 Task: Get directions from Golden Gate National Recreation Area, California, United States to San Antonio Missions National Historical Park, Texas, United States and explore the nearby things to do with rating 4.5 and open @ 5:00 Sunday
Action: Mouse moved to (272, 81)
Screenshot: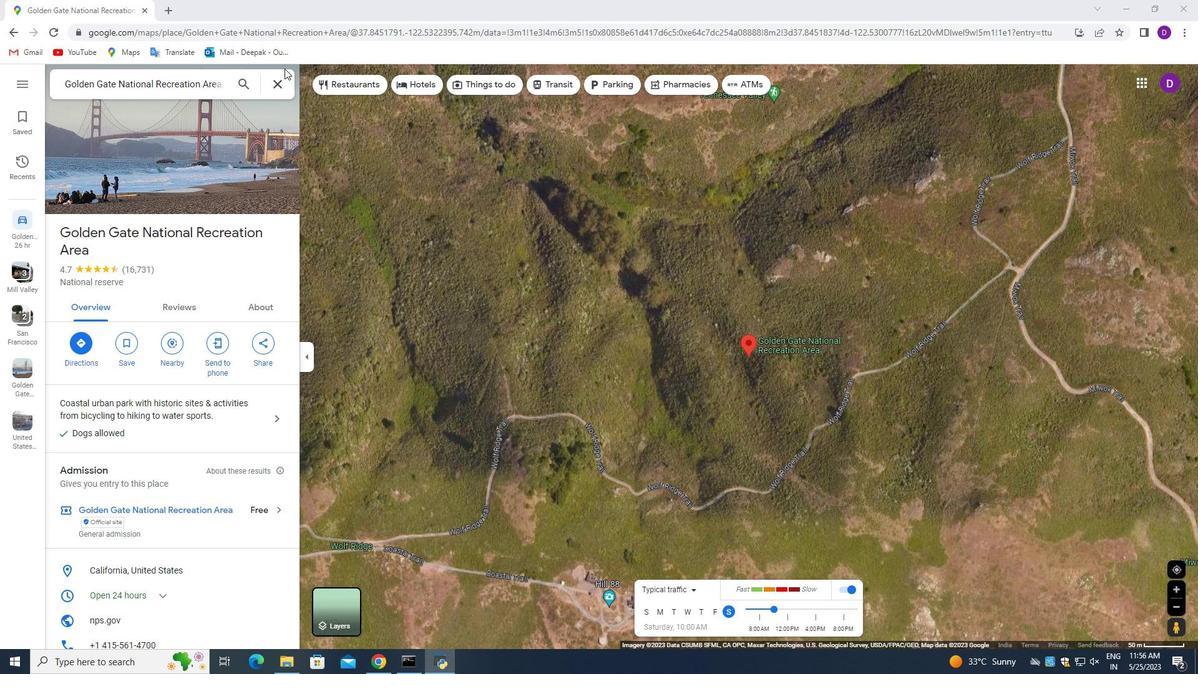
Action: Mouse pressed left at (272, 81)
Screenshot: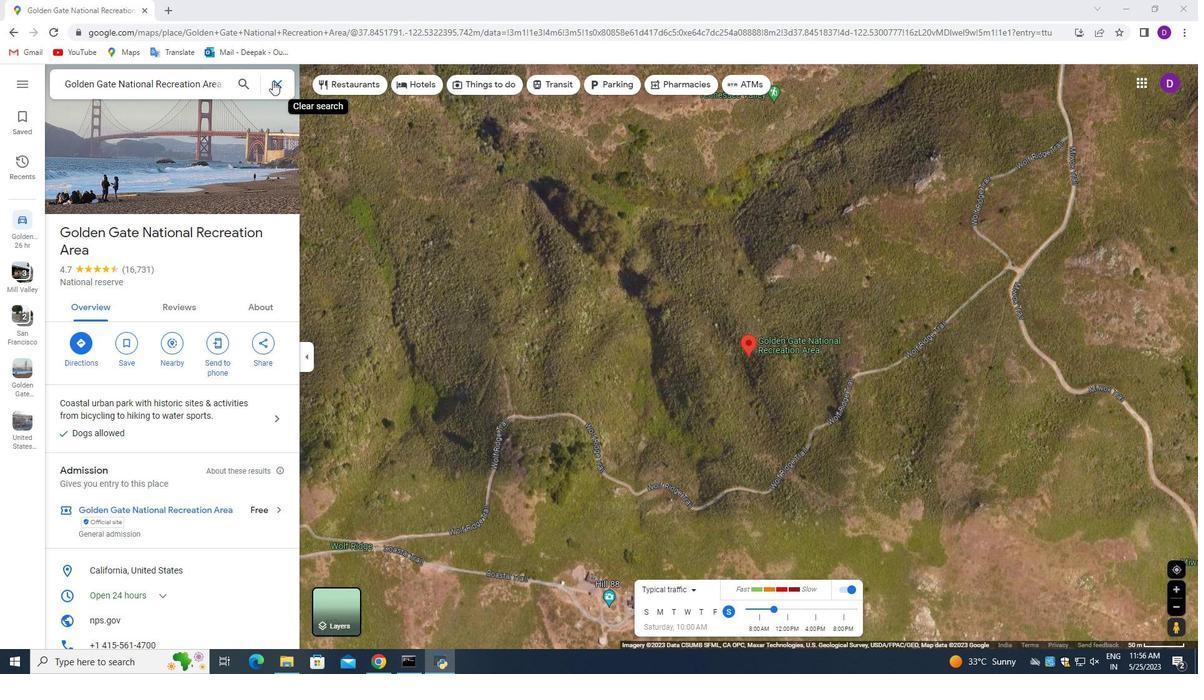 
Action: Mouse moved to (167, 86)
Screenshot: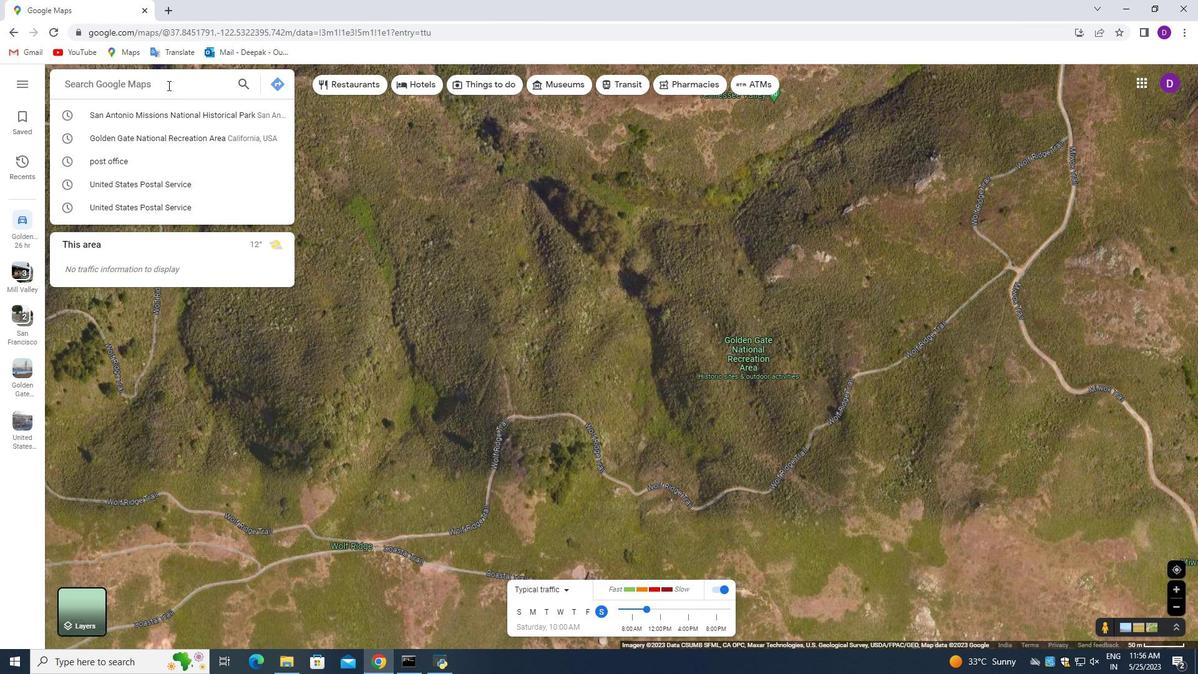 
Action: Key pressed <Key.shift_r>Golden<Key.space><Key.shift_r>Gate<Key.space><Key.shift>National<Key.space><Key.shift_r>Recreation<Key.space><Key.shift_r>Area,<Key.space><Key.shift_r>California,<Key.space><Key.shift>United<Key.space><Key.shift_r>States
Screenshot: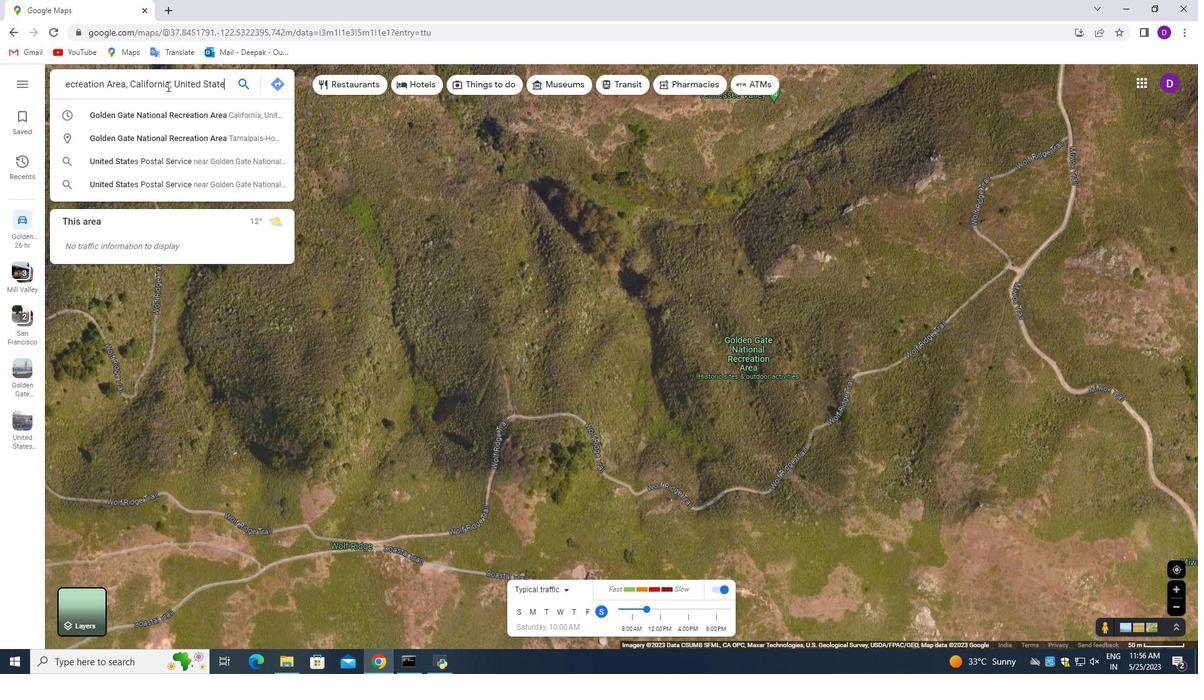 
Action: Mouse moved to (277, 77)
Screenshot: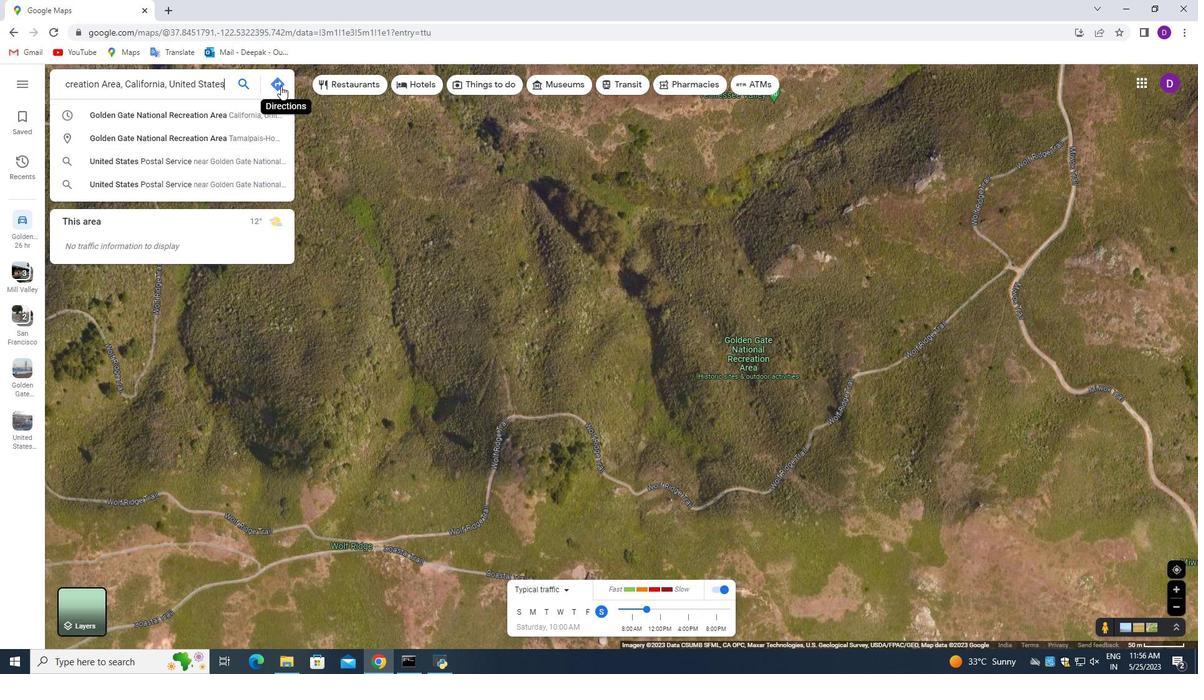 
Action: Mouse pressed left at (277, 77)
Screenshot: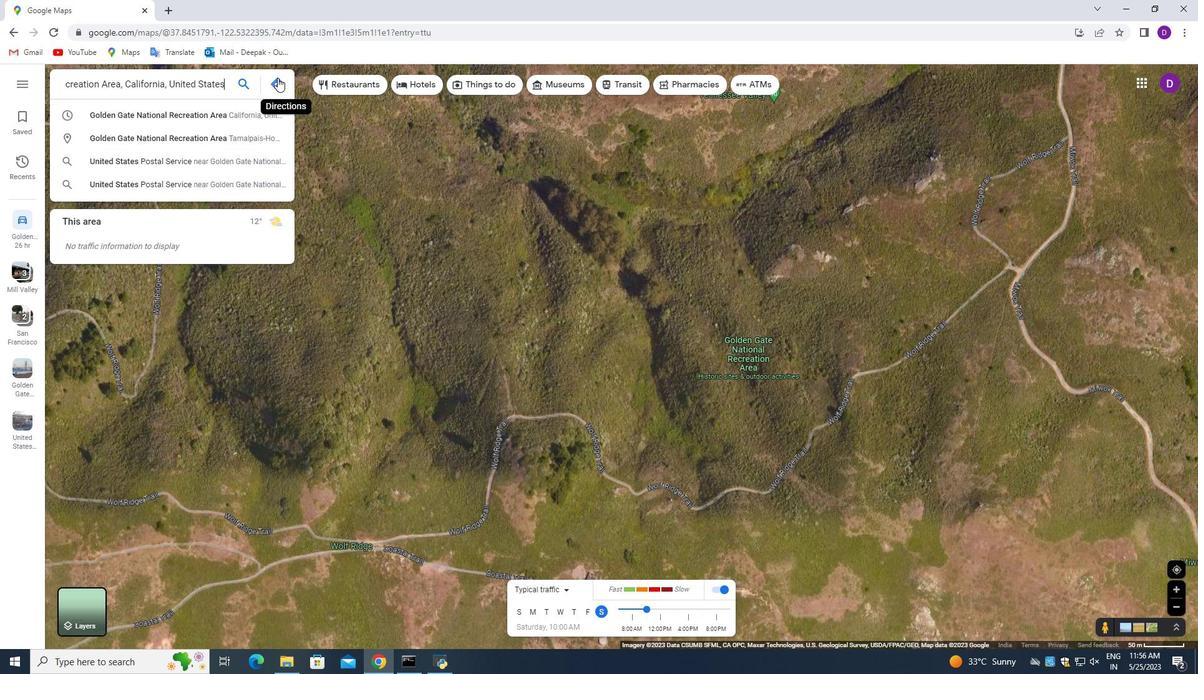 
Action: Mouse moved to (284, 98)
Screenshot: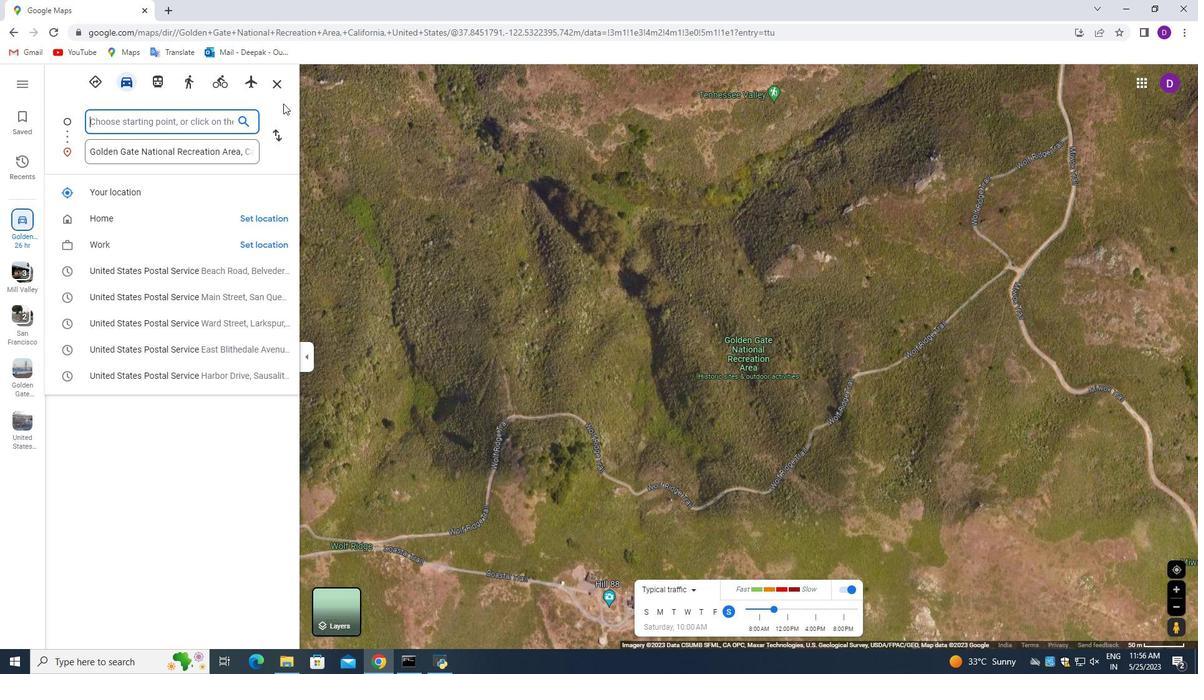 
Action: Key pressed <Key.shift_r>San<Key.space><Key.shift_r>Antonio<Key.space><Key.shift>Missions<Key.space><Key.shift>National<Key.space><Key.shift_r>G<Key.backspace><Key.shift>Historical<Key.space><Key.shift>Park,<Key.space><Key.shift_r><Key.shift_r><Key.shift_r><Key.shift_r><Key.shift_r><Key.shift_r>Texas,<Key.space><Key.shift>United<Key.space><Key.shift_r>States<Key.enter>
Screenshot: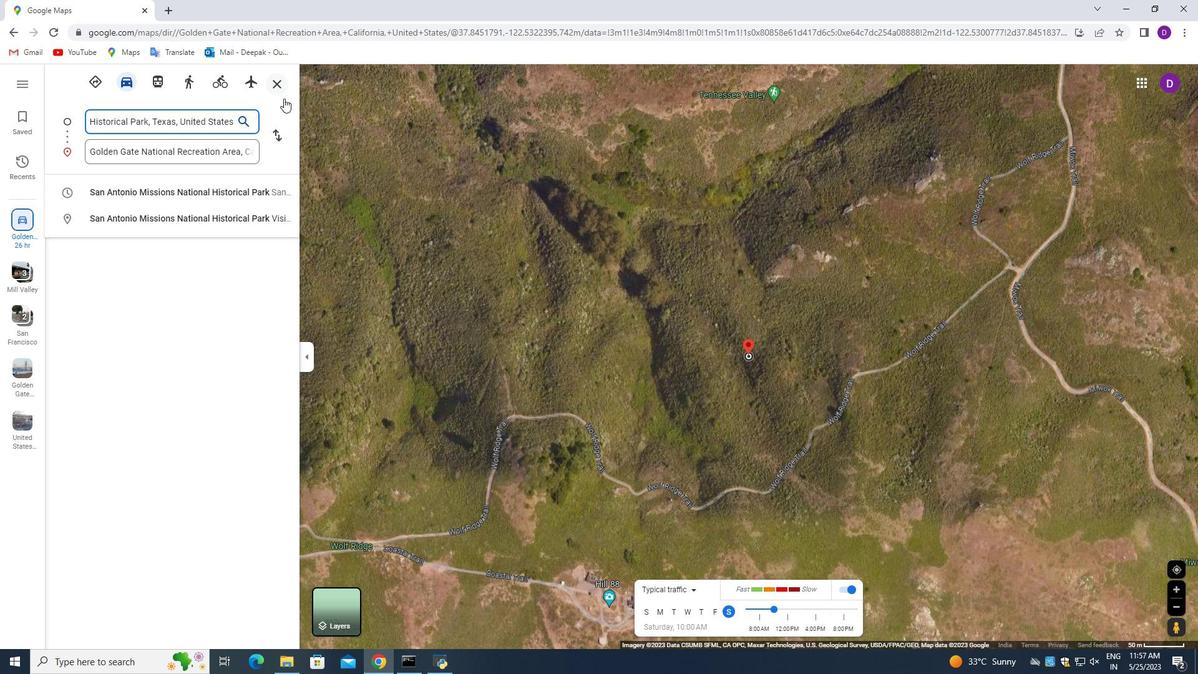 
Action: Mouse moved to (274, 127)
Screenshot: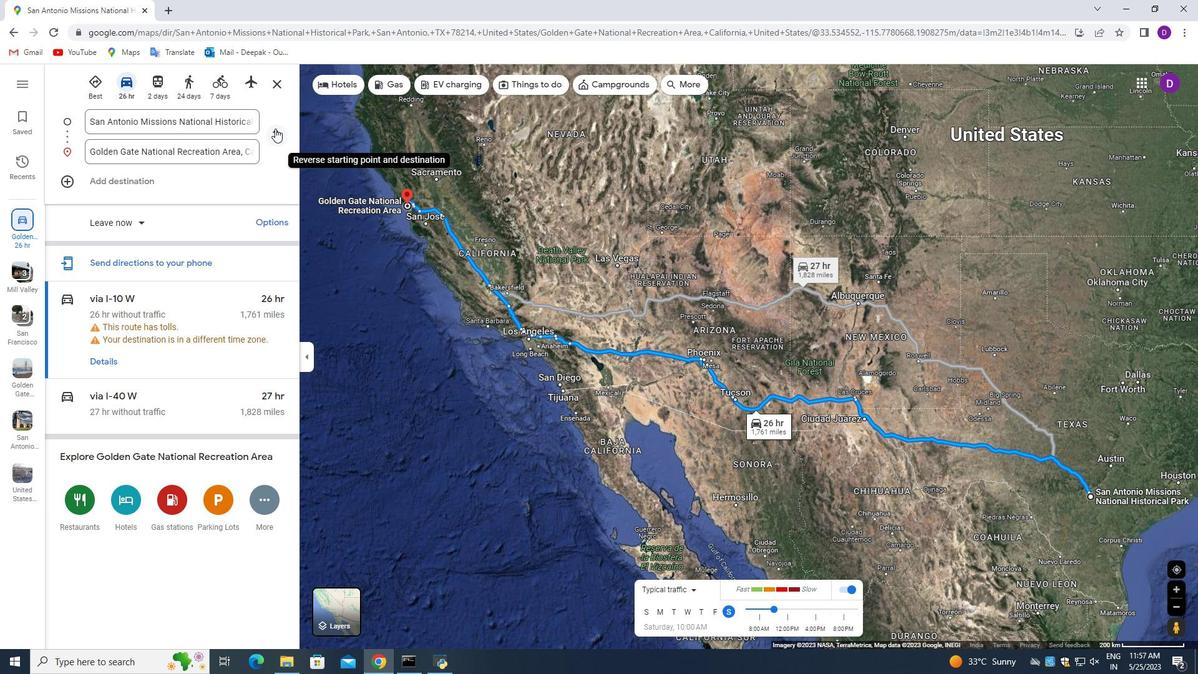 
Action: Mouse pressed left at (274, 127)
Screenshot: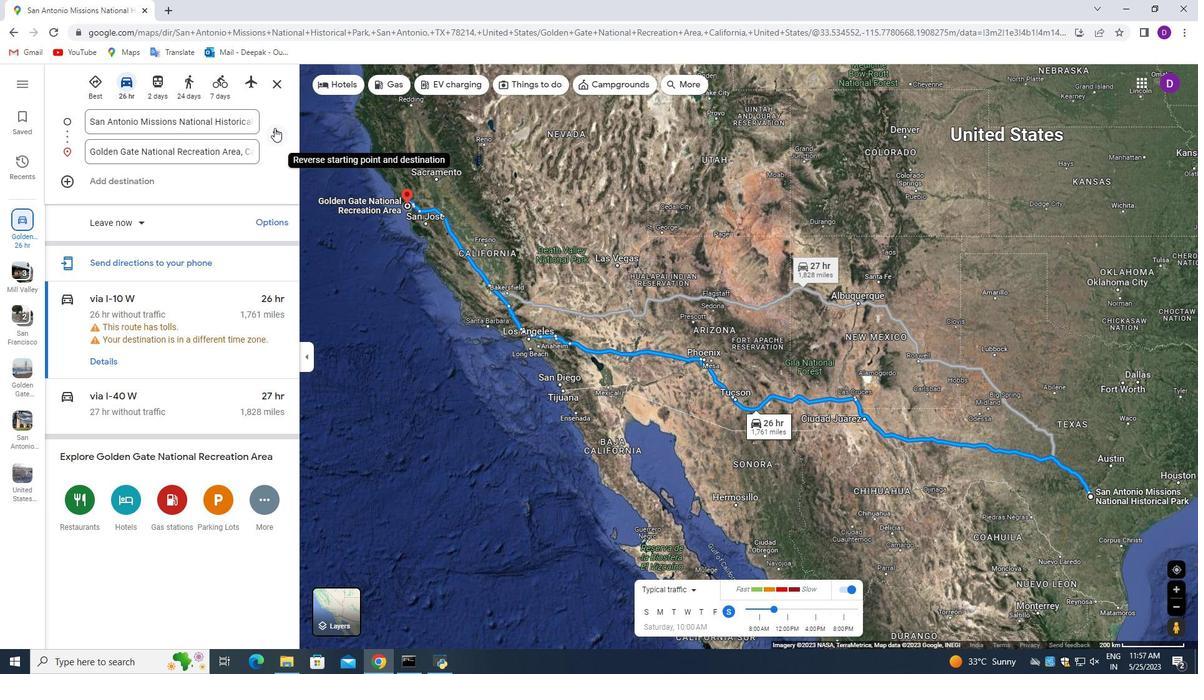 
Action: Mouse moved to (1089, 496)
Screenshot: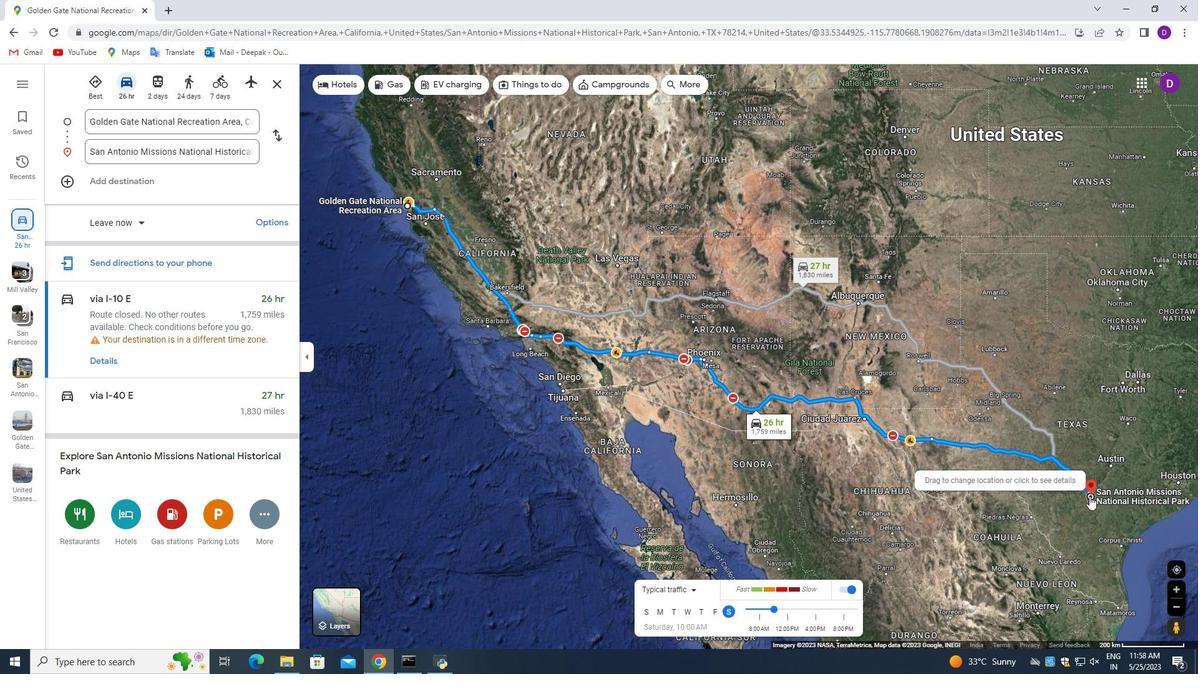 
Action: Mouse pressed left at (1089, 496)
Screenshot: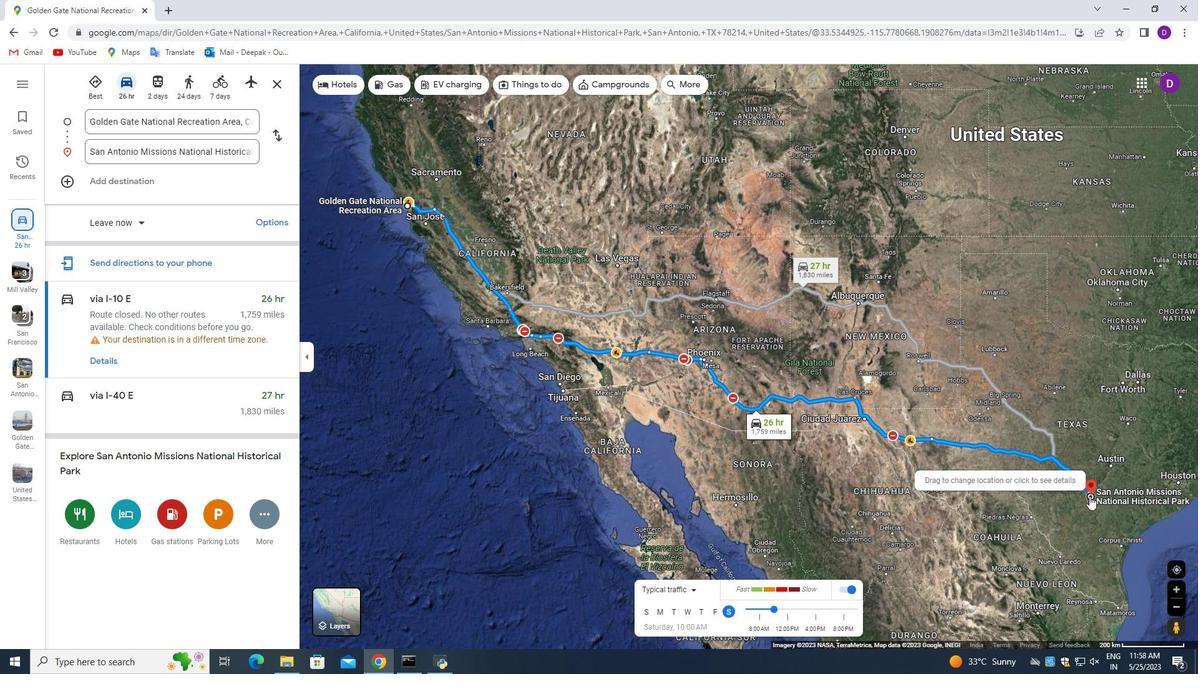 
Action: Mouse moved to (167, 346)
Screenshot: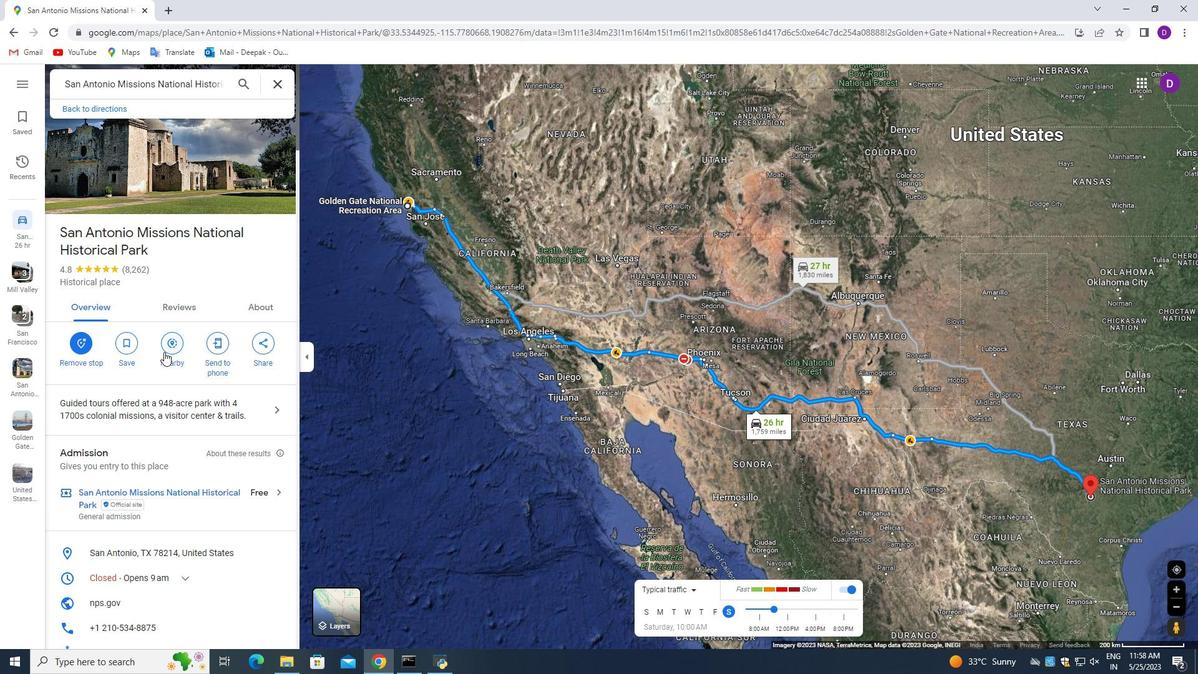 
Action: Mouse pressed left at (167, 346)
Screenshot: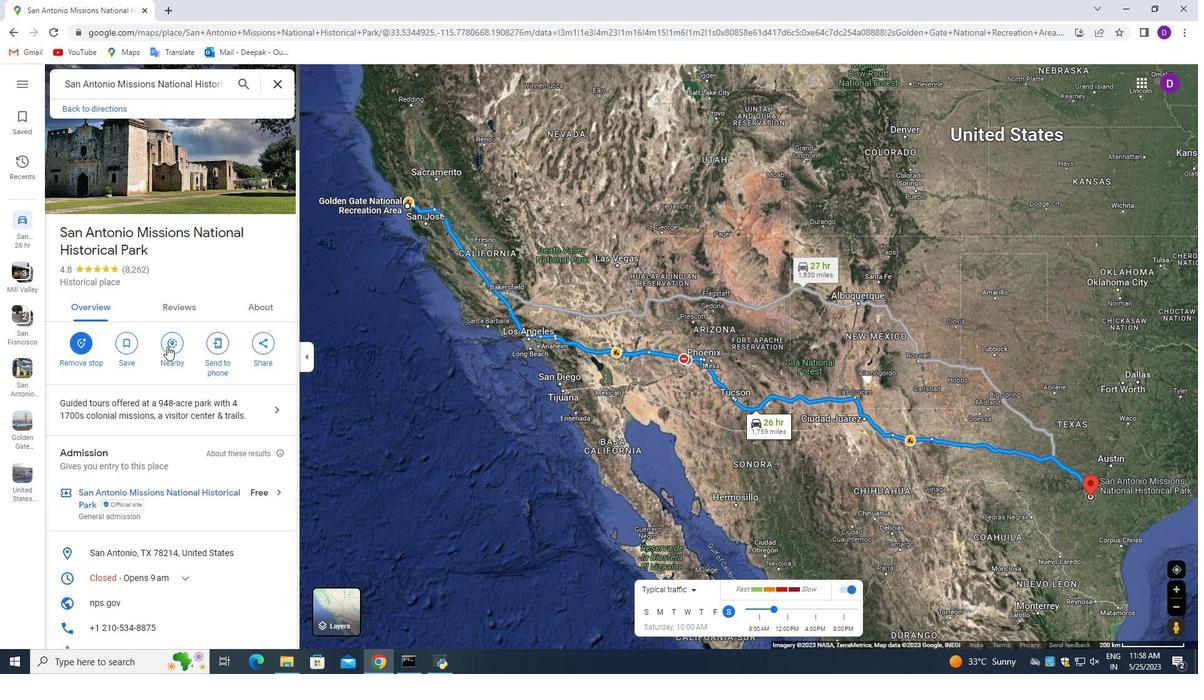 
Action: Mouse moved to (121, 81)
Screenshot: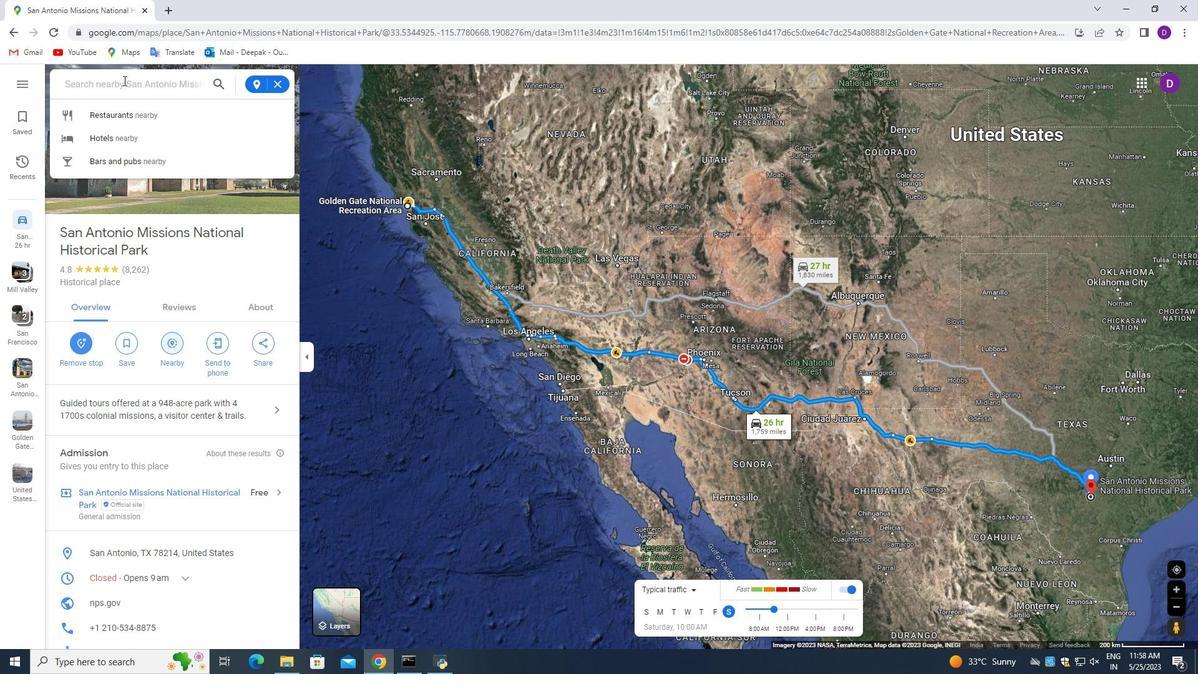 
Action: Key pressed <Key.shift>N<Key.down><Key.enter>
Screenshot: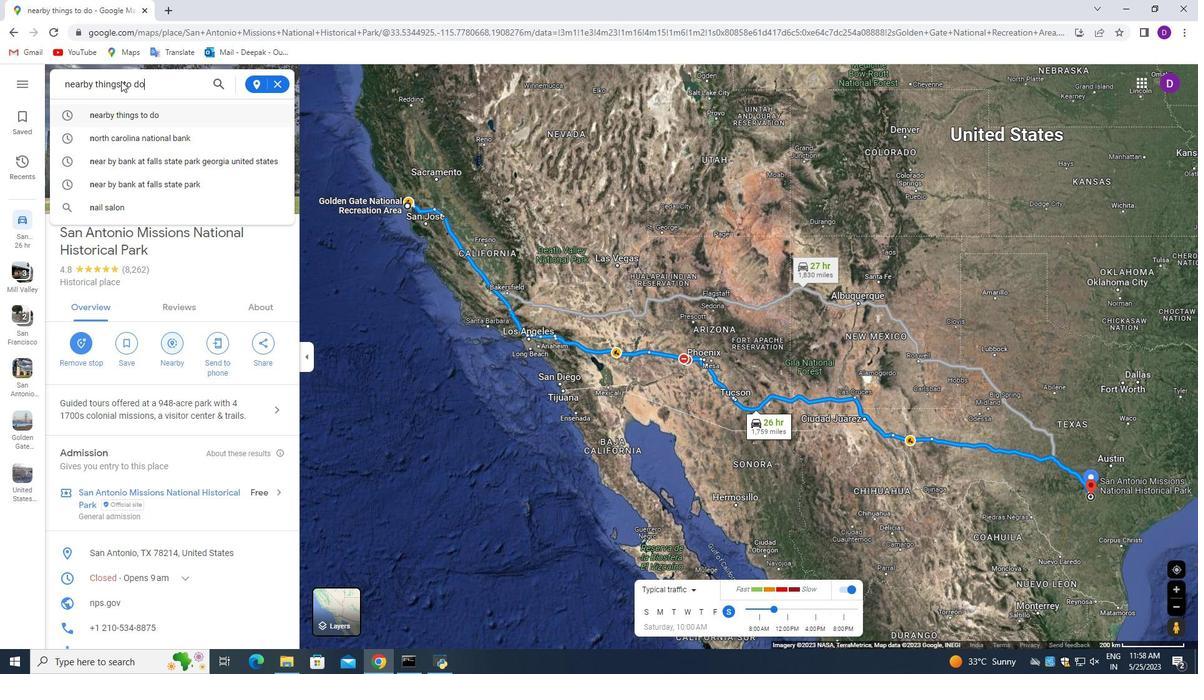 
Action: Mouse moved to (198, 173)
Screenshot: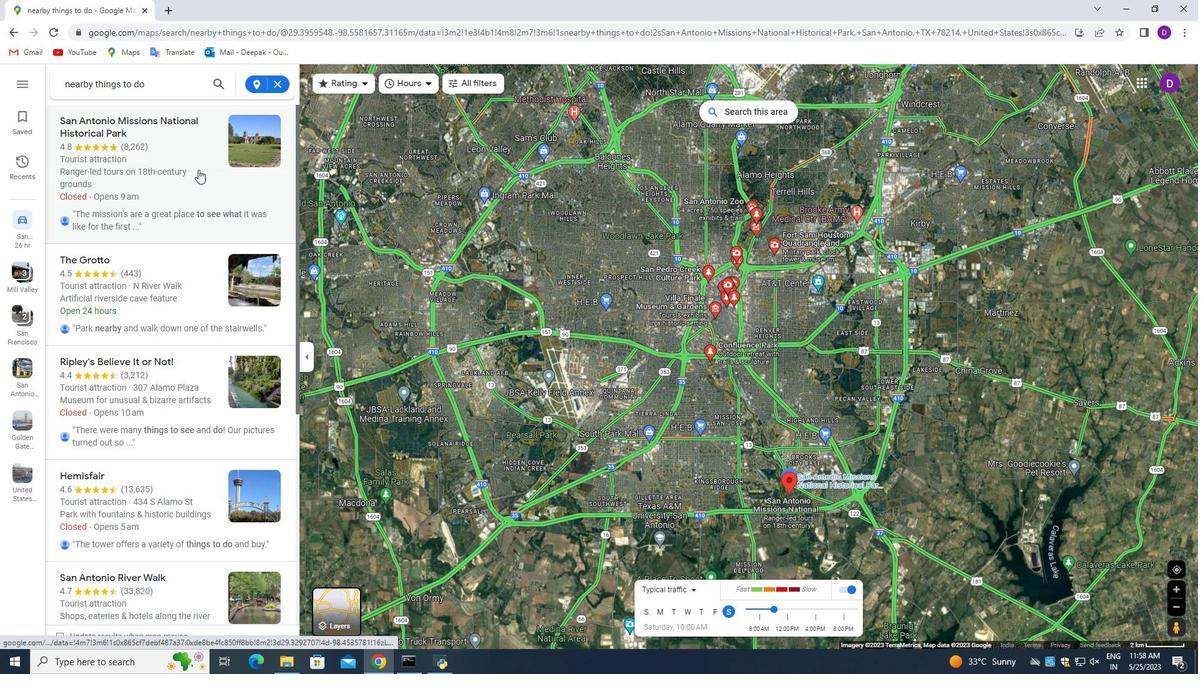 
Action: Mouse scrolled (198, 174) with delta (0, 0)
Screenshot: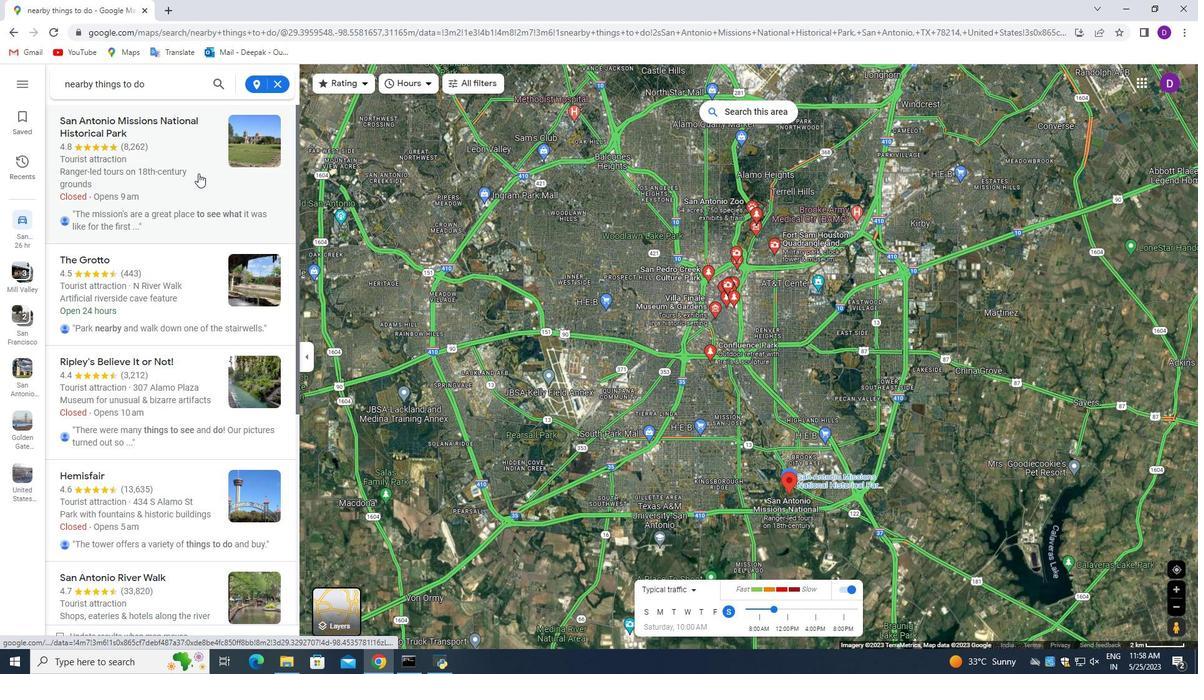 
Action: Mouse scrolled (198, 174) with delta (0, 0)
Screenshot: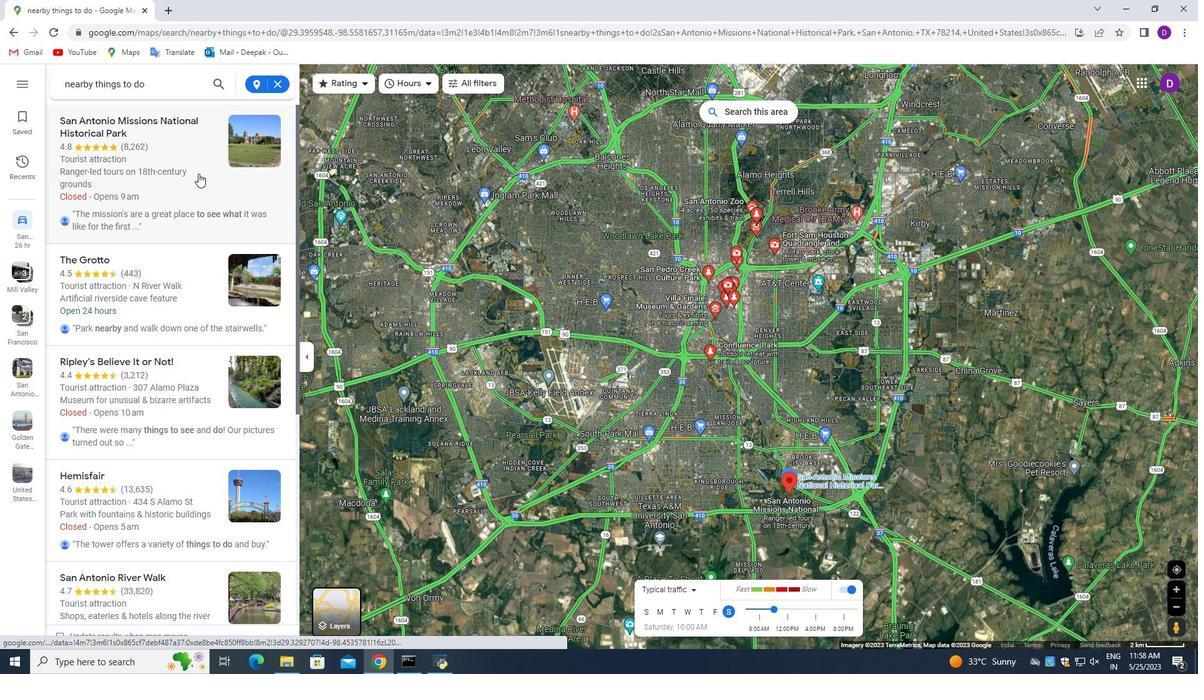 
Action: Mouse moved to (154, 165)
Screenshot: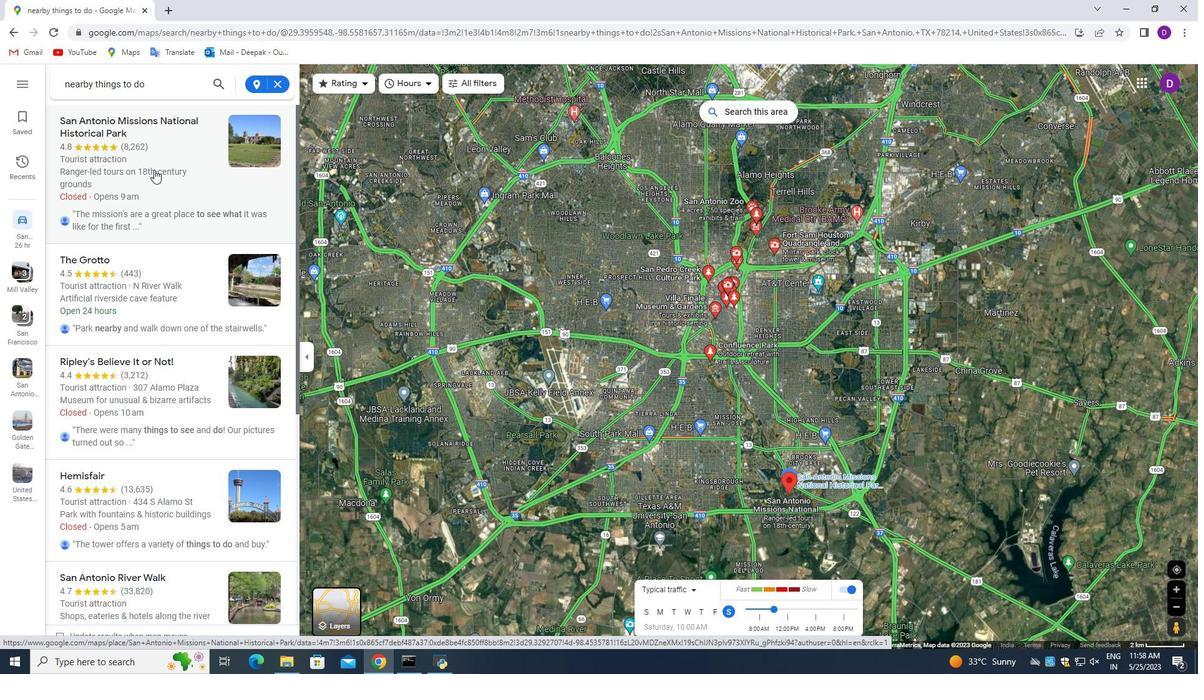 
Action: Mouse pressed left at (154, 165)
Screenshot: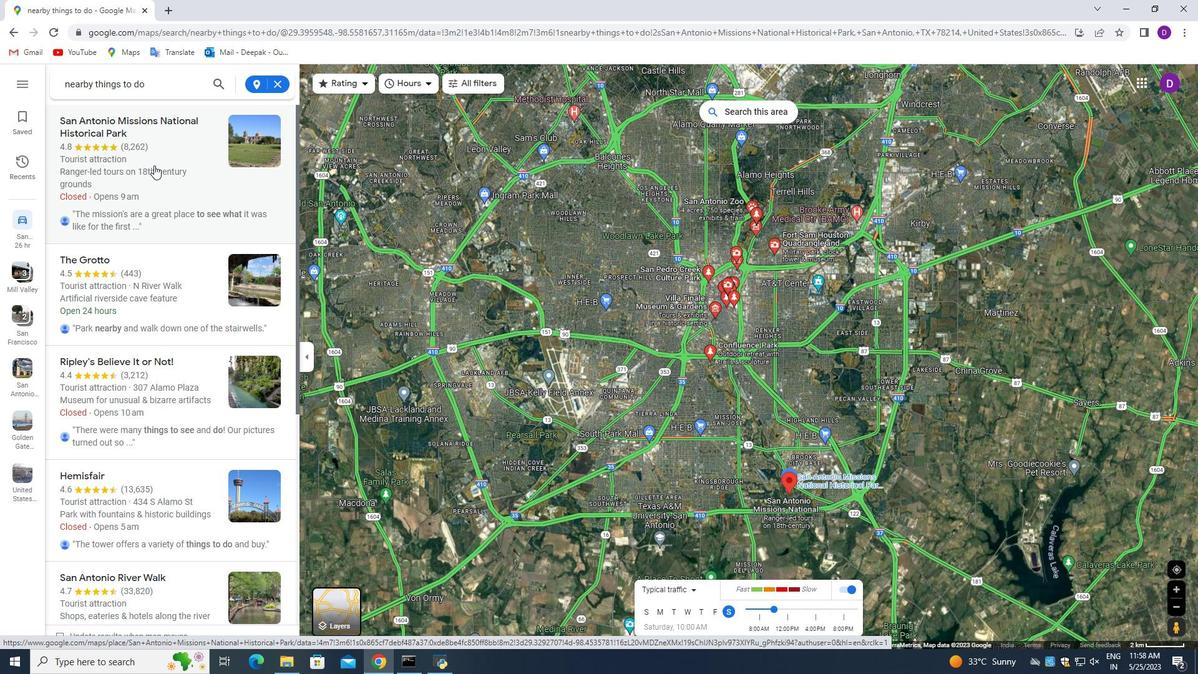 
Action: Mouse moved to (455, 357)
Screenshot: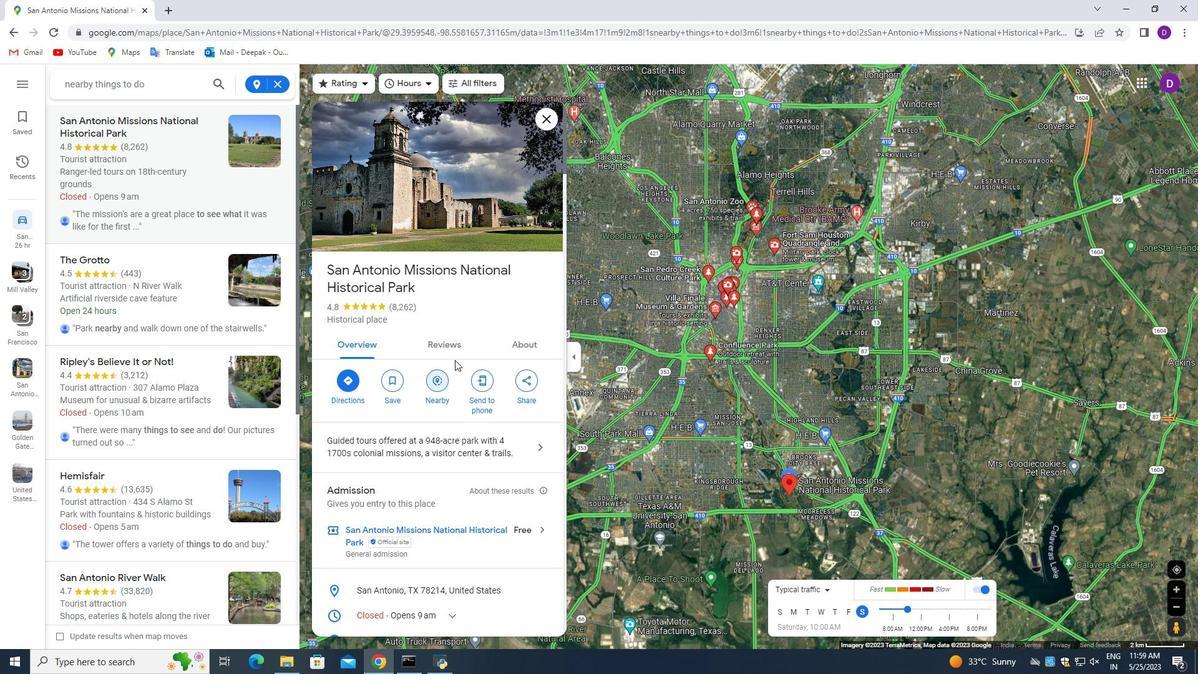 
Action: Mouse scrolled (455, 356) with delta (0, 0)
Screenshot: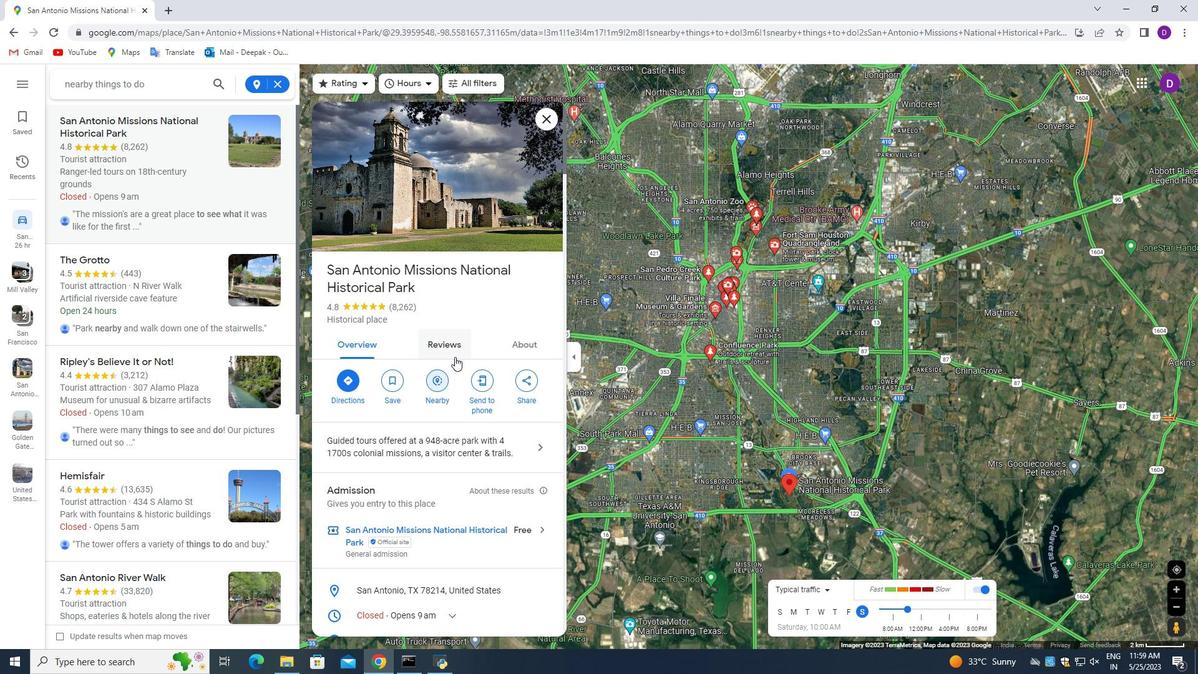 
Action: Mouse scrolled (455, 356) with delta (0, 0)
Screenshot: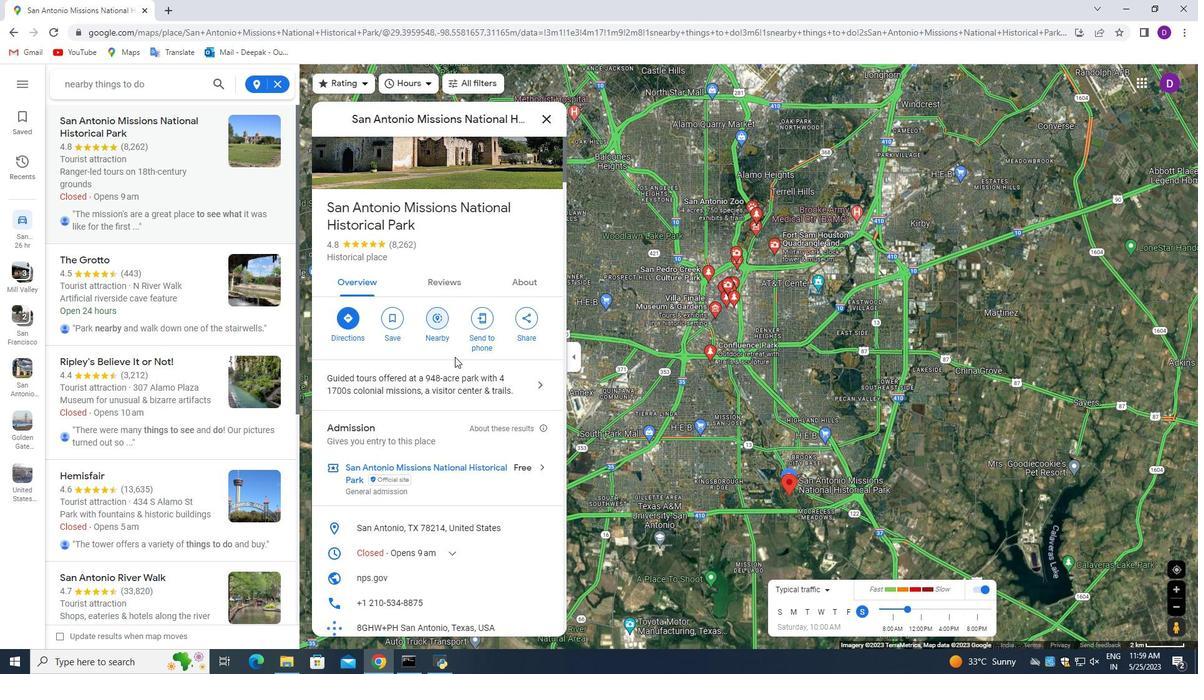
Action: Mouse moved to (455, 356)
Screenshot: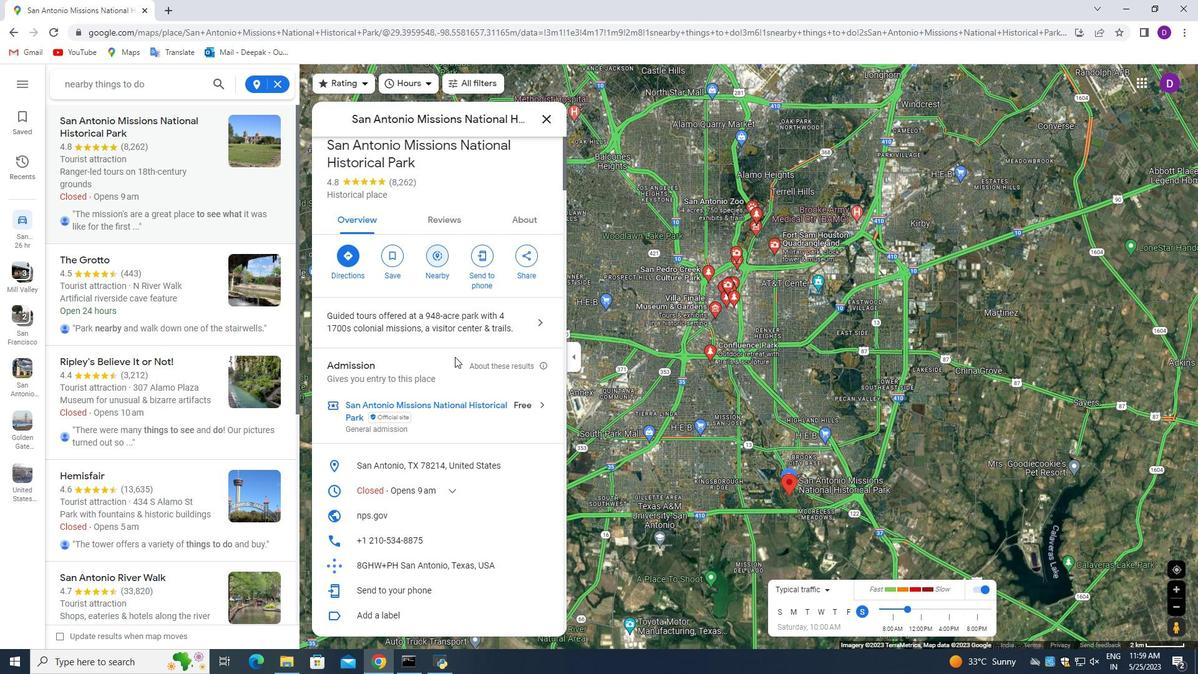 
Action: Mouse scrolled (455, 355) with delta (0, 0)
Screenshot: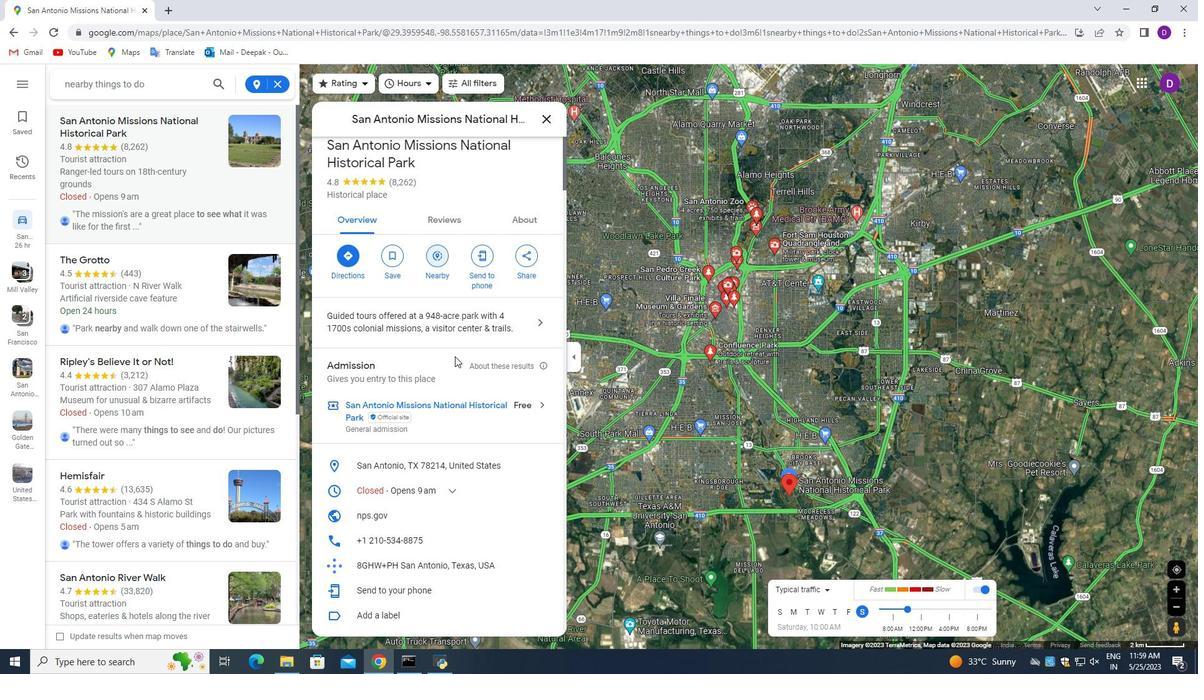 
Action: Mouse moved to (455, 360)
Screenshot: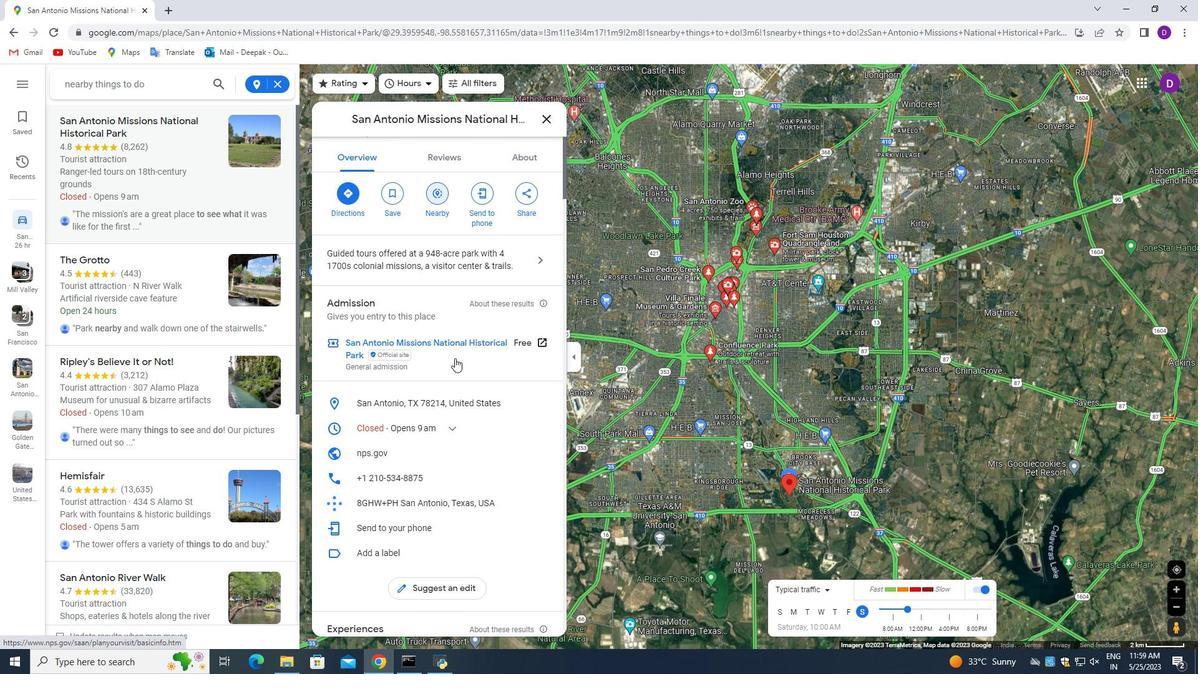 
Action: Mouse scrolled (455, 361) with delta (0, 0)
Screenshot: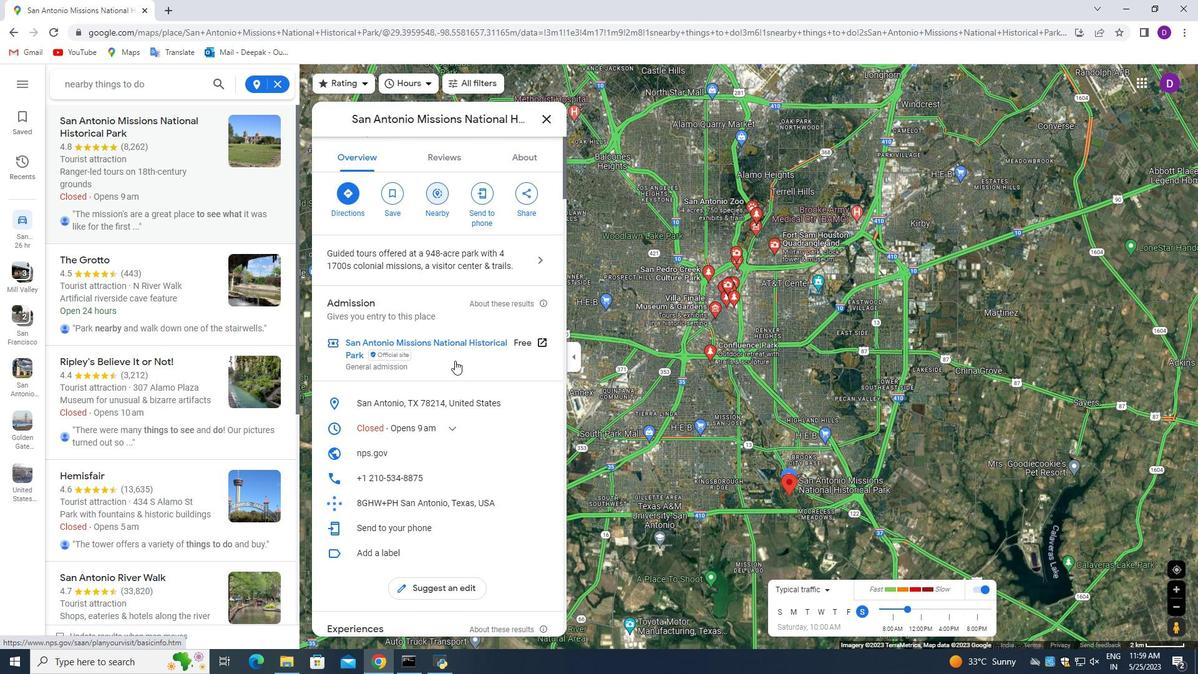 
Action: Mouse scrolled (455, 361) with delta (0, 0)
Screenshot: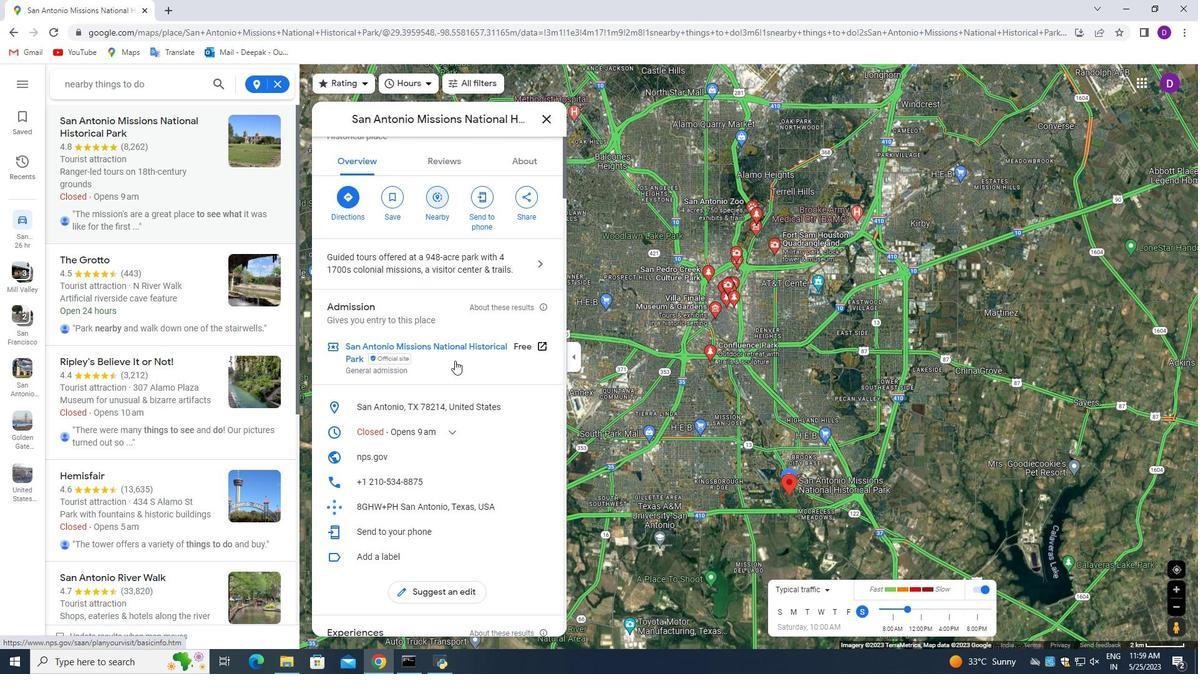 
Action: Mouse moved to (416, 366)
Screenshot: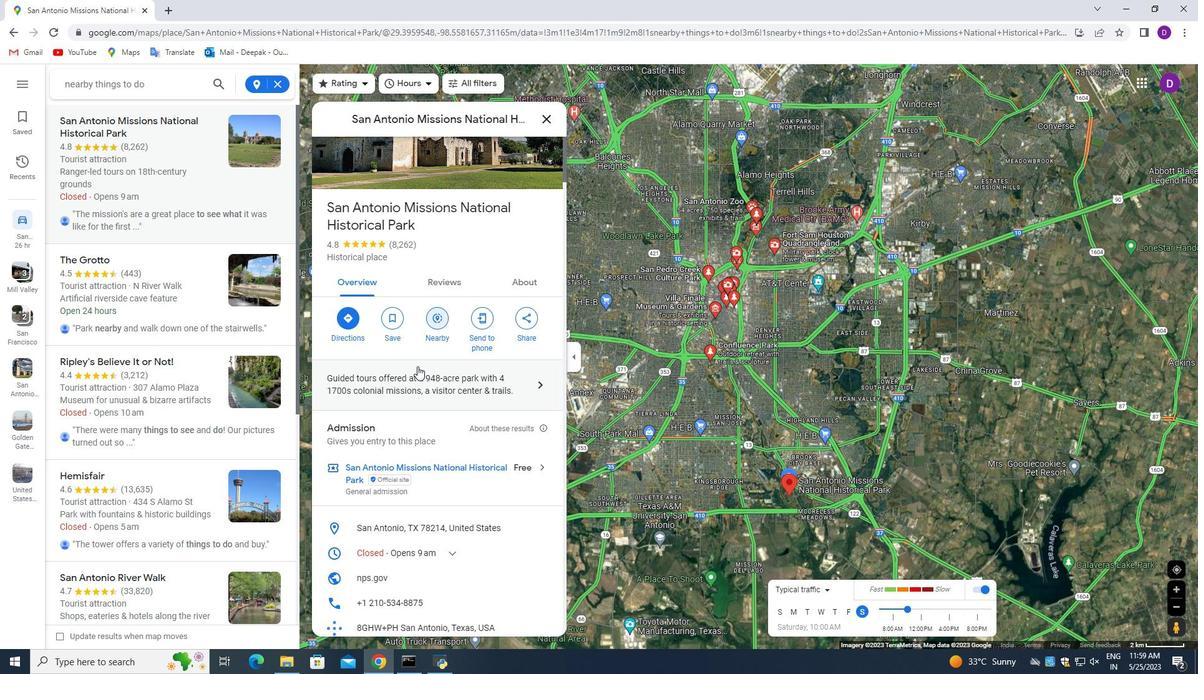 
Action: Mouse scrolled (416, 365) with delta (0, 0)
Screenshot: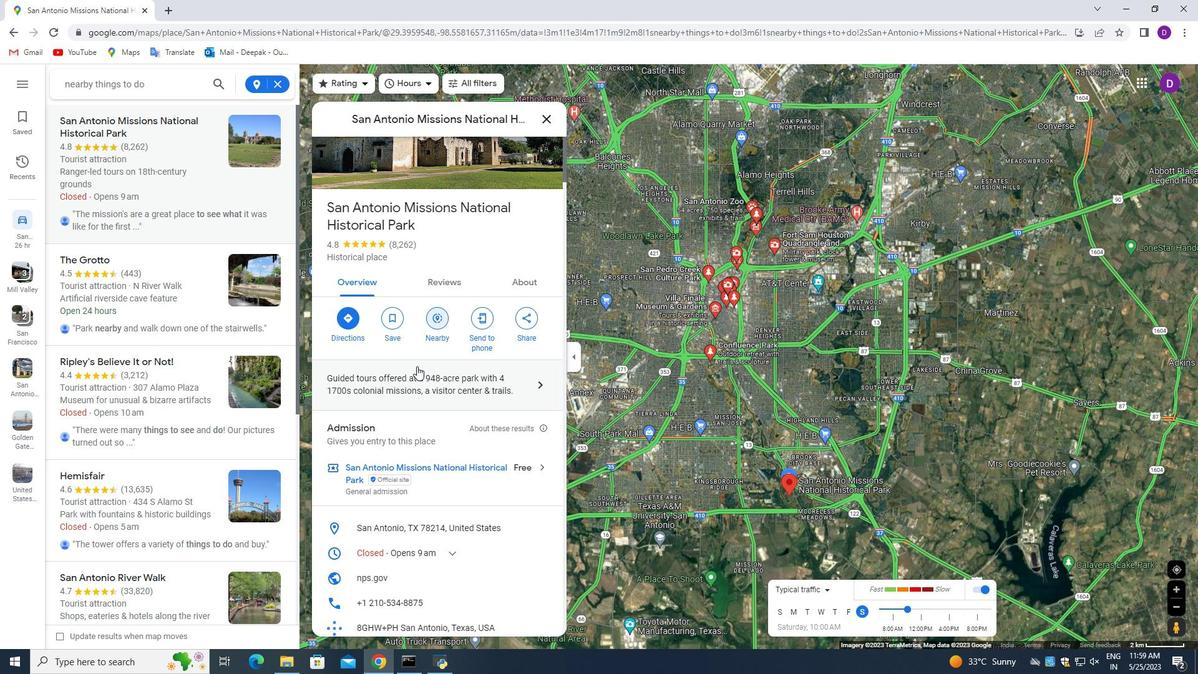 
Action: Mouse moved to (421, 383)
Screenshot: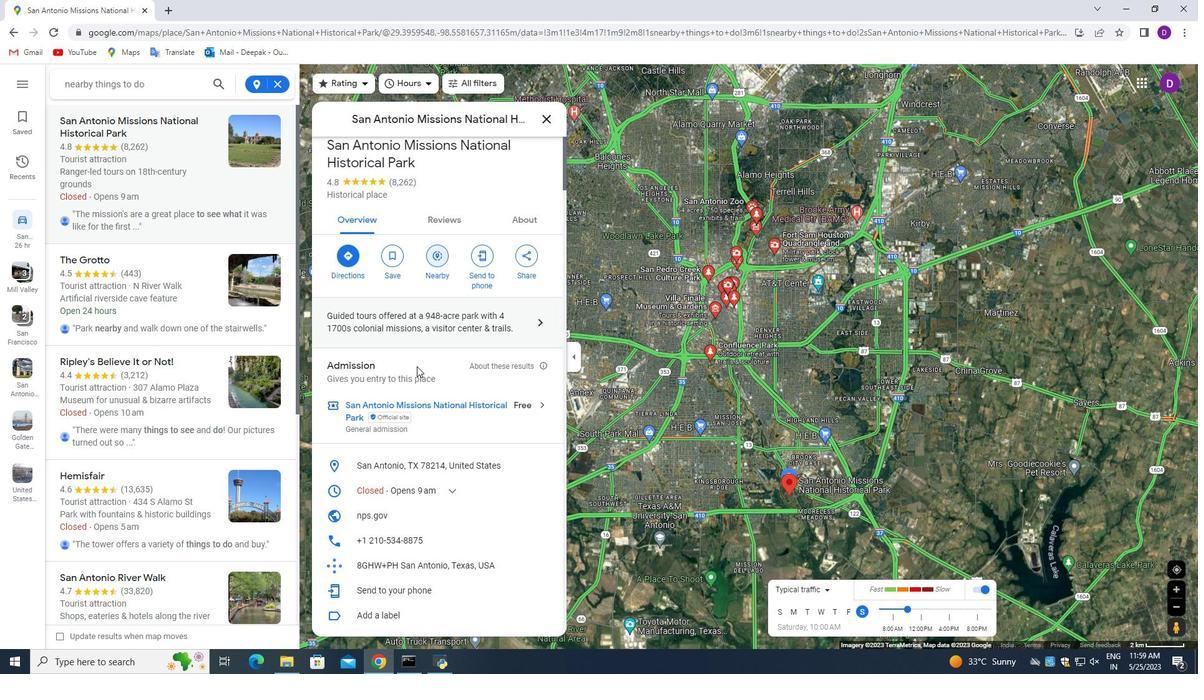 
Action: Mouse scrolled (421, 383) with delta (0, 0)
Screenshot: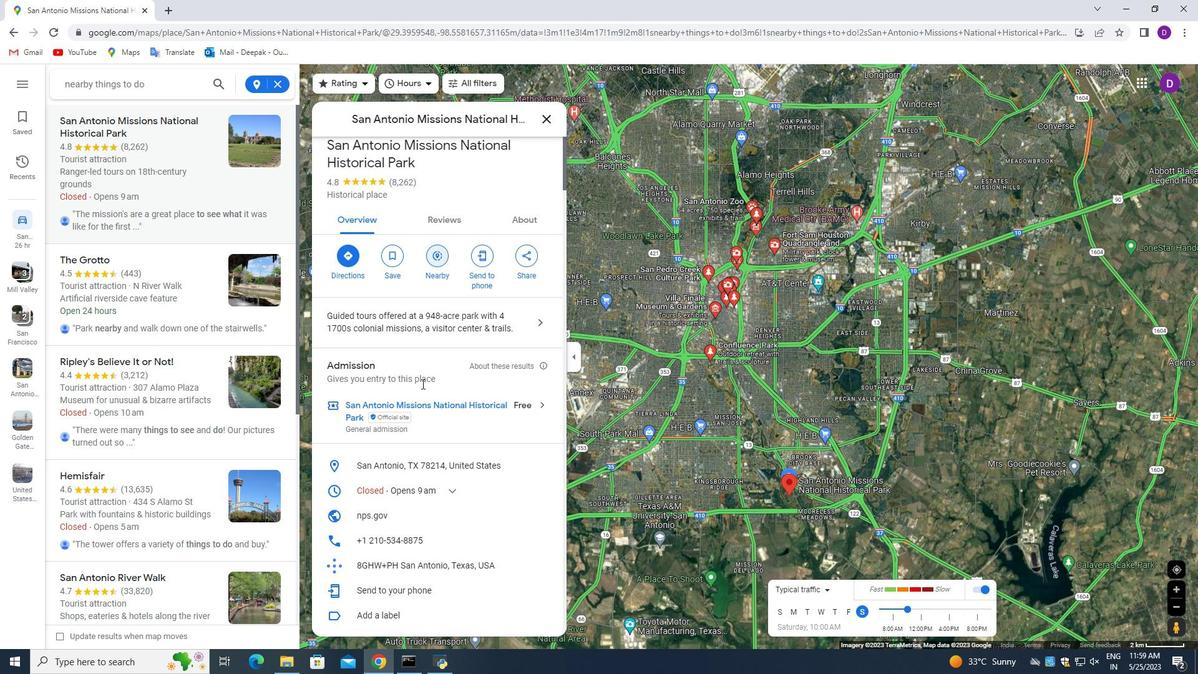 
Action: Mouse scrolled (421, 384) with delta (0, 0)
Screenshot: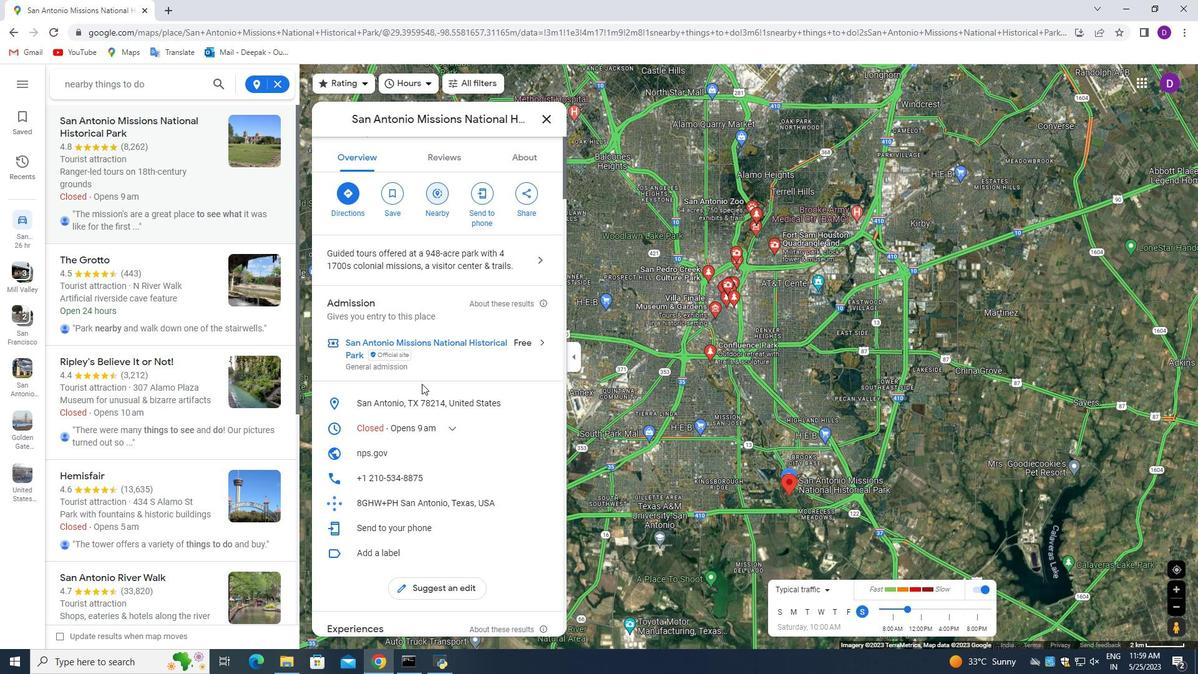 
Action: Mouse scrolled (421, 384) with delta (0, 0)
Screenshot: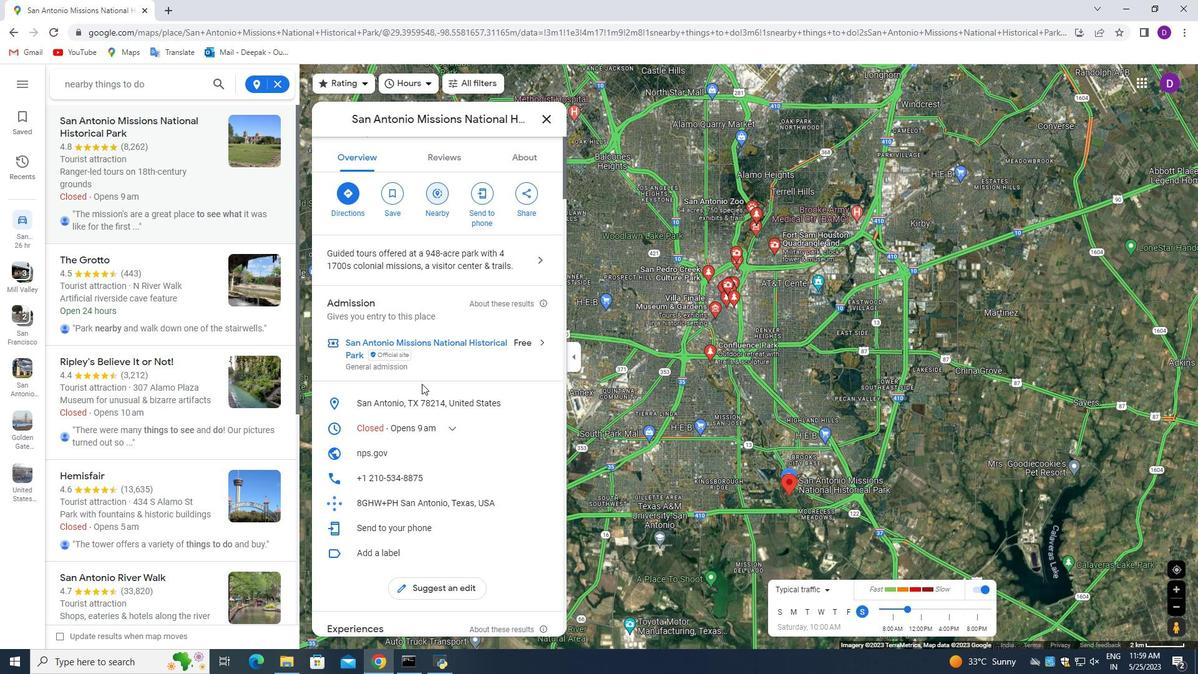 
Action: Mouse moved to (421, 383)
Screenshot: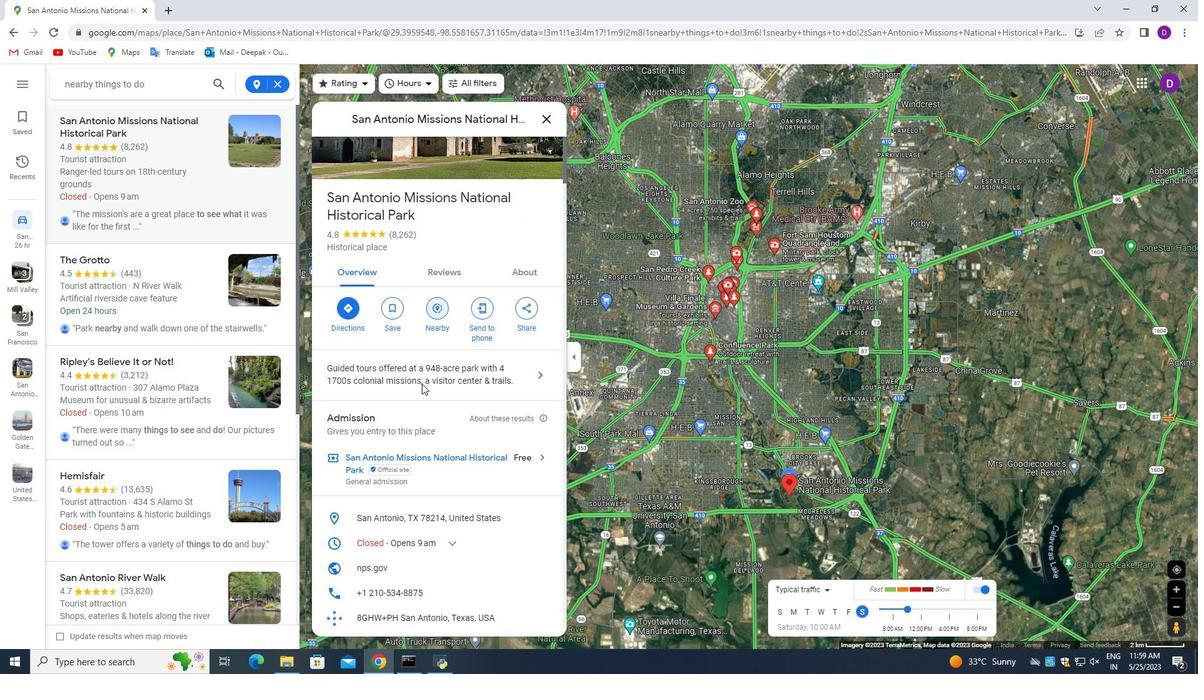 
Action: Mouse scrolled (421, 384) with delta (0, 0)
Screenshot: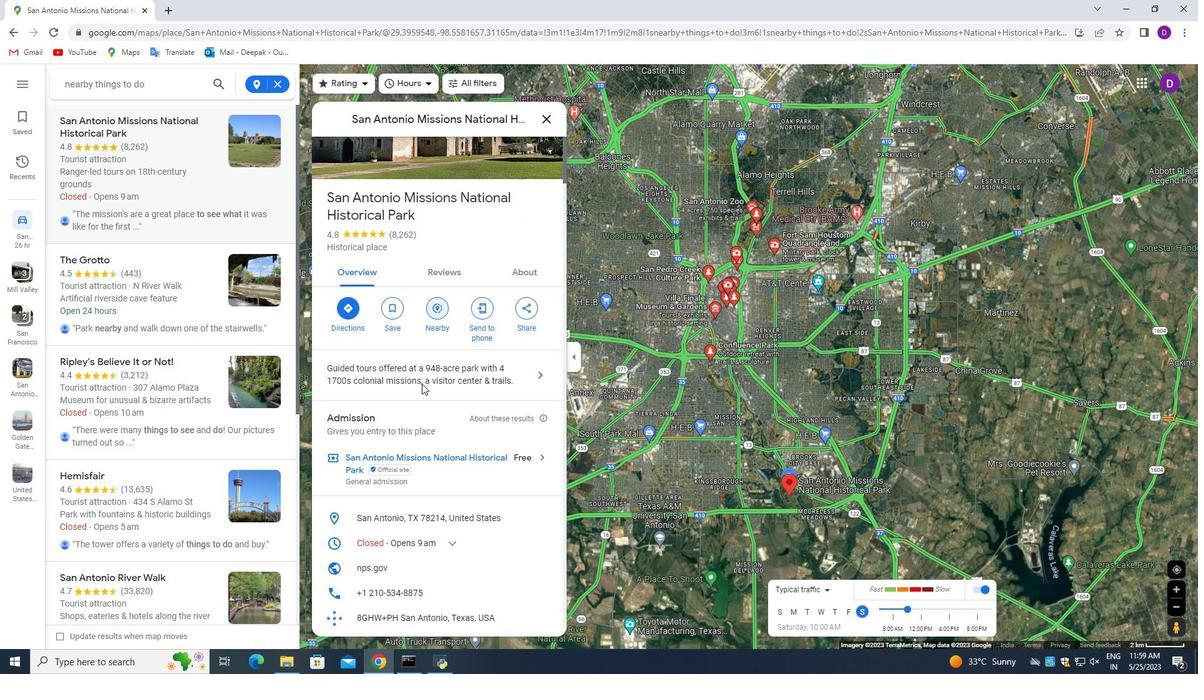 
Action: Mouse scrolled (421, 384) with delta (0, 0)
Screenshot: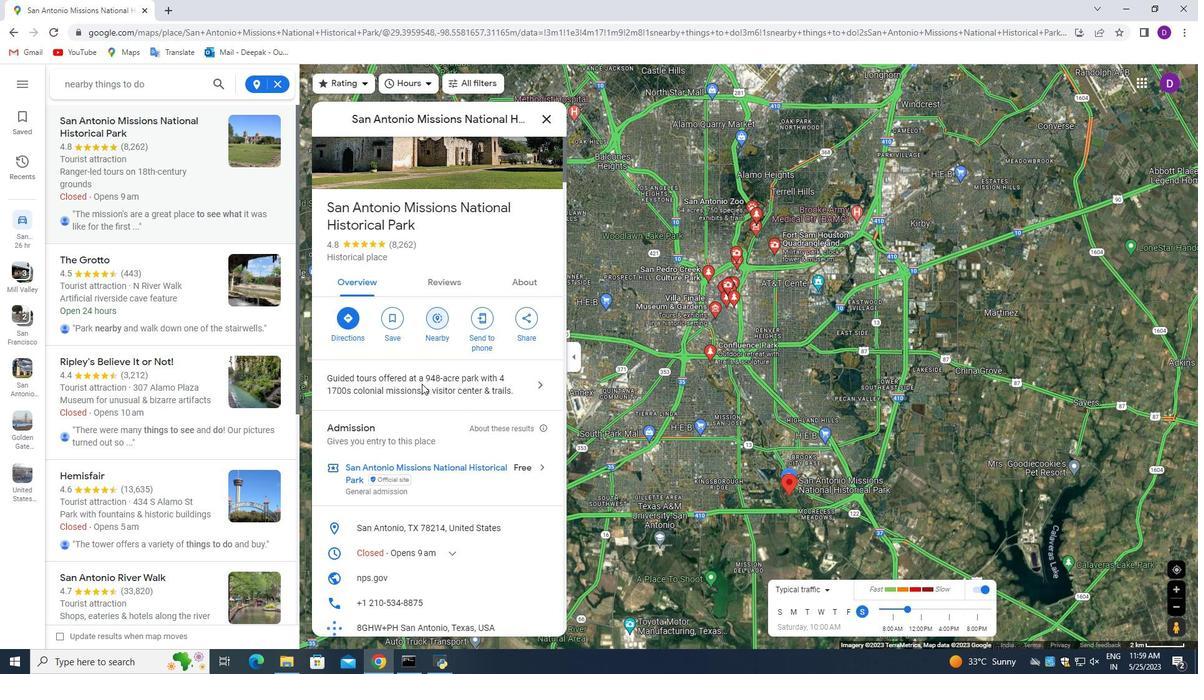 
Action: Mouse scrolled (421, 384) with delta (0, 0)
Screenshot: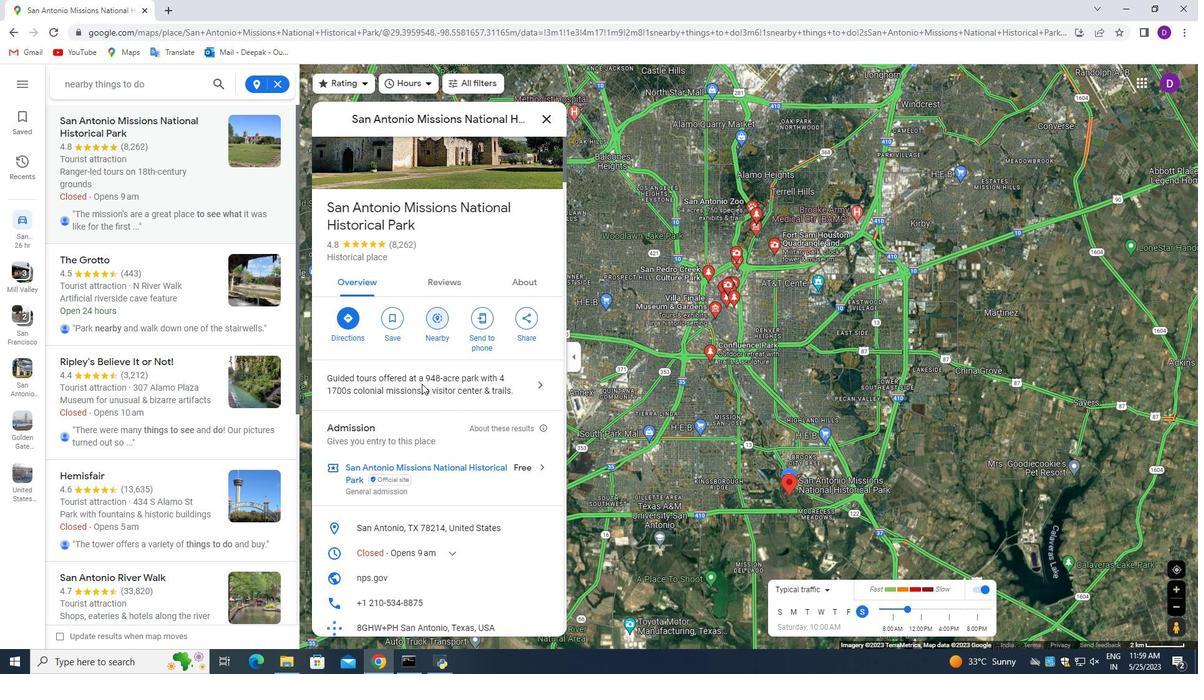 
Action: Mouse moved to (421, 382)
Screenshot: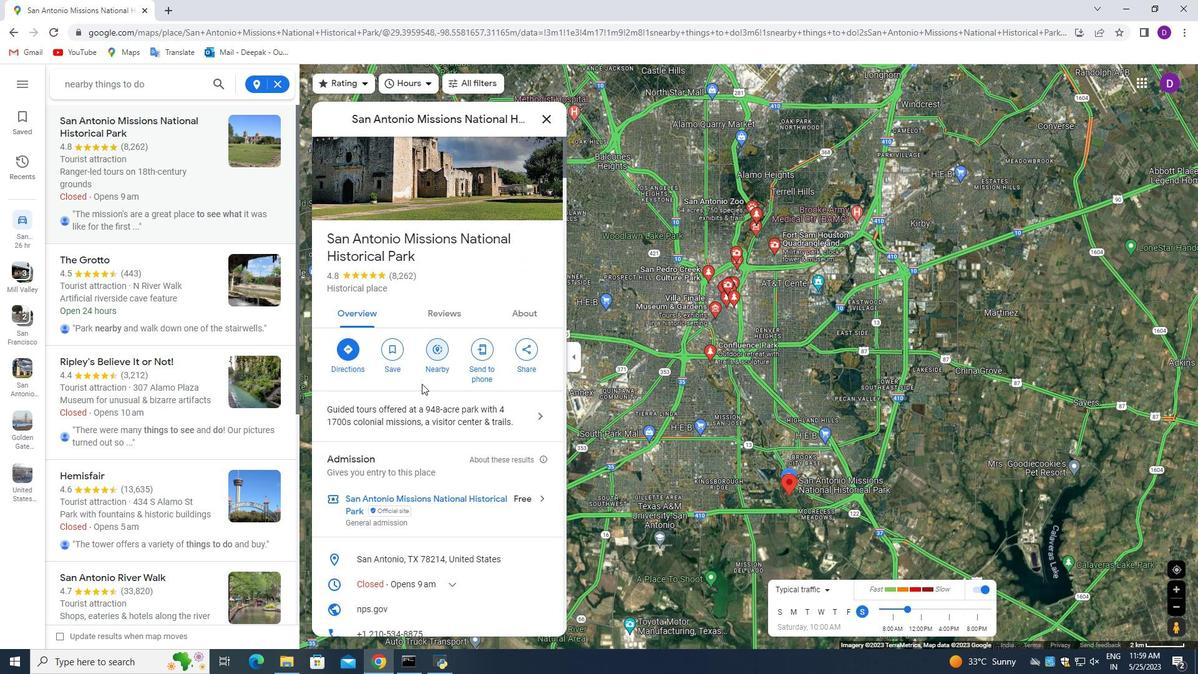 
Action: Mouse scrolled (421, 383) with delta (0, 0)
Screenshot: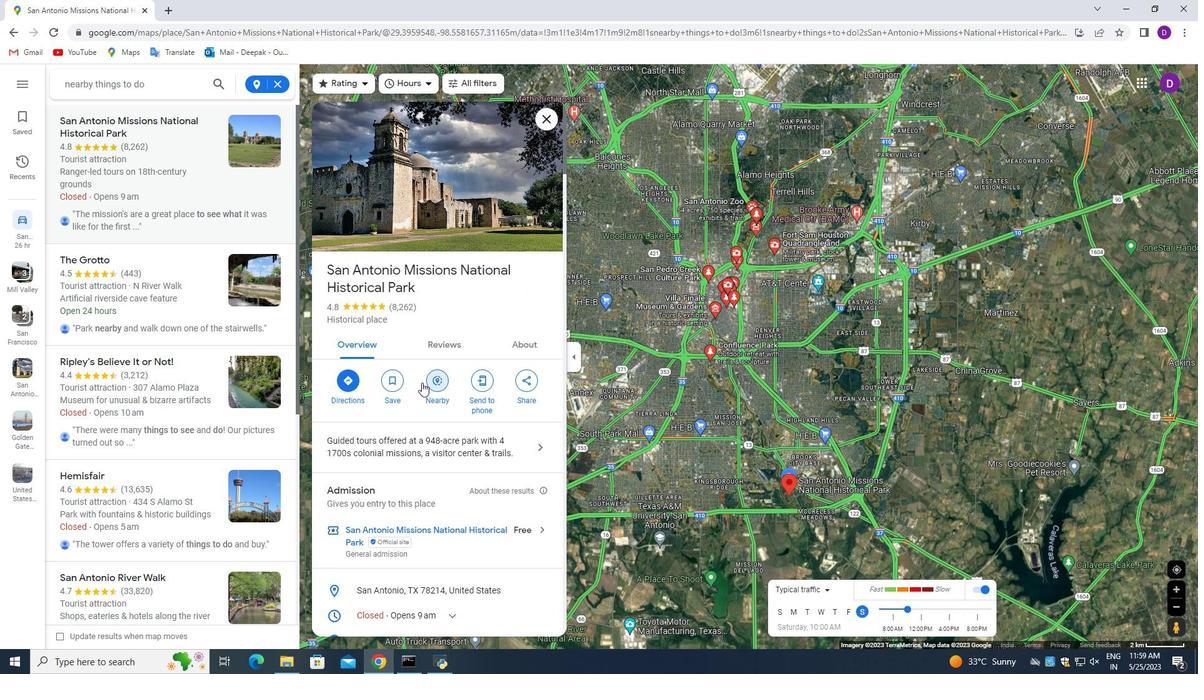 
Action: Mouse scrolled (421, 383) with delta (0, 0)
Screenshot: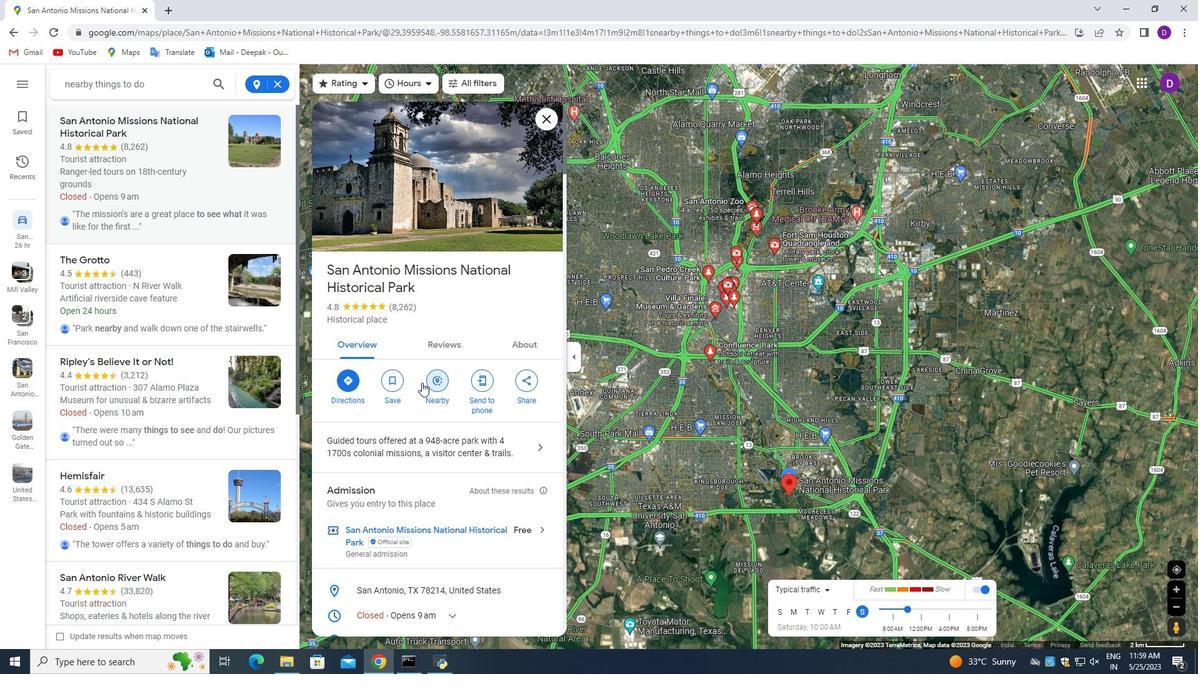 
Action: Mouse moved to (438, 209)
Screenshot: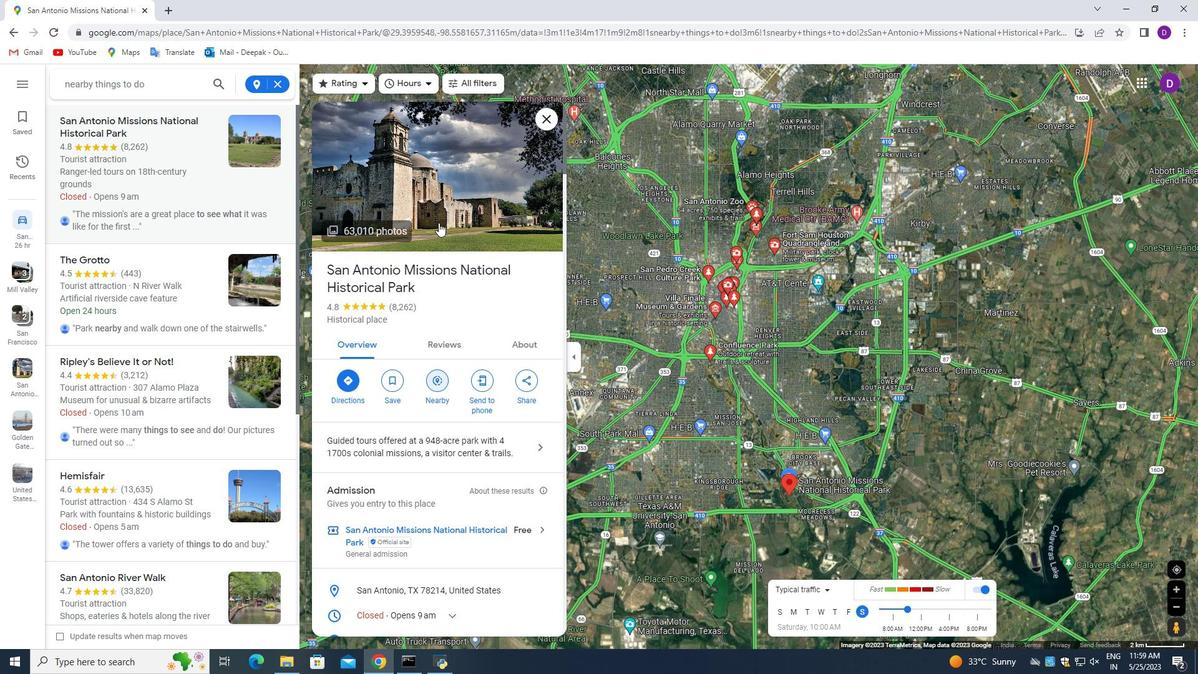 
Action: Mouse pressed left at (438, 209)
Screenshot: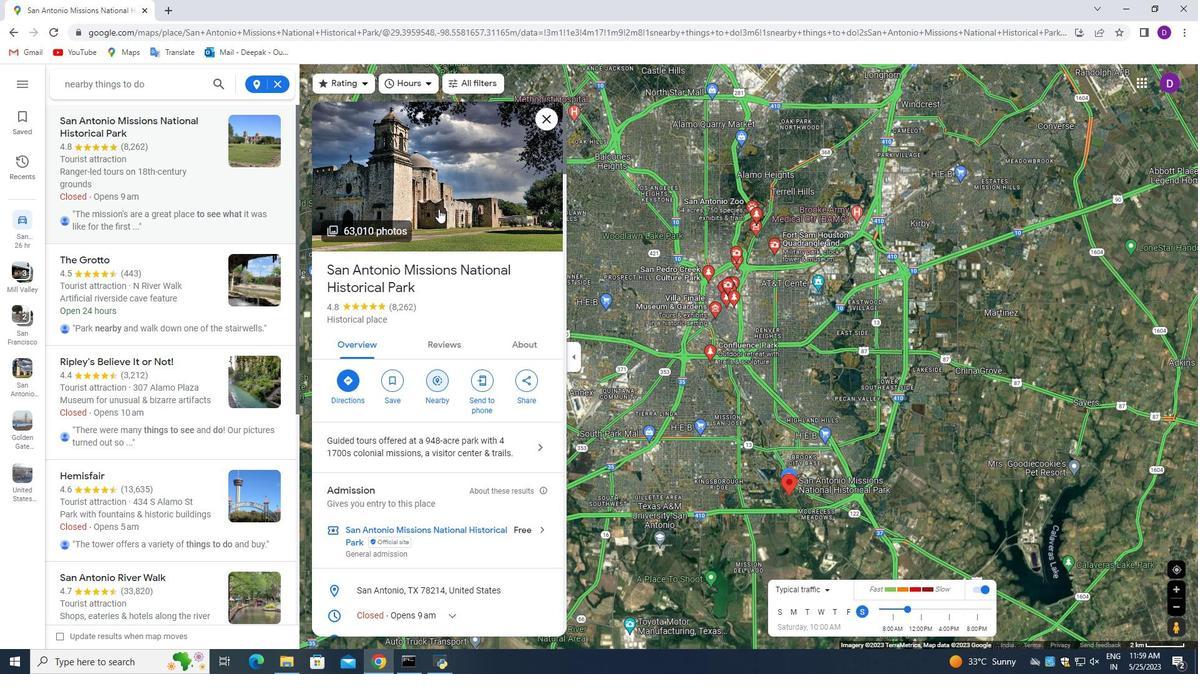 
Action: Mouse moved to (1177, 84)
Screenshot: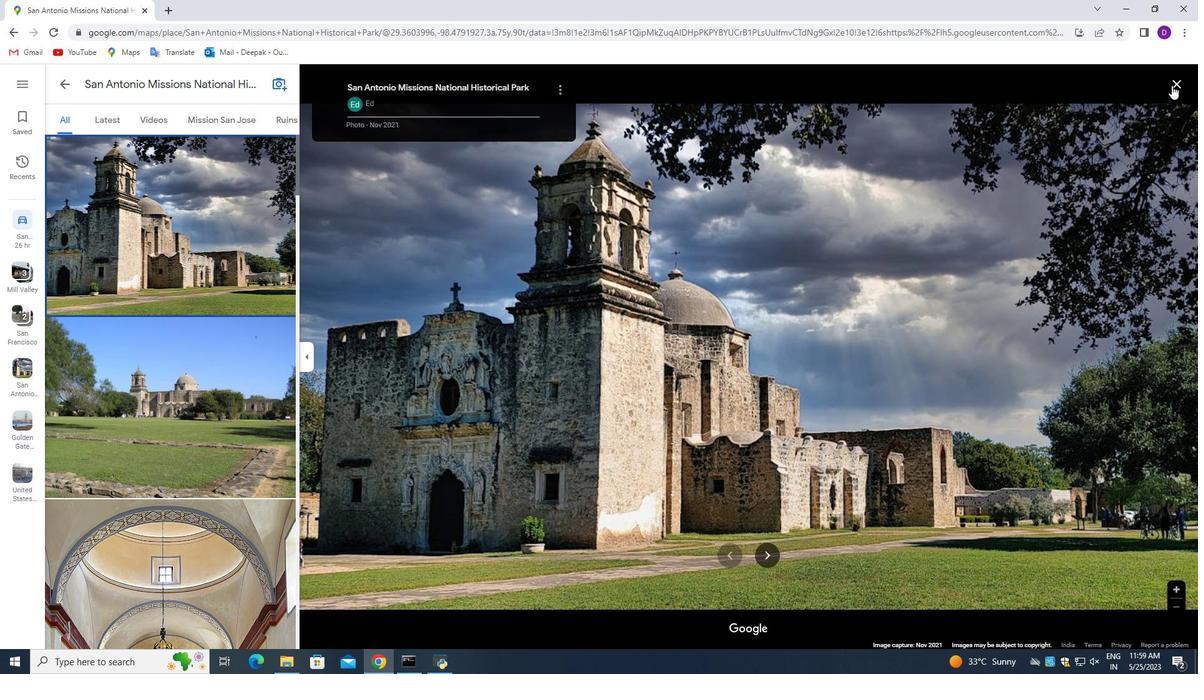 
Action: Mouse pressed left at (1177, 84)
Screenshot: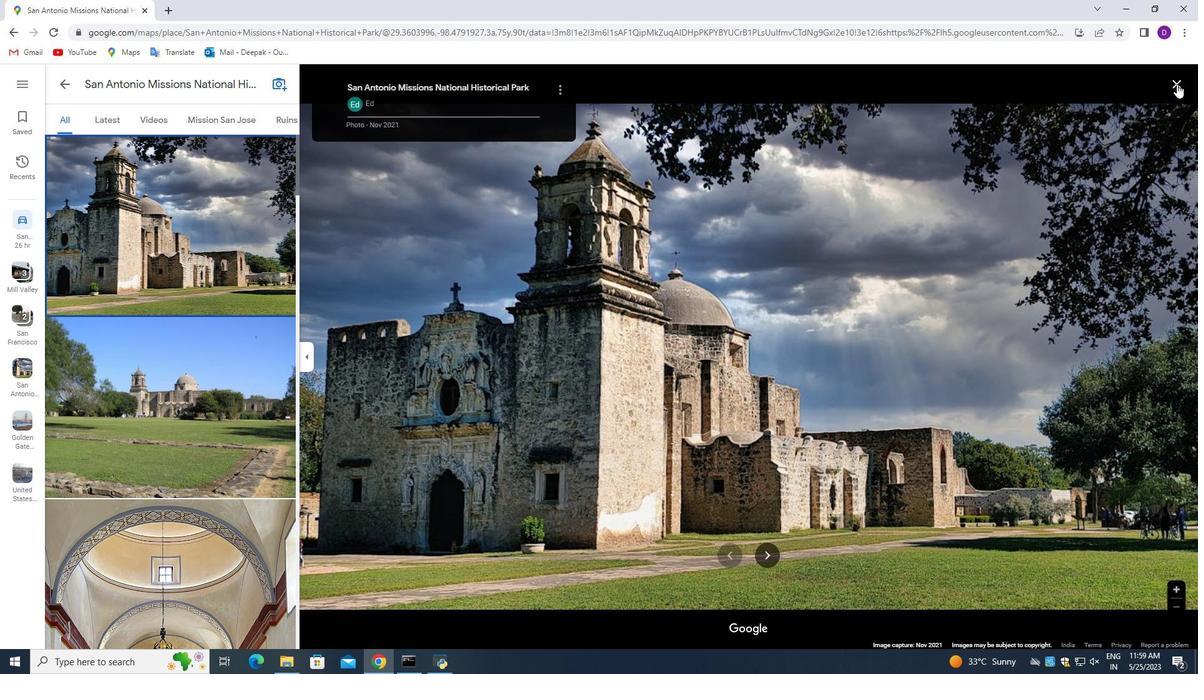 
Action: Mouse moved to (429, 467)
Screenshot: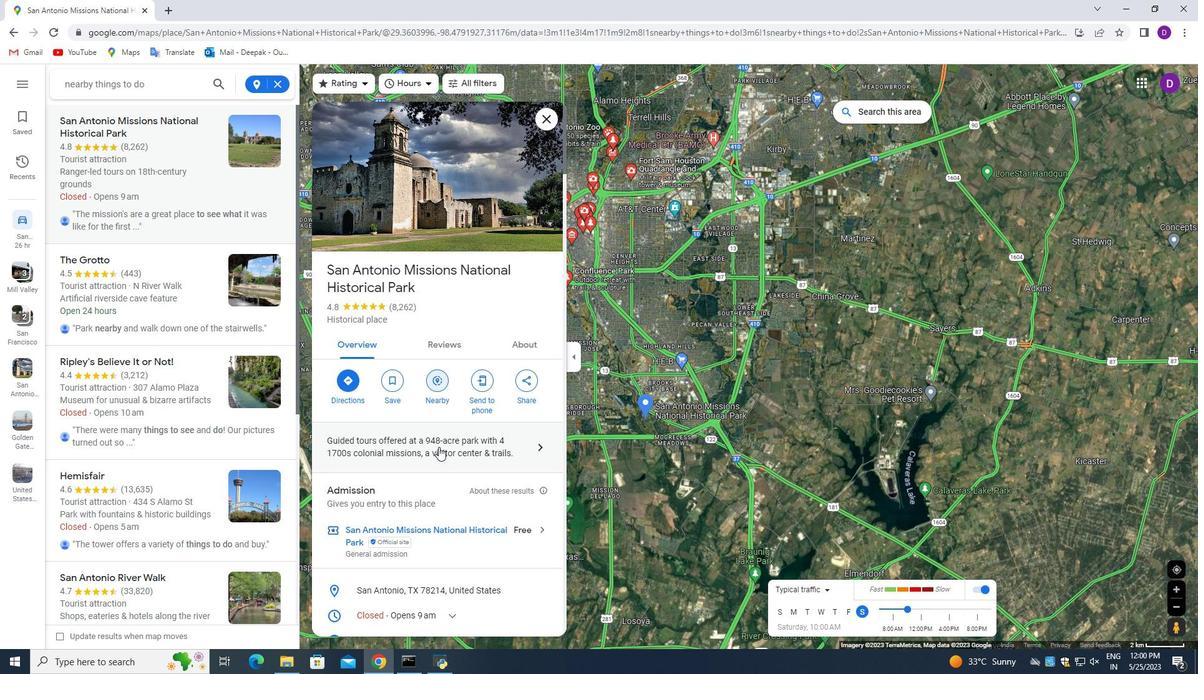 
Action: Mouse scrolled (429, 466) with delta (0, 0)
Screenshot: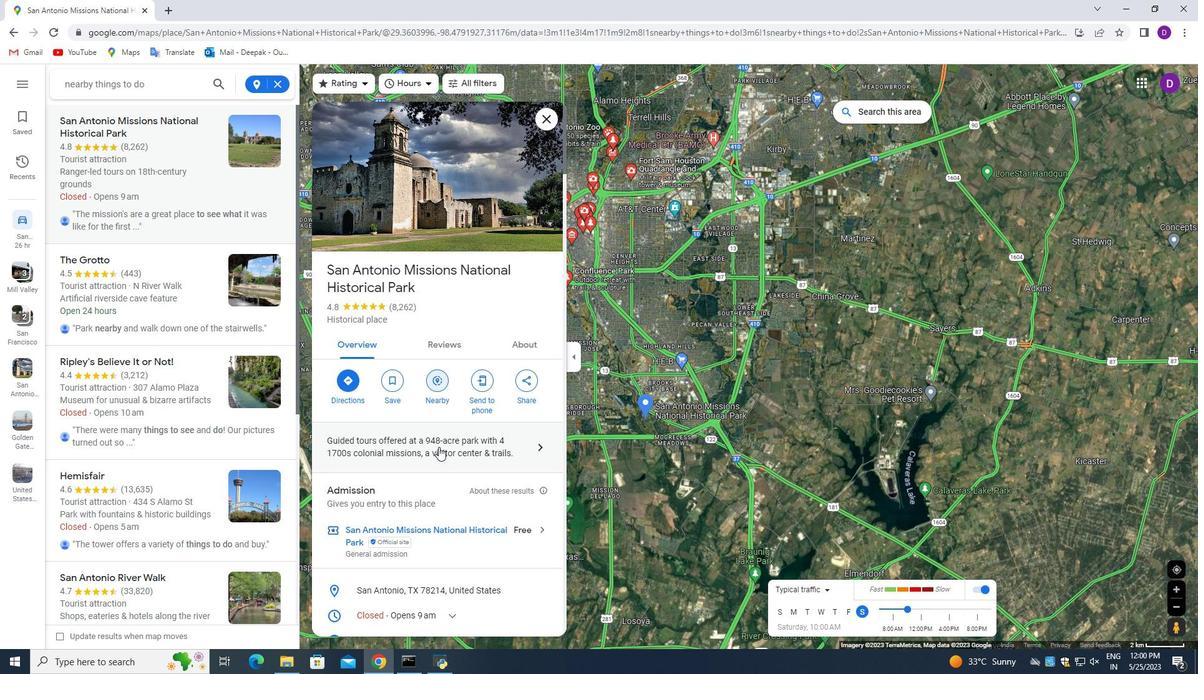 
Action: Mouse moved to (428, 467)
Screenshot: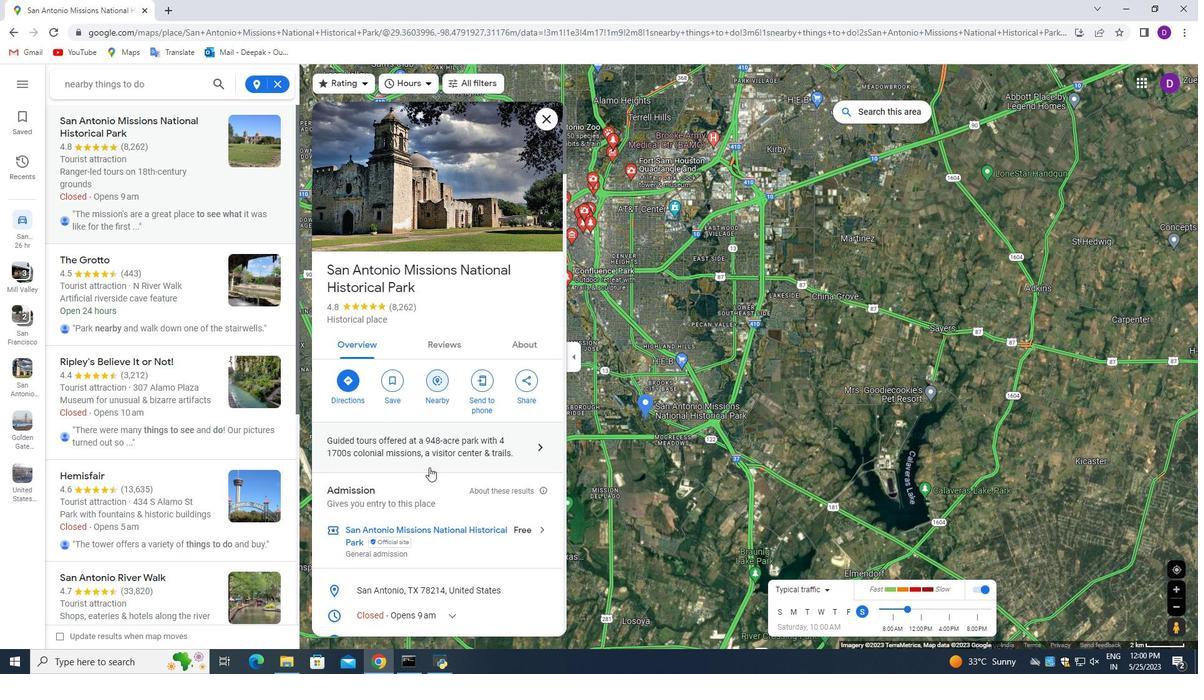 
Action: Mouse scrolled (428, 466) with delta (0, 0)
Screenshot: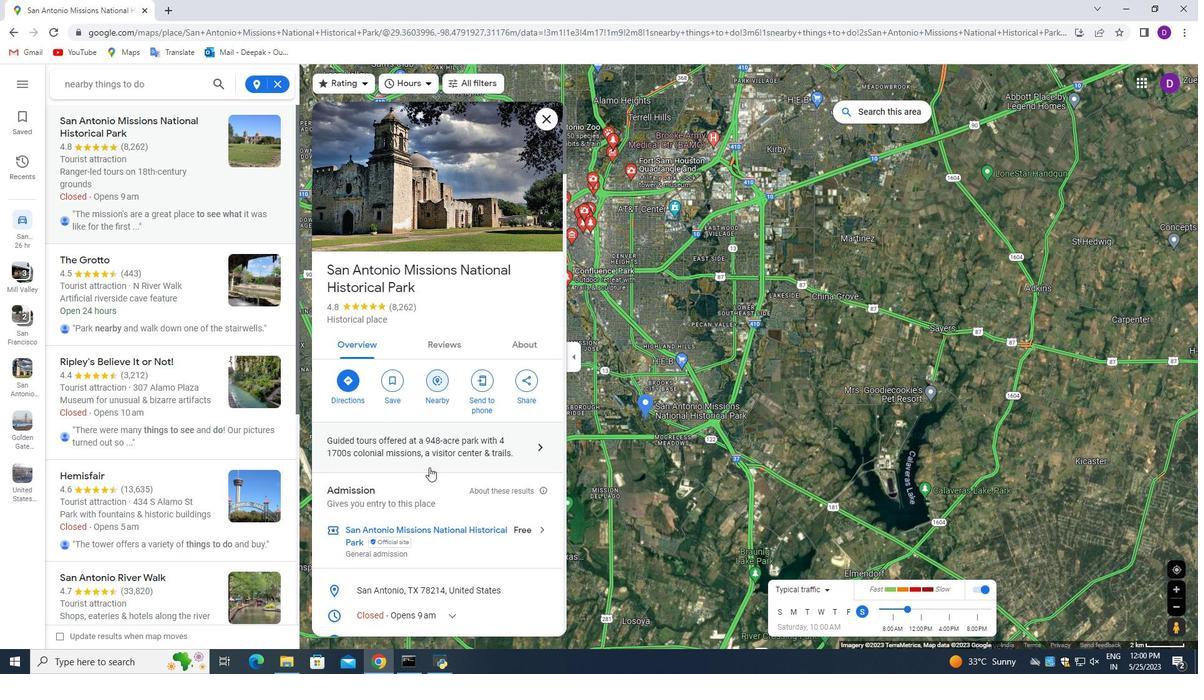 
Action: Mouse moved to (455, 487)
Screenshot: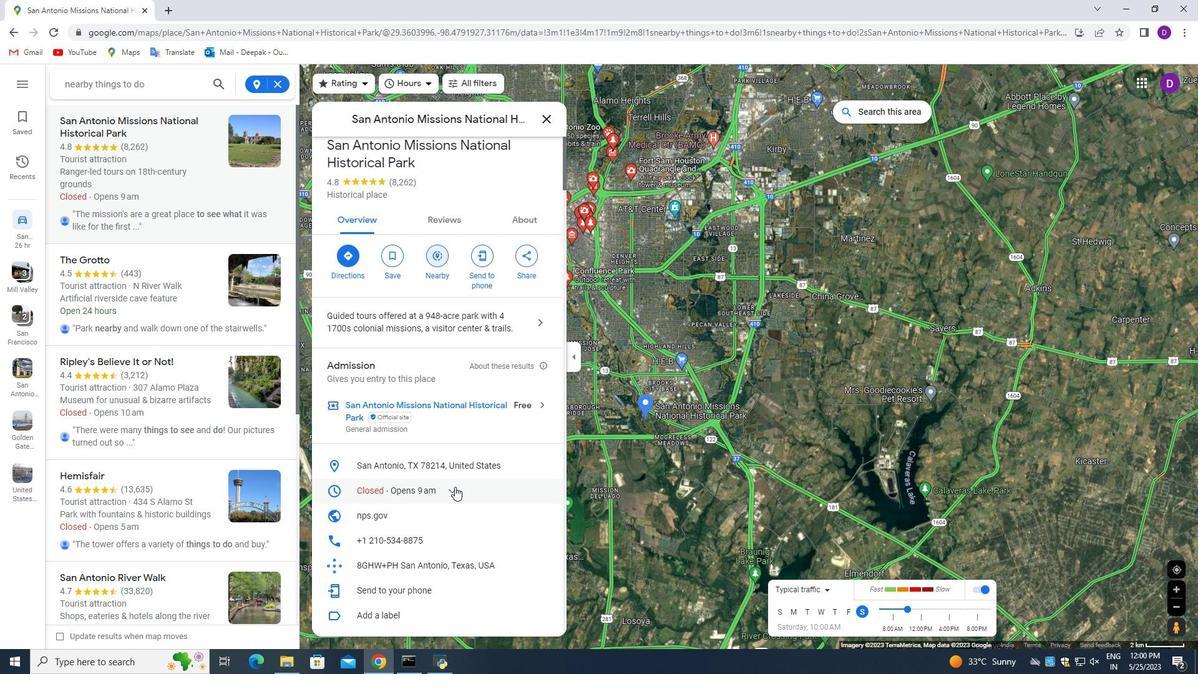 
Action: Mouse pressed left at (455, 487)
Screenshot: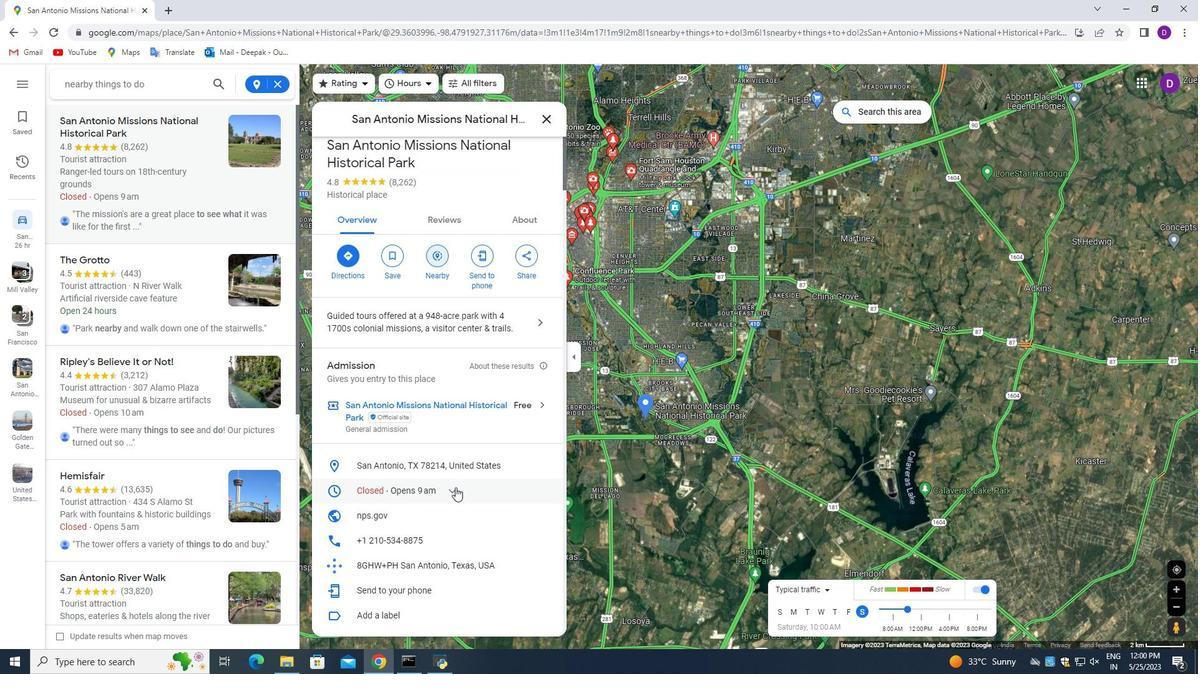 
Action: Mouse moved to (455, 485)
Screenshot: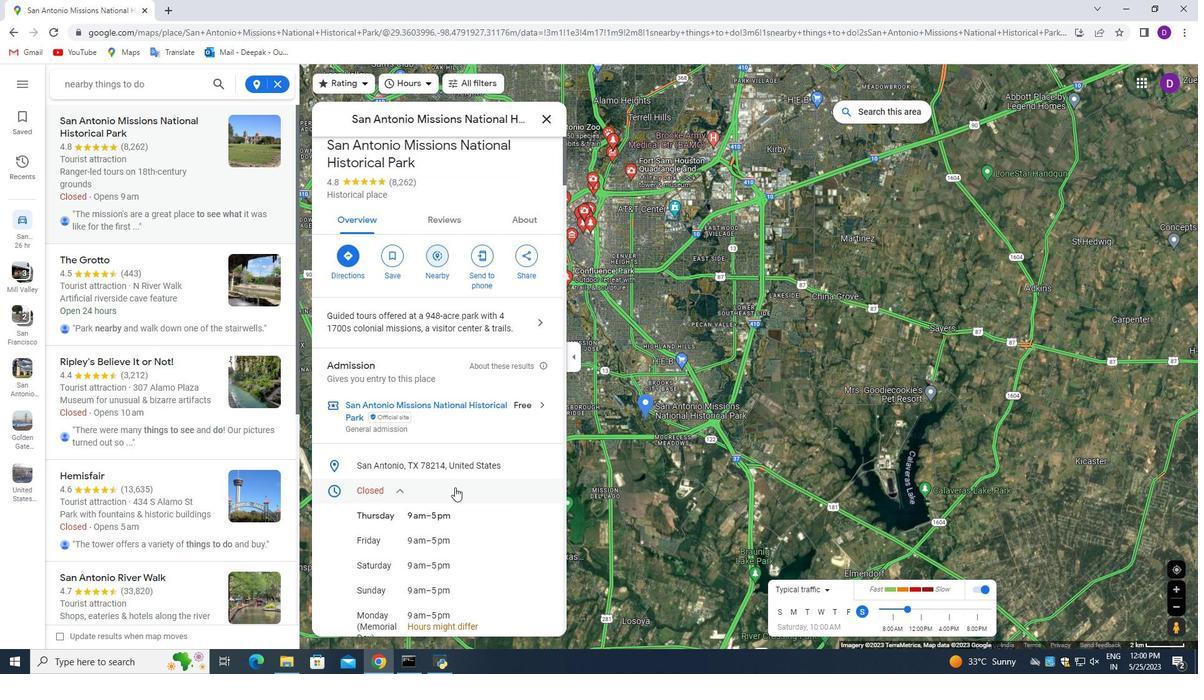 
Action: Mouse scrolled (455, 484) with delta (0, 0)
Screenshot: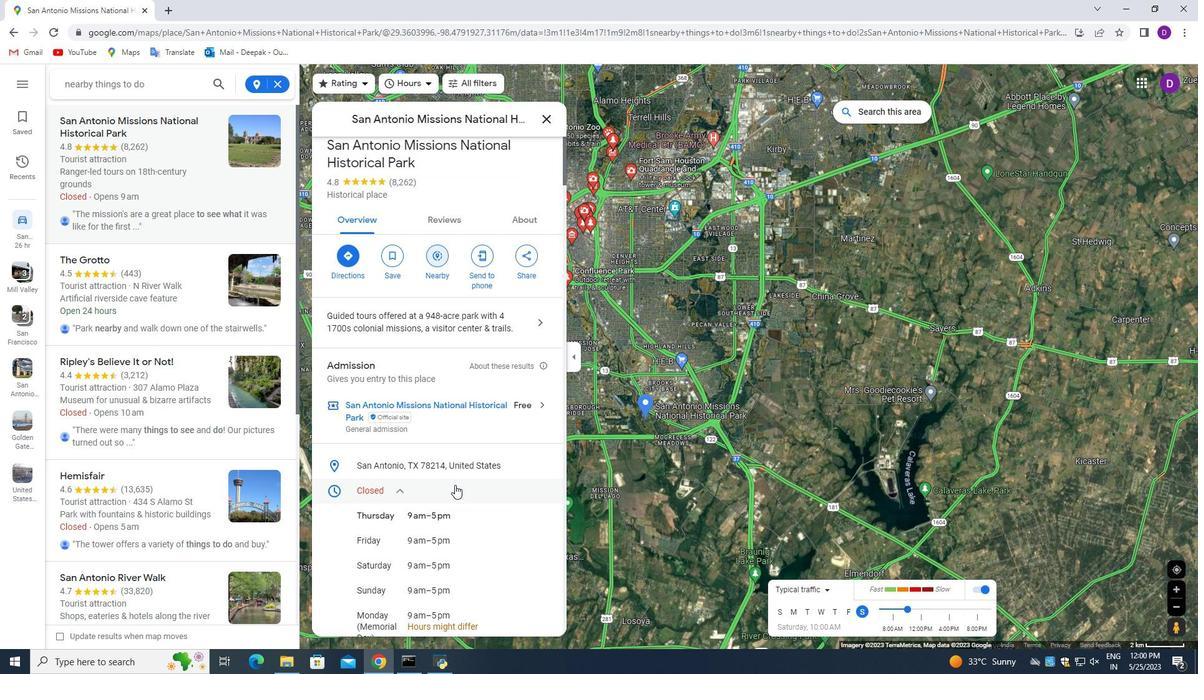 
Action: Mouse scrolled (455, 484) with delta (0, 0)
Screenshot: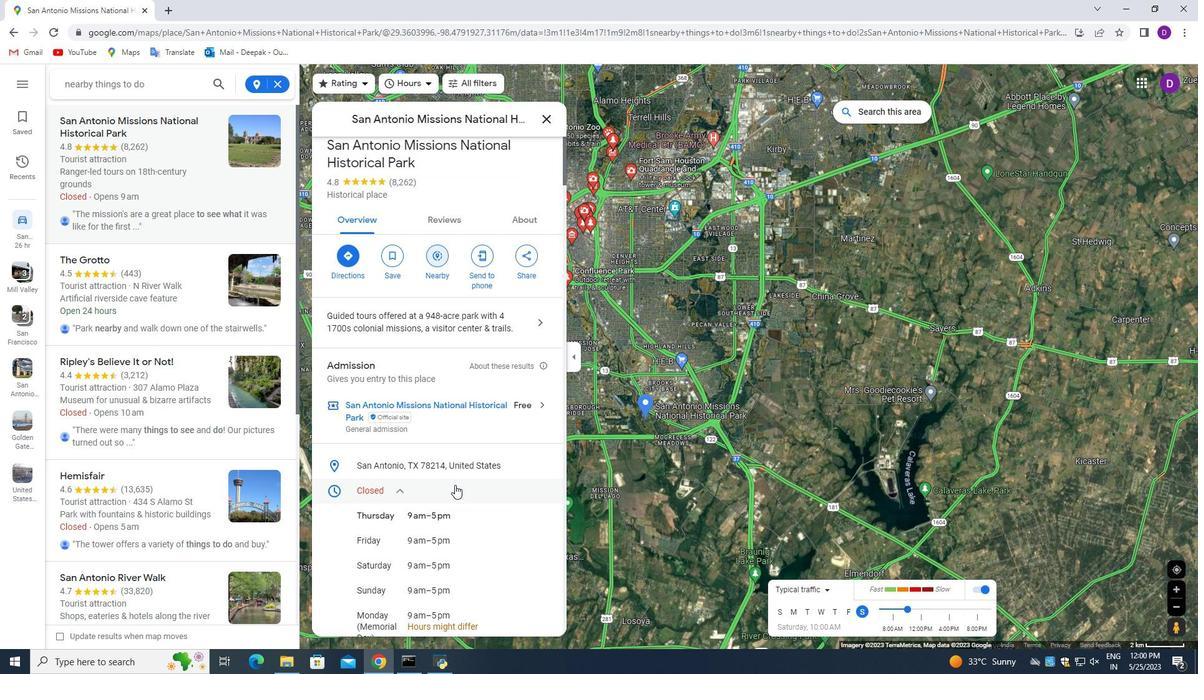 
Action: Mouse moved to (426, 468)
Screenshot: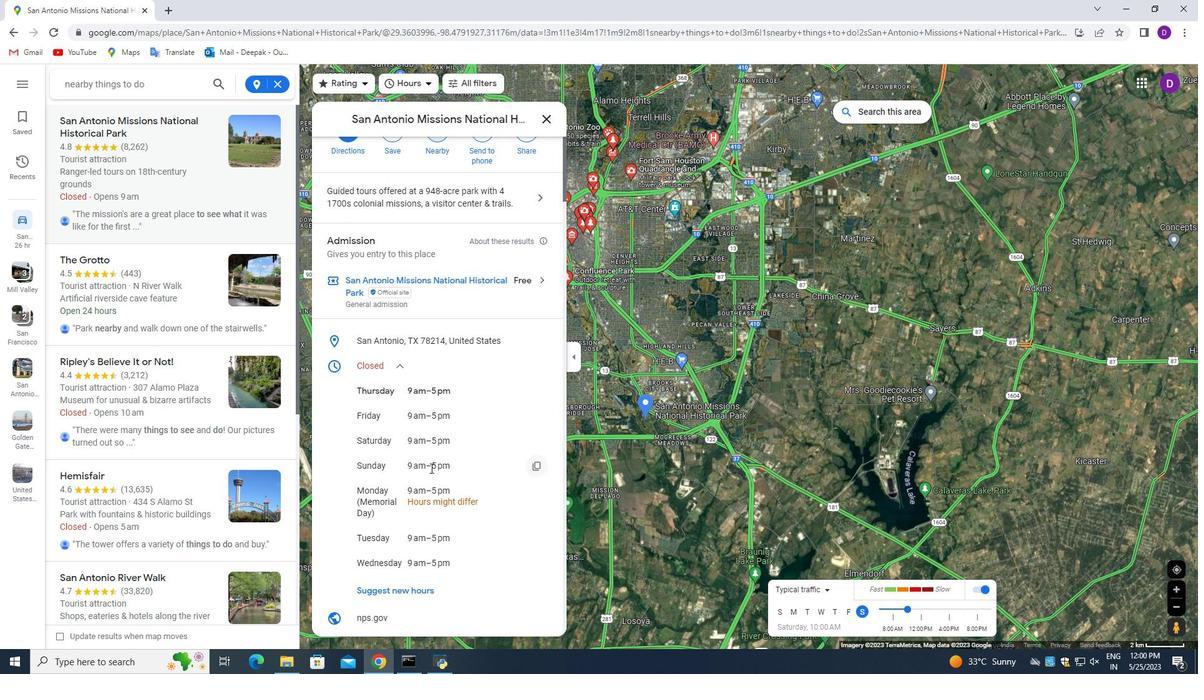 
Action: Mouse scrolled (430, 467) with delta (0, 0)
Screenshot: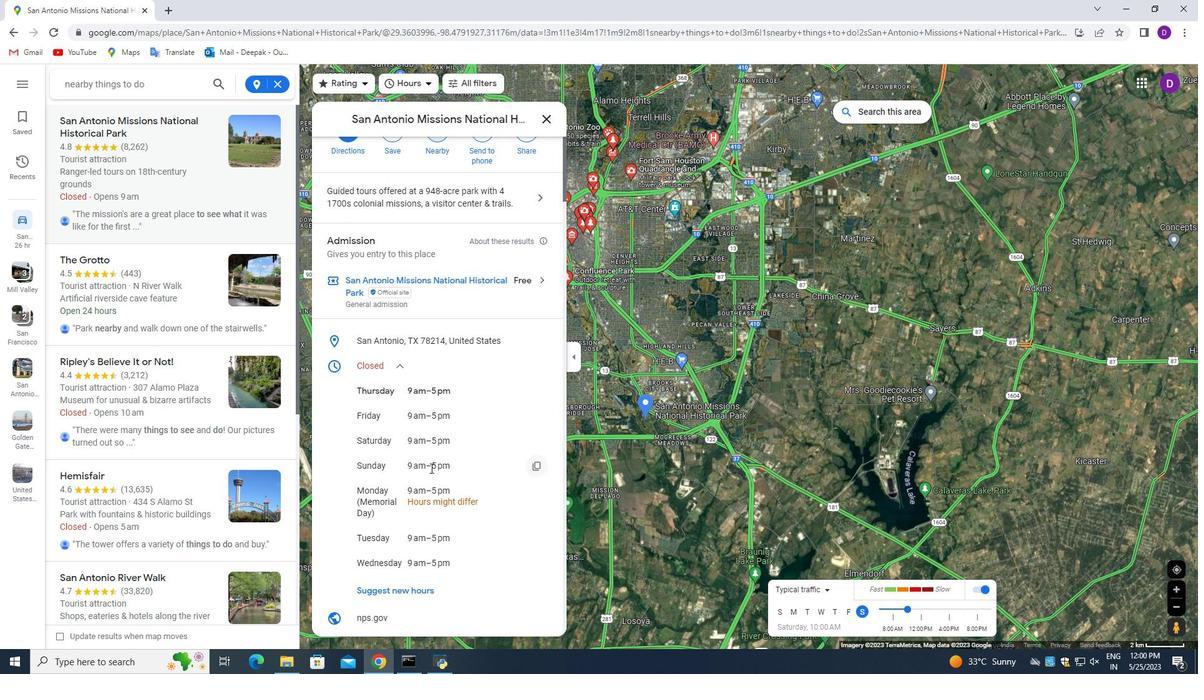 
Action: Mouse moved to (424, 466)
Screenshot: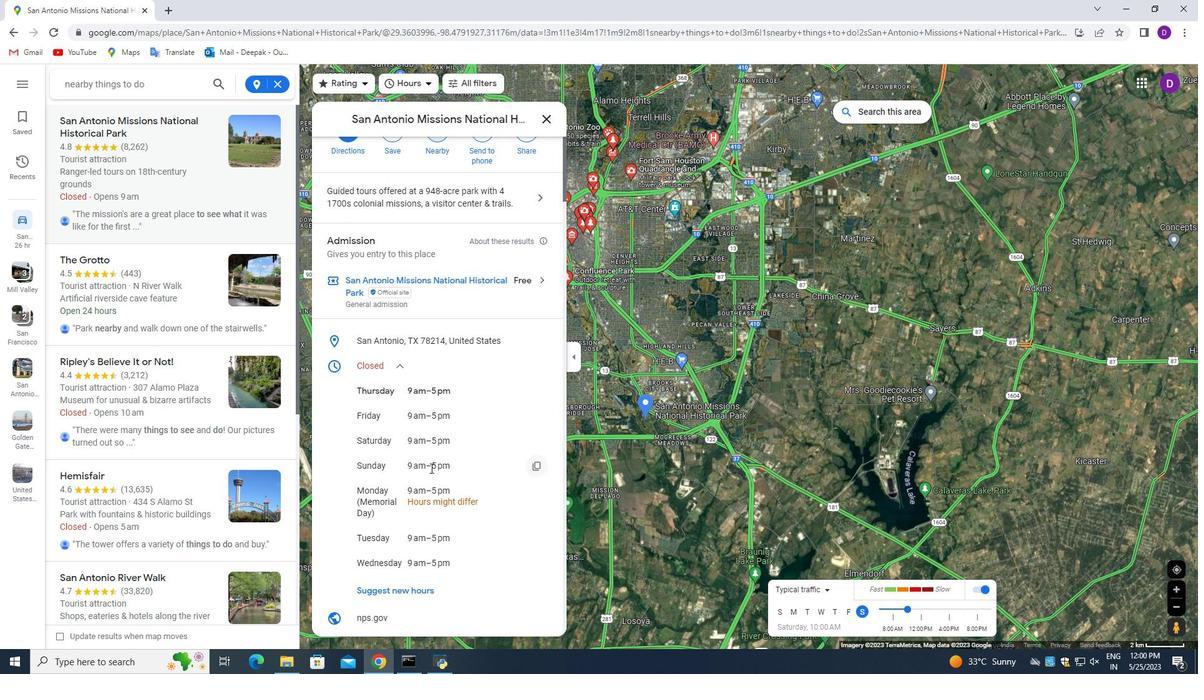 
Action: Mouse scrolled (426, 467) with delta (0, 0)
Screenshot: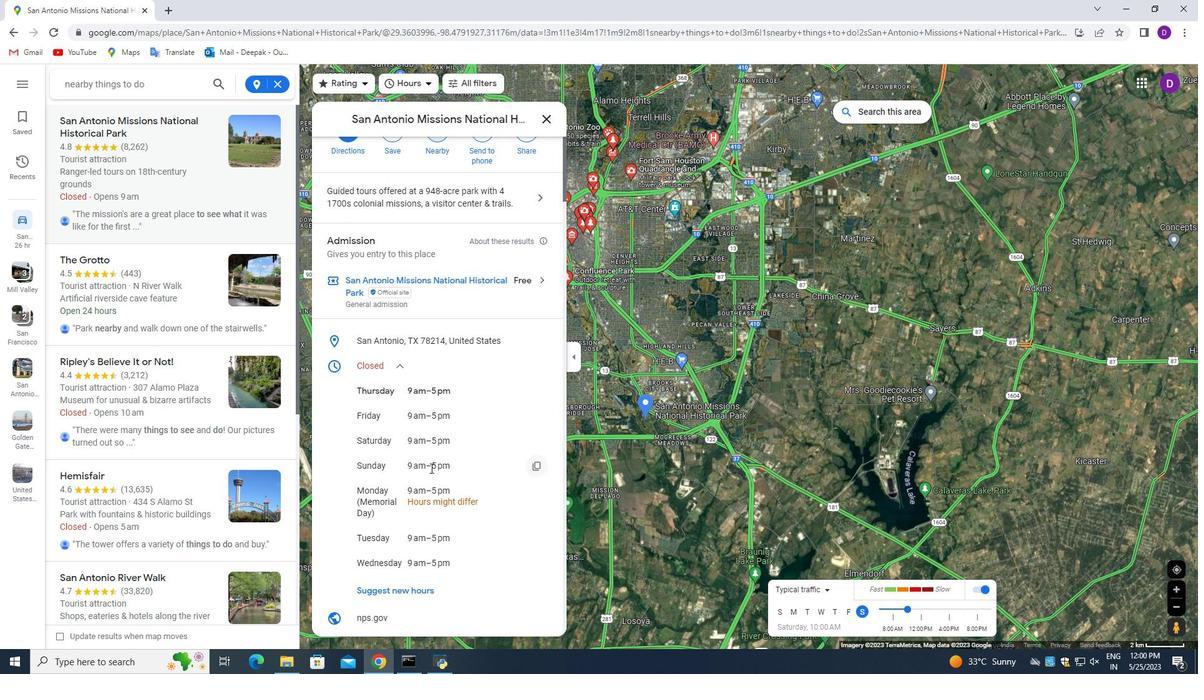 
Action: Mouse moved to (417, 460)
Screenshot: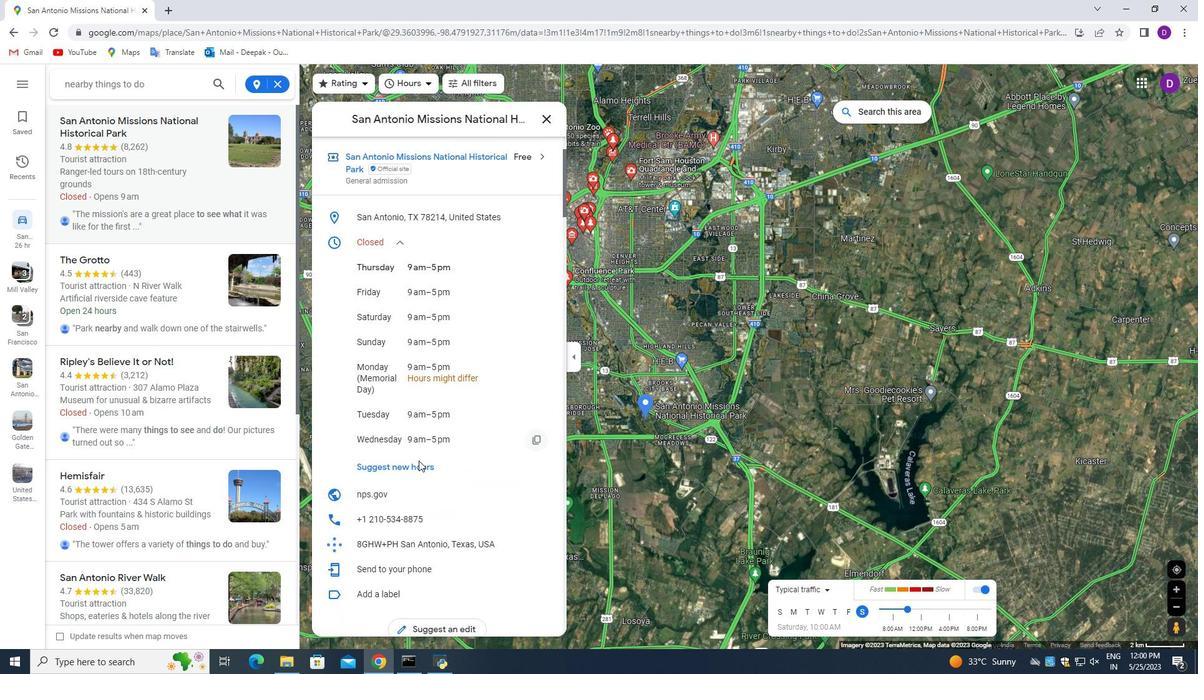 
Action: Mouse scrolled (417, 460) with delta (0, 0)
Screenshot: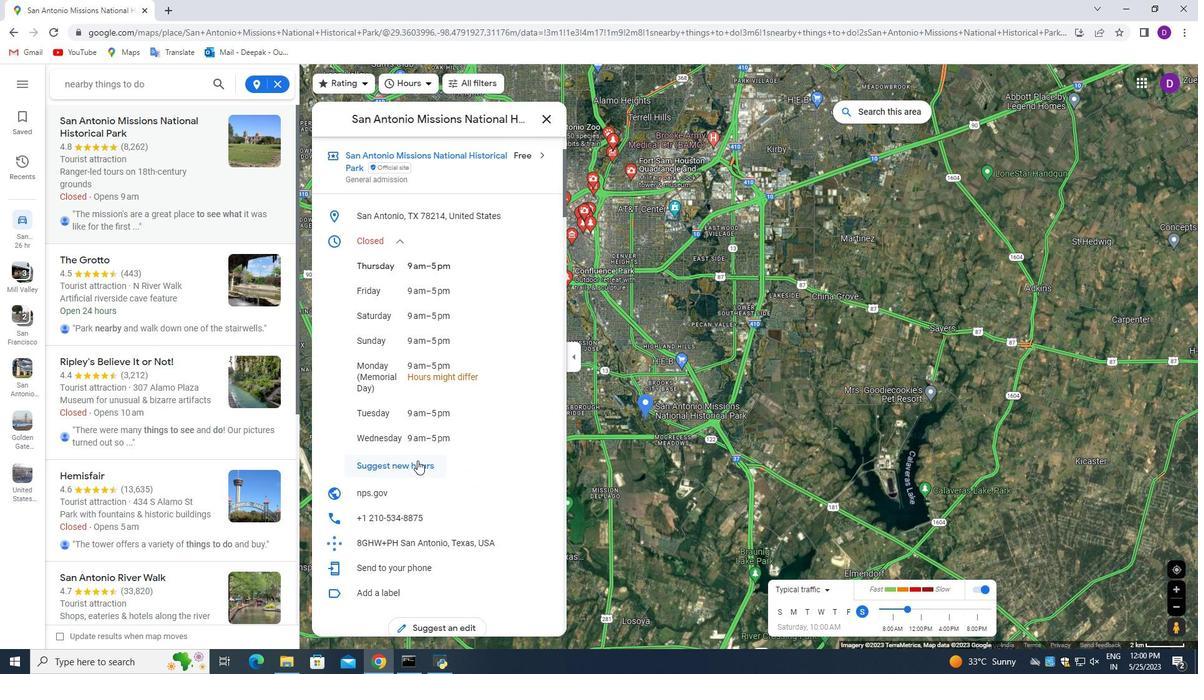 
Action: Mouse moved to (428, 456)
Screenshot: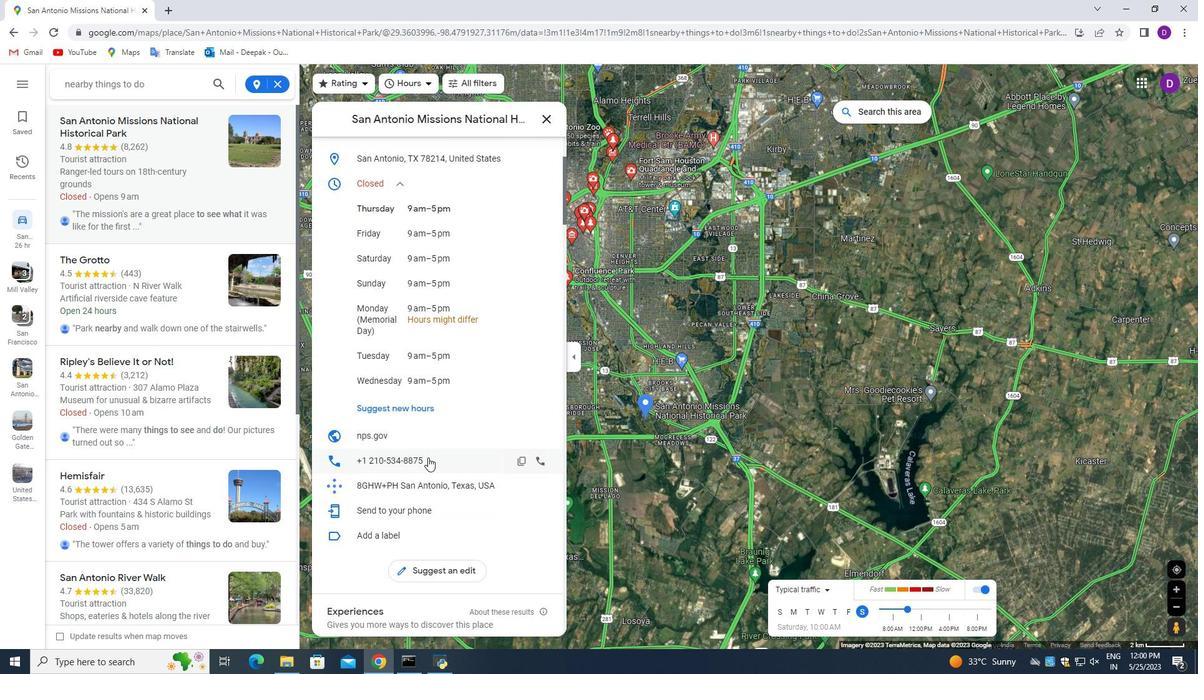 
Action: Mouse scrolled (428, 456) with delta (0, 0)
Screenshot: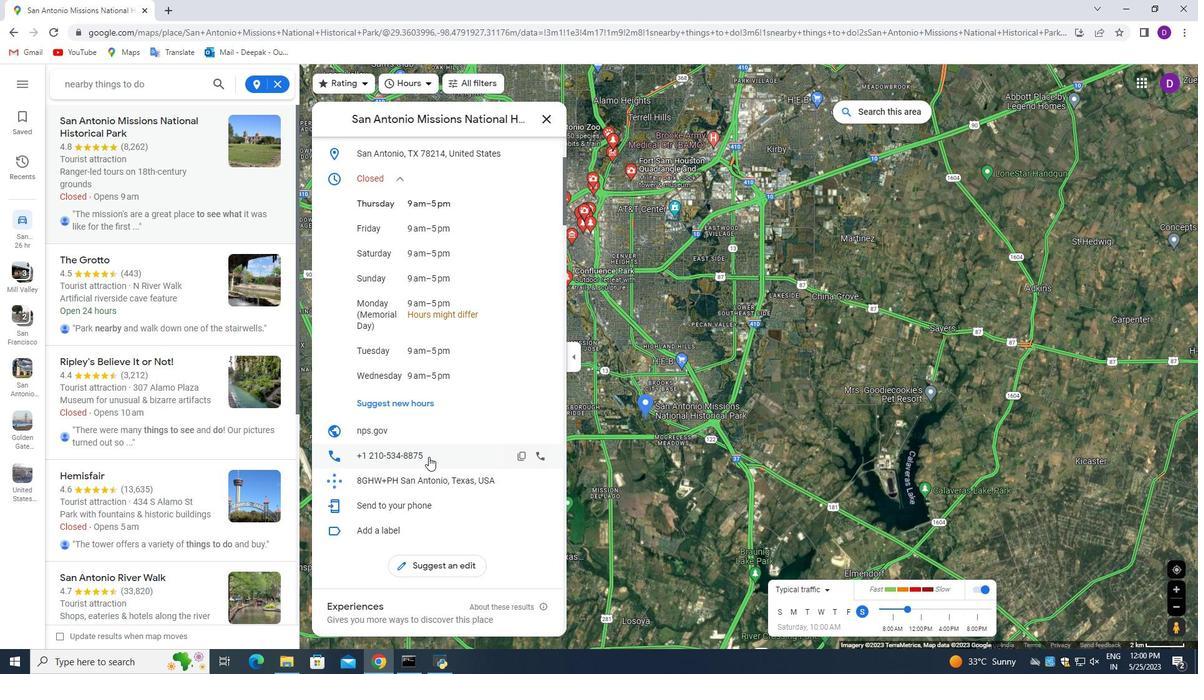 
Action: Mouse scrolled (428, 456) with delta (0, 0)
Screenshot: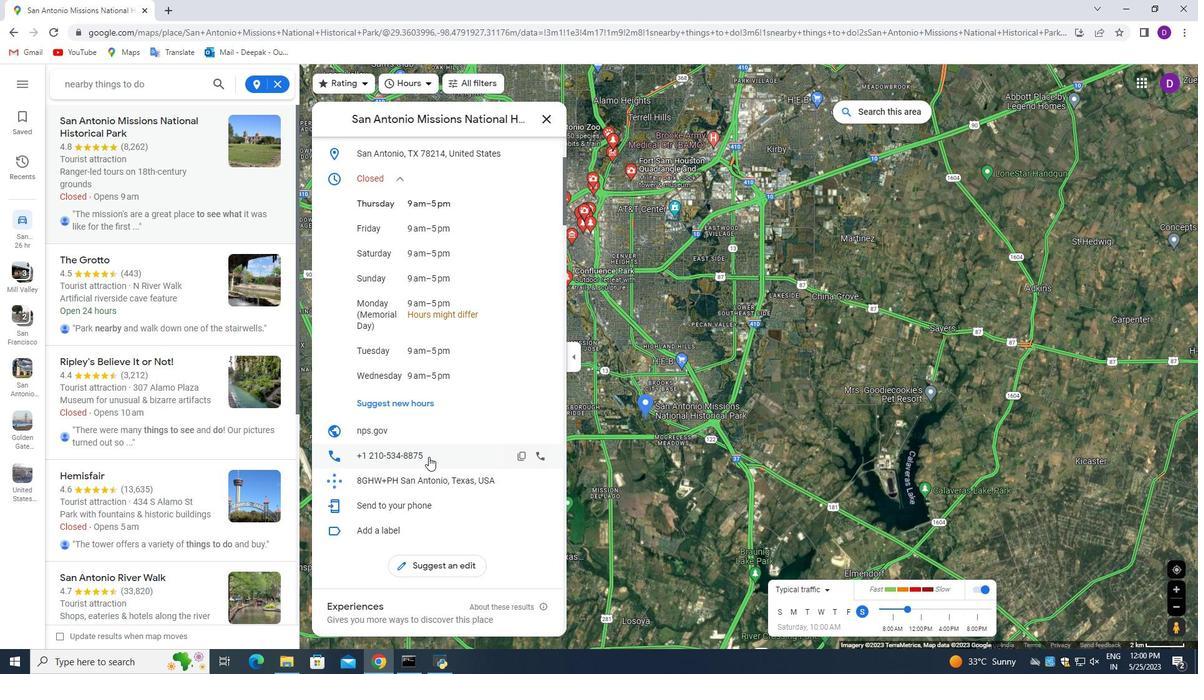 
Action: Mouse scrolled (428, 456) with delta (0, 0)
Screenshot: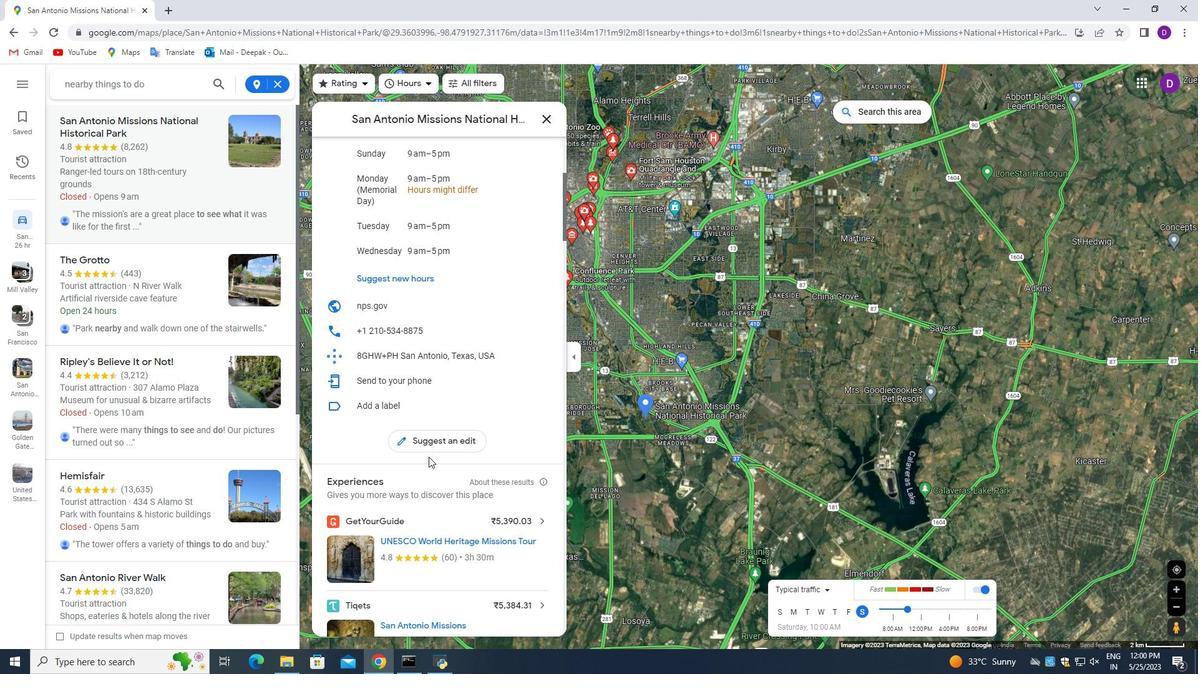 
Action: Mouse scrolled (428, 456) with delta (0, 0)
Screenshot: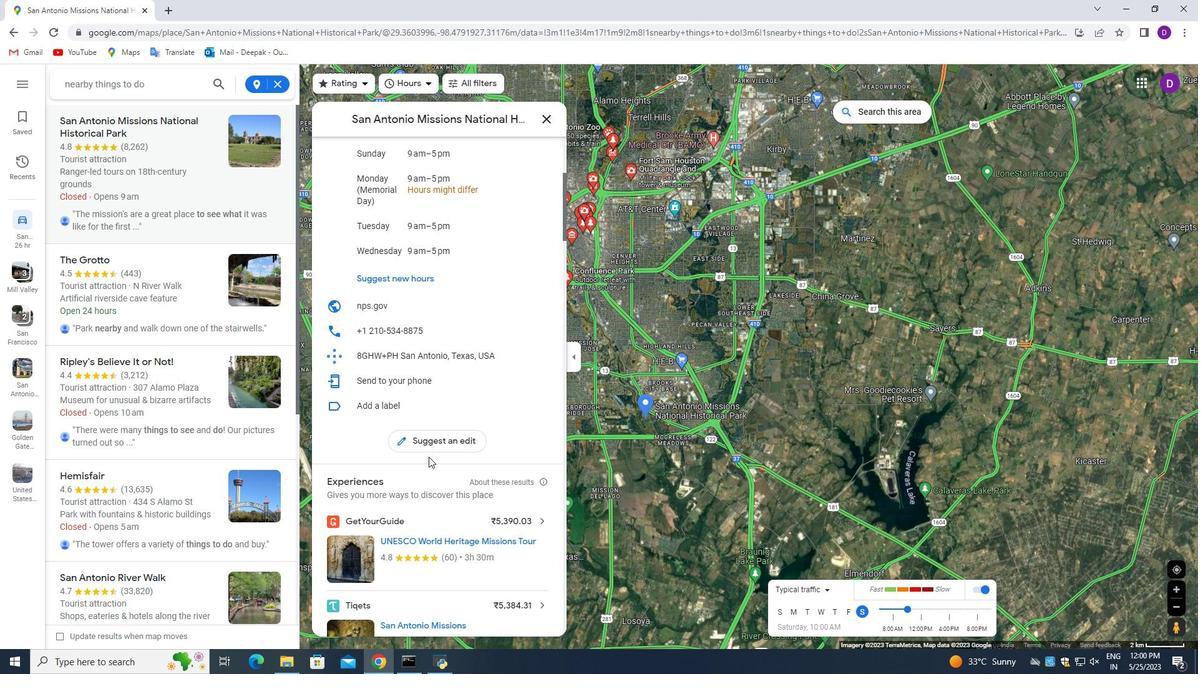 
Action: Mouse moved to (431, 455)
Screenshot: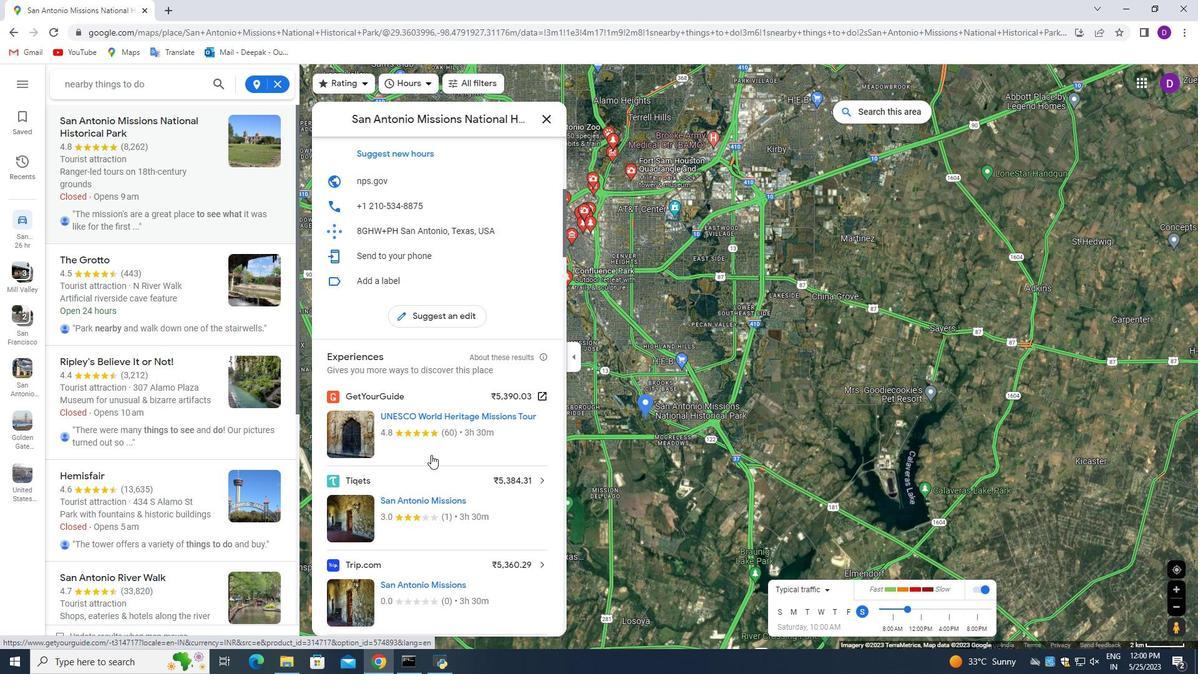 
Action: Mouse scrolled (431, 454) with delta (0, 0)
Screenshot: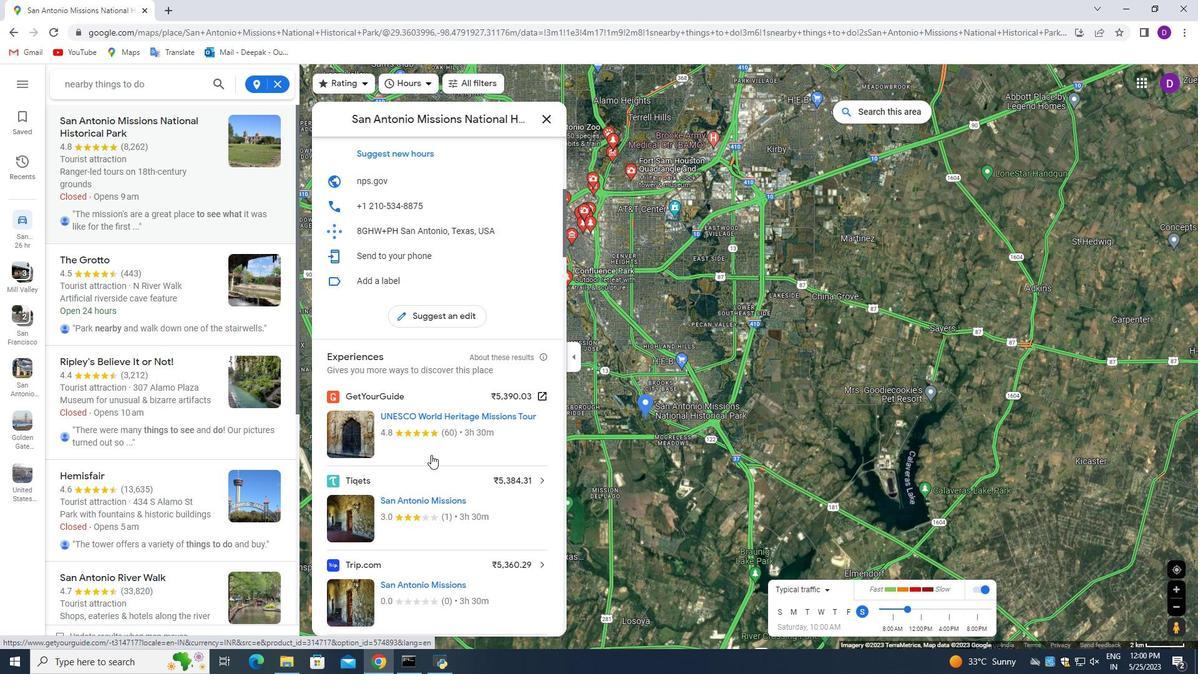 
Action: Mouse scrolled (431, 454) with delta (0, 0)
Screenshot: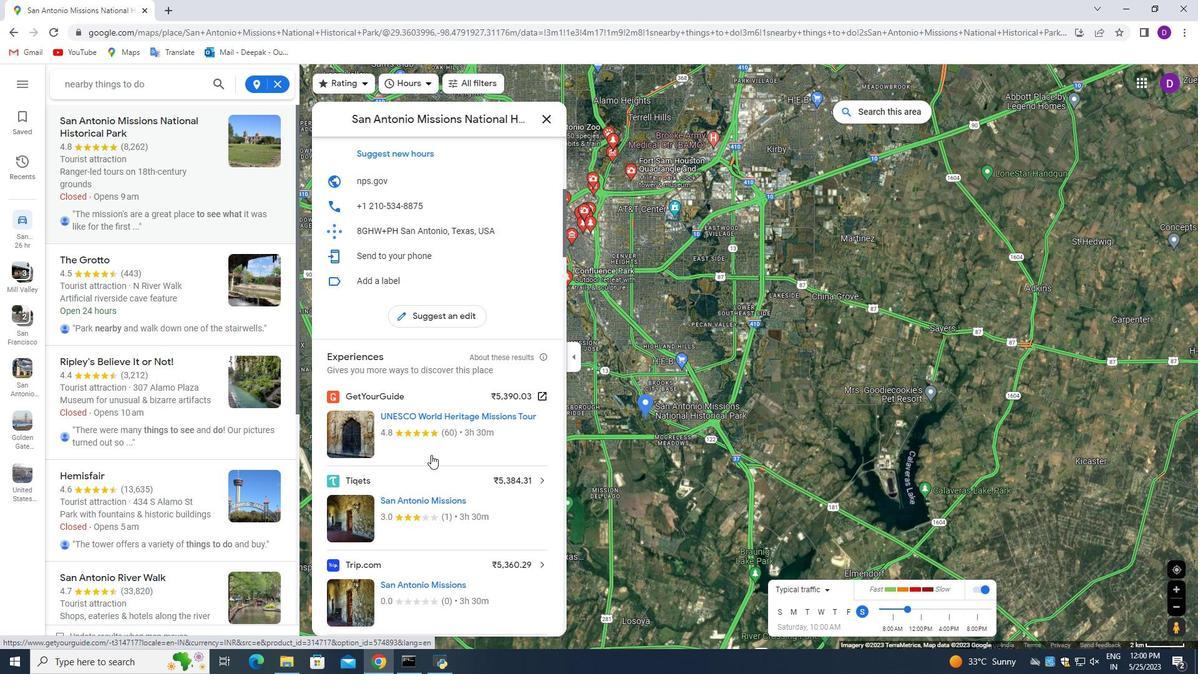 
Action: Mouse scrolled (431, 454) with delta (0, 0)
Screenshot: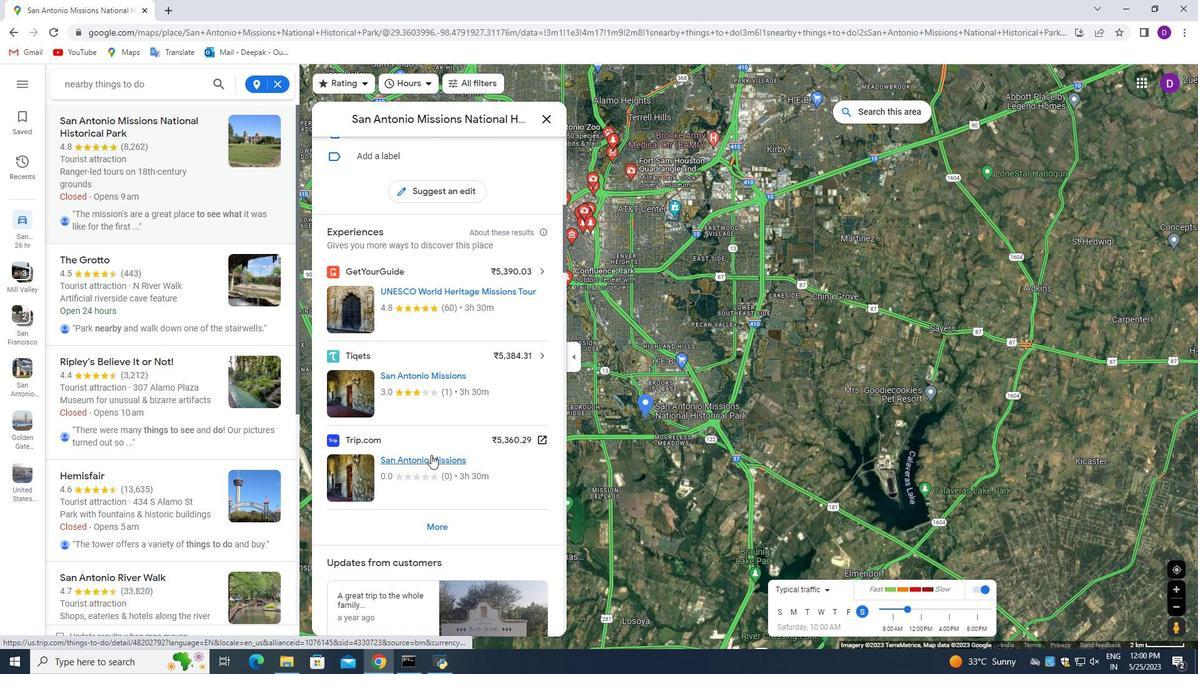
Action: Mouse moved to (433, 404)
Screenshot: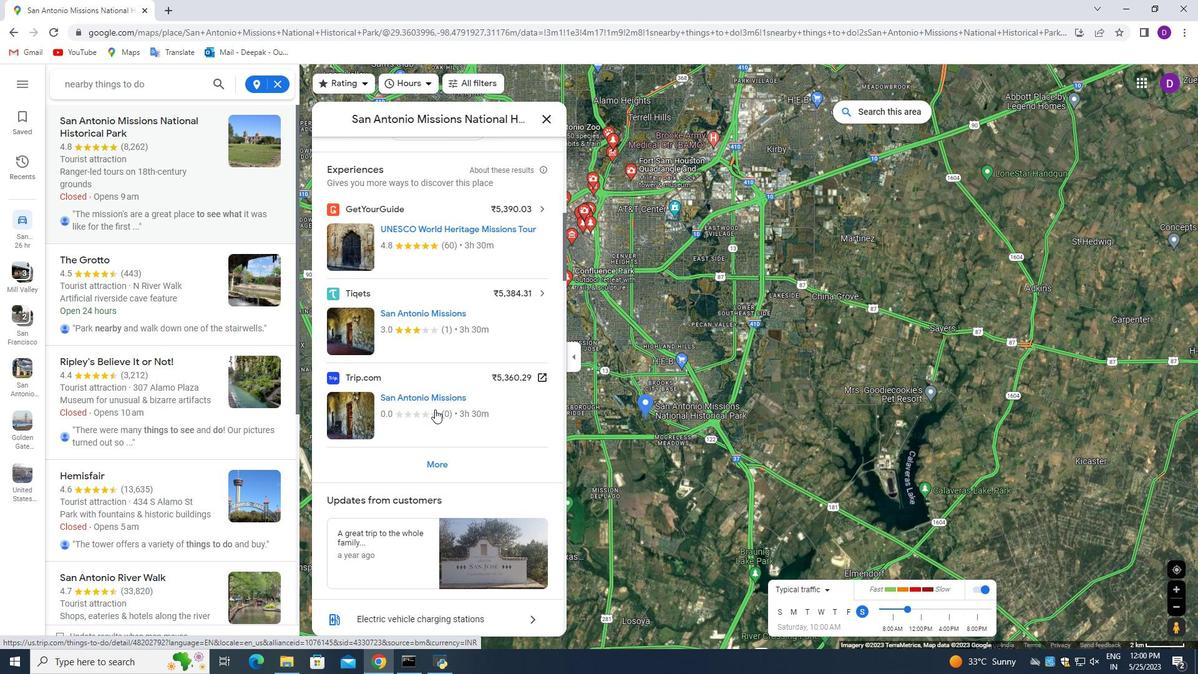
Action: Mouse scrolled (433, 408) with delta (0, 0)
Screenshot: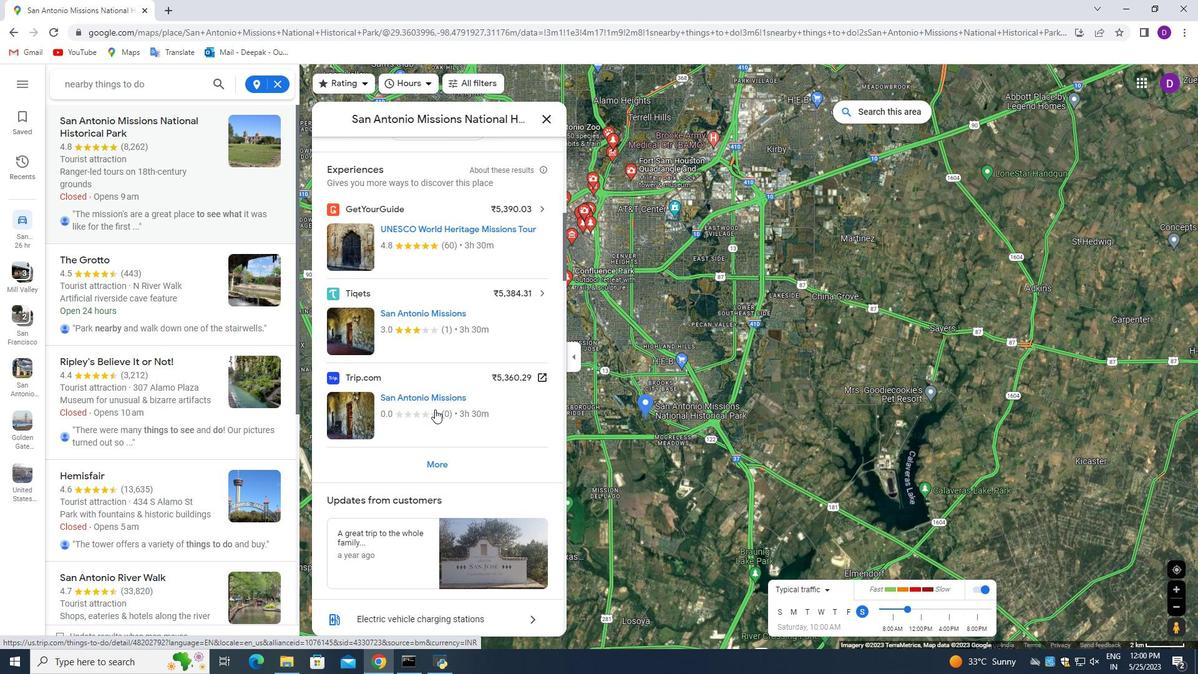 
Action: Mouse scrolled (433, 406) with delta (0, 0)
Screenshot: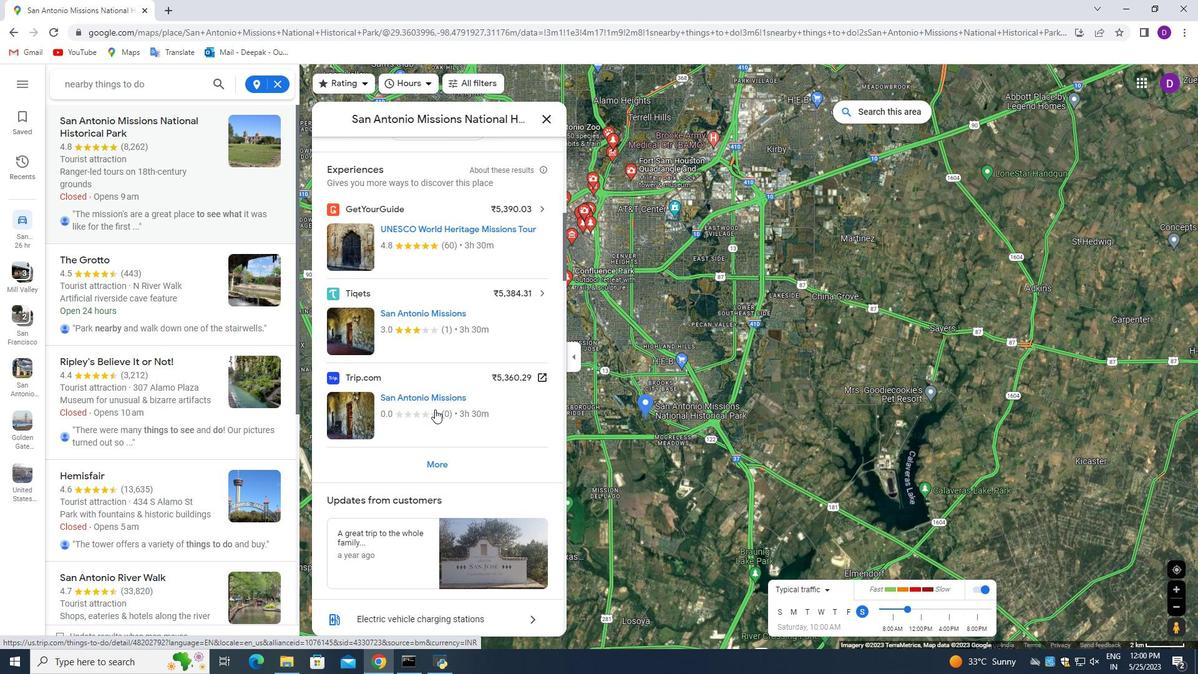 
Action: Mouse scrolled (433, 405) with delta (0, 0)
Screenshot: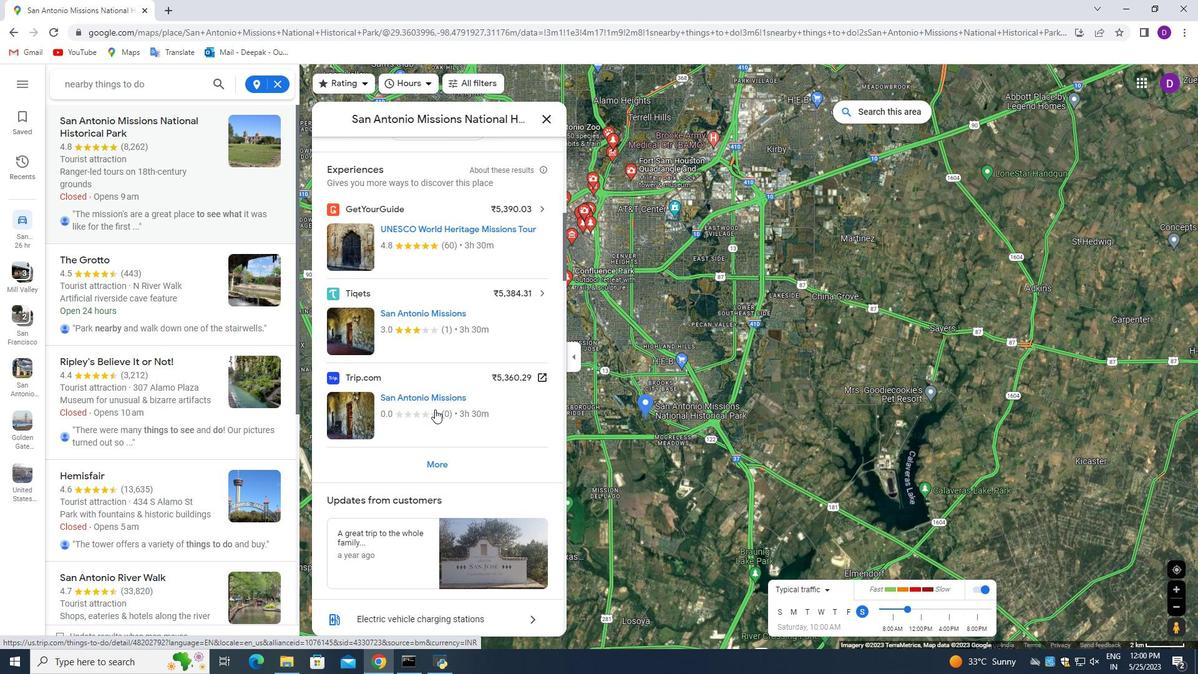 
Action: Mouse moved to (433, 403)
Screenshot: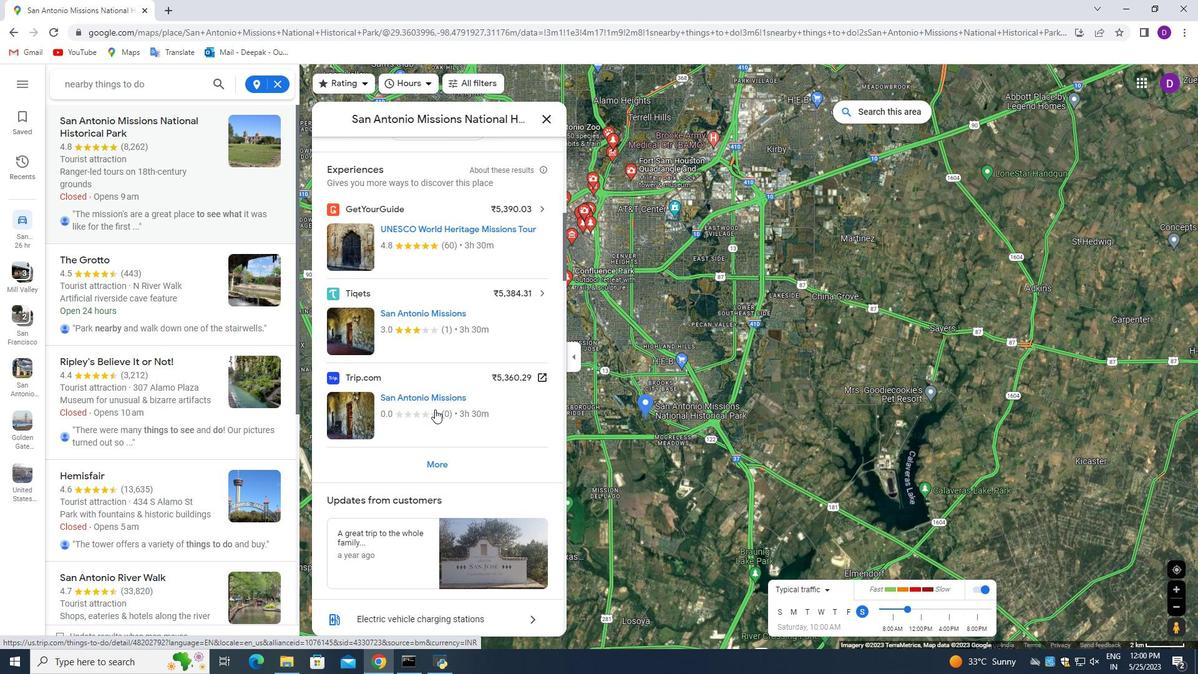 
Action: Mouse scrolled (433, 403) with delta (0, 0)
Screenshot: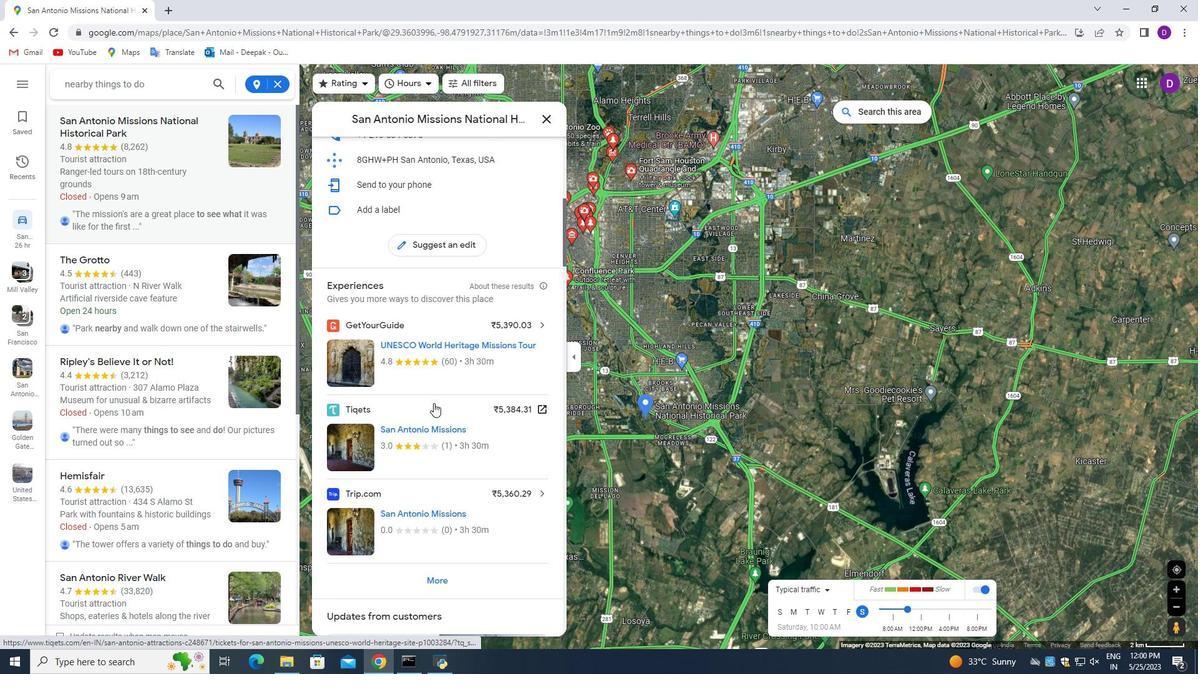 
Action: Mouse scrolled (433, 403) with delta (0, 0)
Screenshot: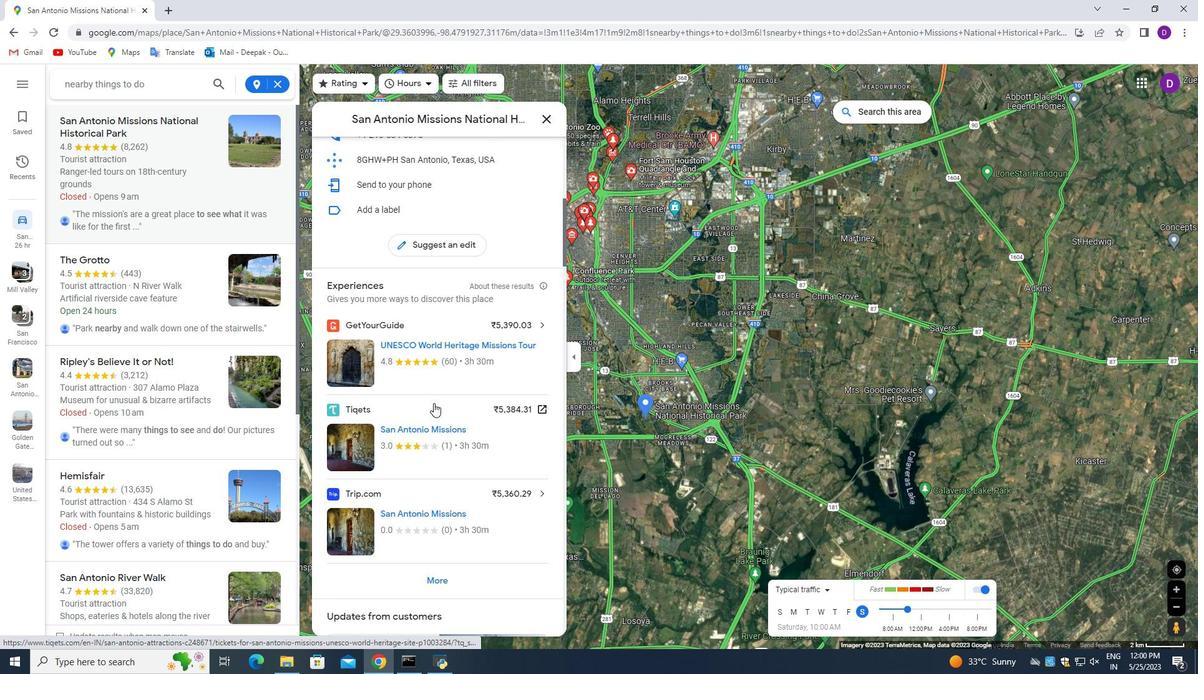 
Action: Mouse scrolled (433, 403) with delta (0, 0)
Screenshot: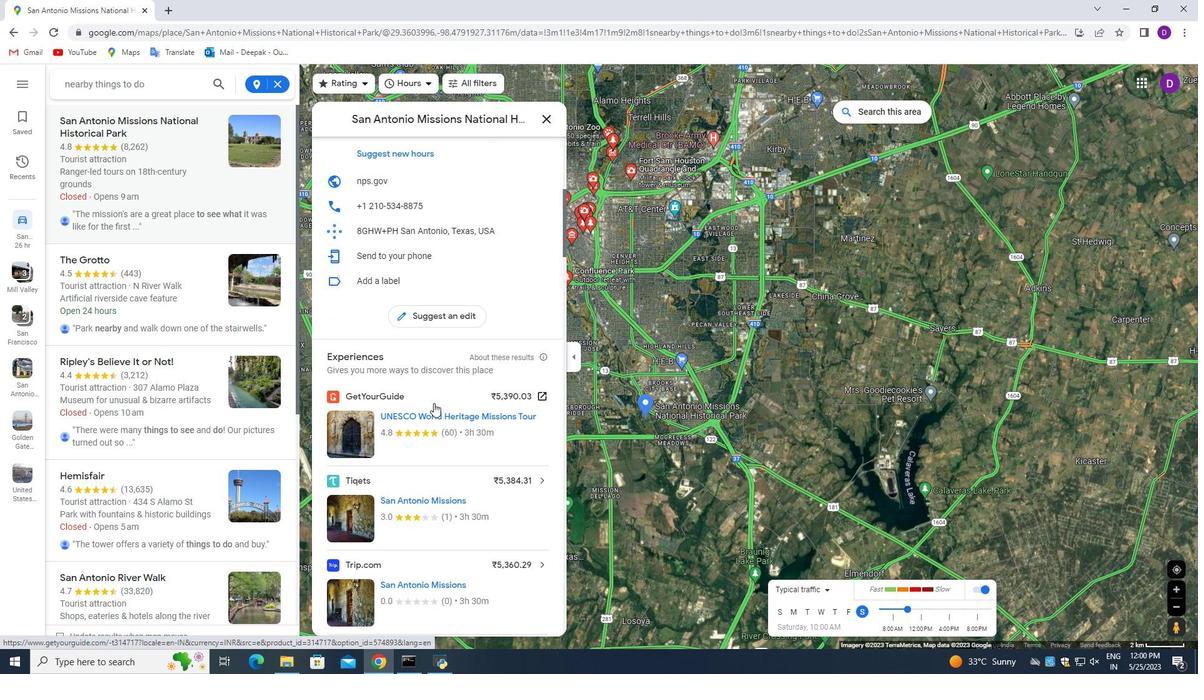 
Action: Mouse scrolled (433, 403) with delta (0, 0)
Screenshot: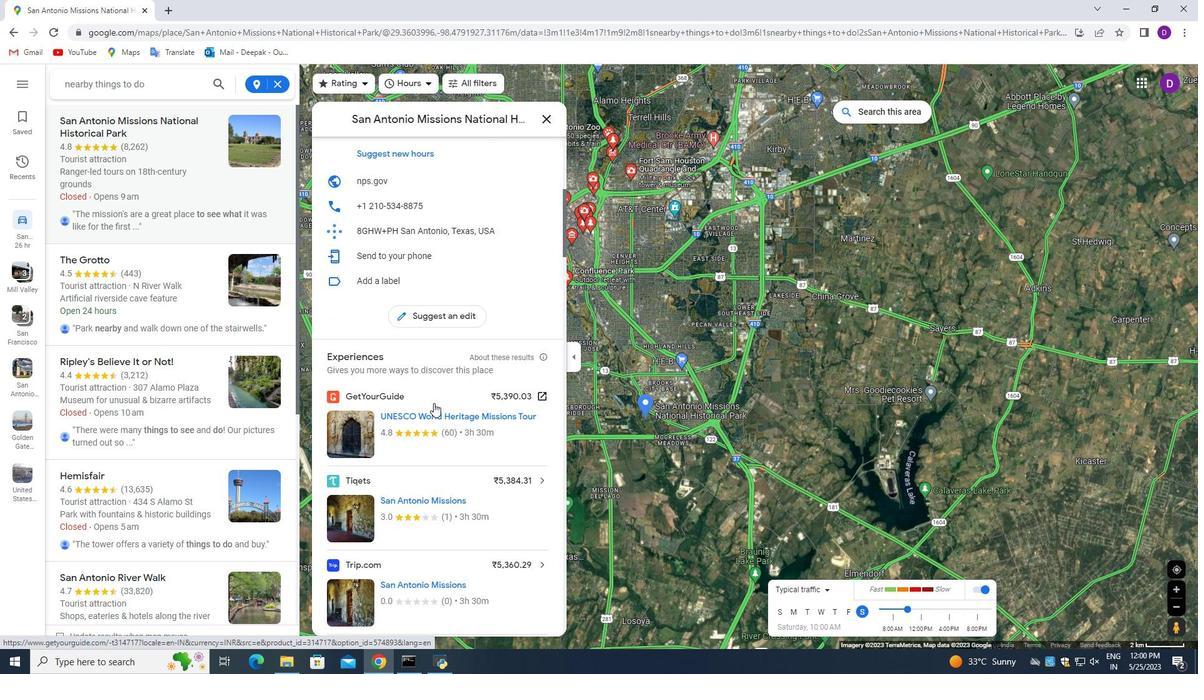 
Action: Mouse scrolled (433, 403) with delta (0, 0)
Screenshot: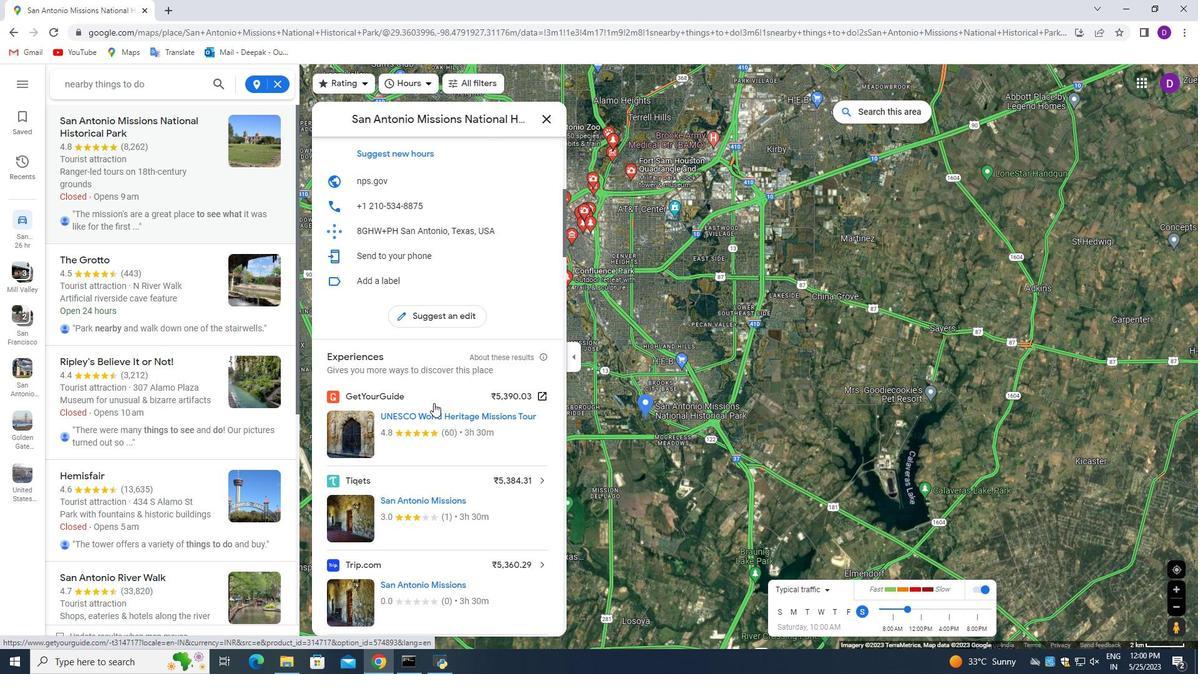 
Action: Mouse moved to (433, 402)
Screenshot: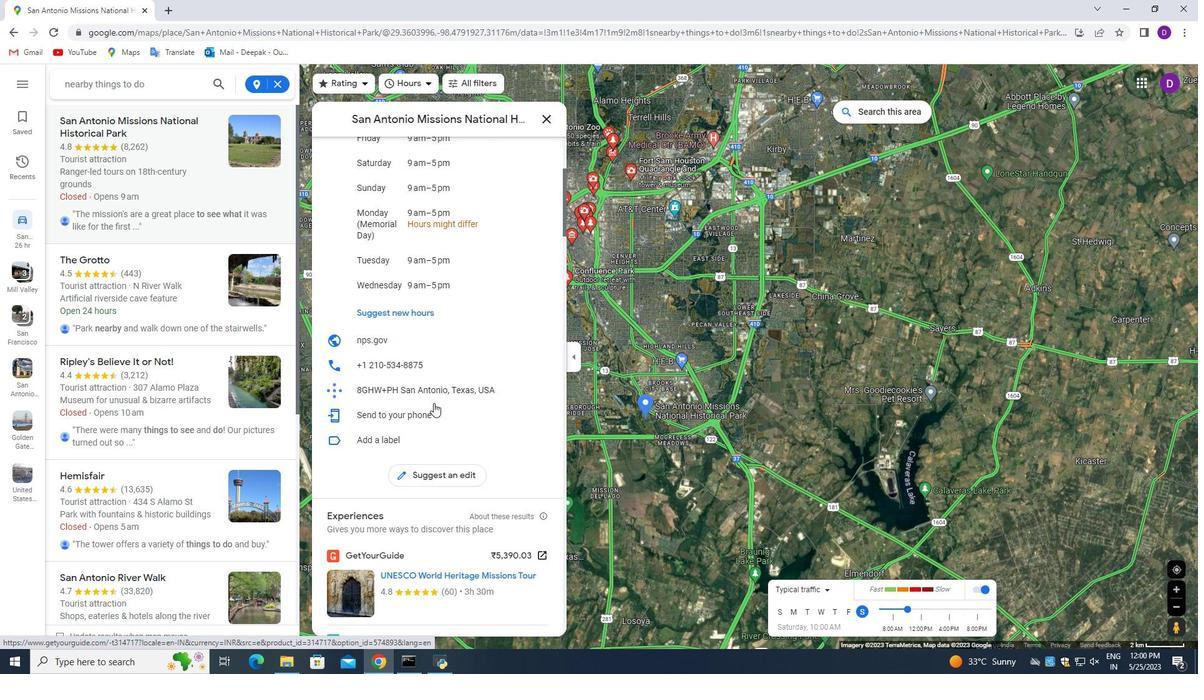 
Action: Mouse scrolled (433, 403) with delta (0, 0)
Screenshot: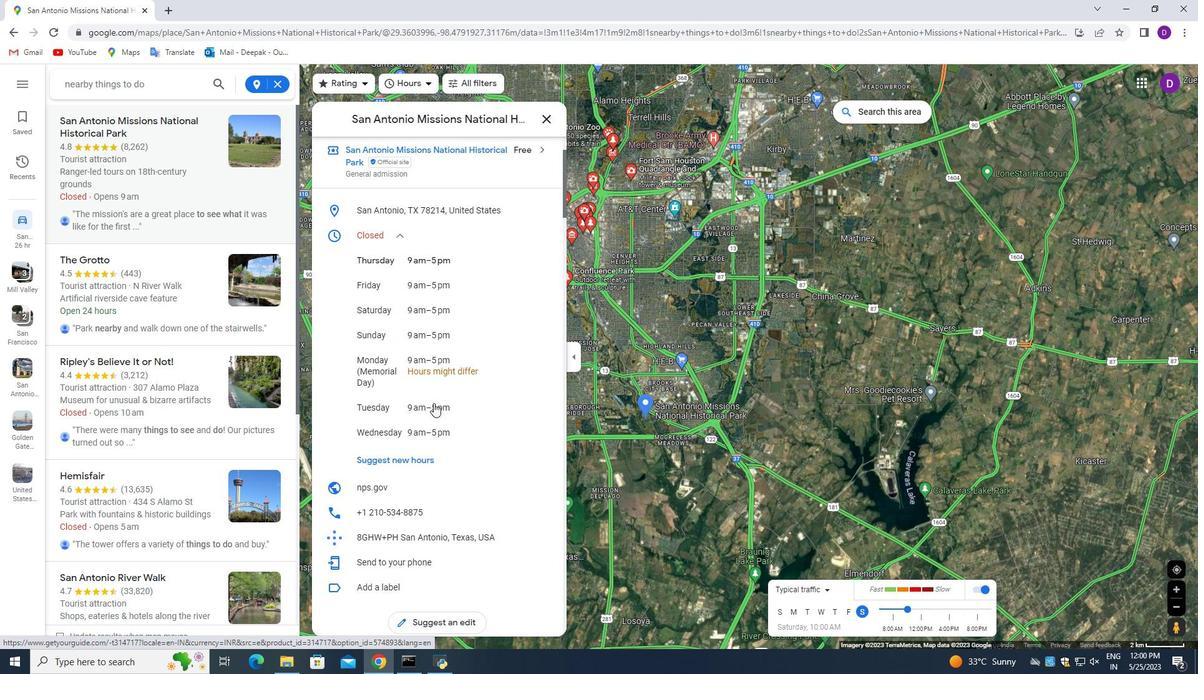 
Action: Mouse scrolled (433, 403) with delta (0, 0)
Screenshot: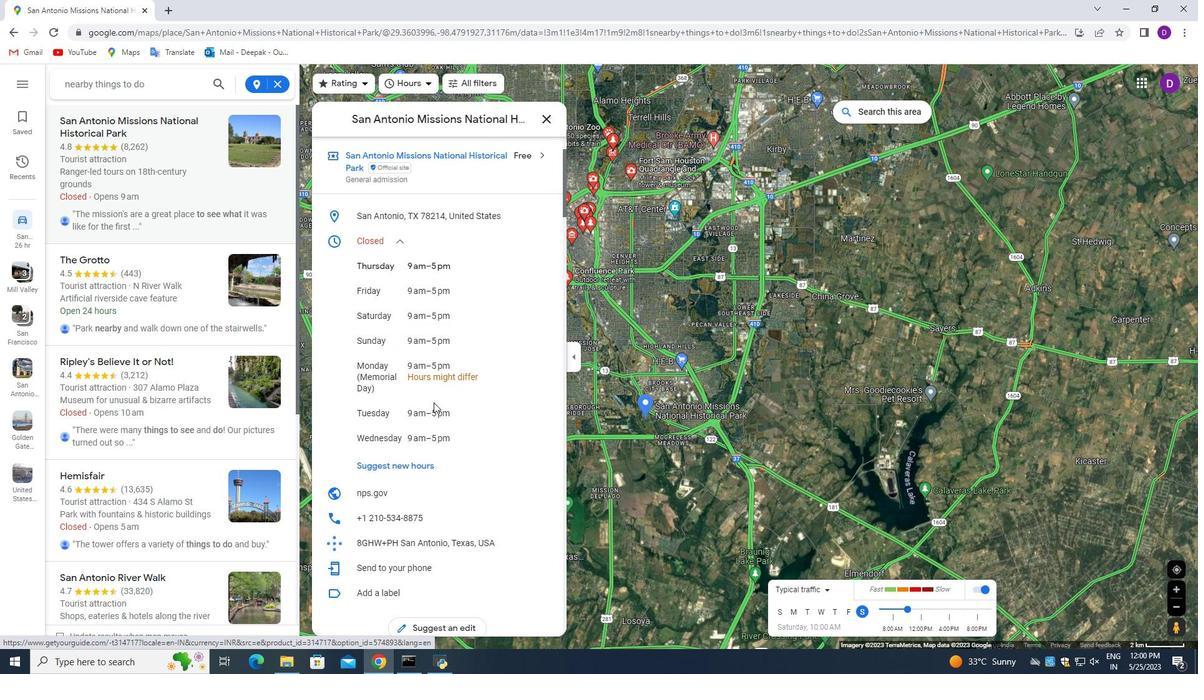 
Action: Mouse moved to (434, 402)
Screenshot: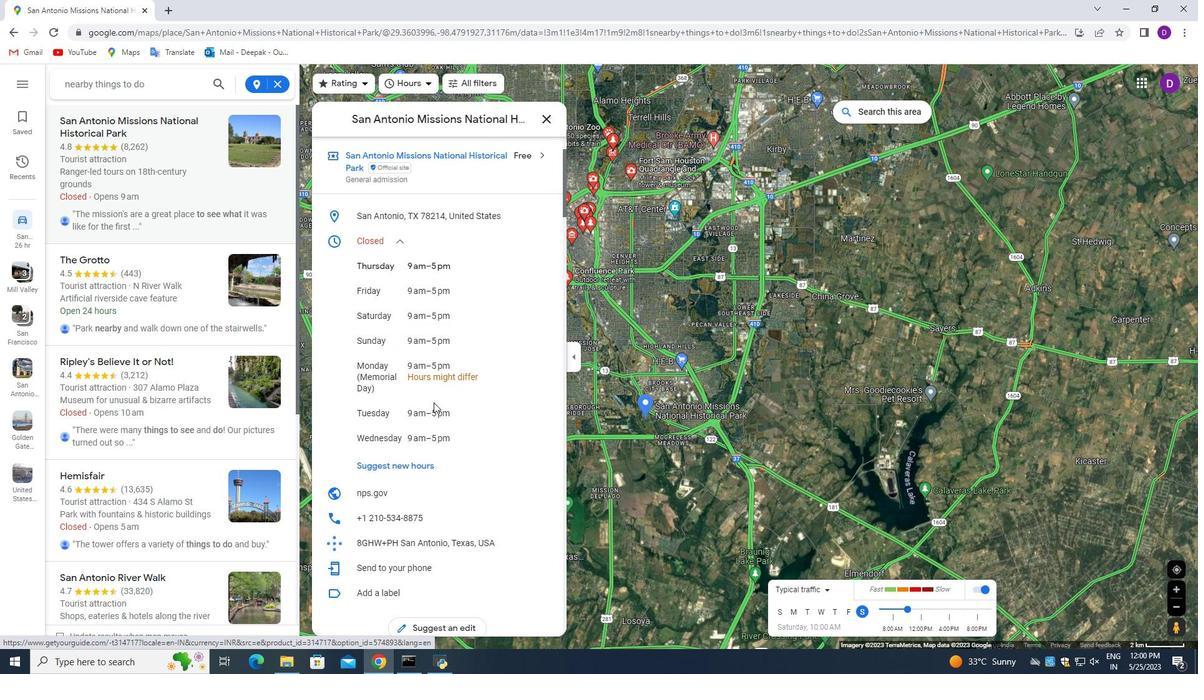 
Action: Mouse scrolled (434, 403) with delta (0, 0)
Screenshot: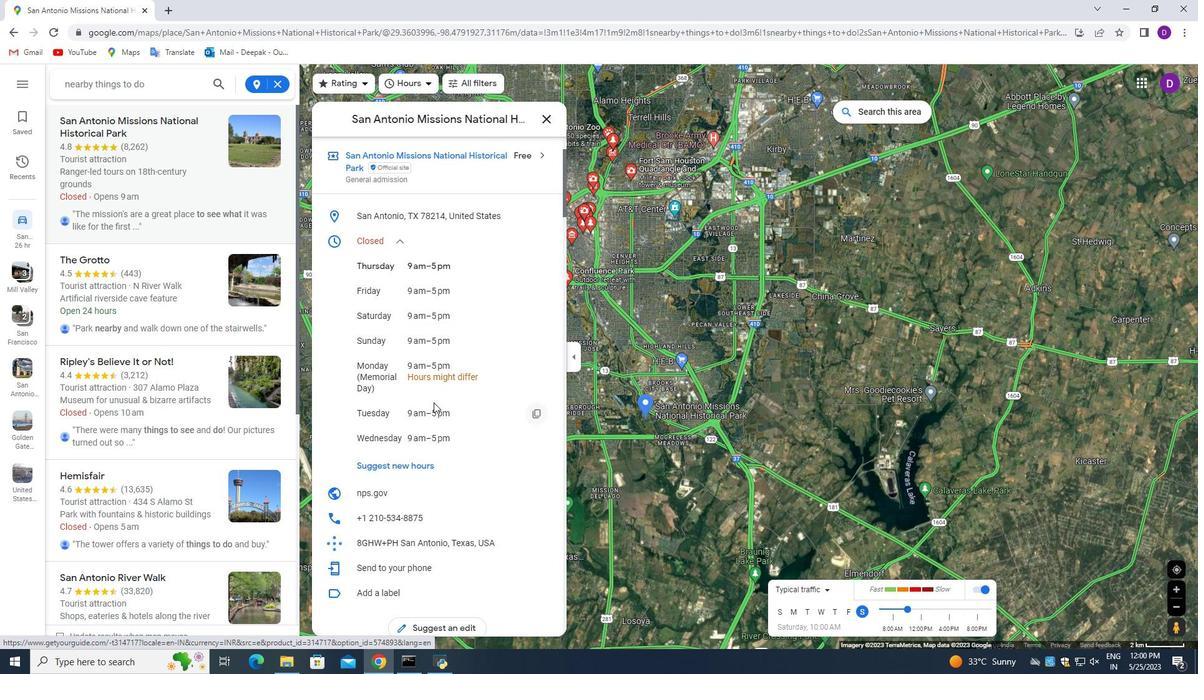 
Action: Mouse scrolled (434, 403) with delta (0, 0)
Screenshot: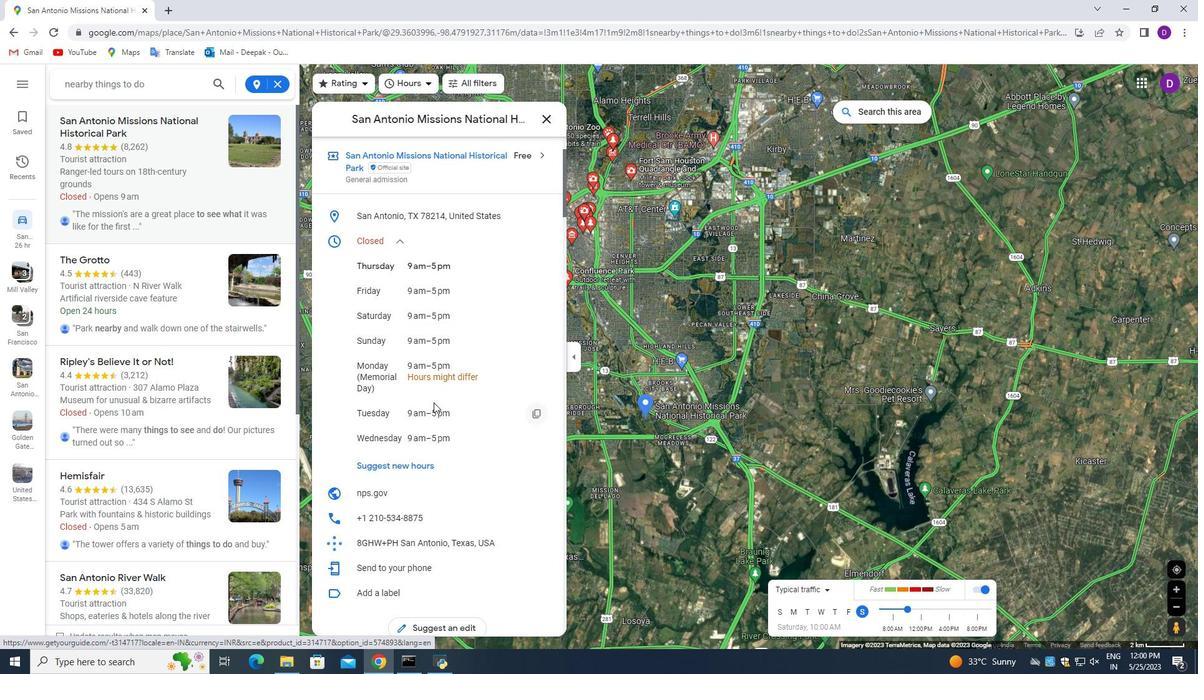 
Action: Mouse scrolled (434, 403) with delta (0, 0)
Screenshot: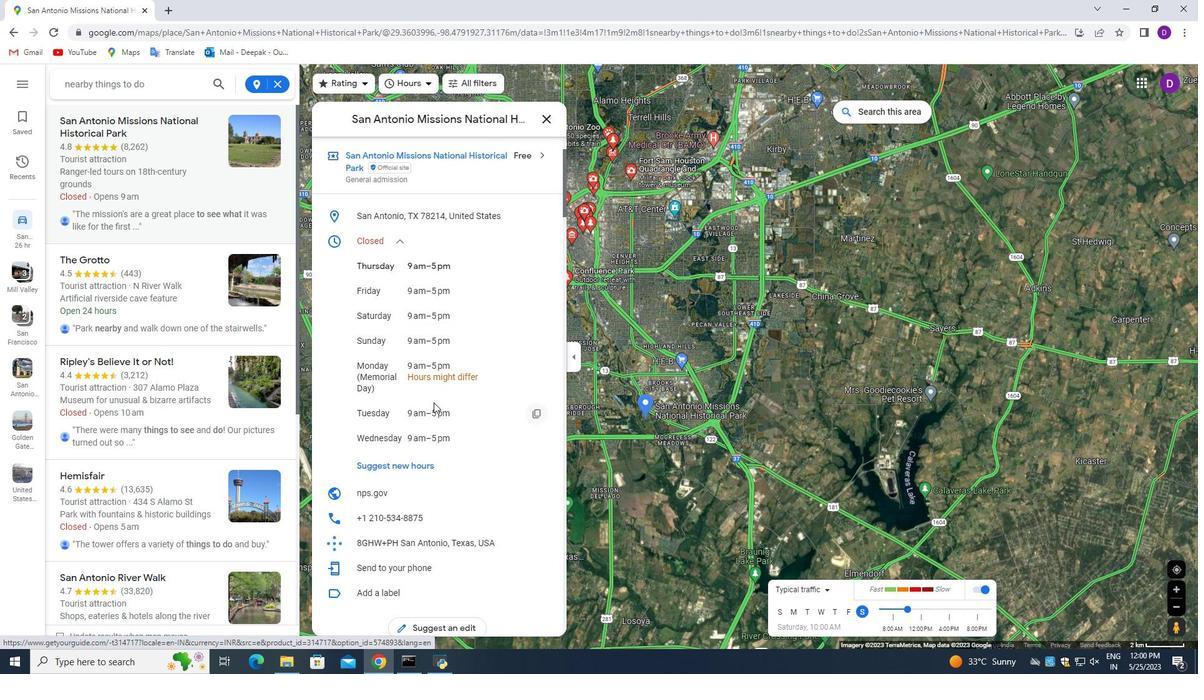 
Action: Mouse moved to (449, 355)
Screenshot: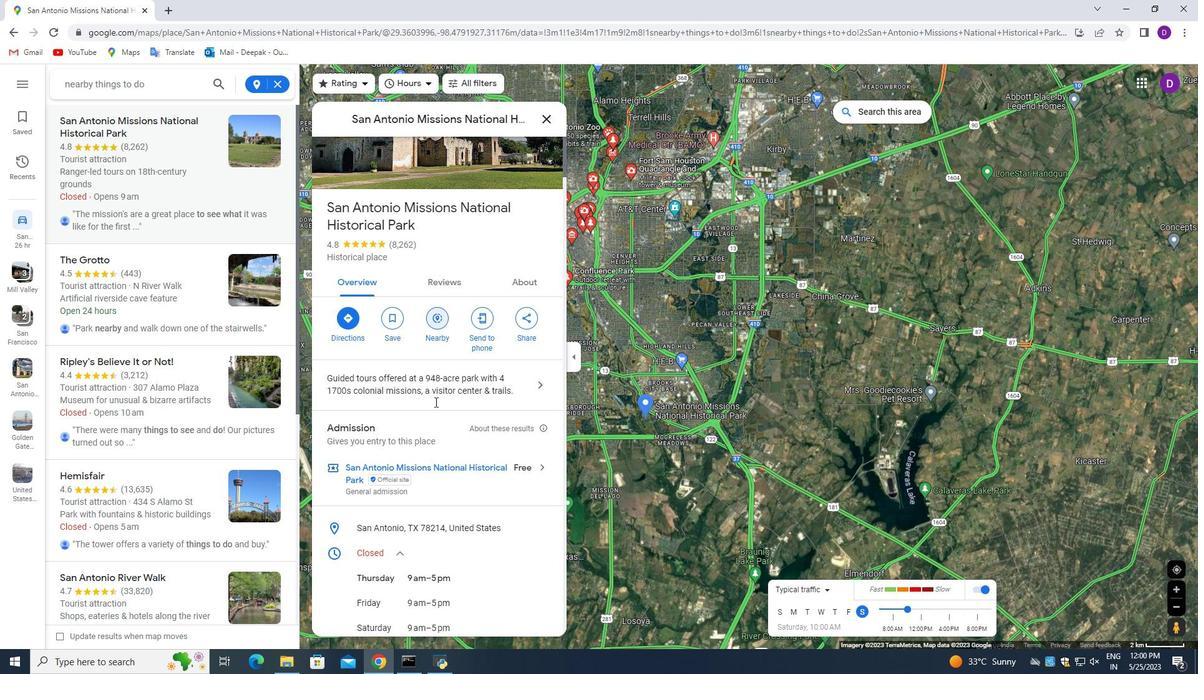 
Action: Mouse scrolled (435, 402) with delta (0, 0)
Screenshot: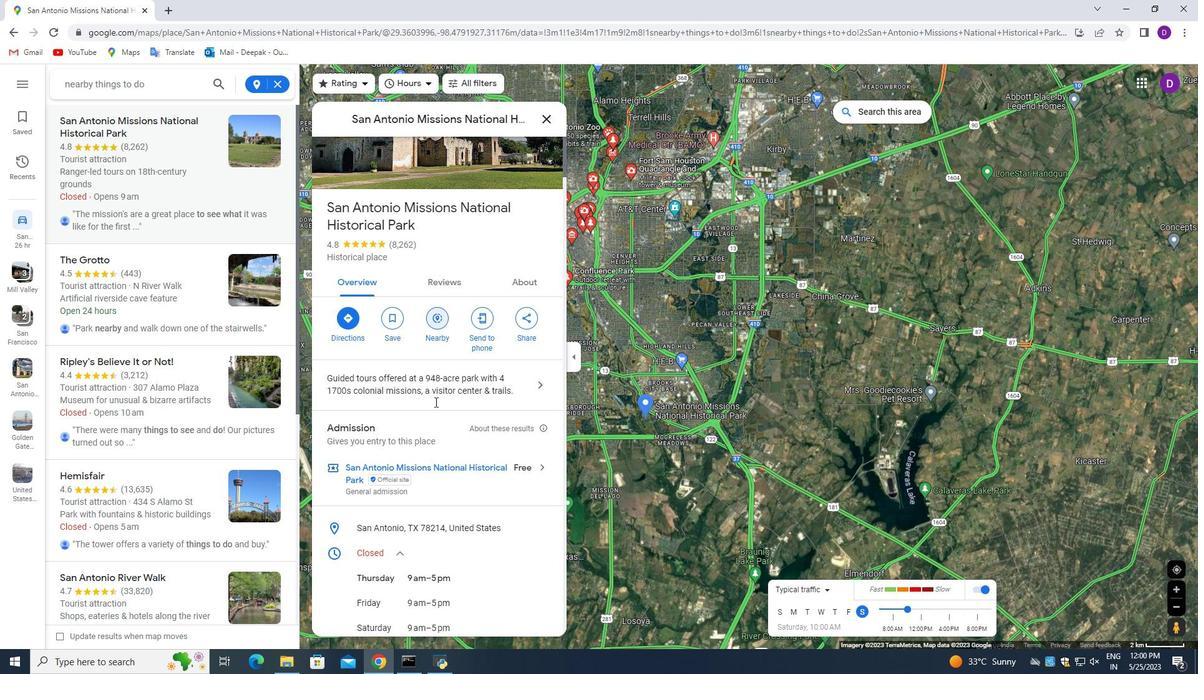 
Action: Mouse moved to (450, 352)
Screenshot: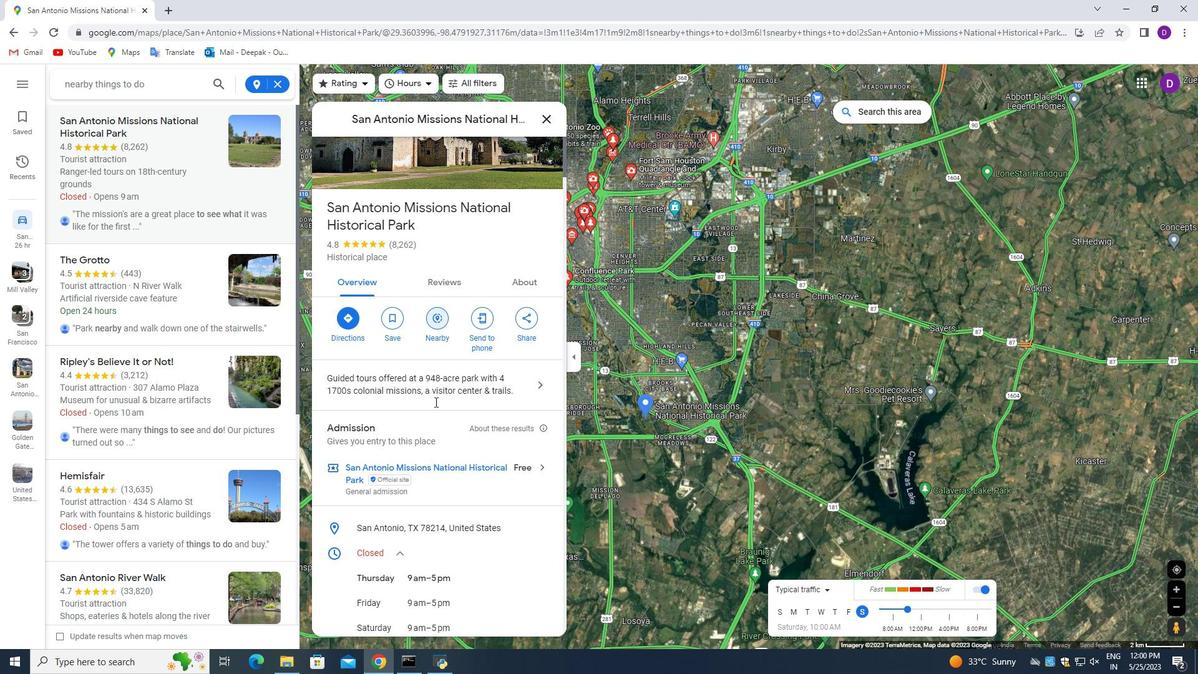 
Action: Mouse scrolled (435, 402) with delta (0, 0)
Screenshot: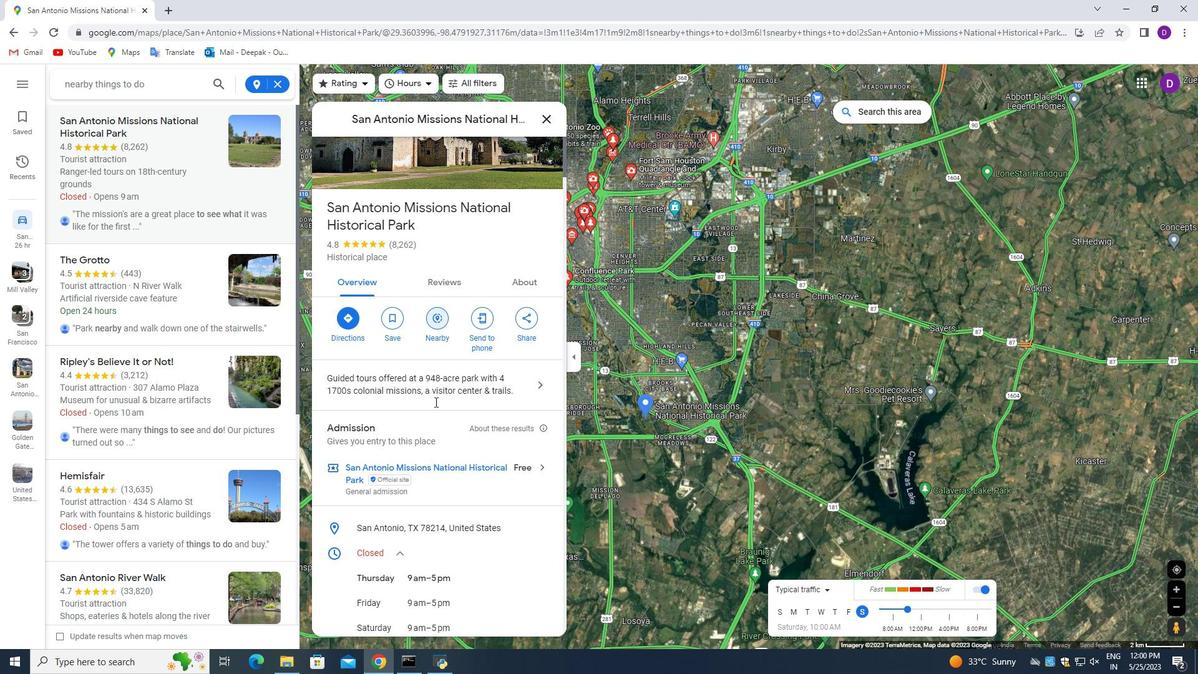 
Action: Mouse moved to (452, 348)
Screenshot: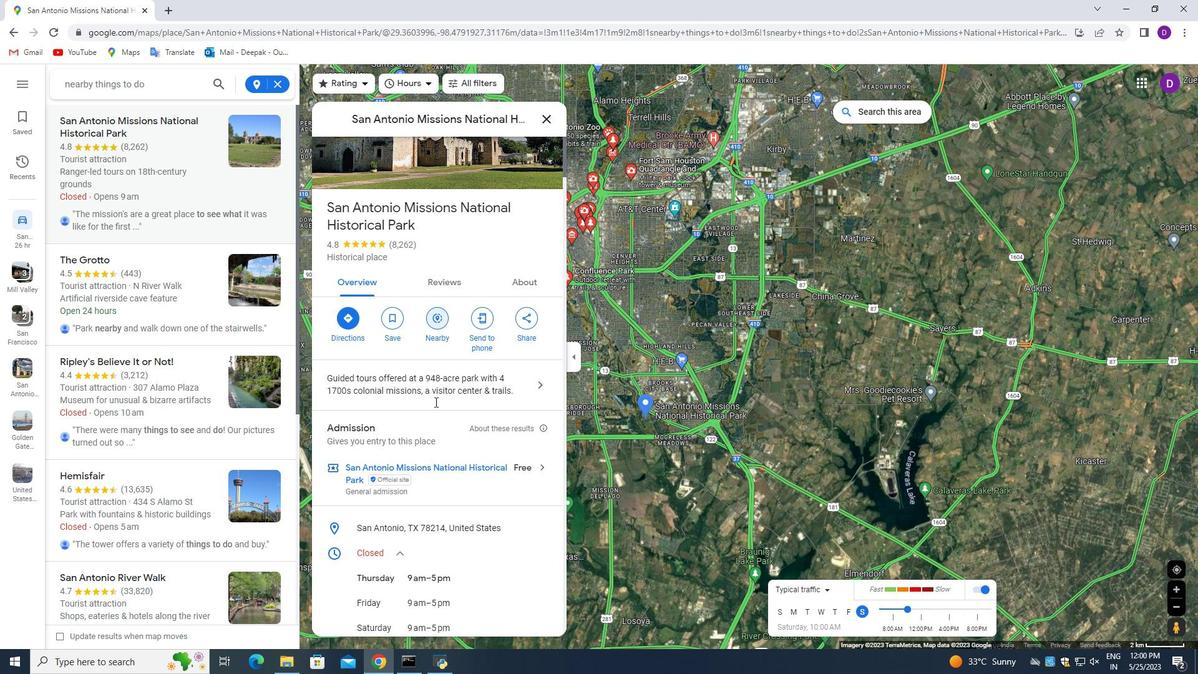 
Action: Mouse scrolled (435, 402) with delta (0, 0)
Screenshot: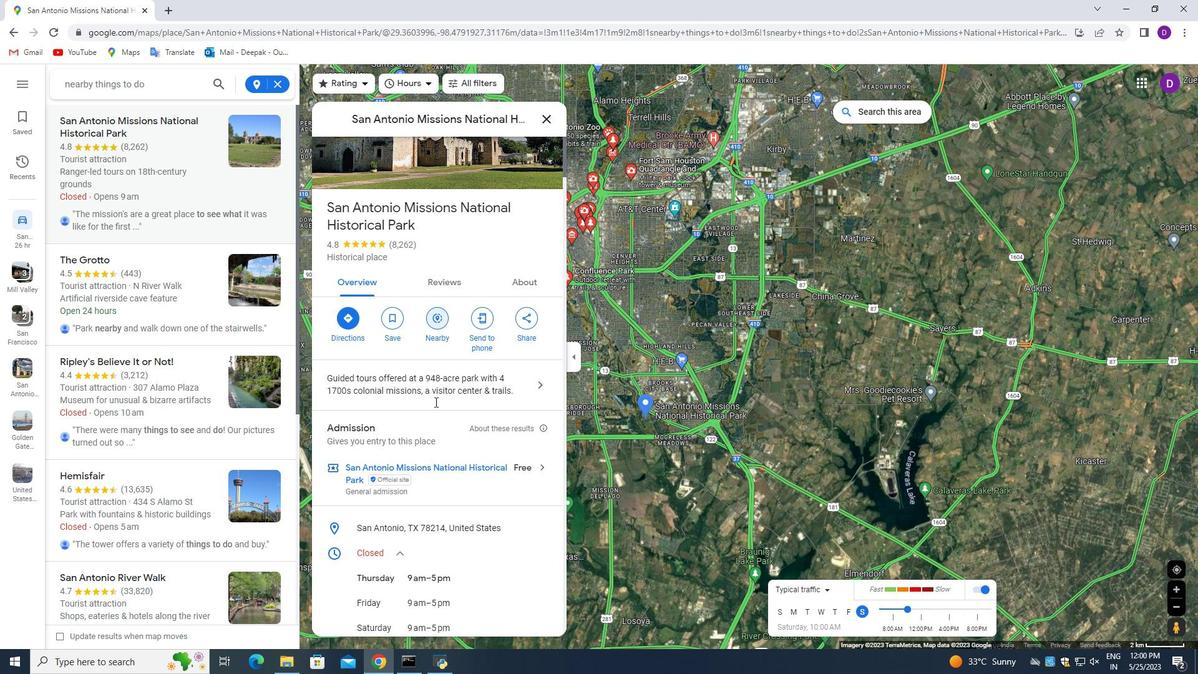 
Action: Mouse moved to (452, 347)
Screenshot: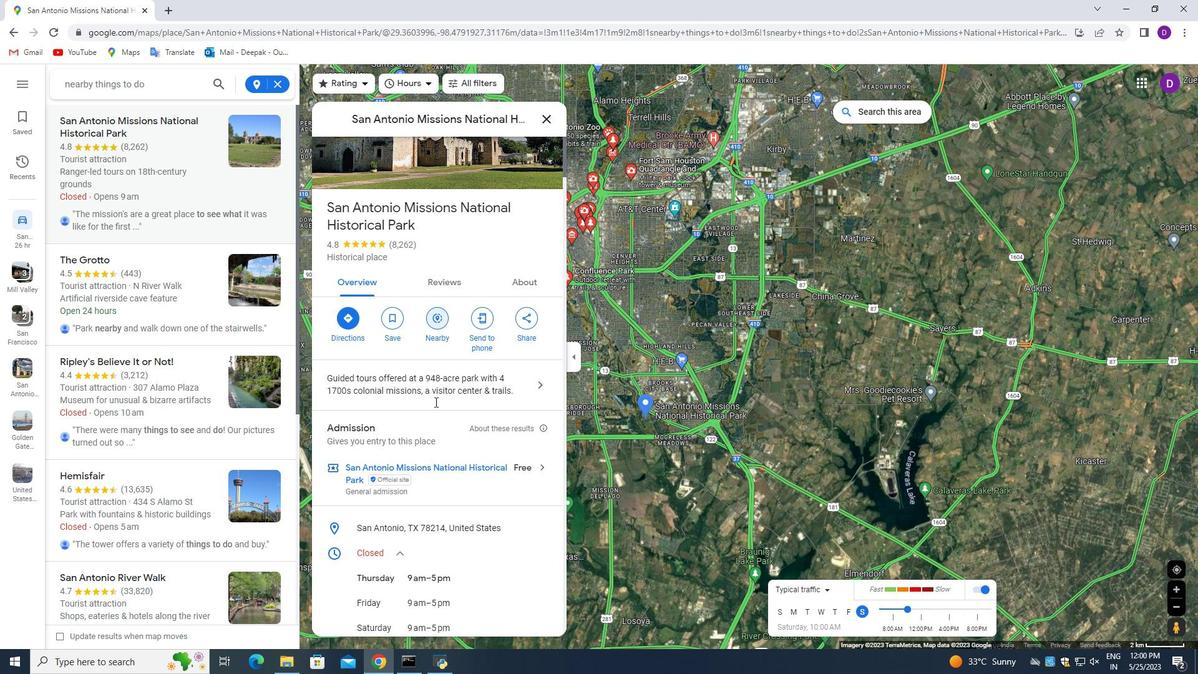 
Action: Mouse scrolled (436, 397) with delta (0, 0)
Screenshot: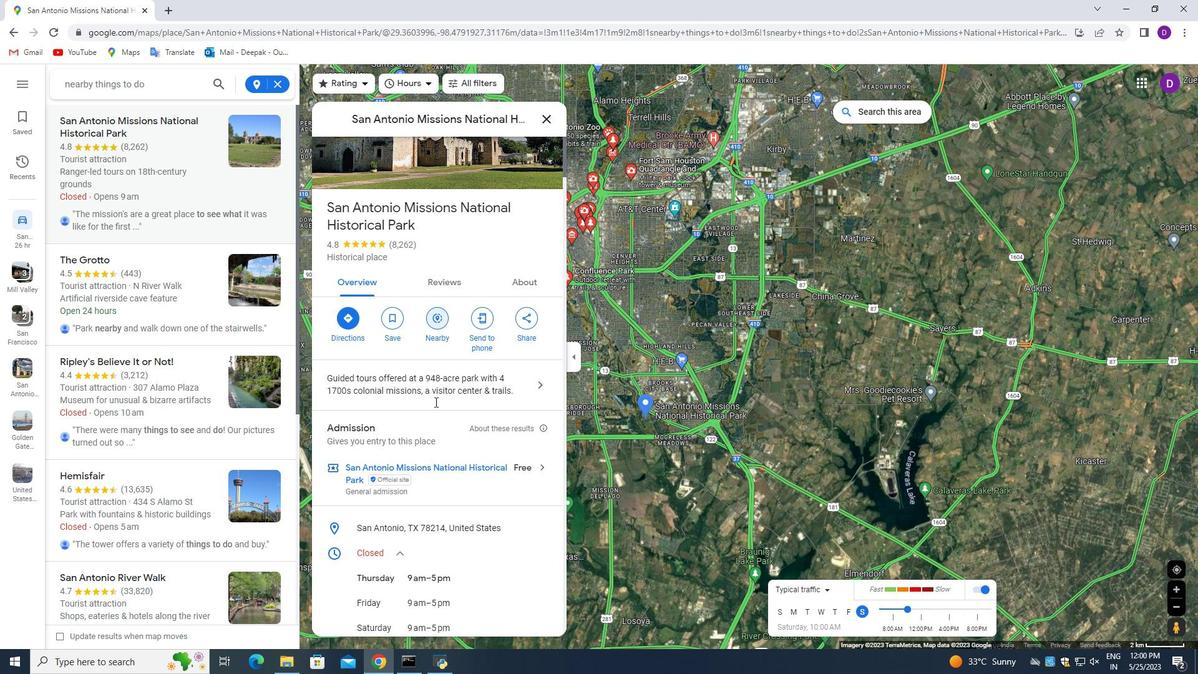 
Action: Mouse moved to (455, 335)
Screenshot: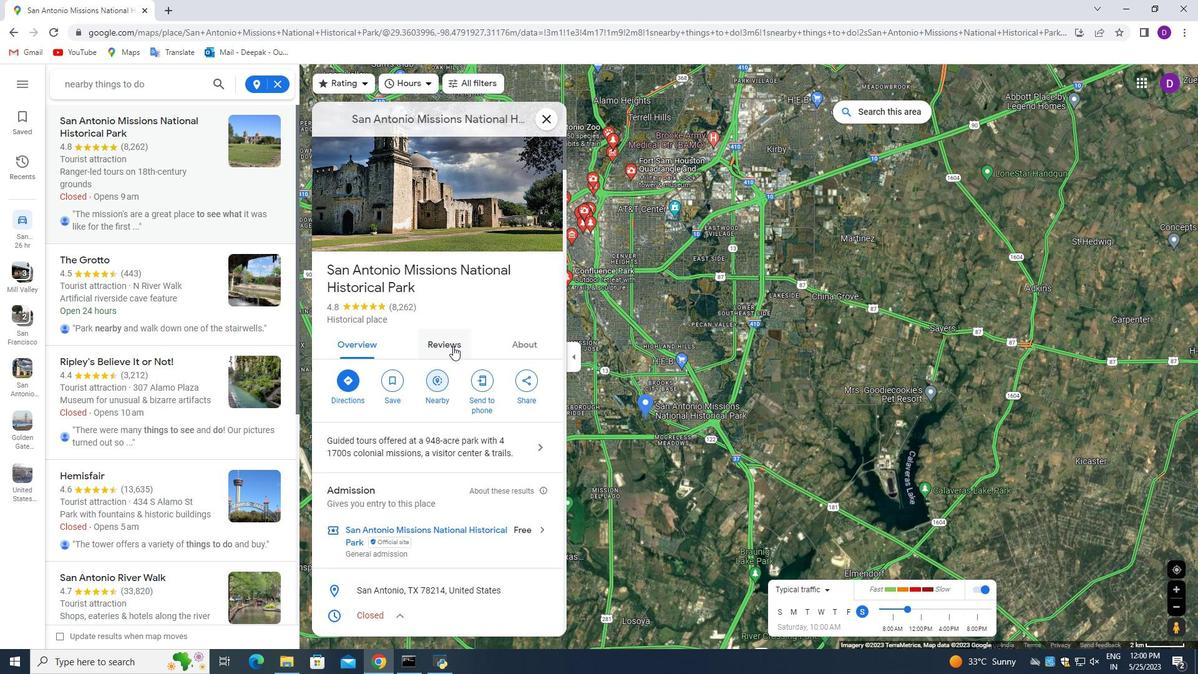 
Action: Mouse scrolled (455, 335) with delta (0, 0)
Screenshot: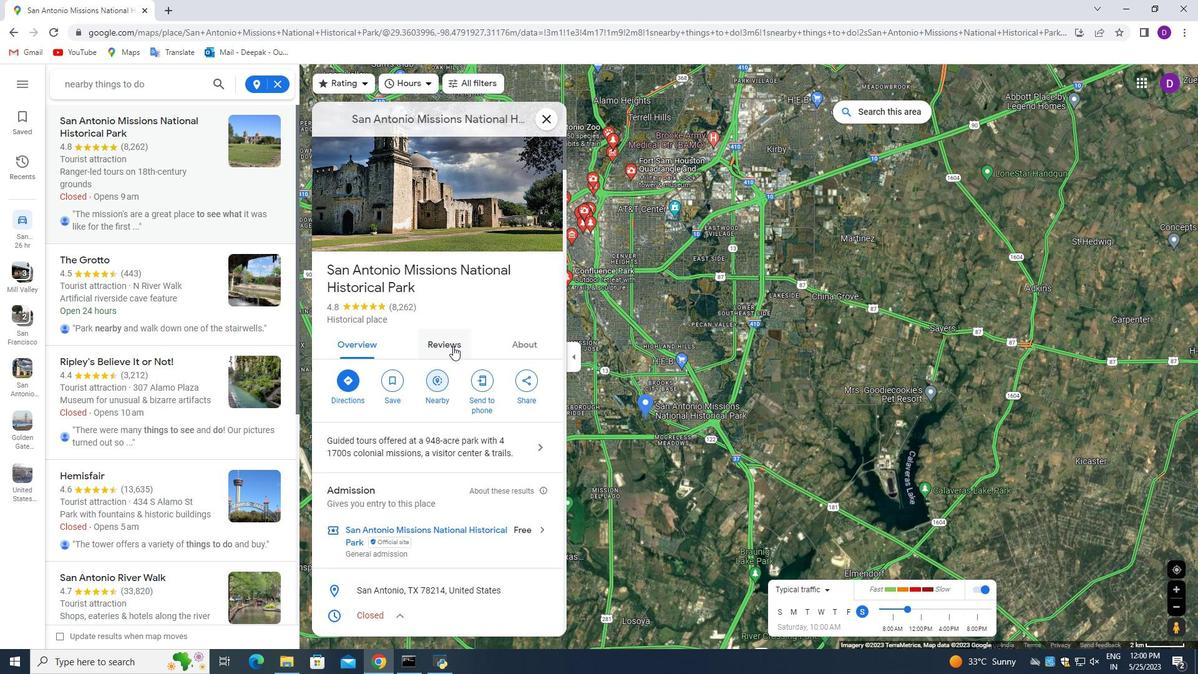 
Action: Mouse moved to (454, 330)
Screenshot: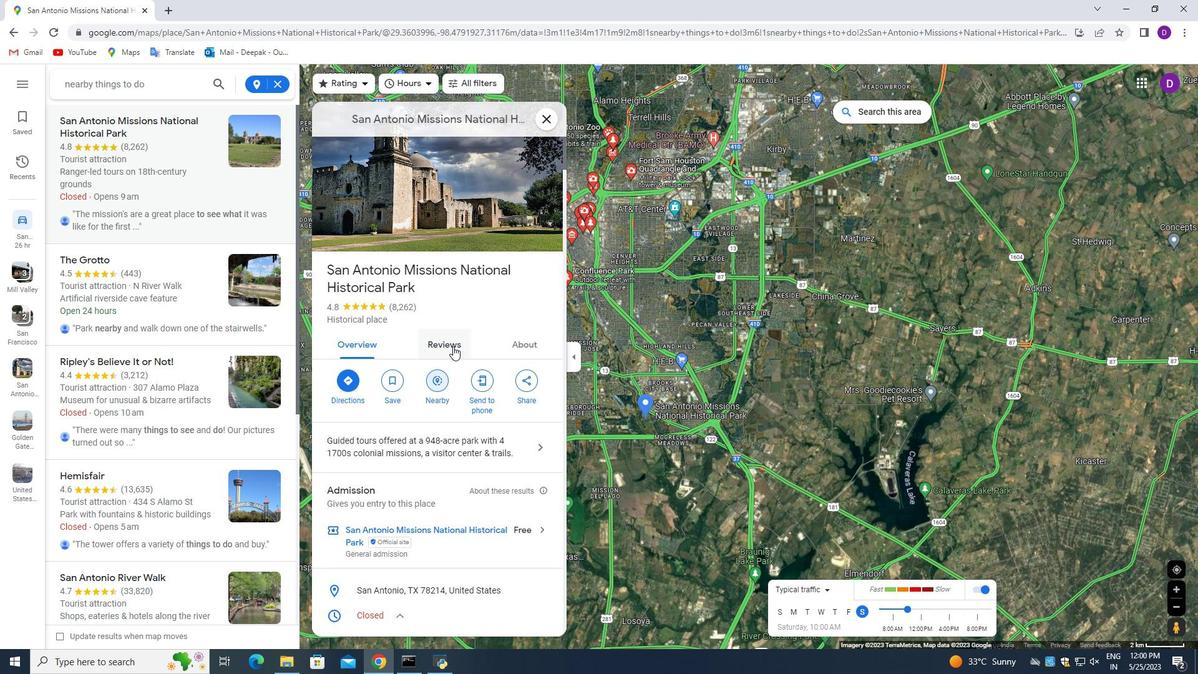 
Action: Mouse scrolled (454, 331) with delta (0, 0)
Screenshot: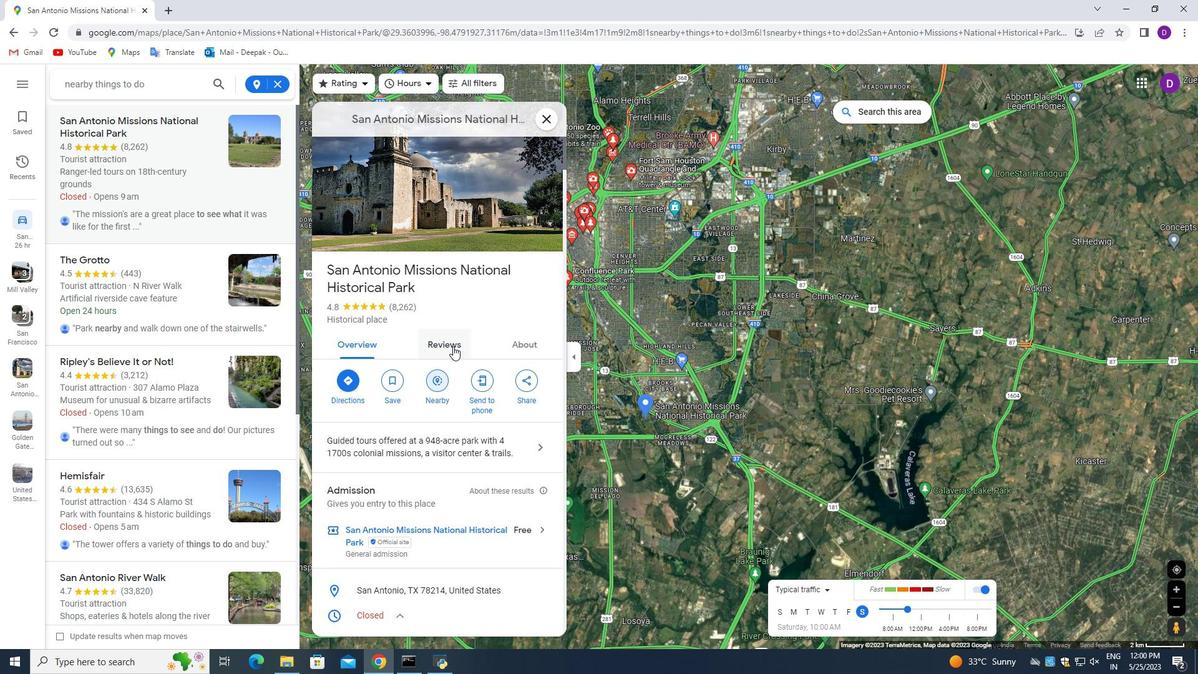 
Action: Mouse moved to (453, 325)
Screenshot: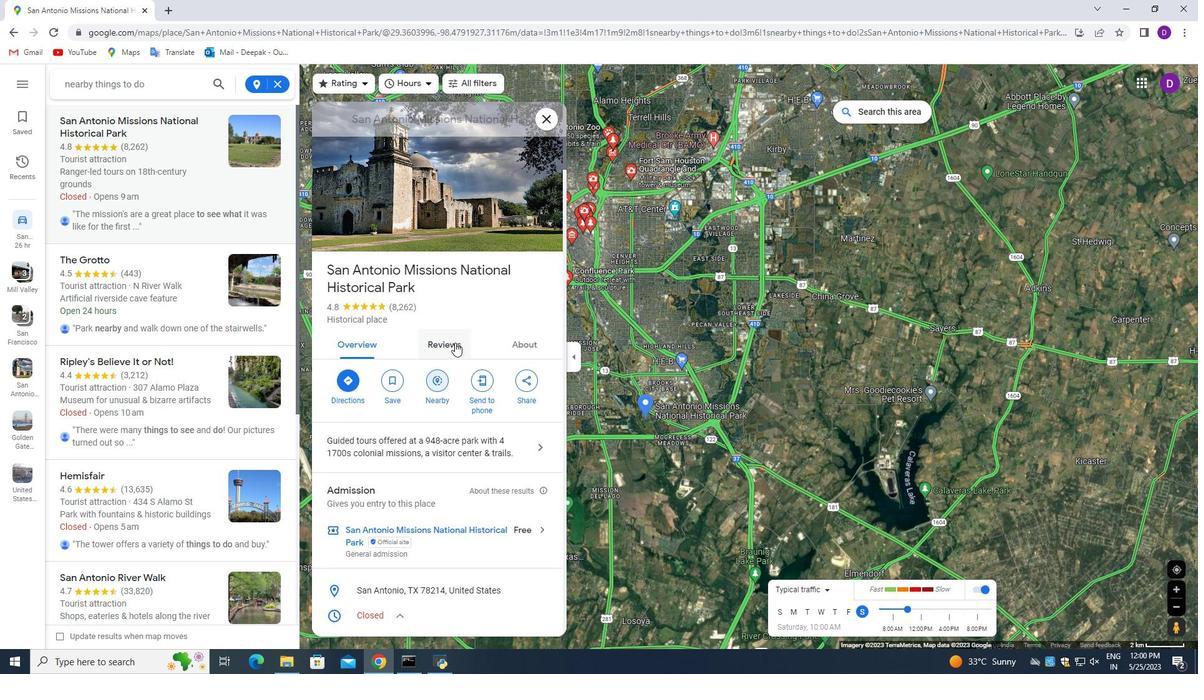 
Action: Mouse scrolled (453, 326) with delta (0, 0)
Screenshot: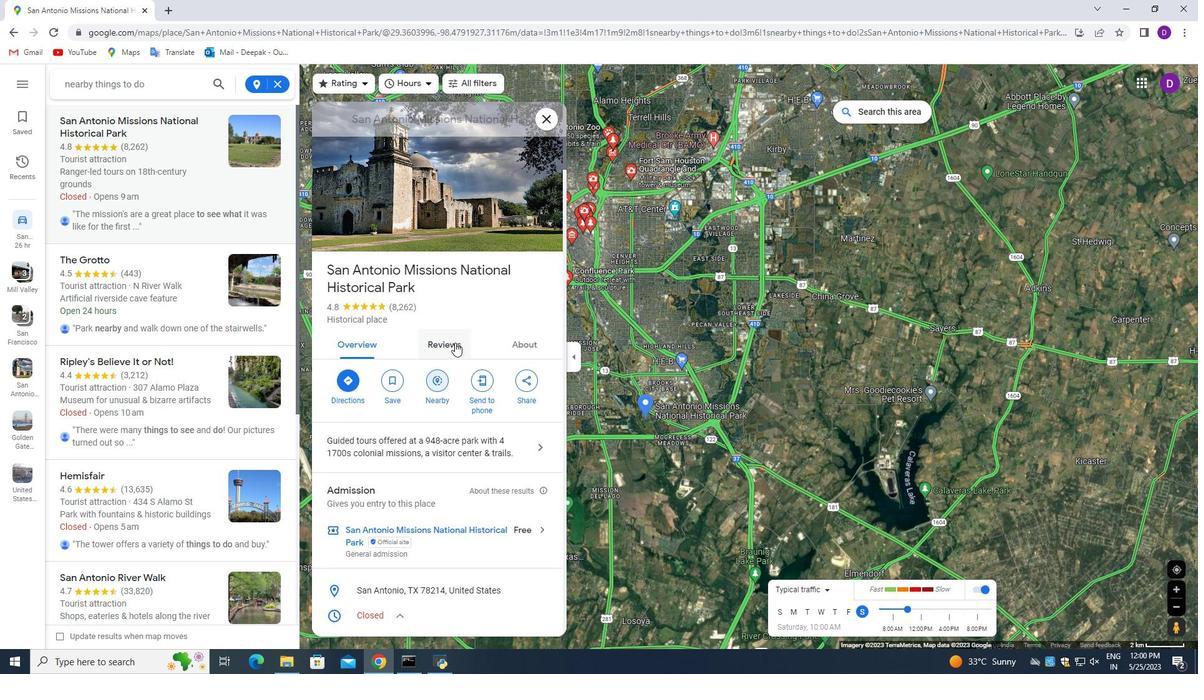 
Action: Mouse moved to (451, 317)
Screenshot: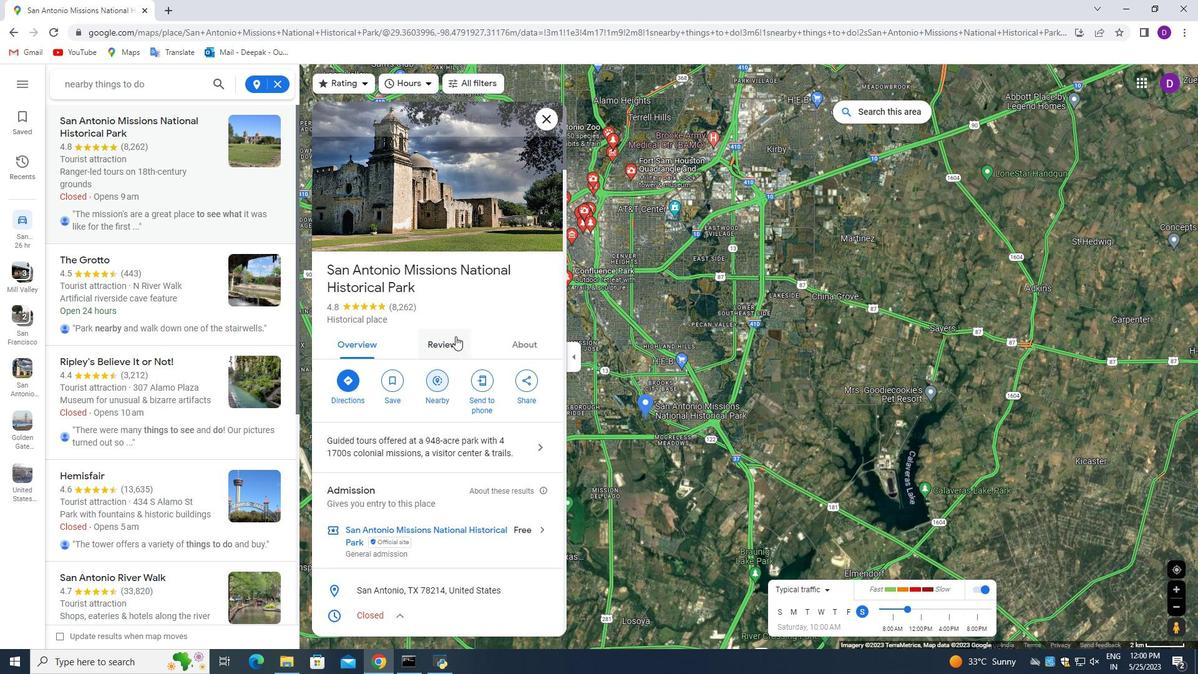
Action: Mouse scrolled (451, 318) with delta (0, 0)
Screenshot: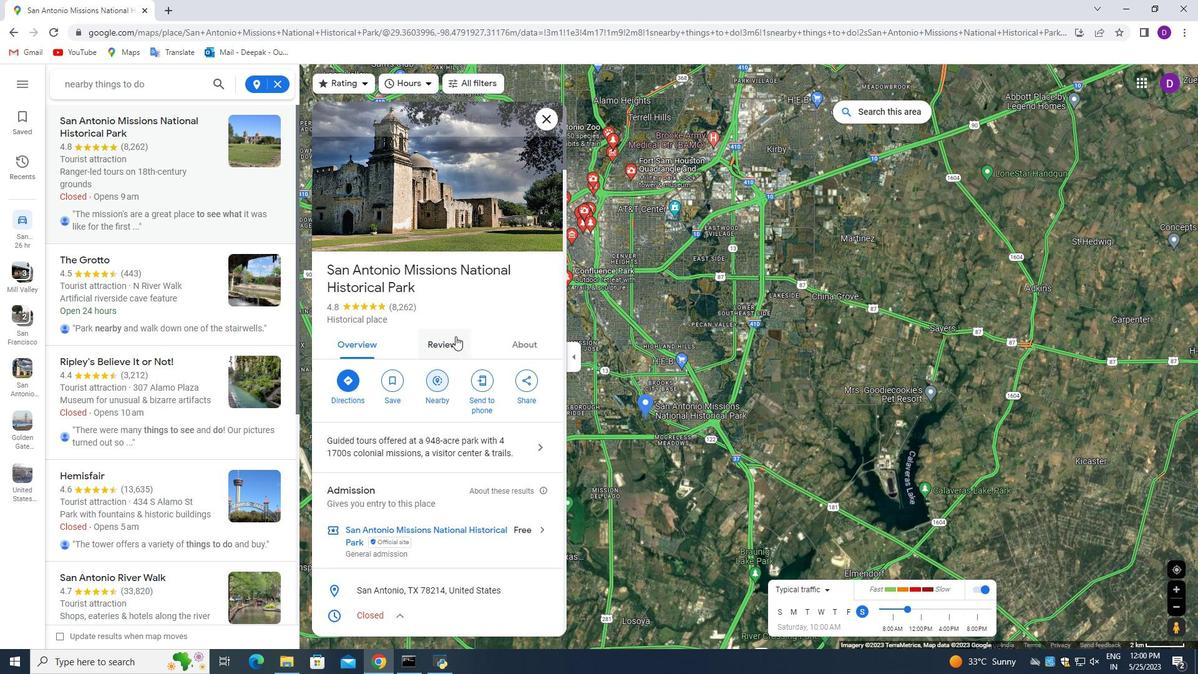 
Action: Mouse moved to (448, 300)
Screenshot: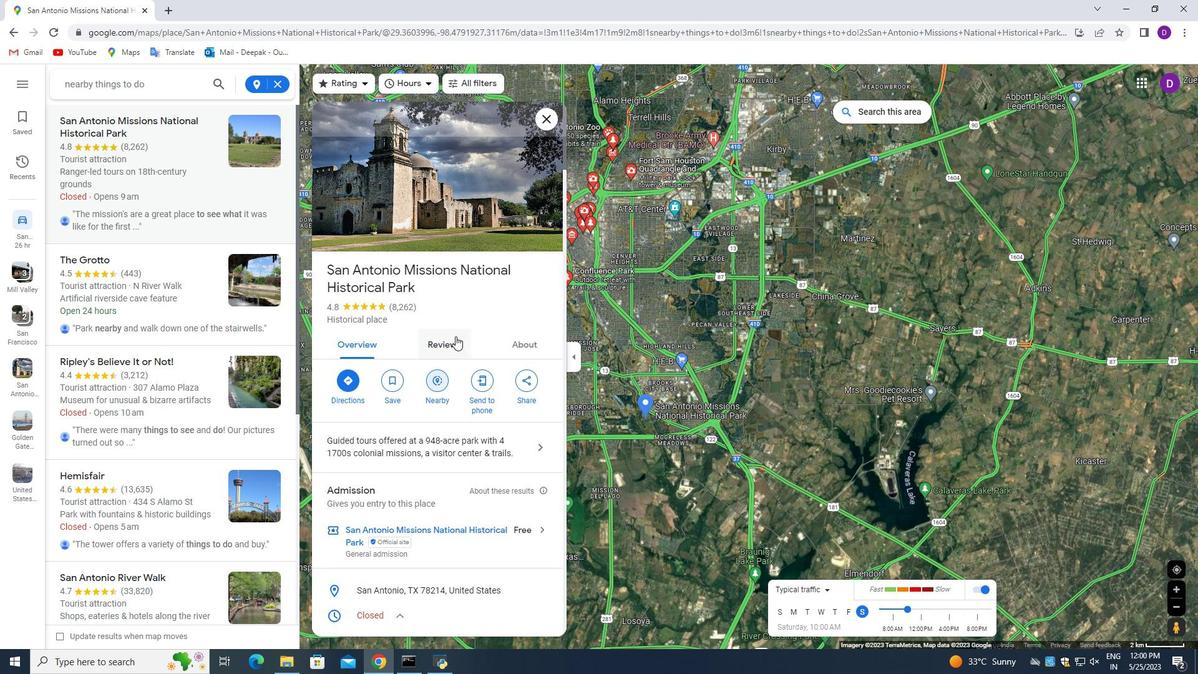 
Action: Mouse scrolled (448, 300) with delta (0, 0)
Screenshot: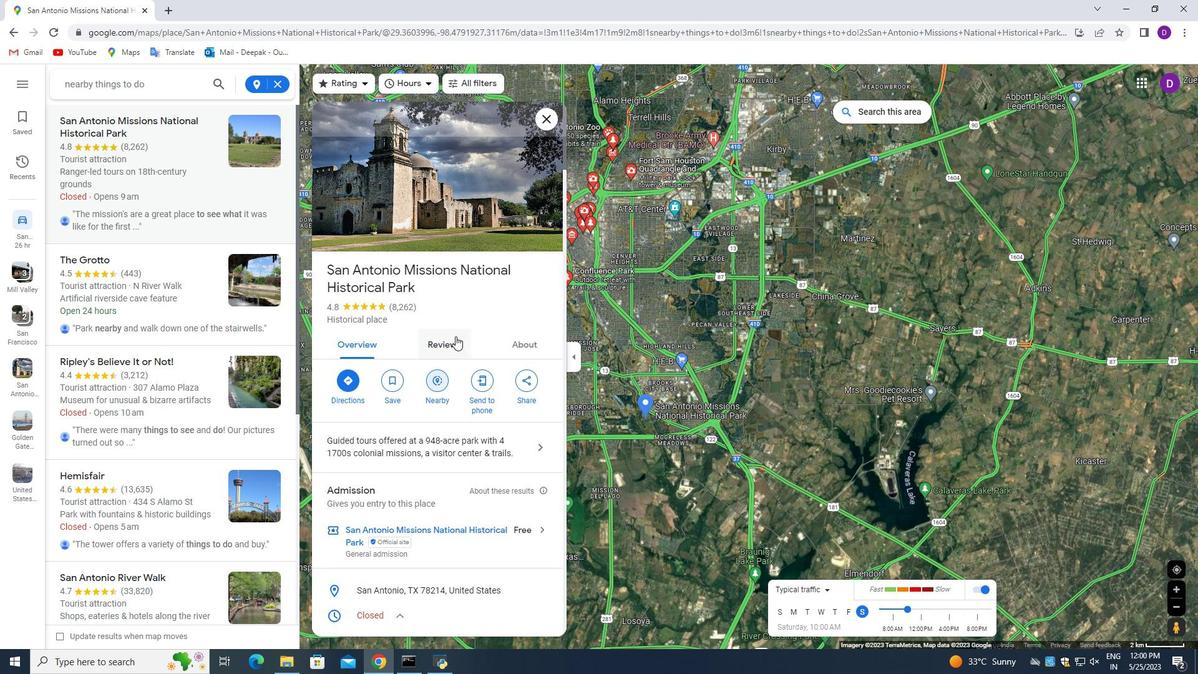 
Action: Mouse moved to (421, 197)
Screenshot: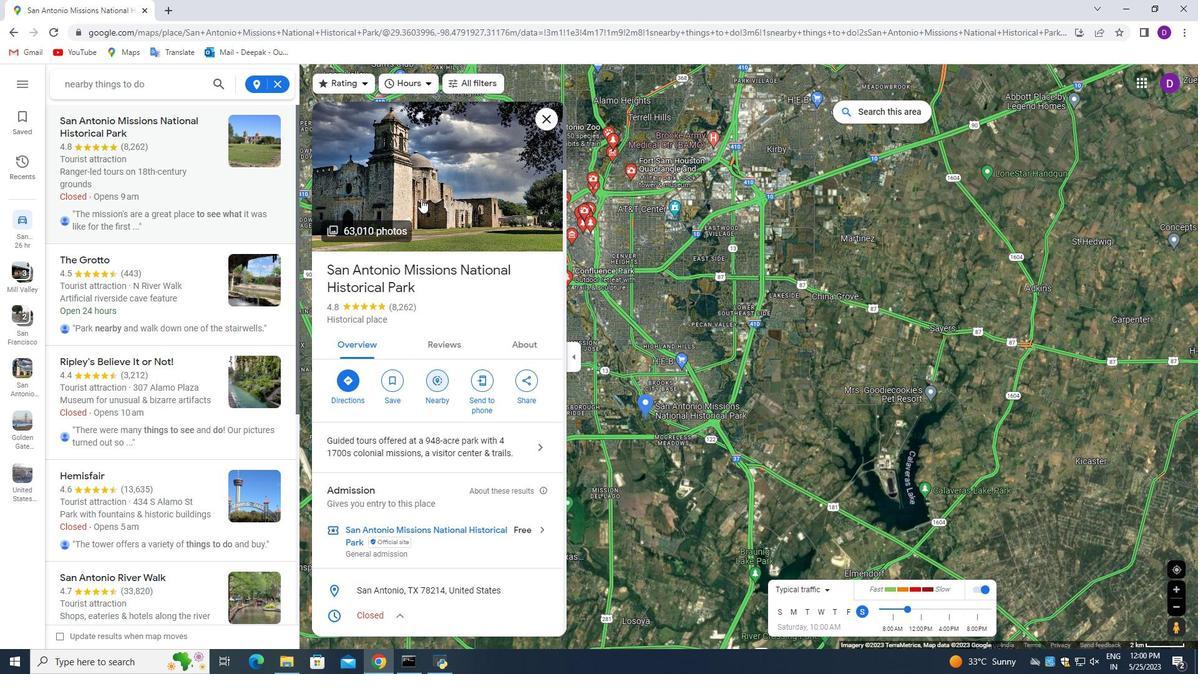 
Action: Mouse pressed left at (421, 197)
Screenshot: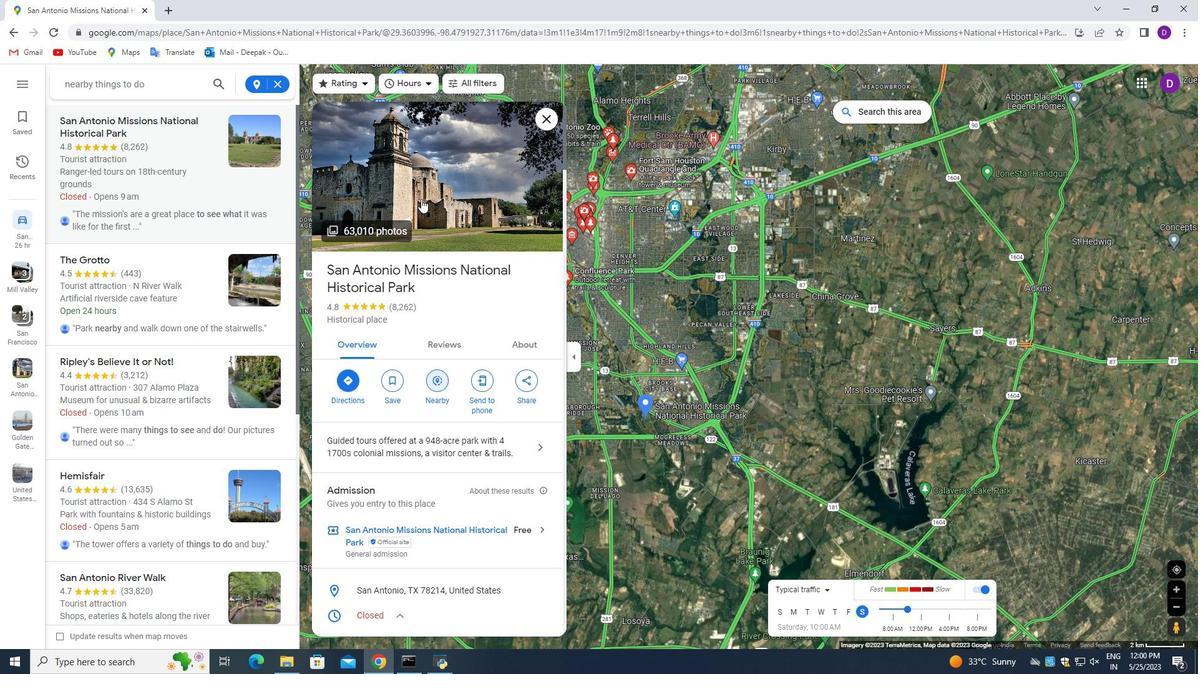 
Action: Mouse moved to (771, 552)
Screenshot: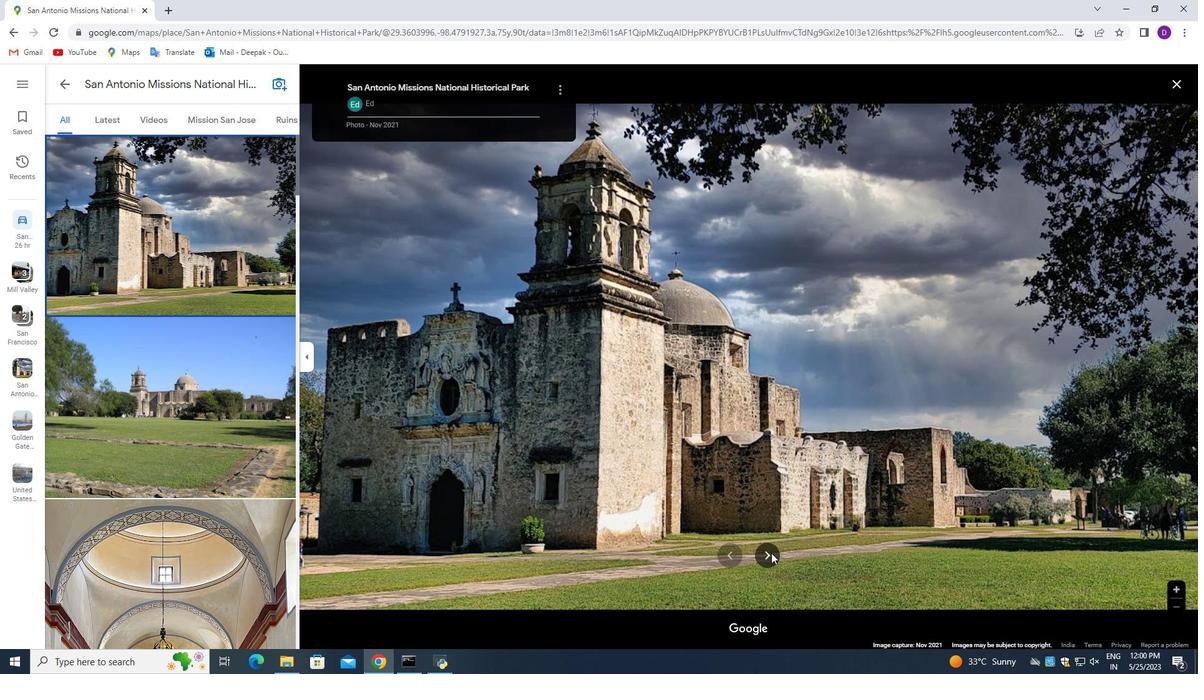 
Action: Mouse pressed left at (771, 552)
Screenshot: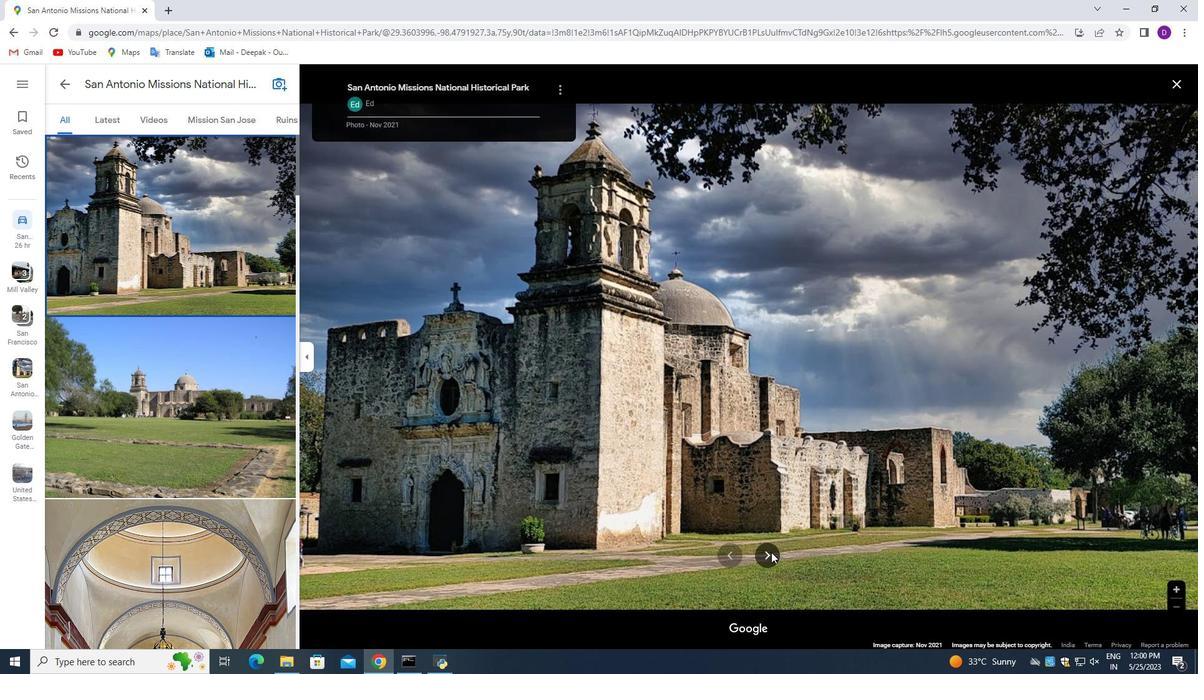 
Action: Mouse pressed left at (771, 552)
Screenshot: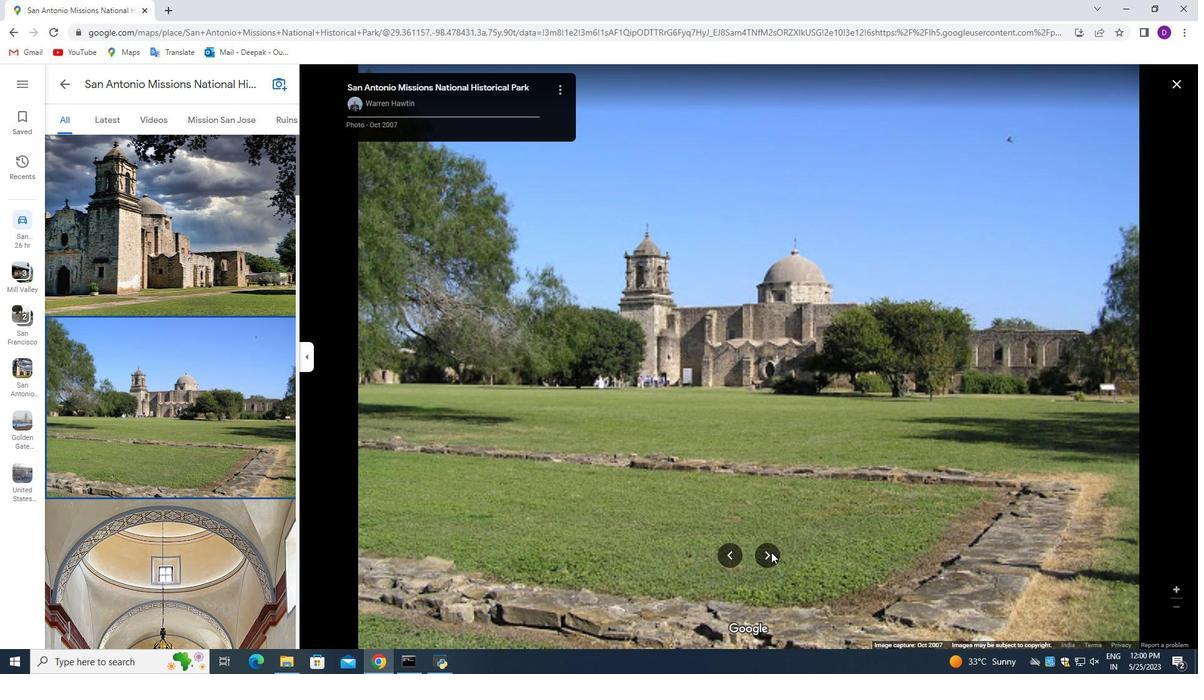 
Action: Mouse moved to (771, 550)
Screenshot: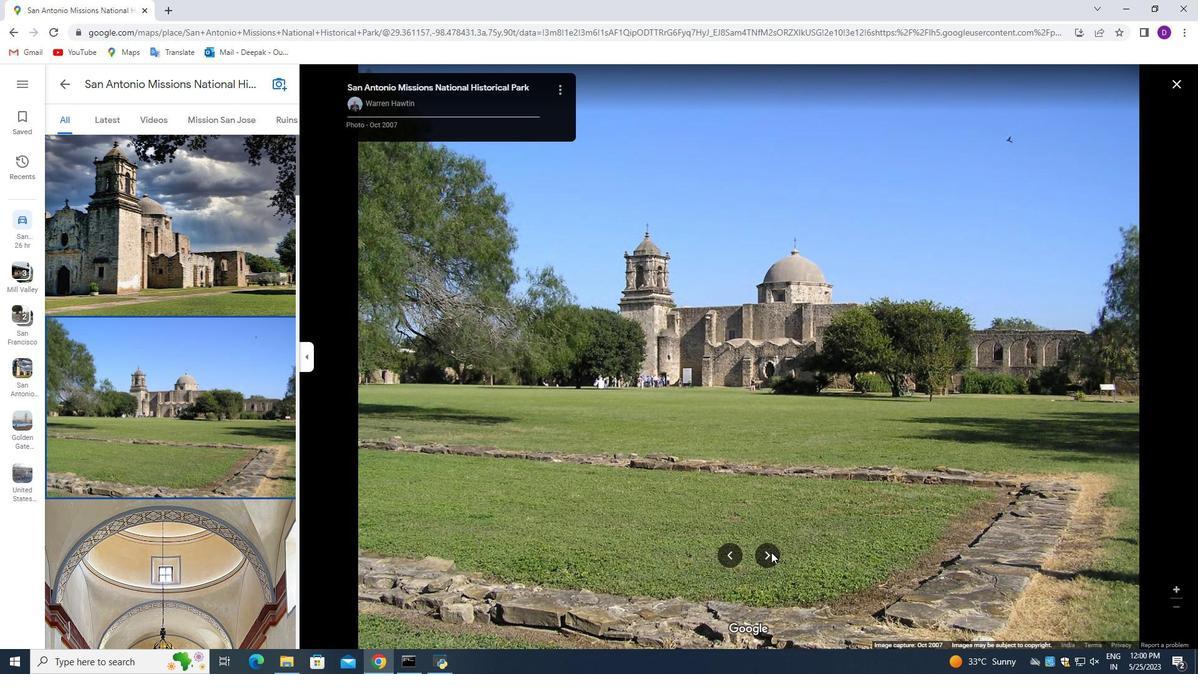 
Action: Mouse pressed left at (771, 550)
Screenshot: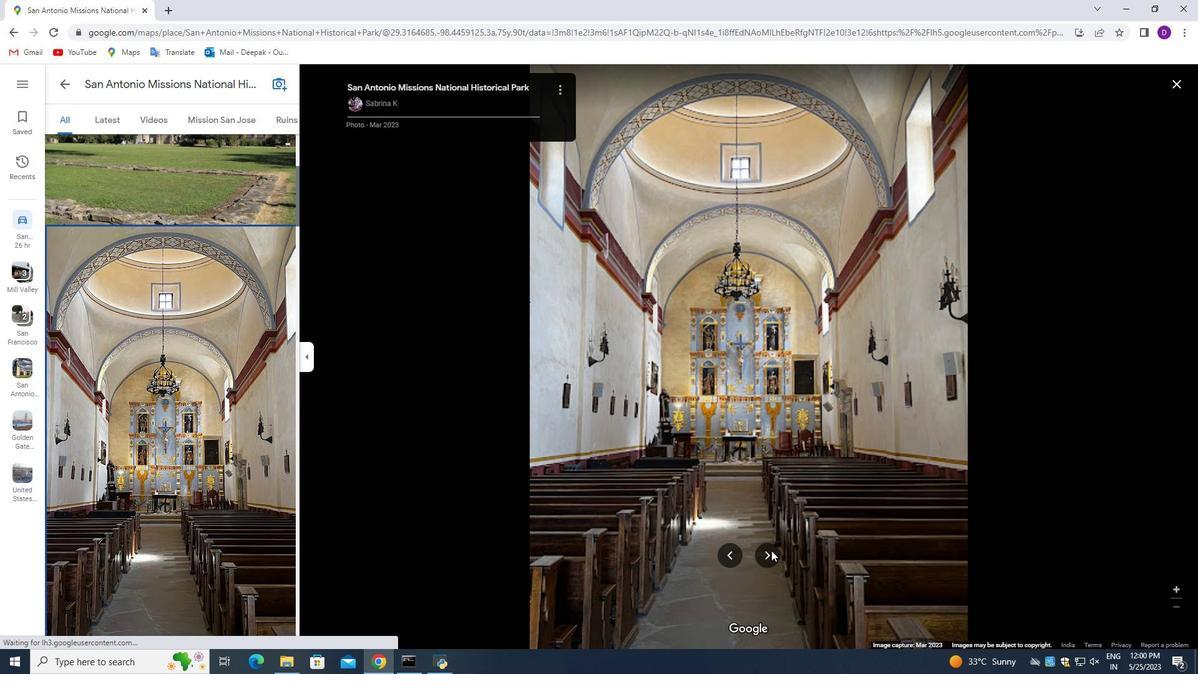 
Action: Mouse pressed left at (771, 550)
Screenshot: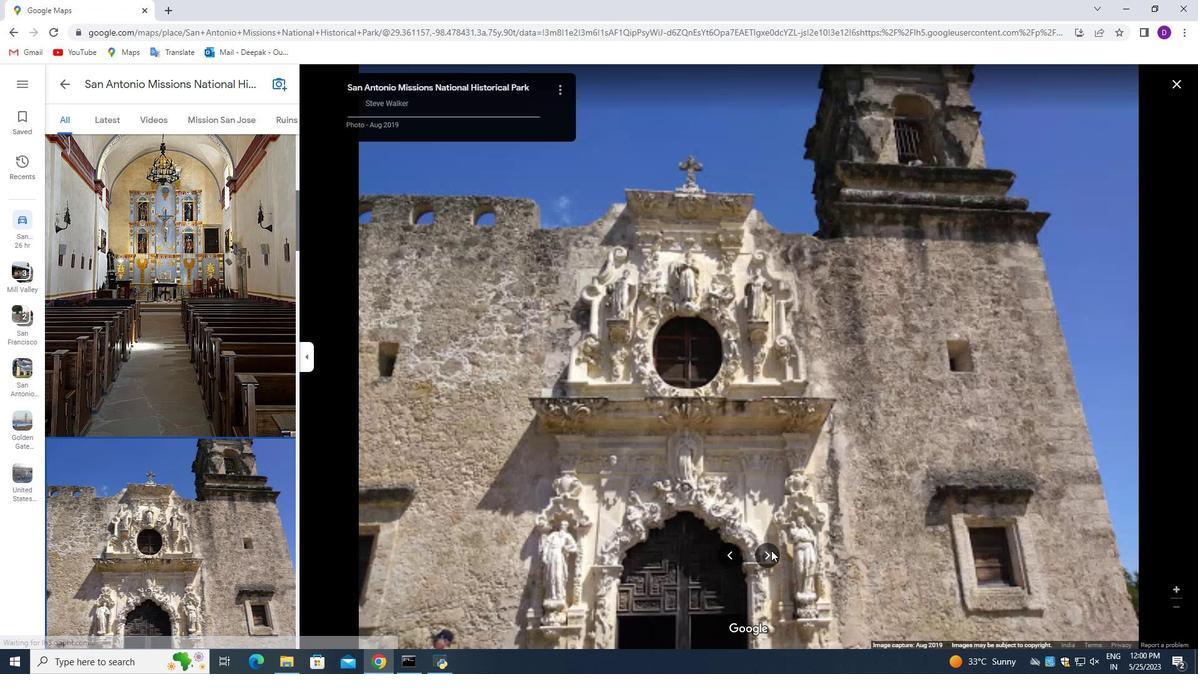 
Action: Mouse pressed left at (771, 550)
Screenshot: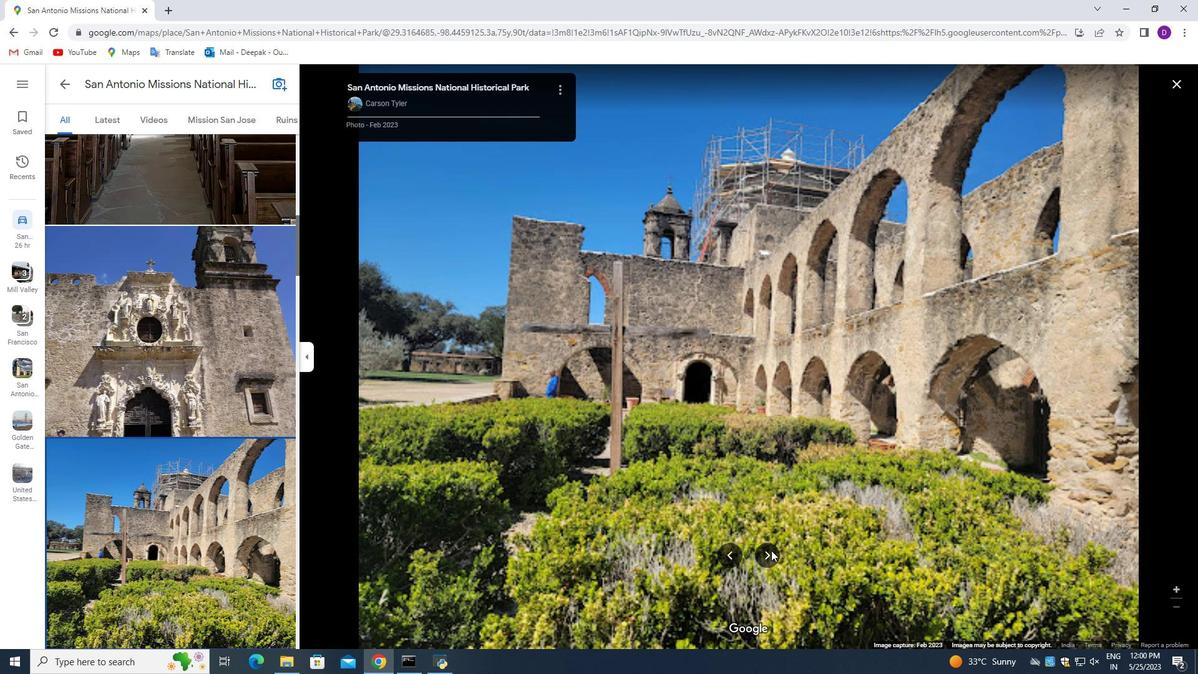
Action: Mouse moved to (770, 550)
Screenshot: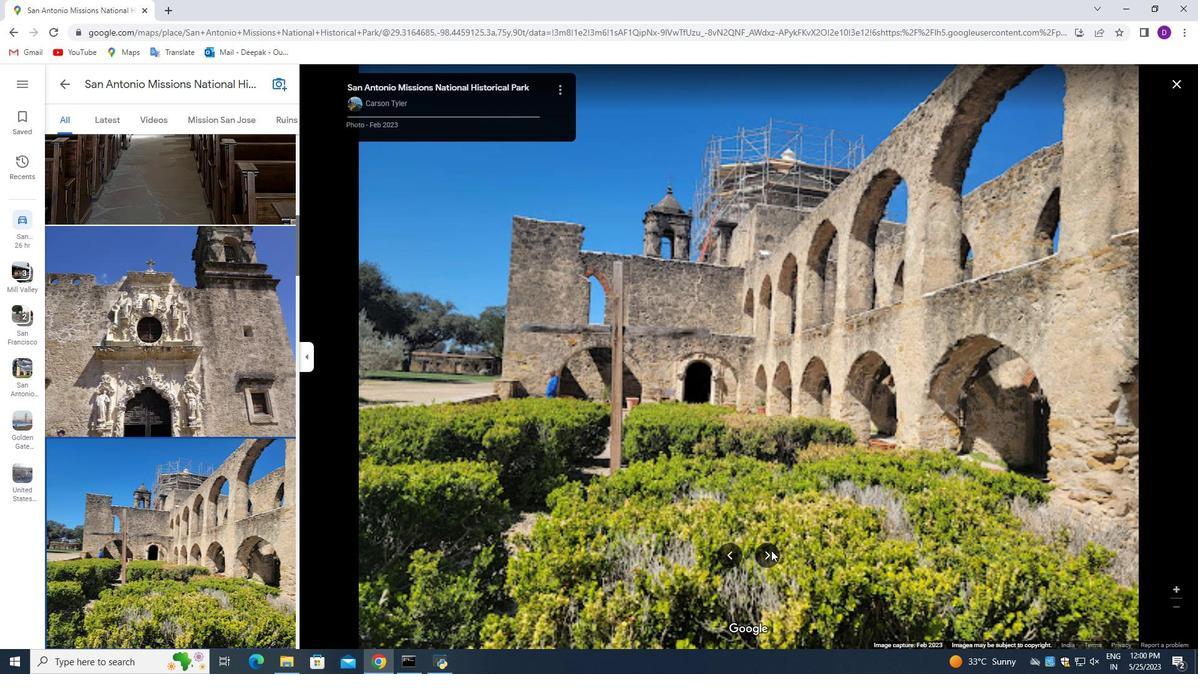 
Action: Mouse pressed left at (770, 550)
Screenshot: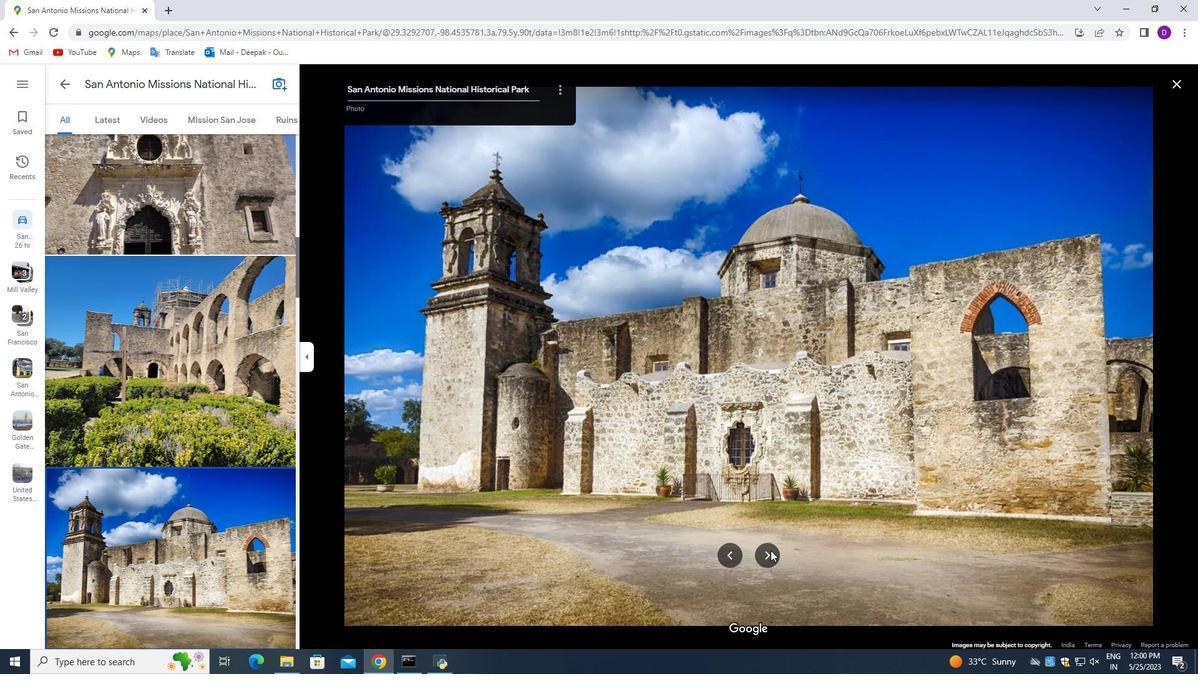
Action: Mouse pressed left at (770, 550)
Screenshot: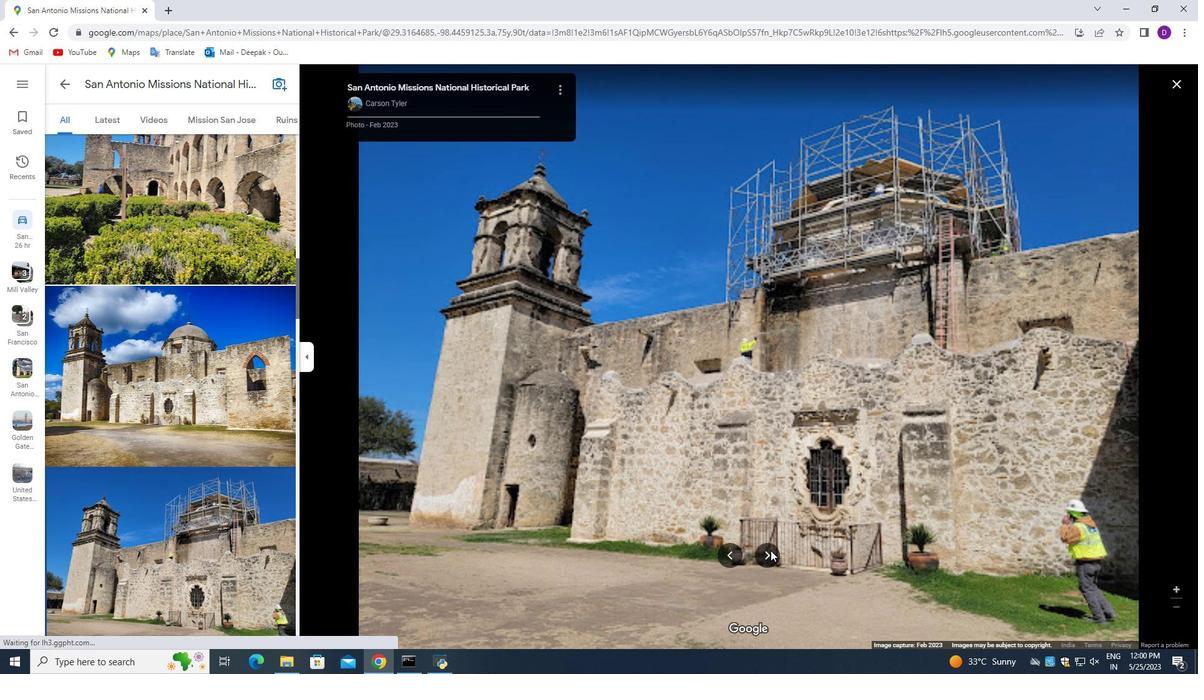 
Action: Mouse pressed left at (770, 550)
Screenshot: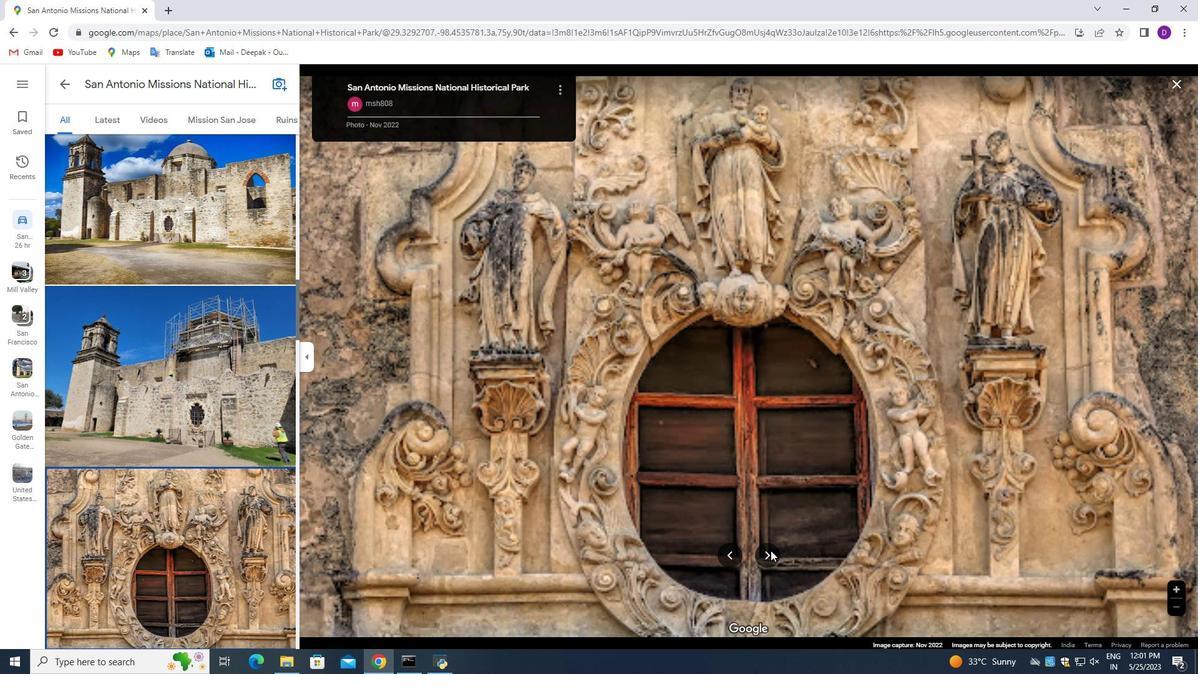 
Action: Mouse pressed left at (770, 550)
Screenshot: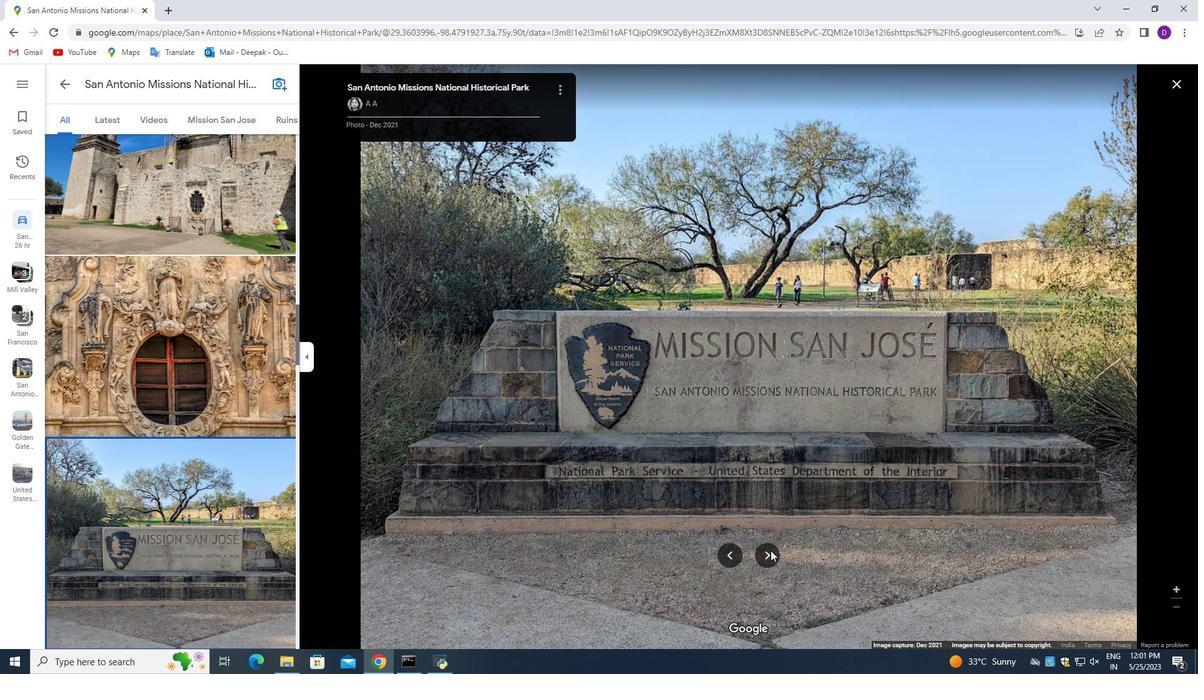 
Action: Mouse pressed left at (770, 550)
Screenshot: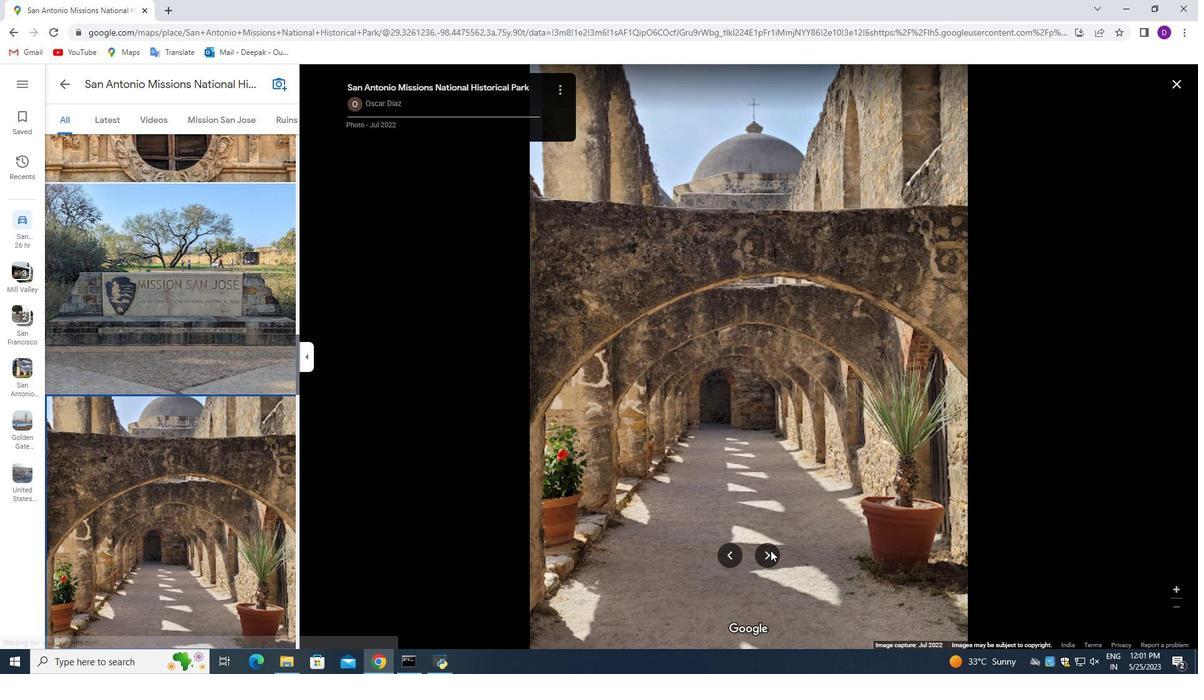 
Action: Mouse pressed left at (770, 550)
Screenshot: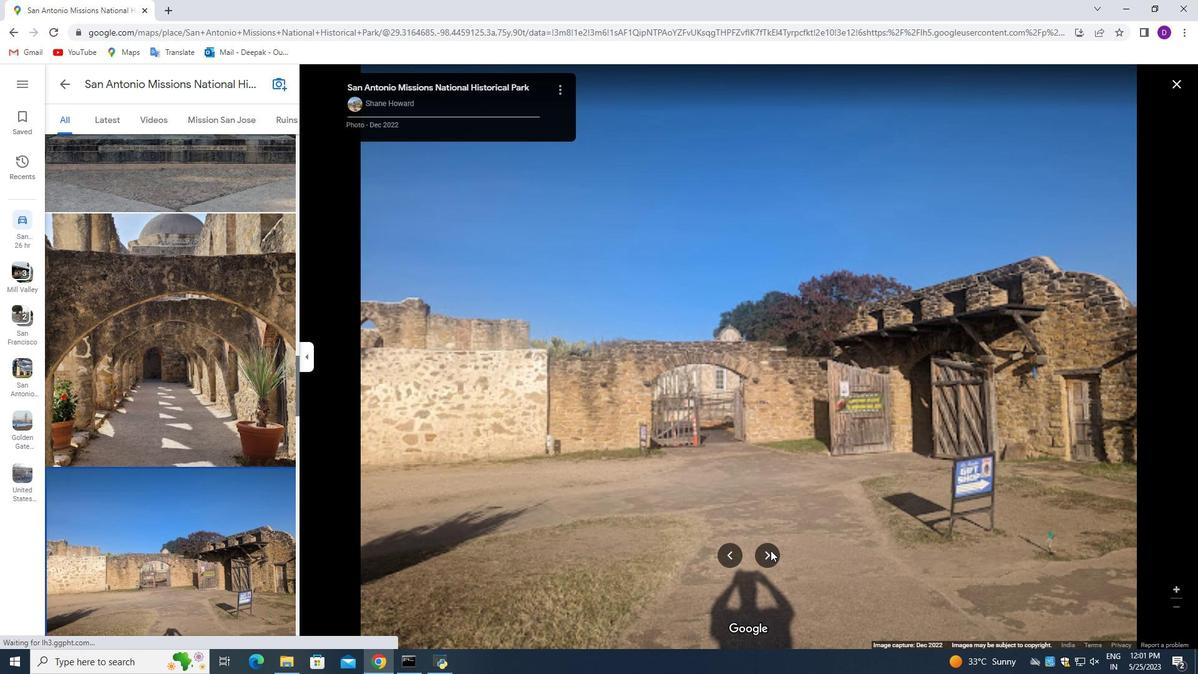 
Action: Mouse pressed left at (770, 550)
Screenshot: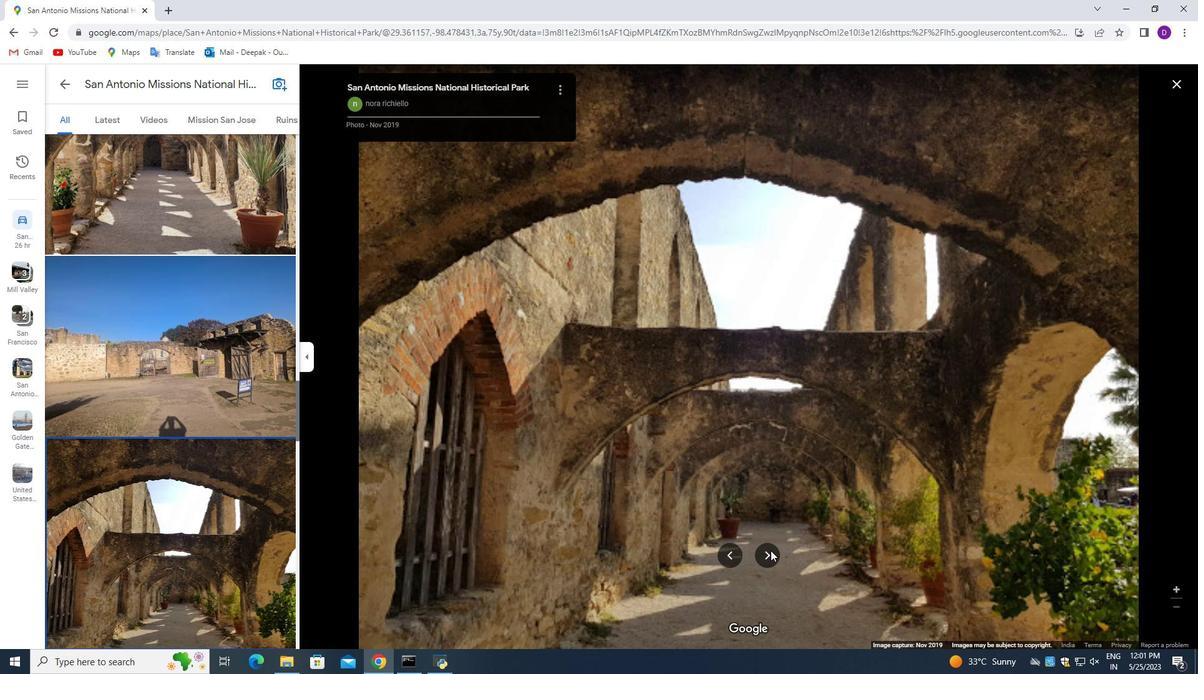 
Action: Mouse pressed left at (770, 550)
Screenshot: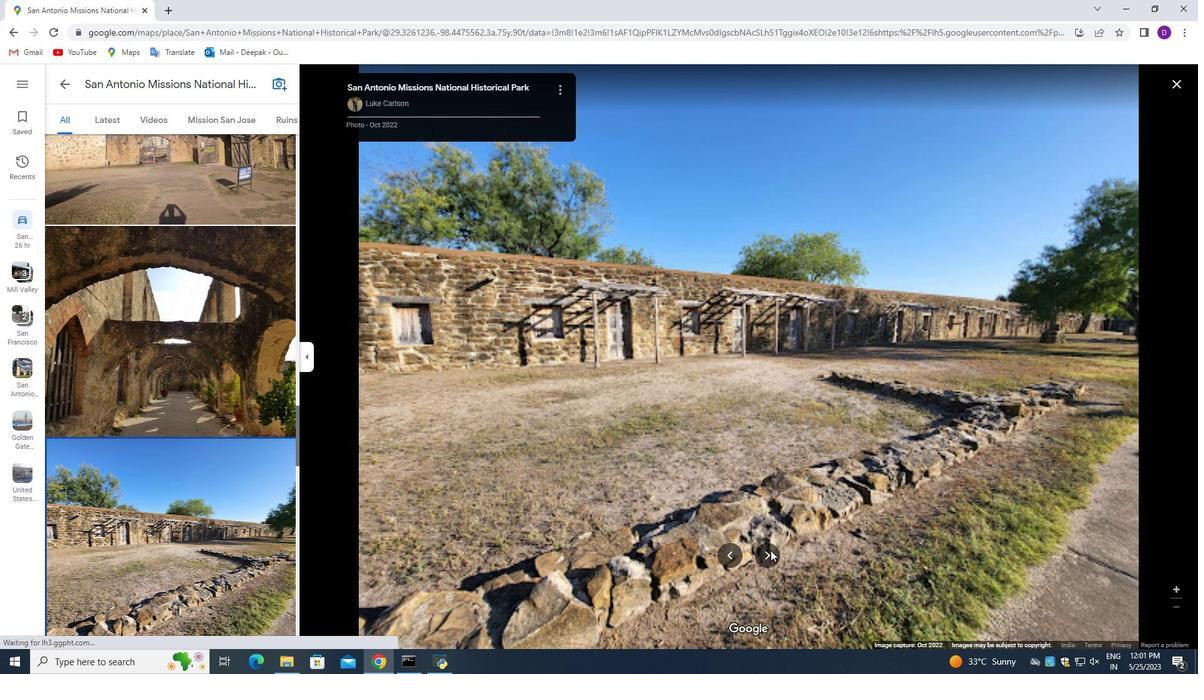 
Action: Mouse pressed left at (770, 550)
Screenshot: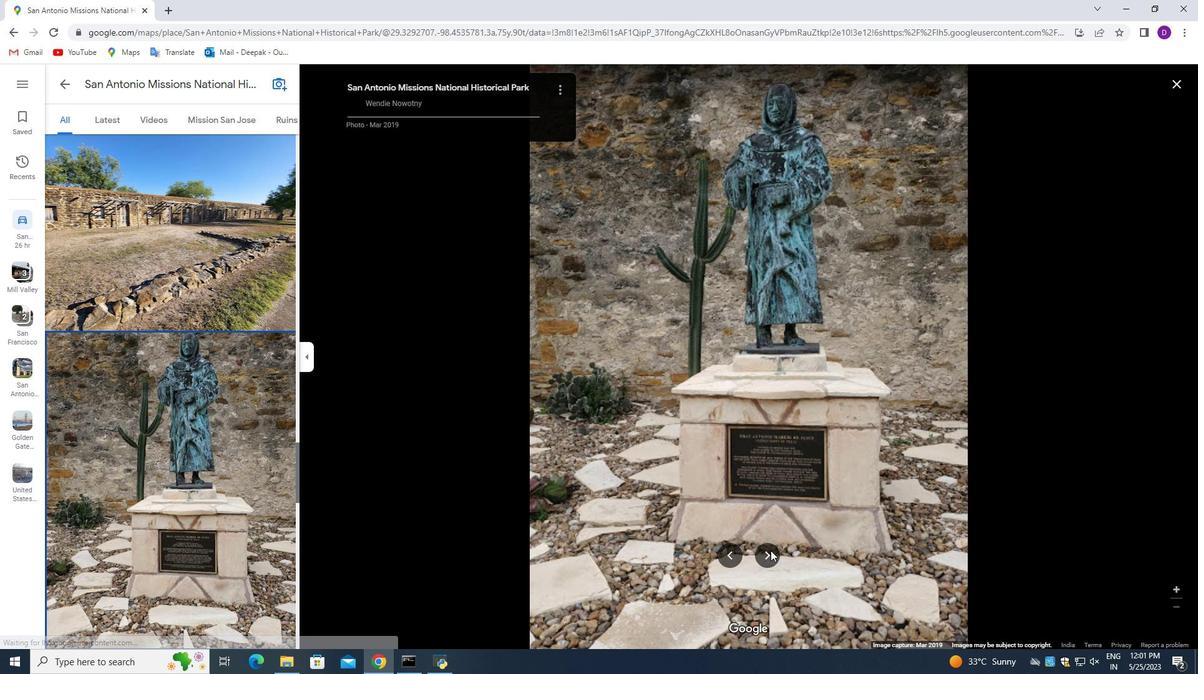 
Action: Mouse pressed left at (770, 550)
Screenshot: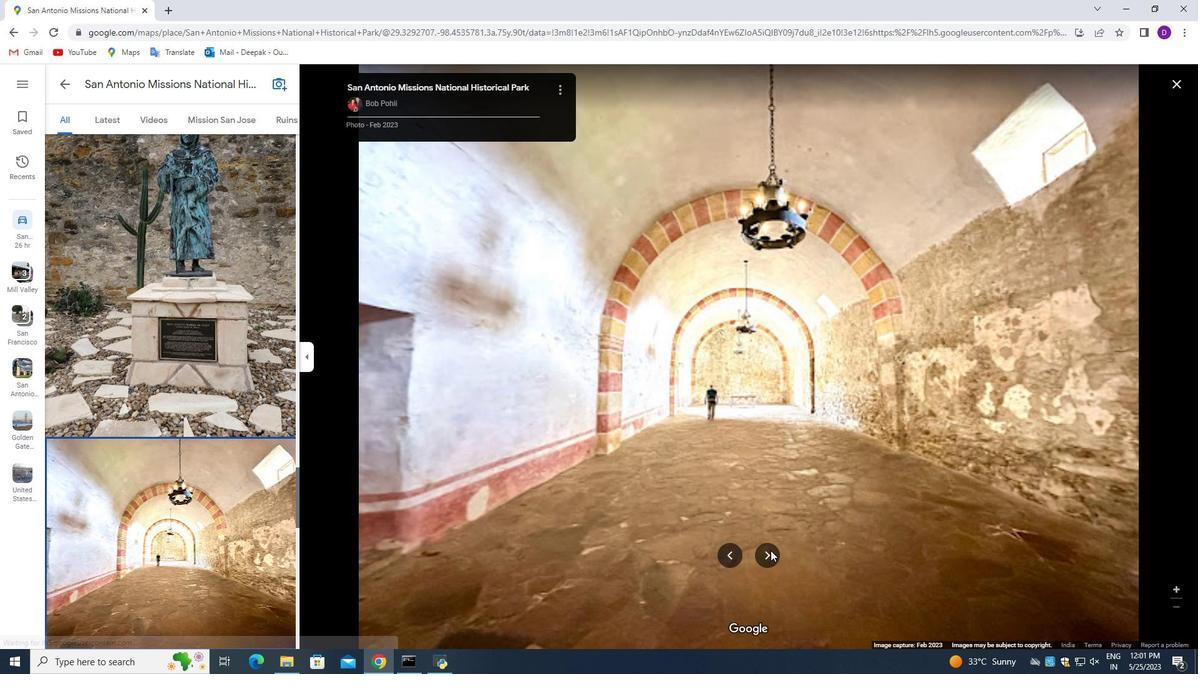 
Action: Mouse pressed left at (770, 550)
Screenshot: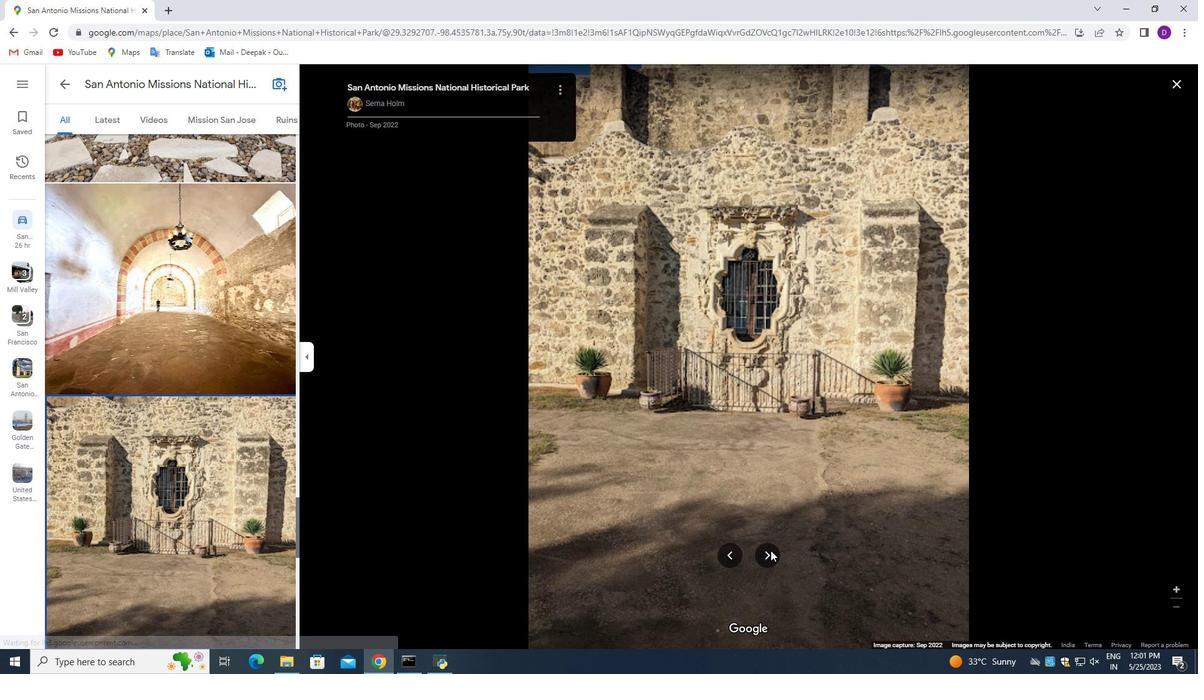 
Action: Mouse pressed left at (770, 550)
Screenshot: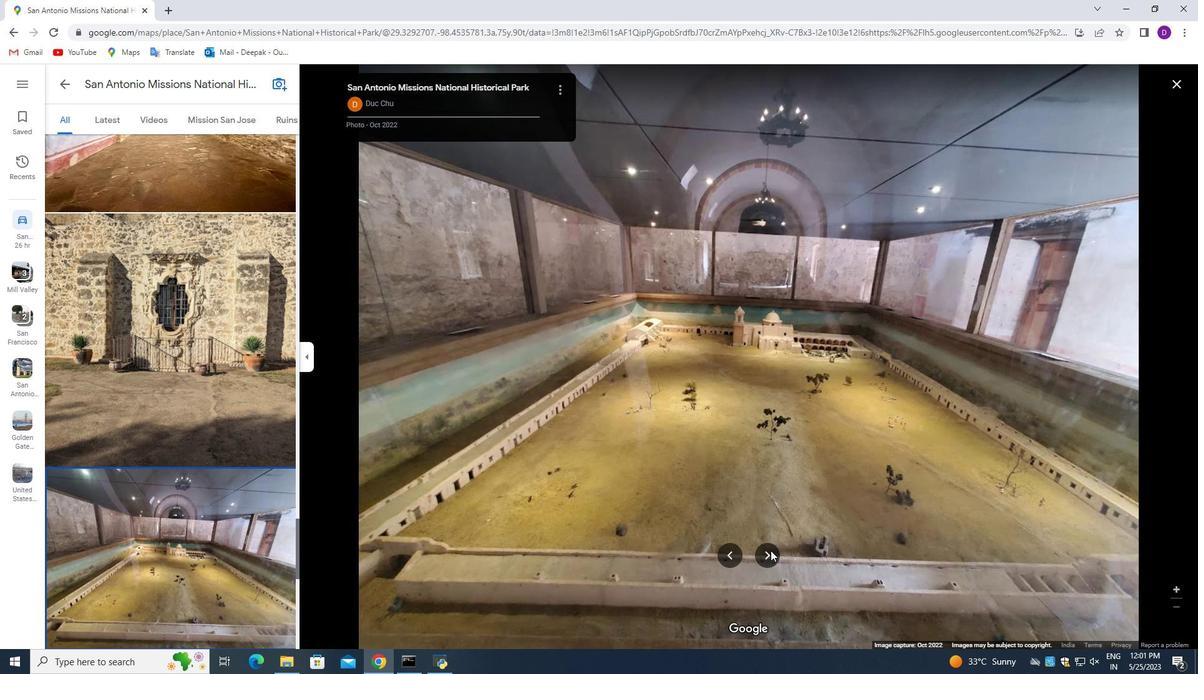 
Action: Mouse pressed left at (770, 550)
Screenshot: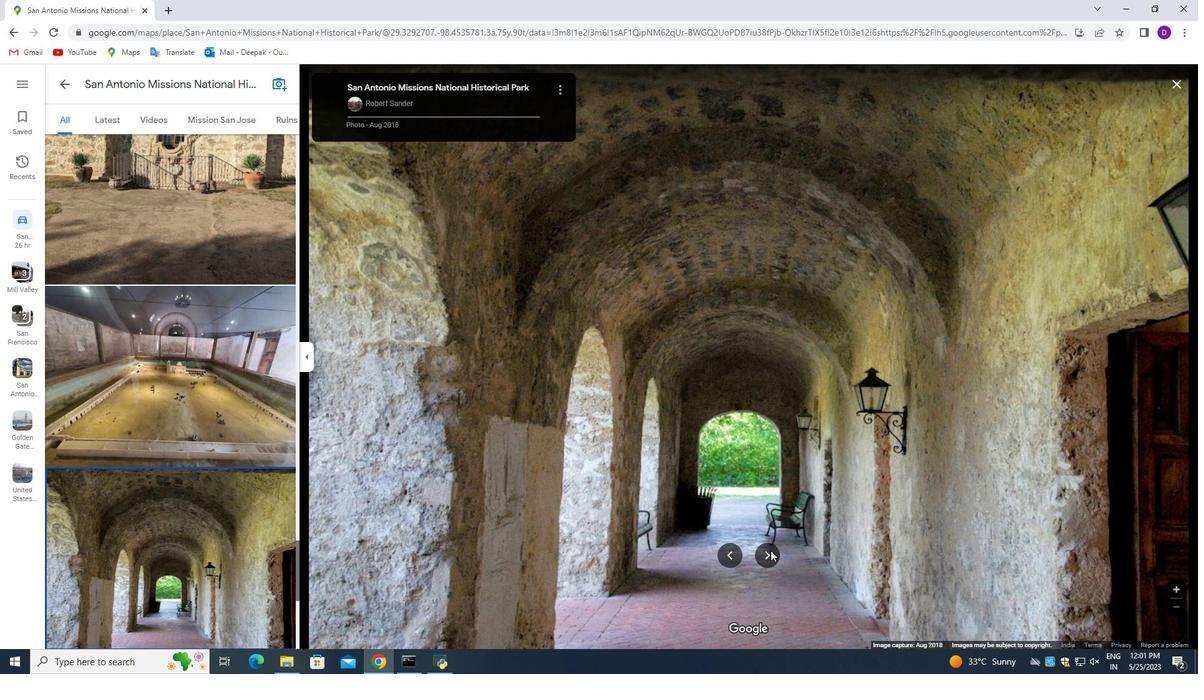 
Action: Mouse pressed left at (770, 550)
Screenshot: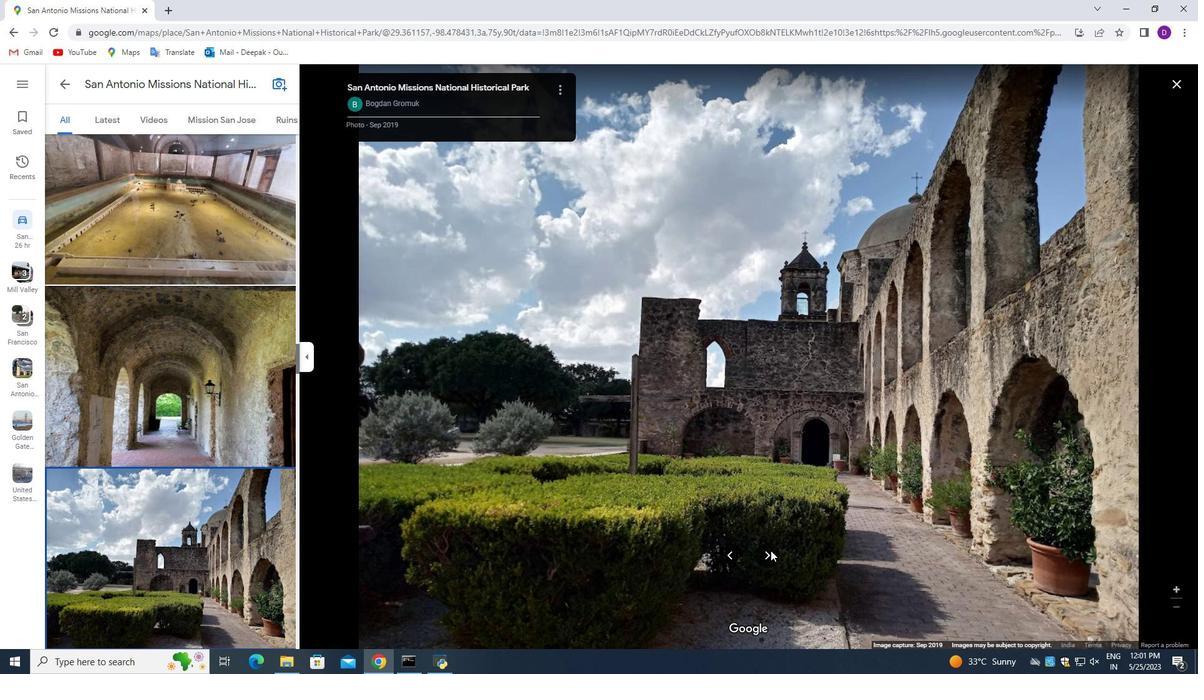 
Action: Mouse pressed left at (770, 550)
Screenshot: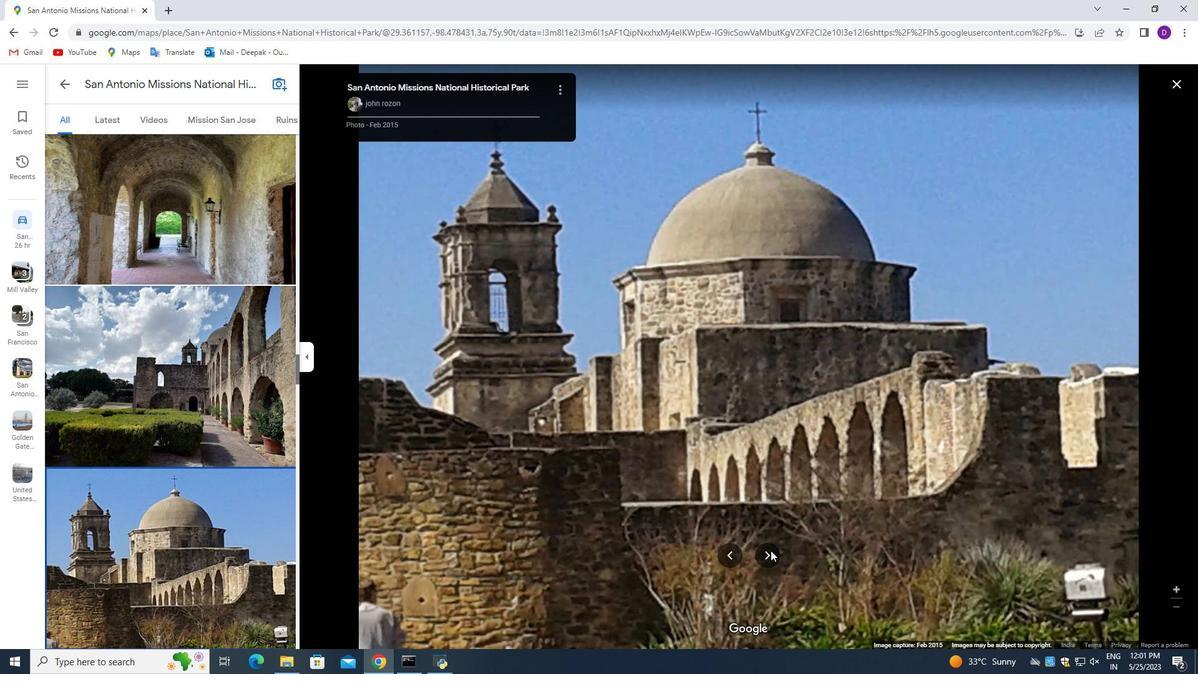 
Action: Mouse pressed left at (770, 550)
Screenshot: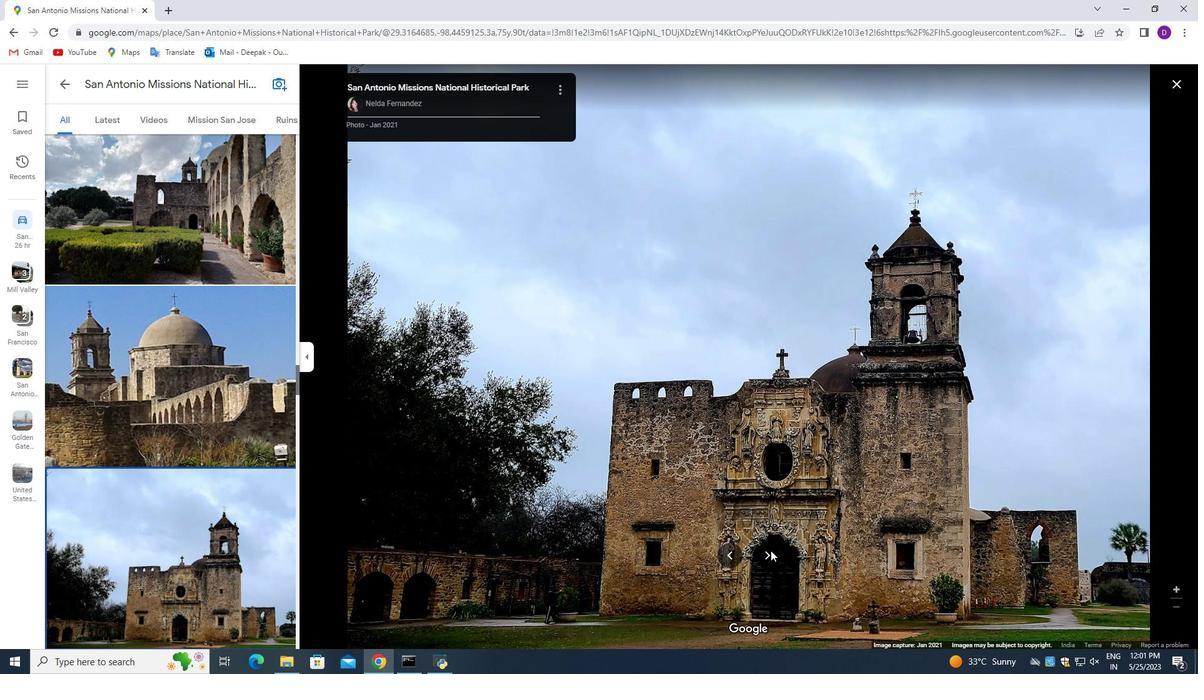 
Action: Mouse pressed left at (770, 550)
Screenshot: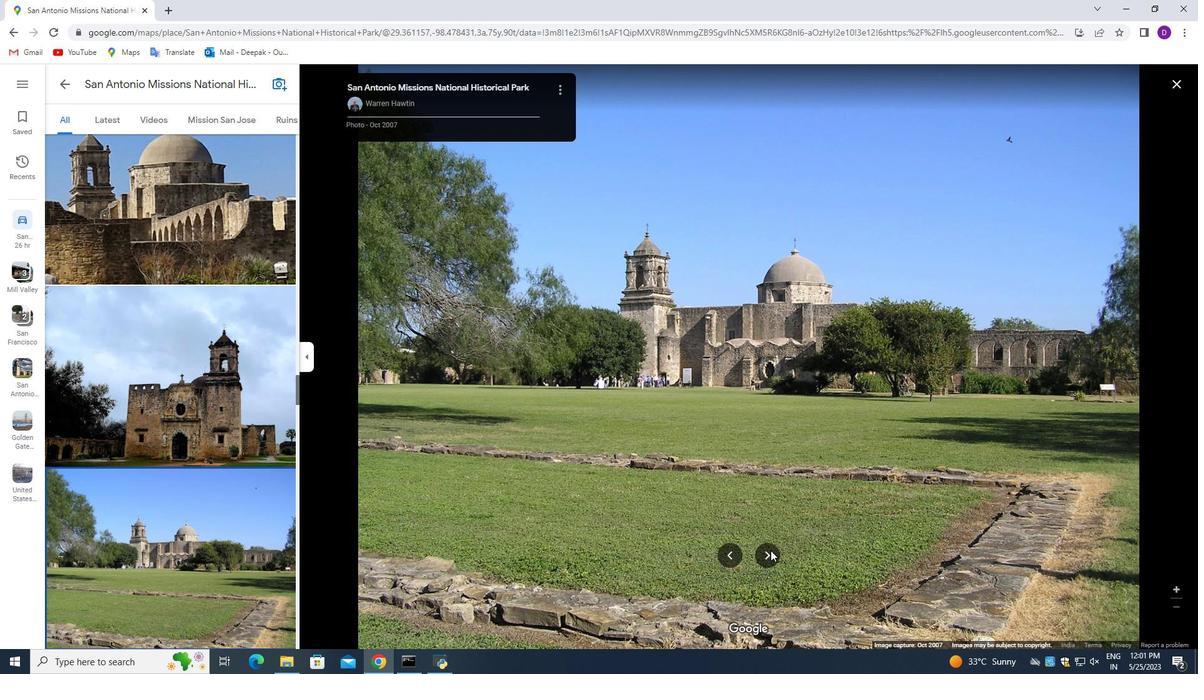 
Action: Mouse pressed left at (770, 550)
Screenshot: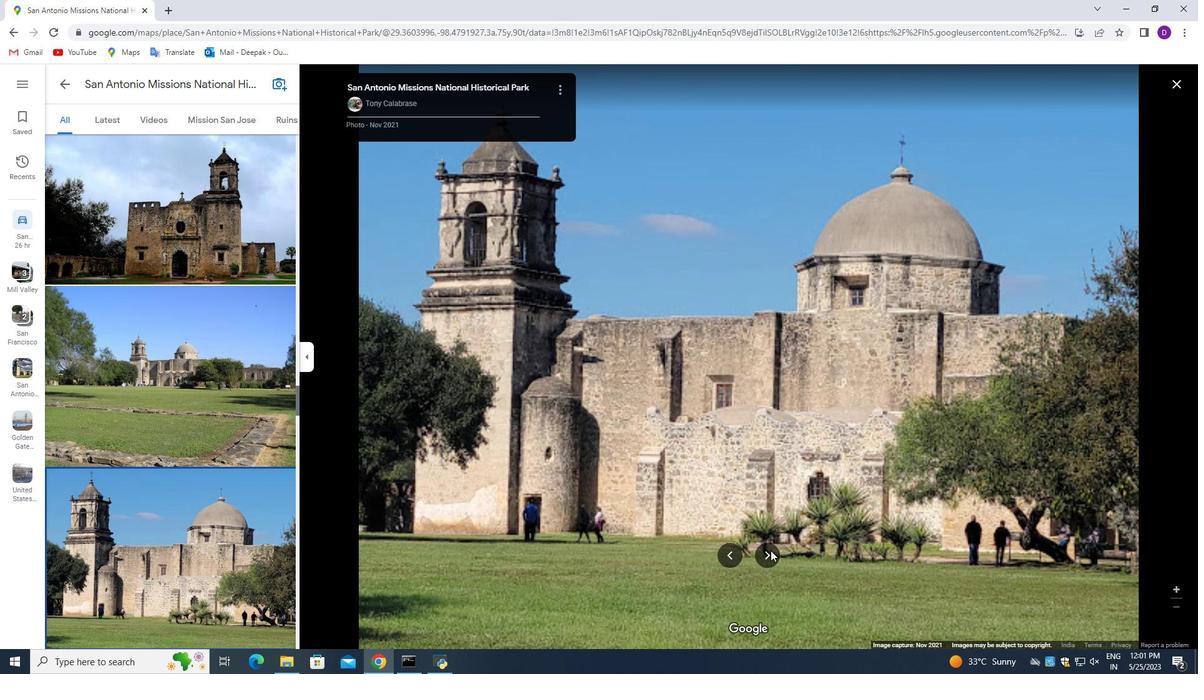 
Action: Mouse pressed left at (770, 550)
Screenshot: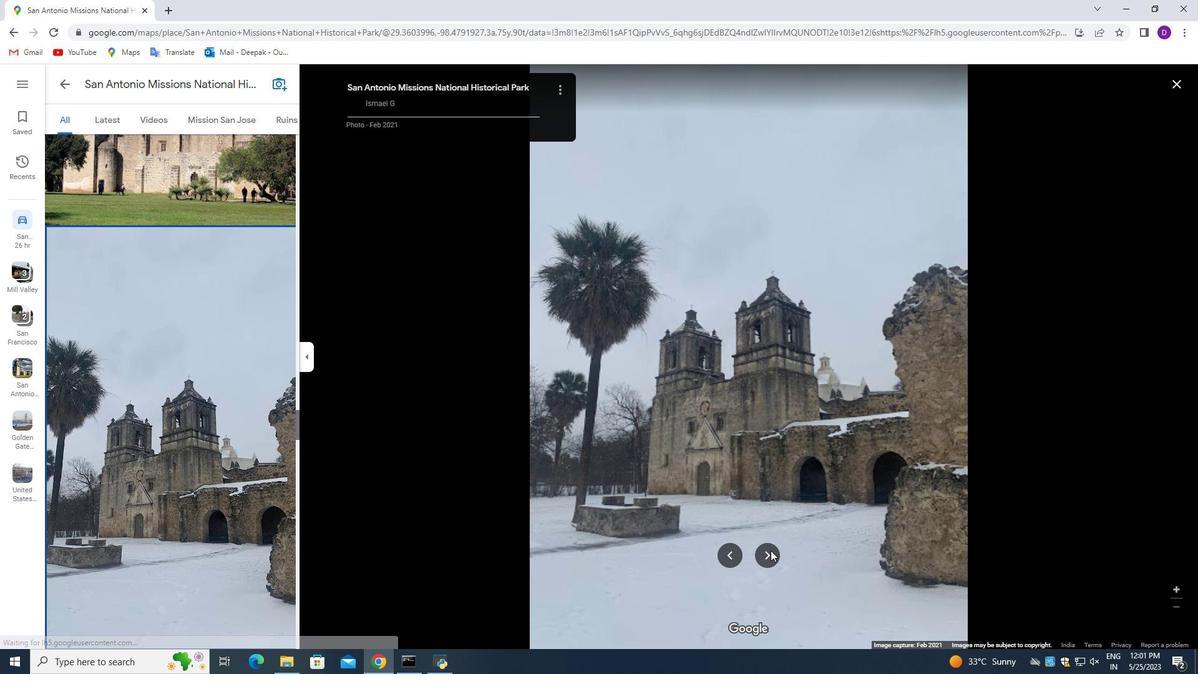 
Action: Mouse pressed left at (770, 550)
Screenshot: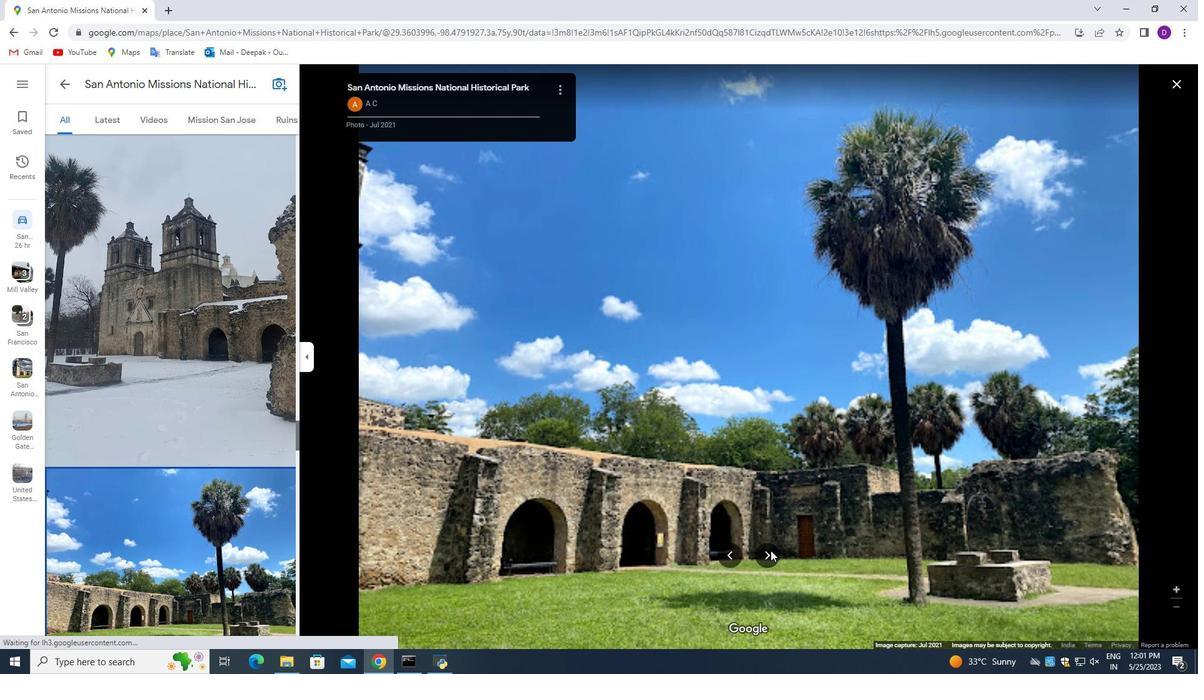 
Action: Mouse pressed left at (770, 550)
Screenshot: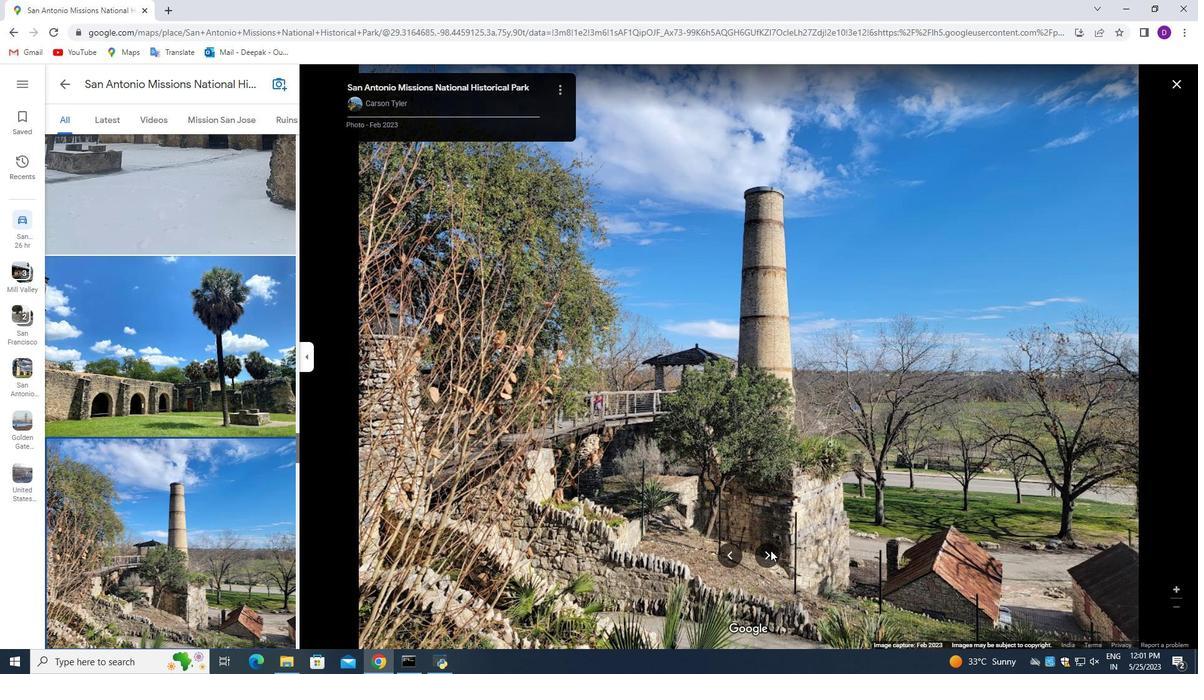 
Action: Mouse pressed left at (770, 550)
Screenshot: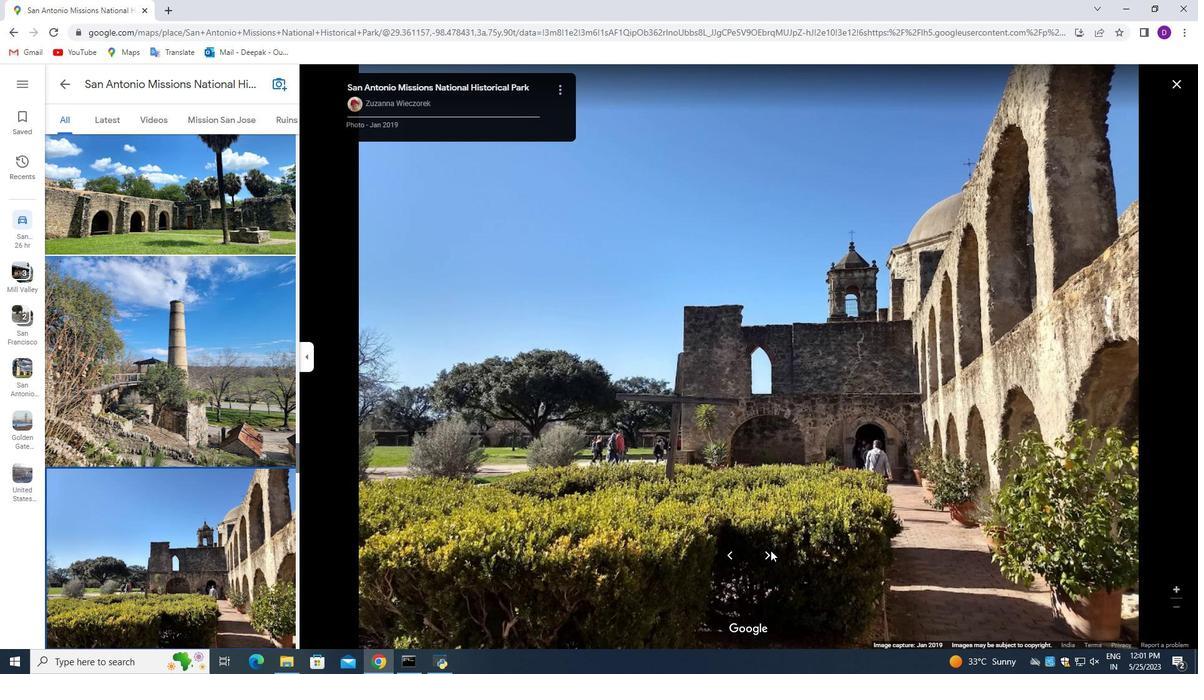 
Action: Mouse pressed left at (770, 550)
Screenshot: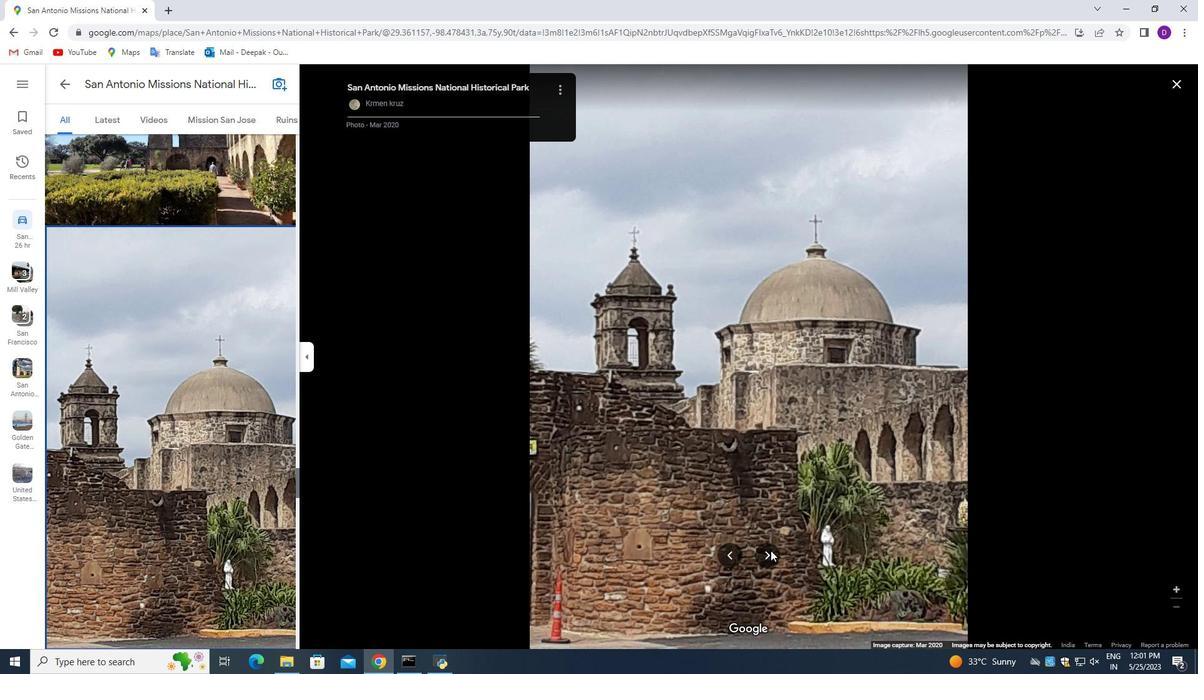 
Action: Mouse moved to (770, 549)
Screenshot: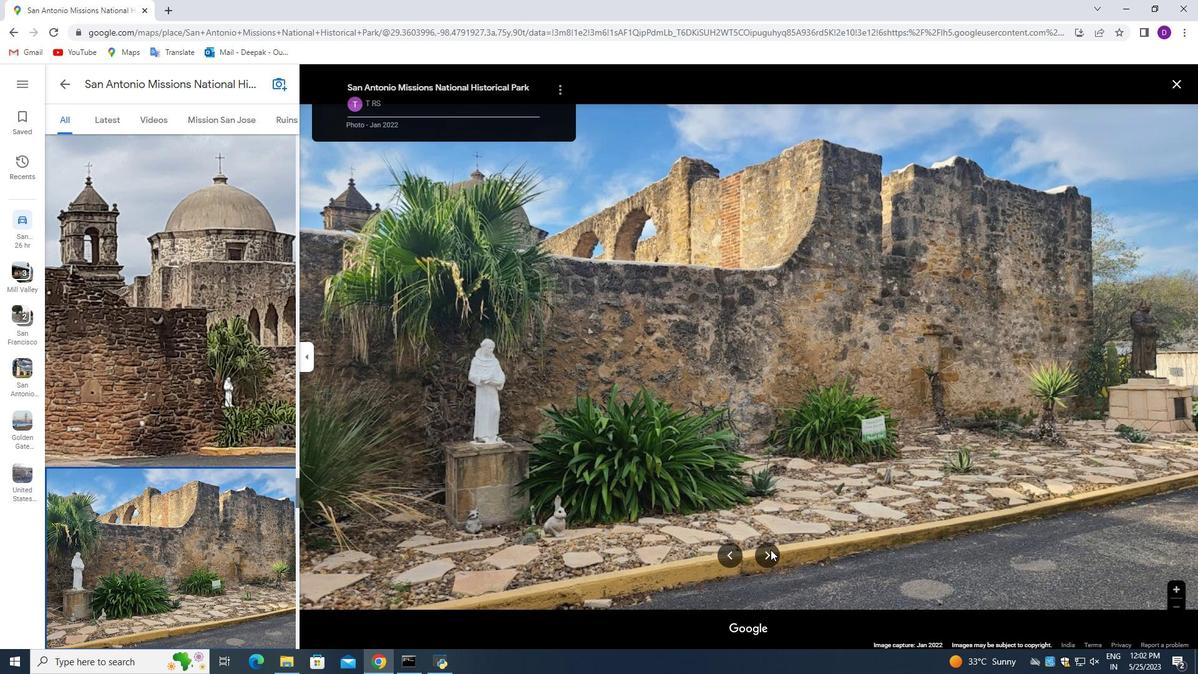 
Action: Mouse pressed left at (770, 549)
Screenshot: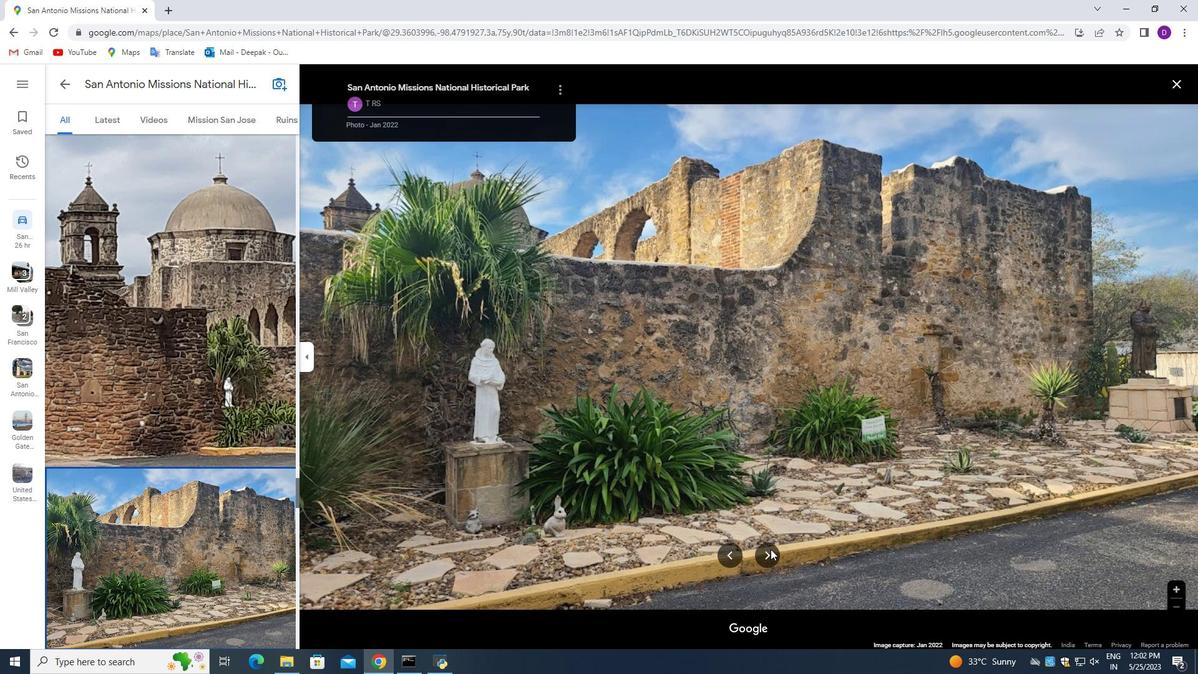 
Action: Mouse pressed left at (770, 549)
Screenshot: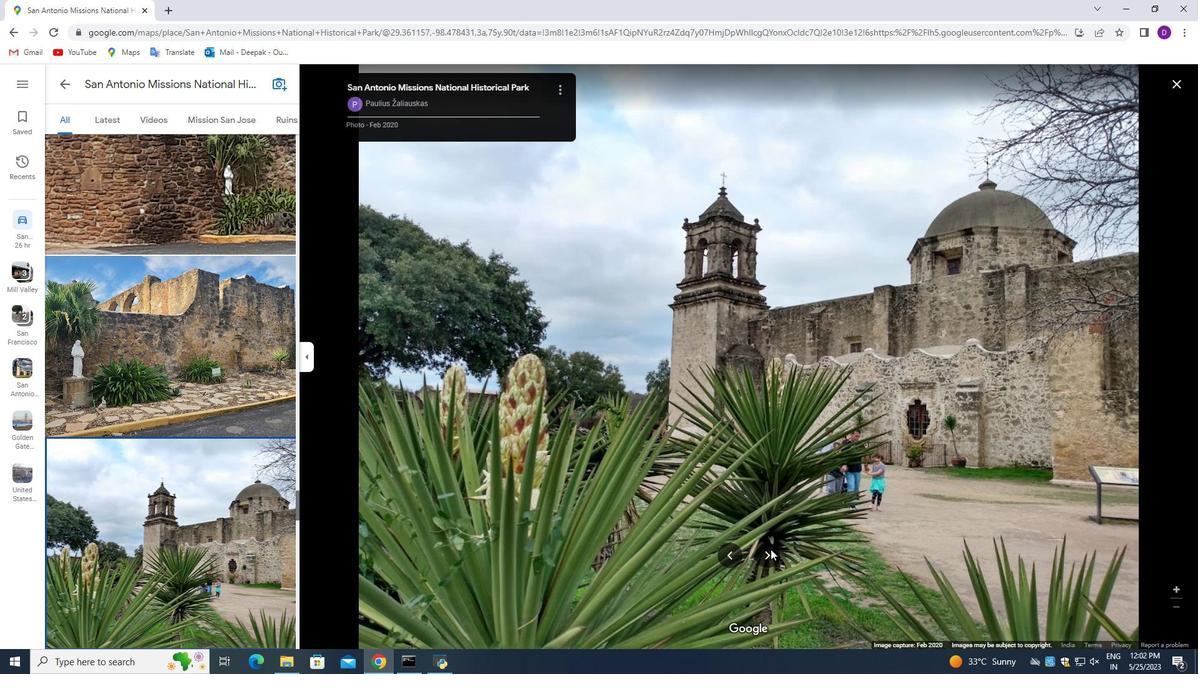 
Action: Mouse moved to (770, 549)
Screenshot: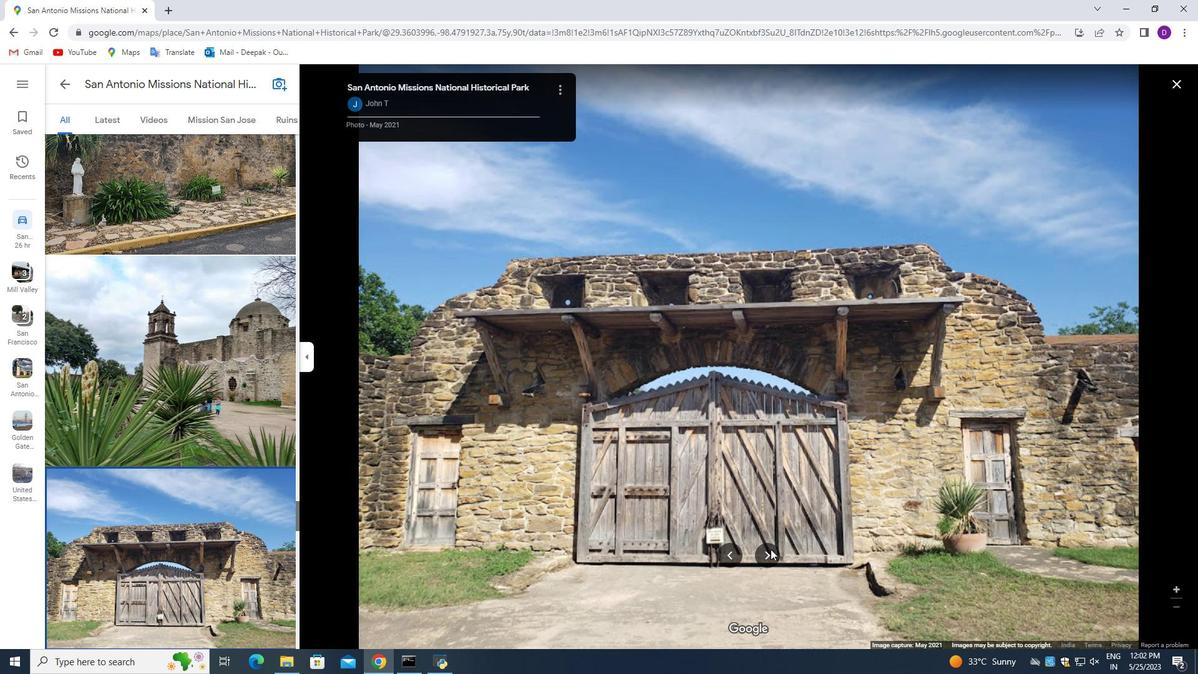
Action: Mouse pressed left at (770, 549)
Screenshot: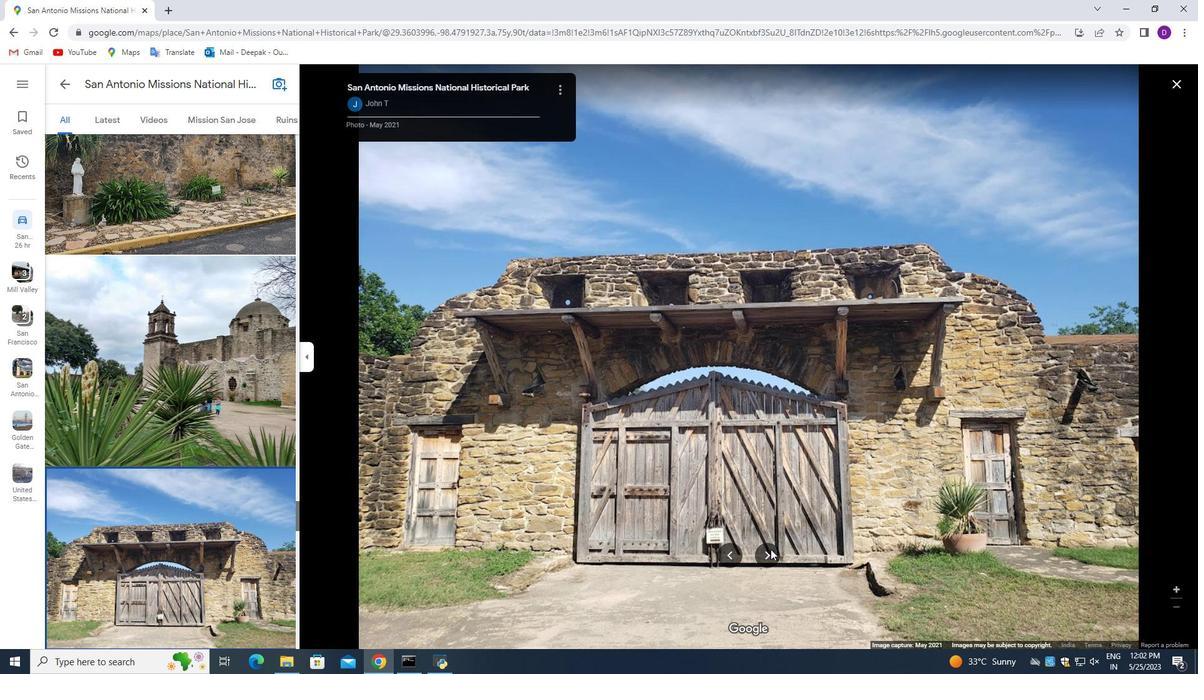 
Action: Mouse moved to (770, 548)
Screenshot: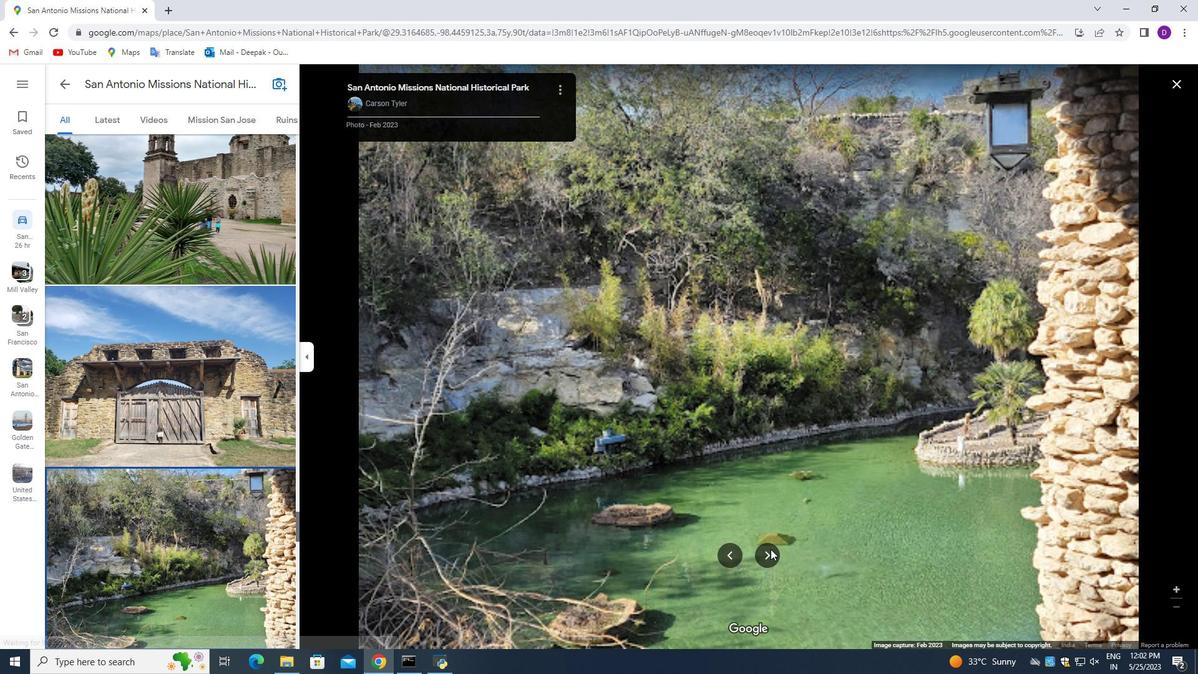 
Action: Mouse pressed left at (770, 548)
Screenshot: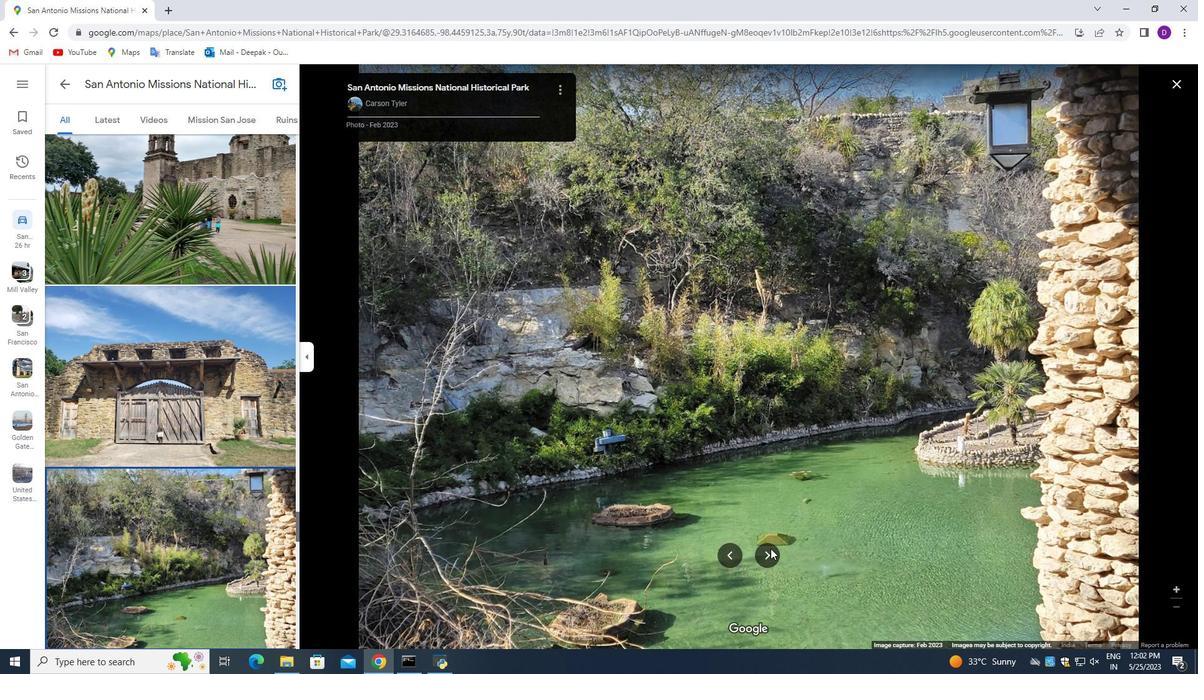 
Action: Mouse pressed left at (770, 548)
Screenshot: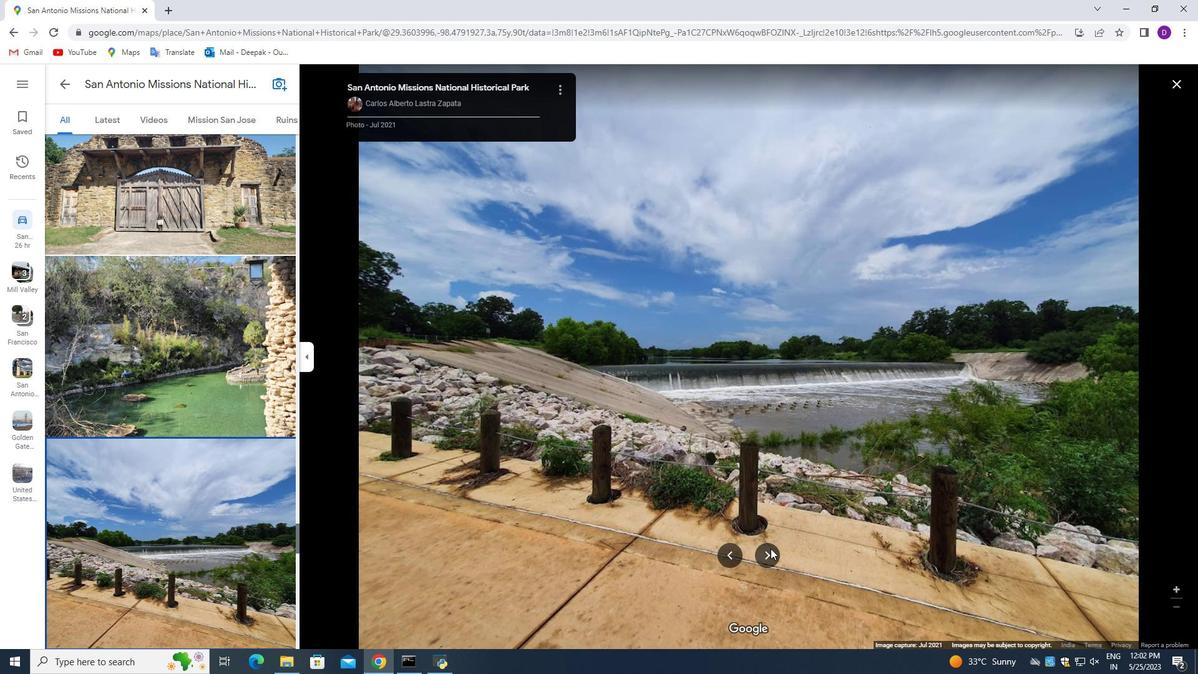 
Action: Mouse moved to (770, 548)
Screenshot: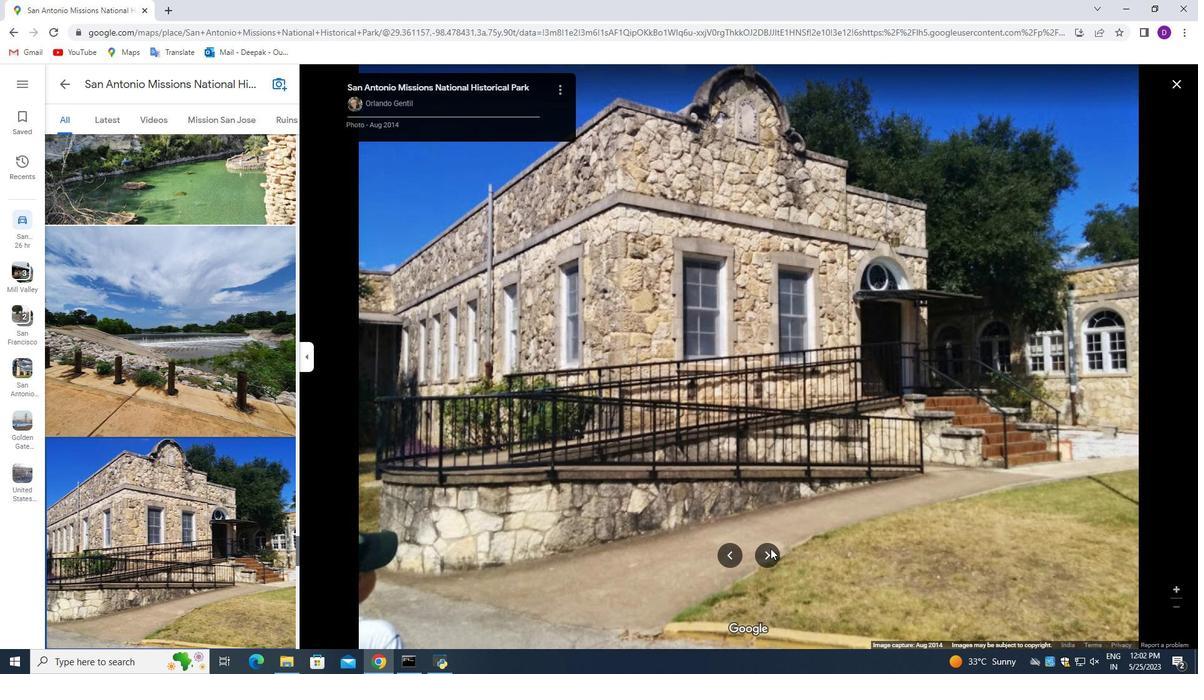 
Action: Mouse pressed left at (770, 548)
Screenshot: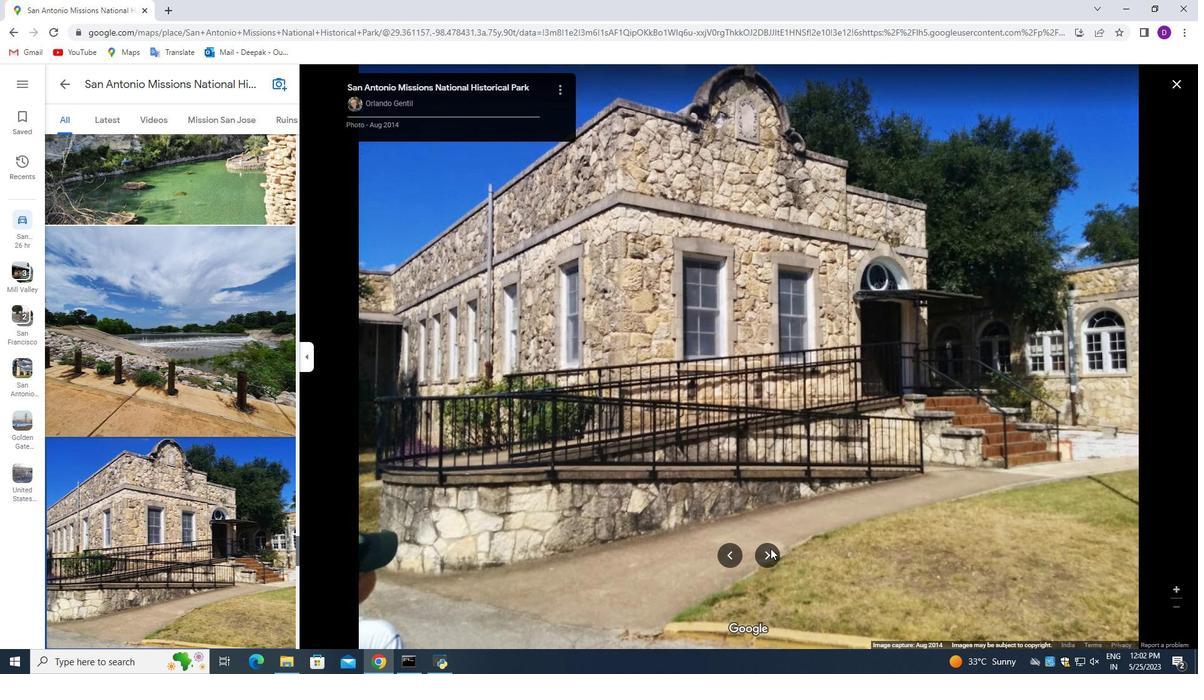 
Action: Mouse pressed left at (770, 548)
Screenshot: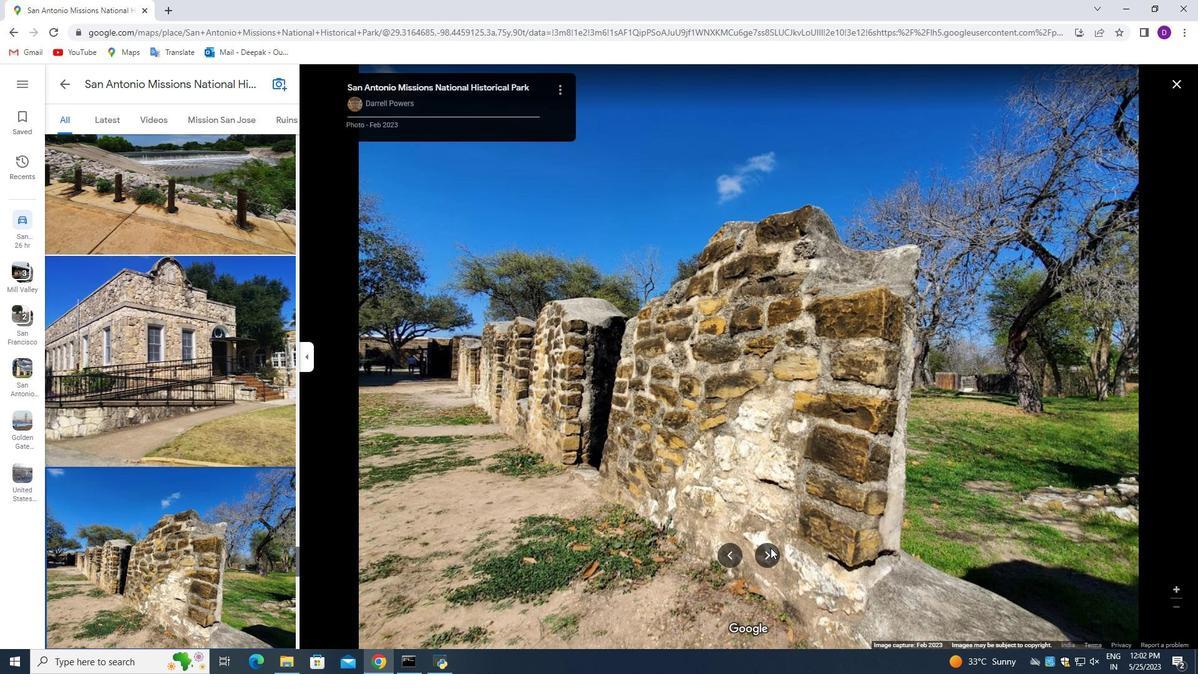 
Action: Mouse moved to (771, 548)
Screenshot: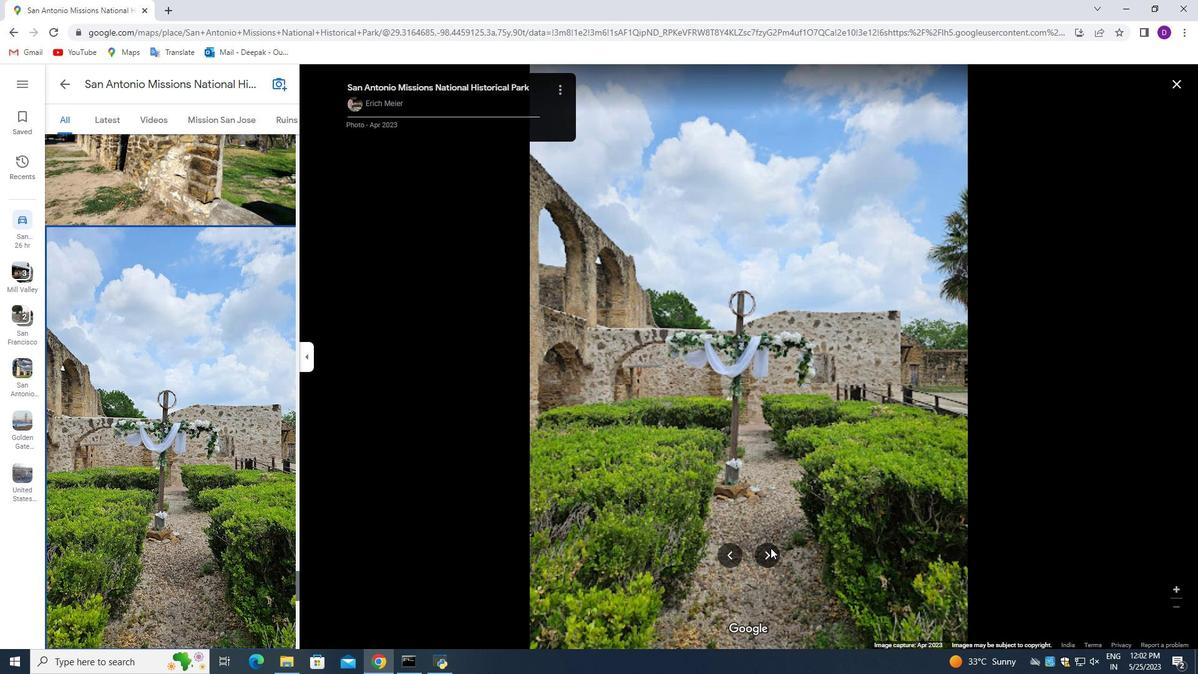 
Action: Mouse pressed left at (771, 548)
Screenshot: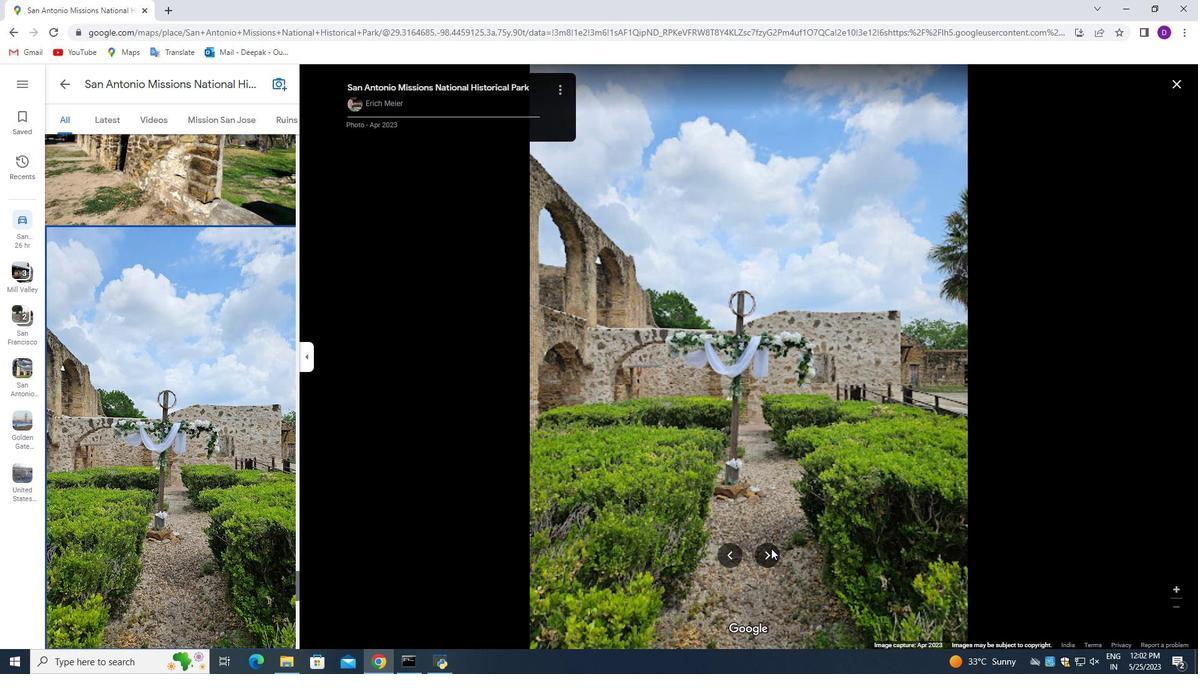 
Action: Mouse moved to (771, 549)
Screenshot: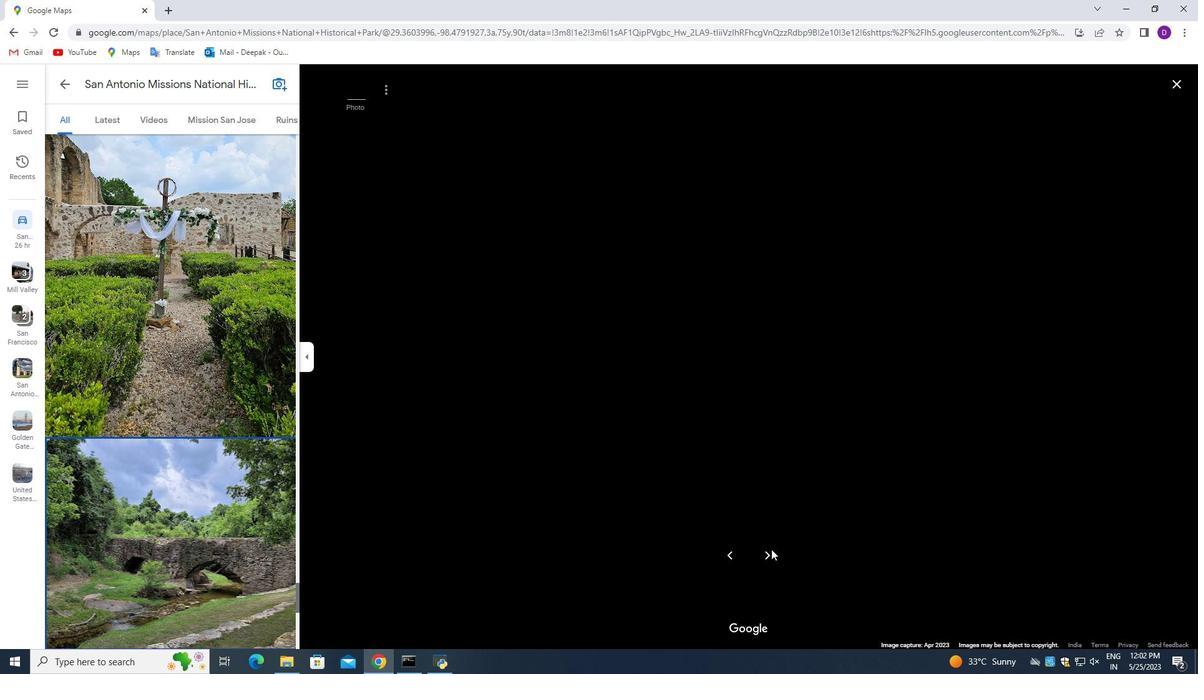 
Action: Mouse pressed left at (771, 549)
Screenshot: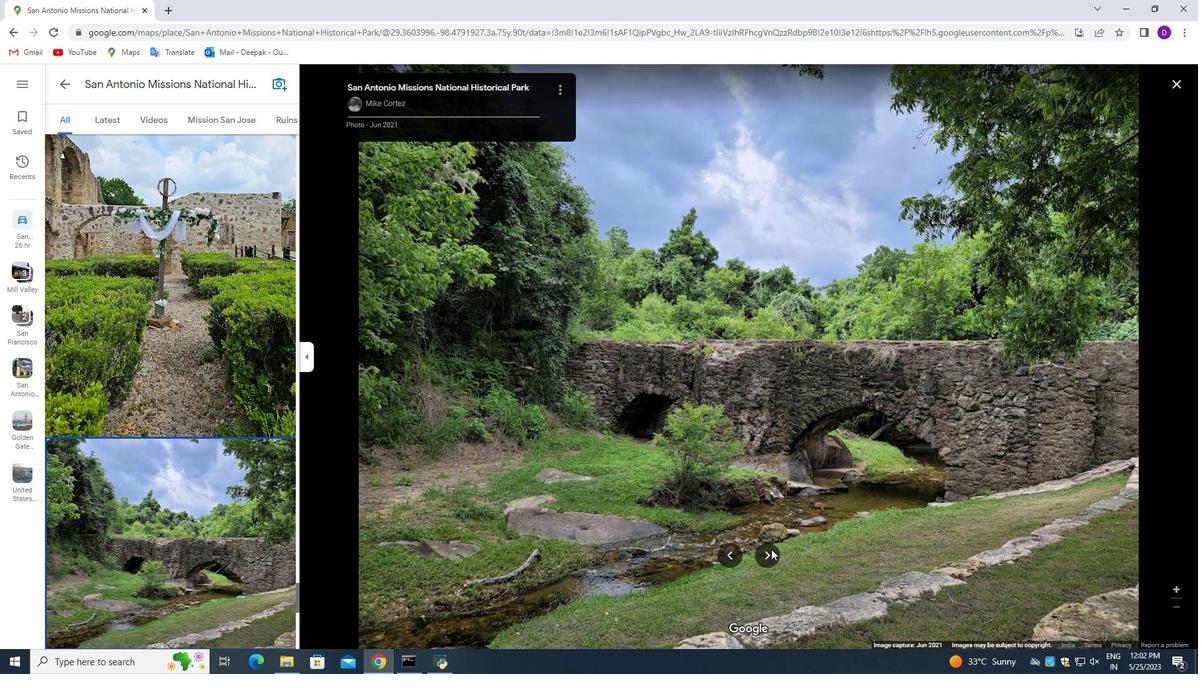 
Action: Mouse moved to (732, 551)
Screenshot: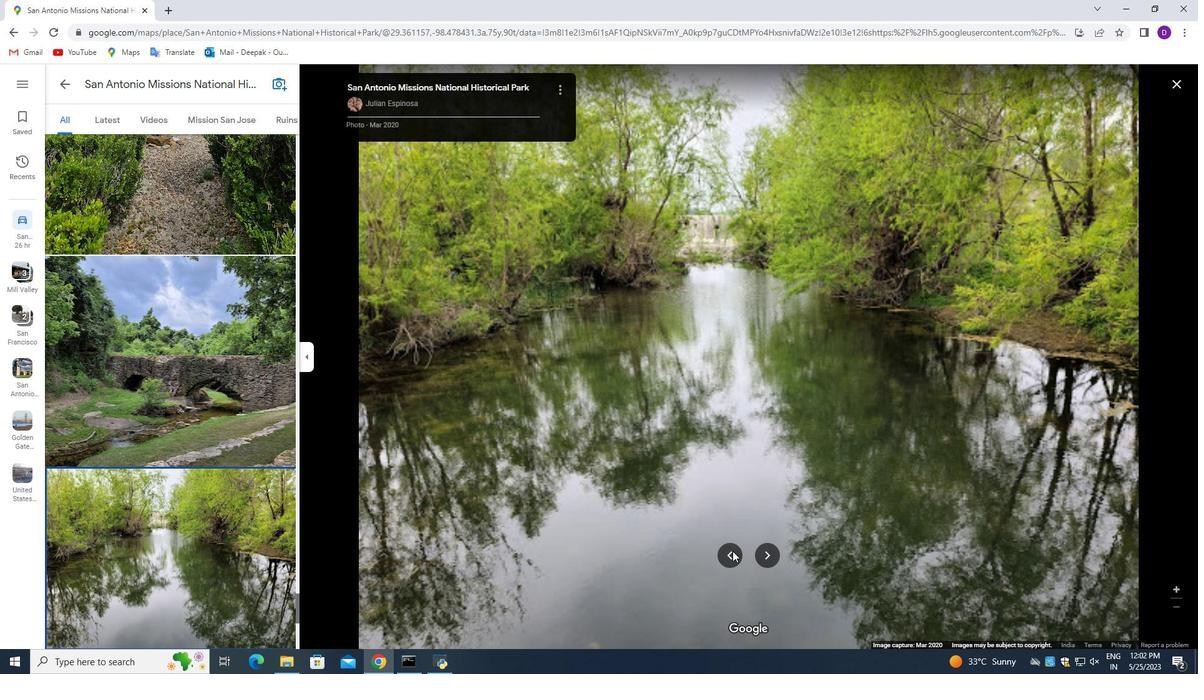 
Action: Mouse pressed left at (732, 551)
Screenshot: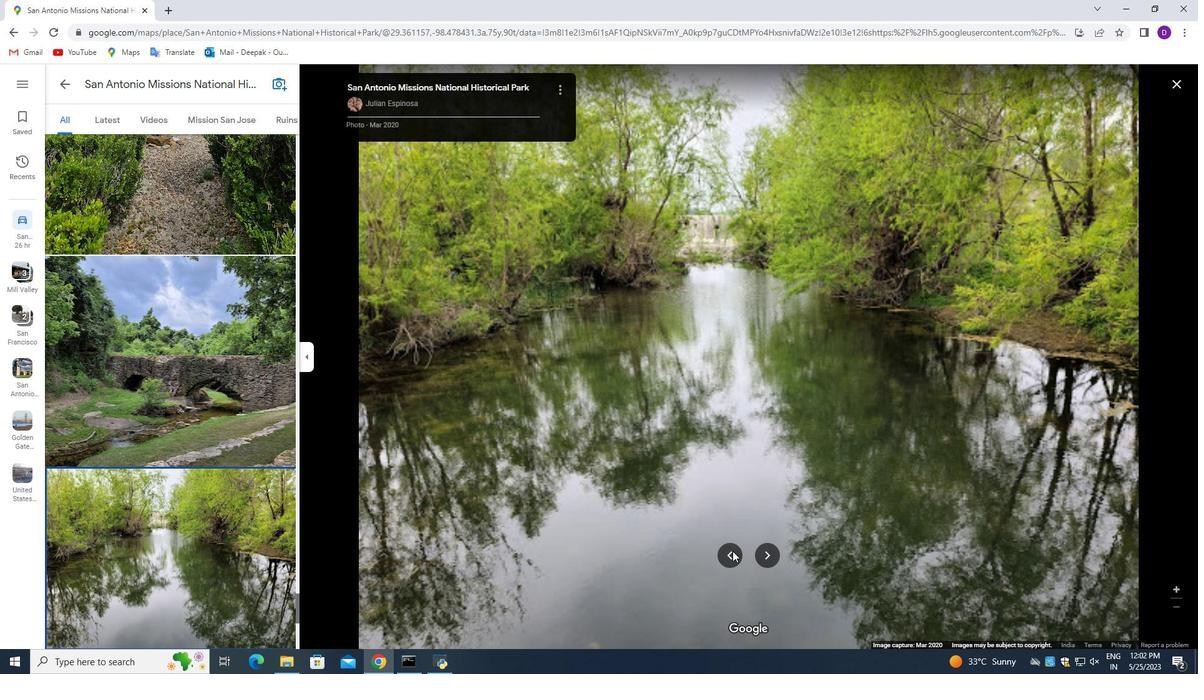 
Action: Mouse moved to (760, 548)
Screenshot: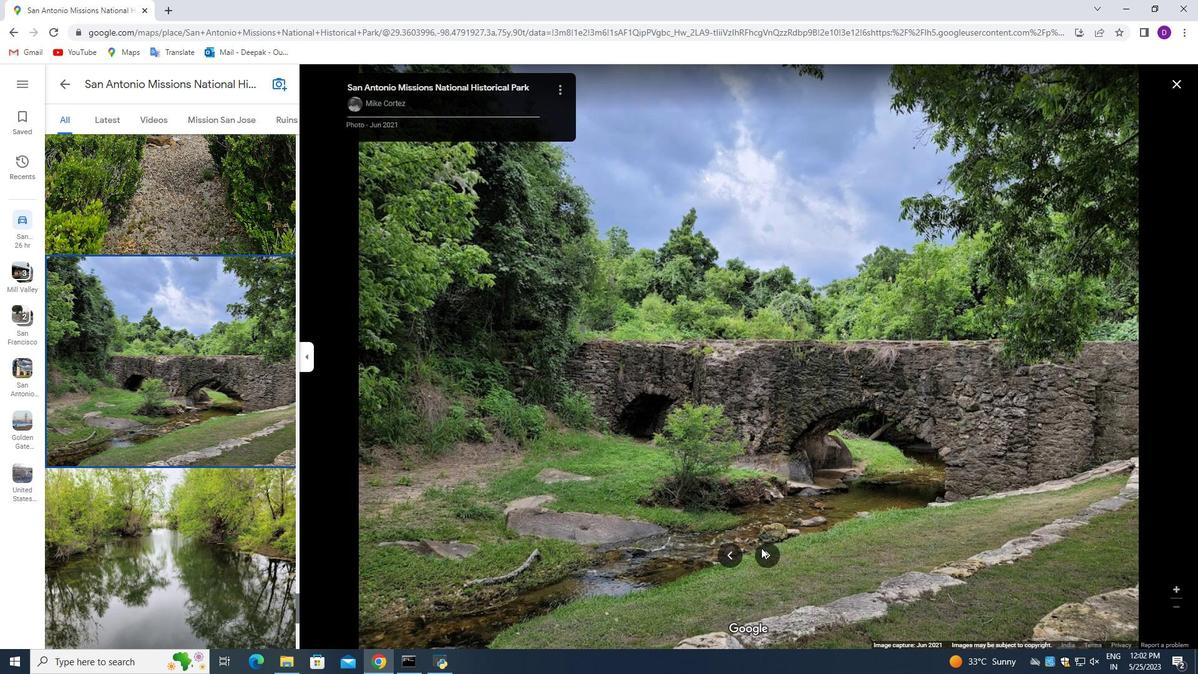 
Action: Mouse pressed left at (760, 548)
Screenshot: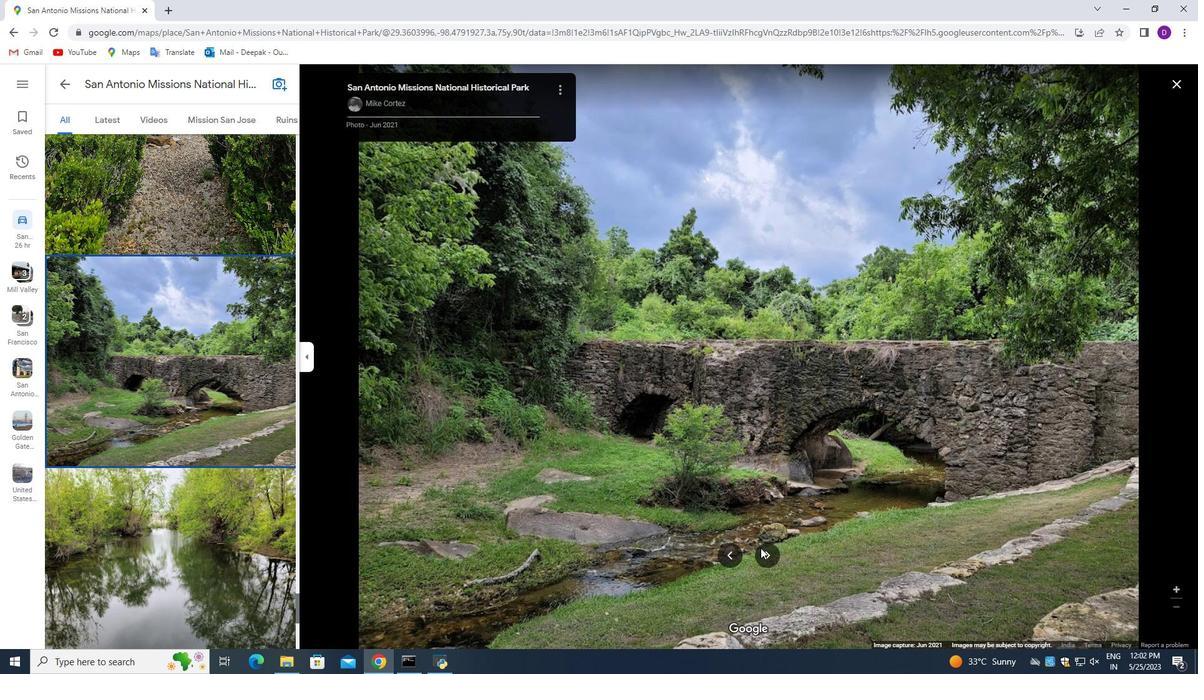 
Action: Mouse pressed left at (760, 548)
Screenshot: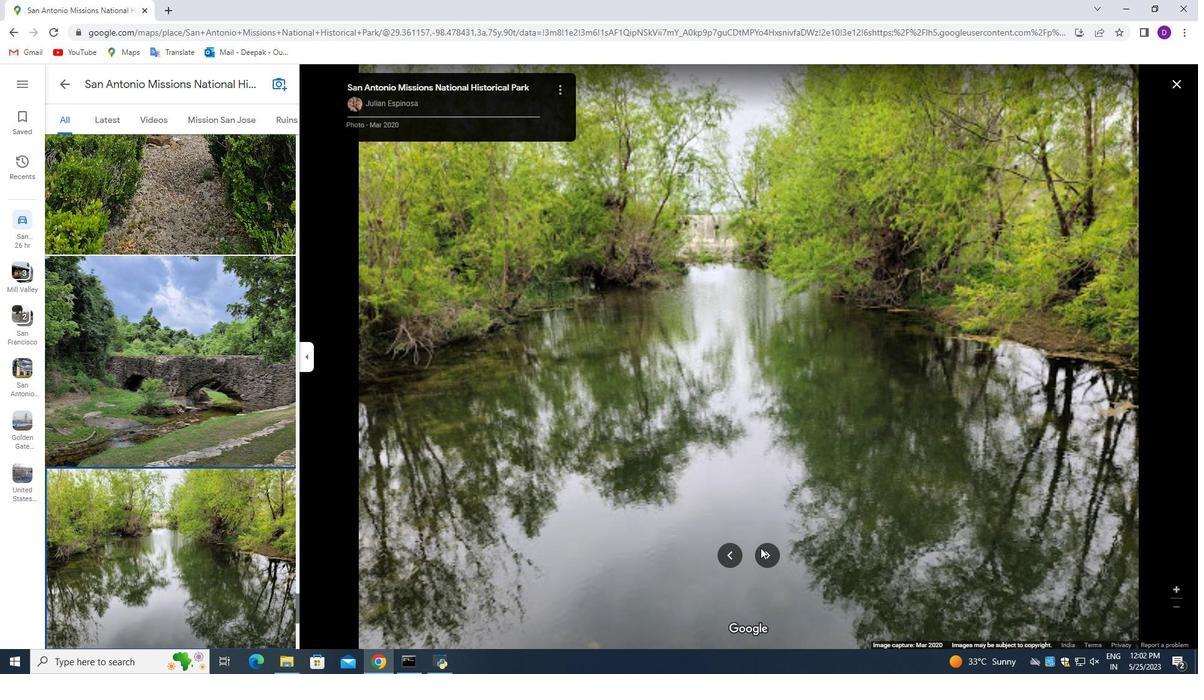 
Action: Mouse pressed left at (760, 548)
Screenshot: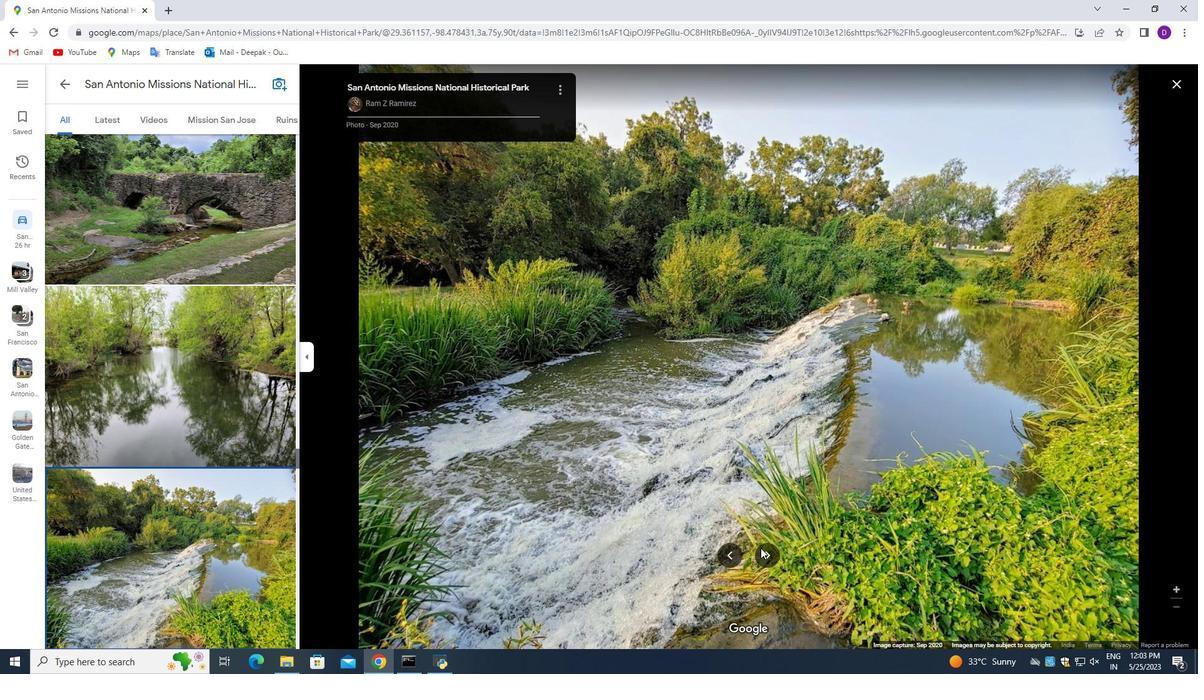 
Action: Mouse moved to (734, 554)
Screenshot: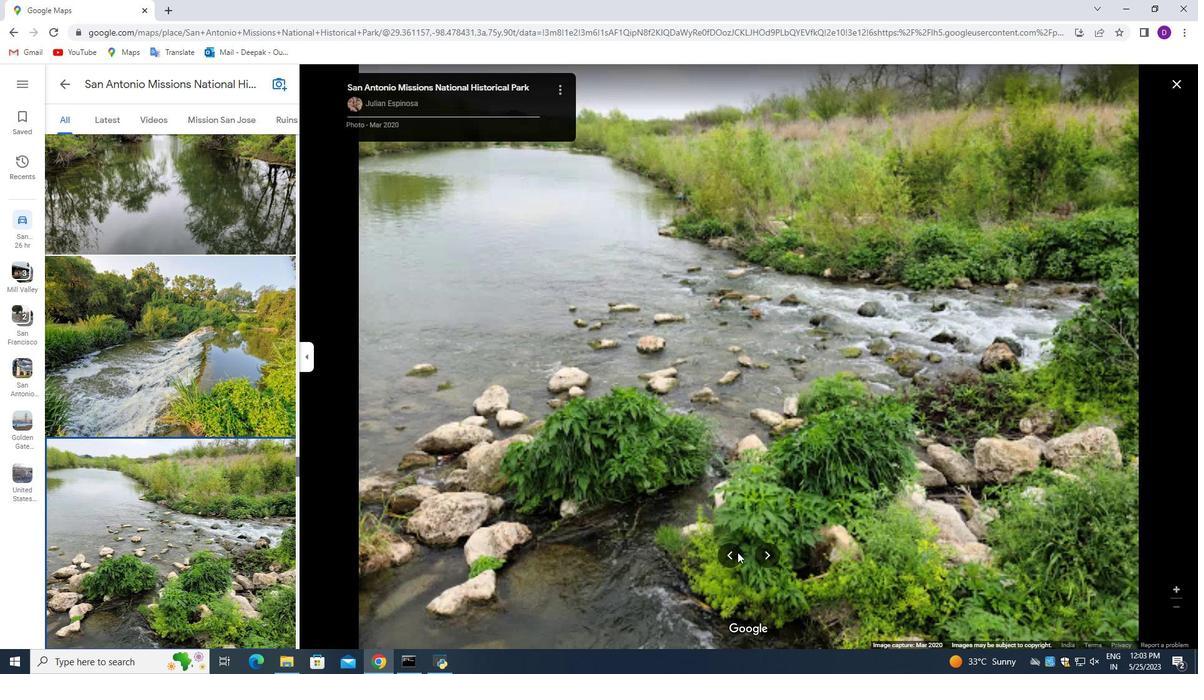 
Action: Mouse pressed left at (734, 554)
Screenshot: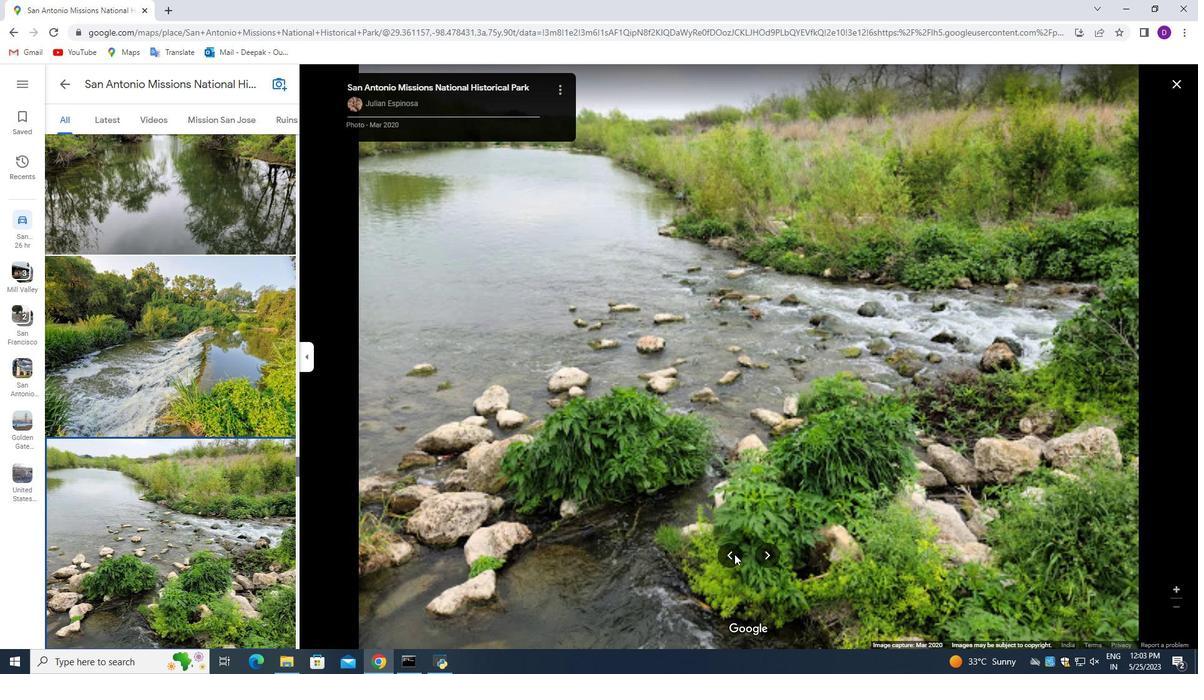 
Action: Mouse moved to (718, 448)
Screenshot: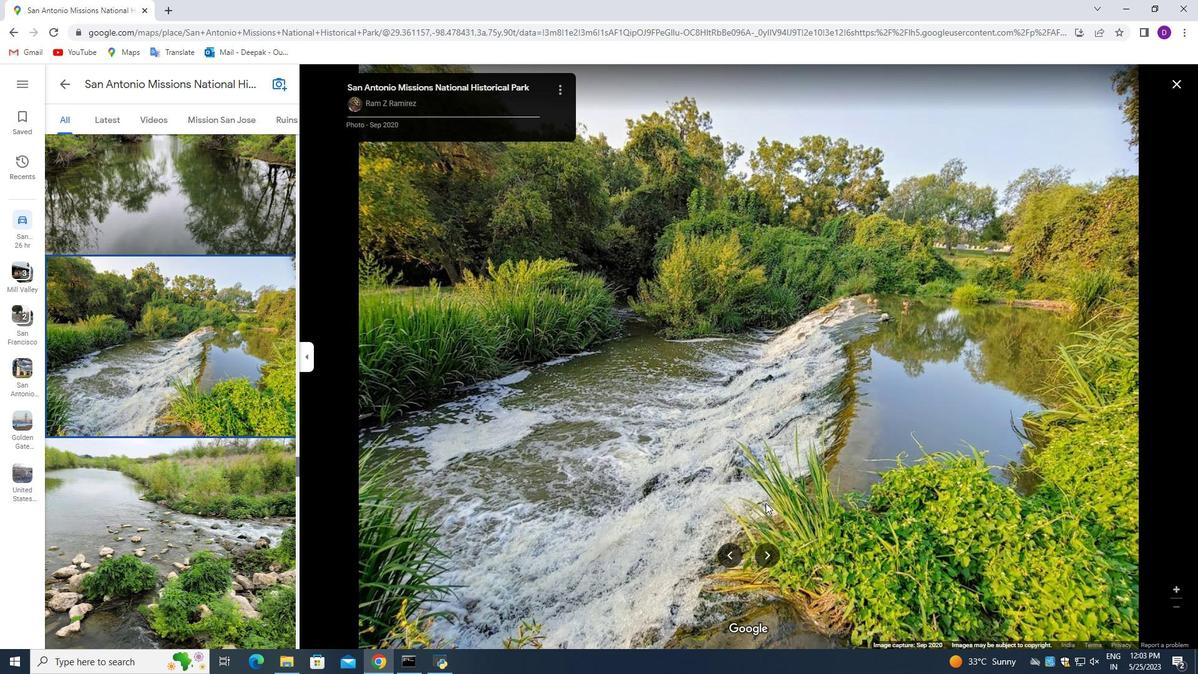 
Action: Mouse scrolled (718, 448) with delta (0, 0)
Screenshot: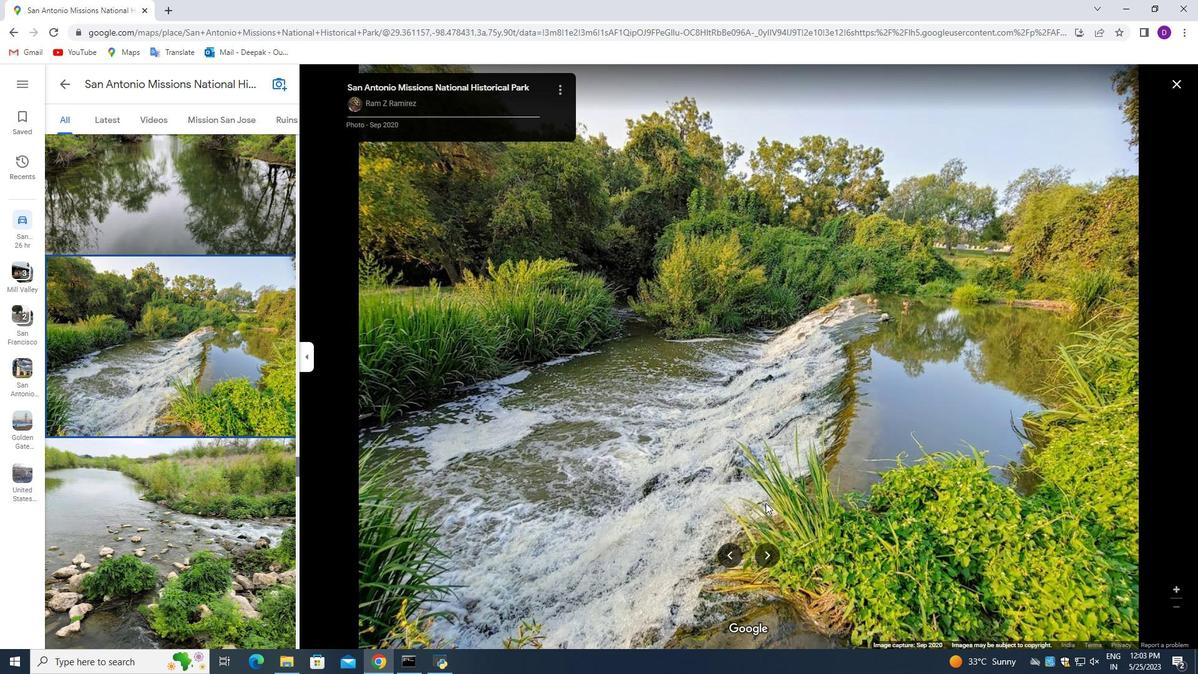 
Action: Mouse scrolled (718, 448) with delta (0, 0)
Screenshot: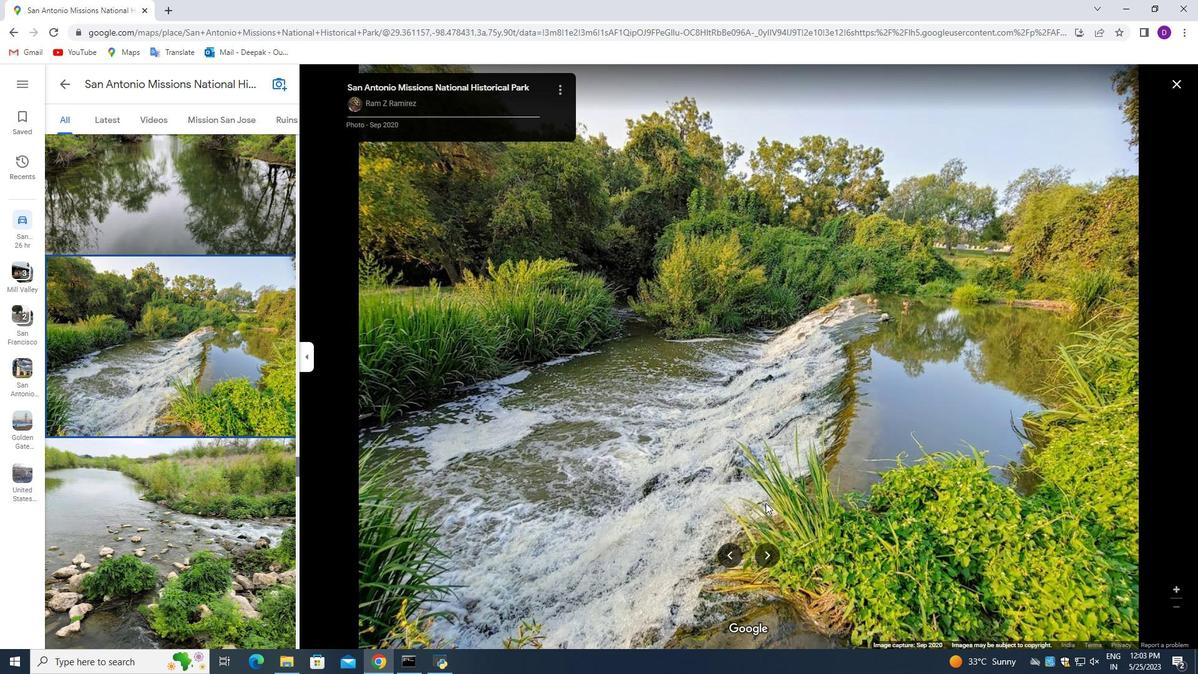 
Action: Mouse scrolled (718, 448) with delta (0, 0)
Screenshot: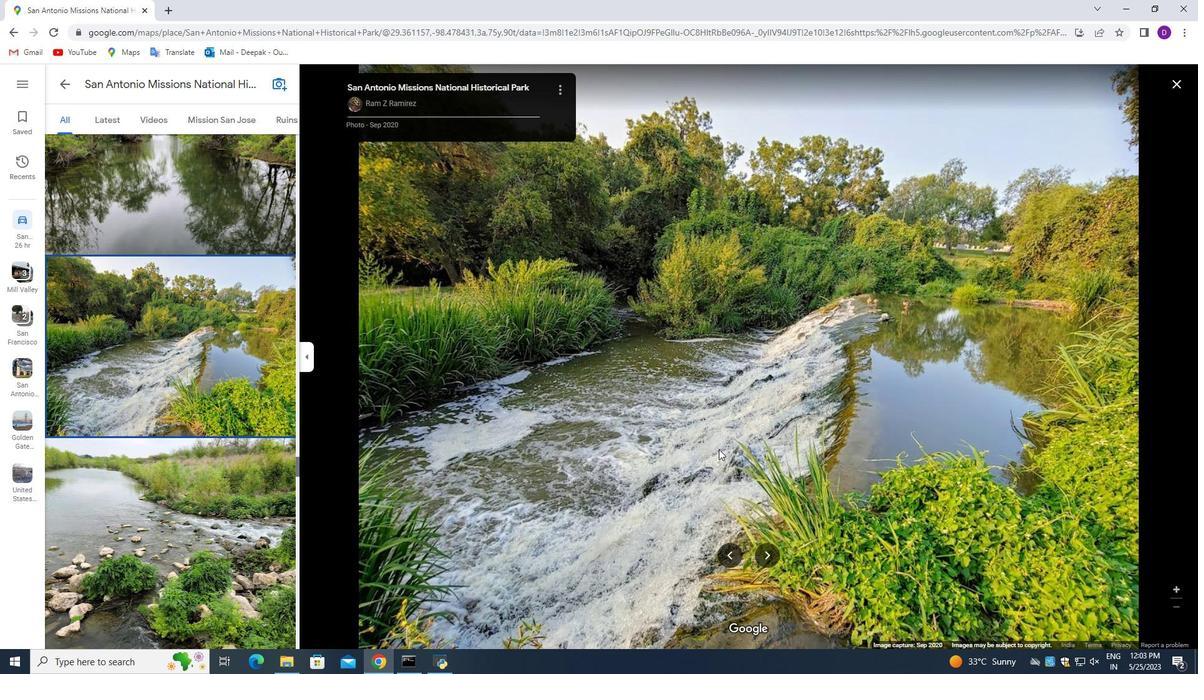 
Action: Mouse scrolled (718, 448) with delta (0, 0)
Screenshot: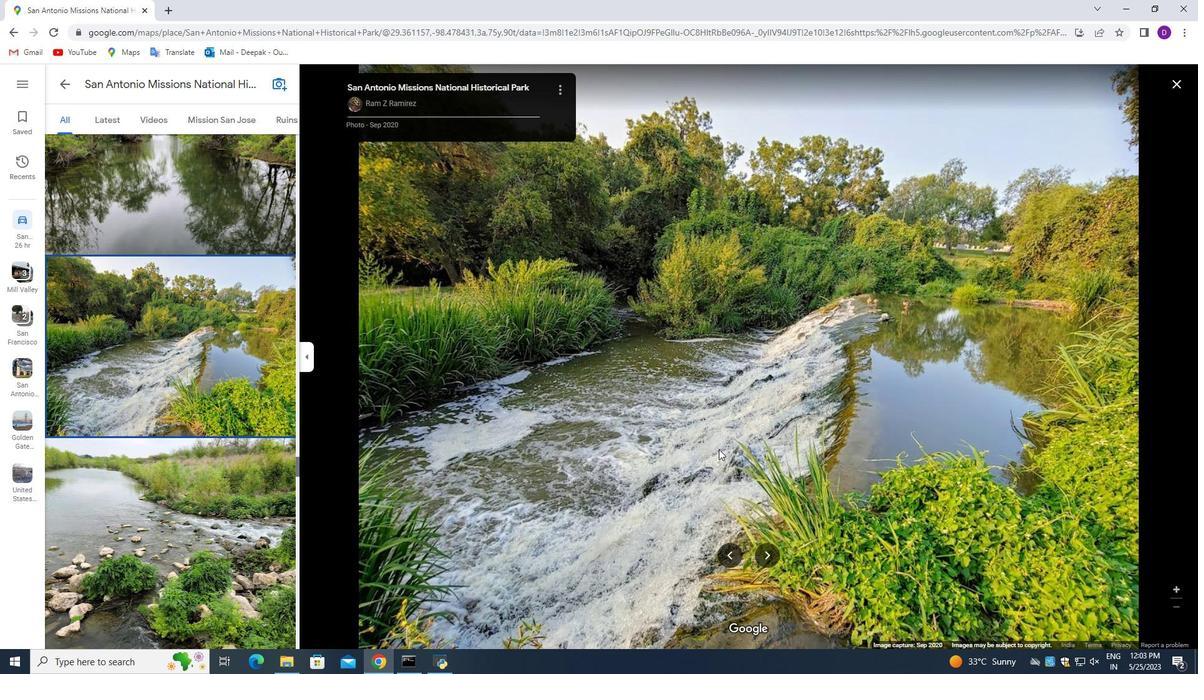 
Action: Mouse moved to (690, 413)
Screenshot: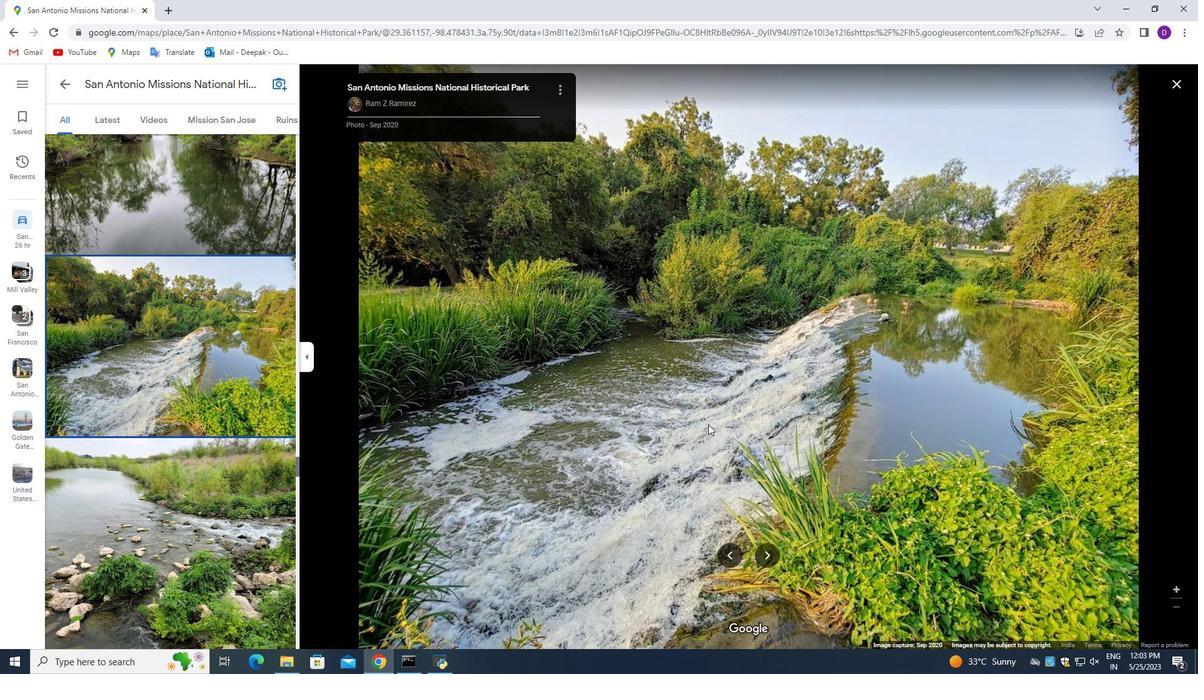 
Action: Mouse pressed left at (690, 413)
Screenshot: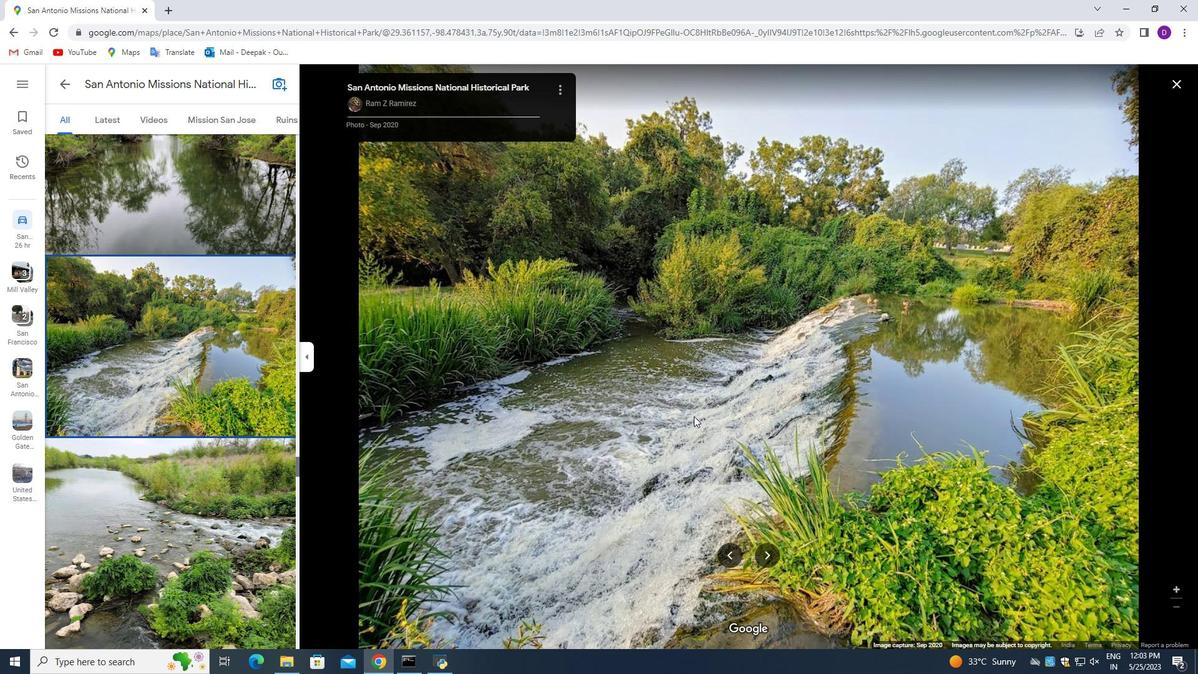
Action: Mouse moved to (760, 548)
Screenshot: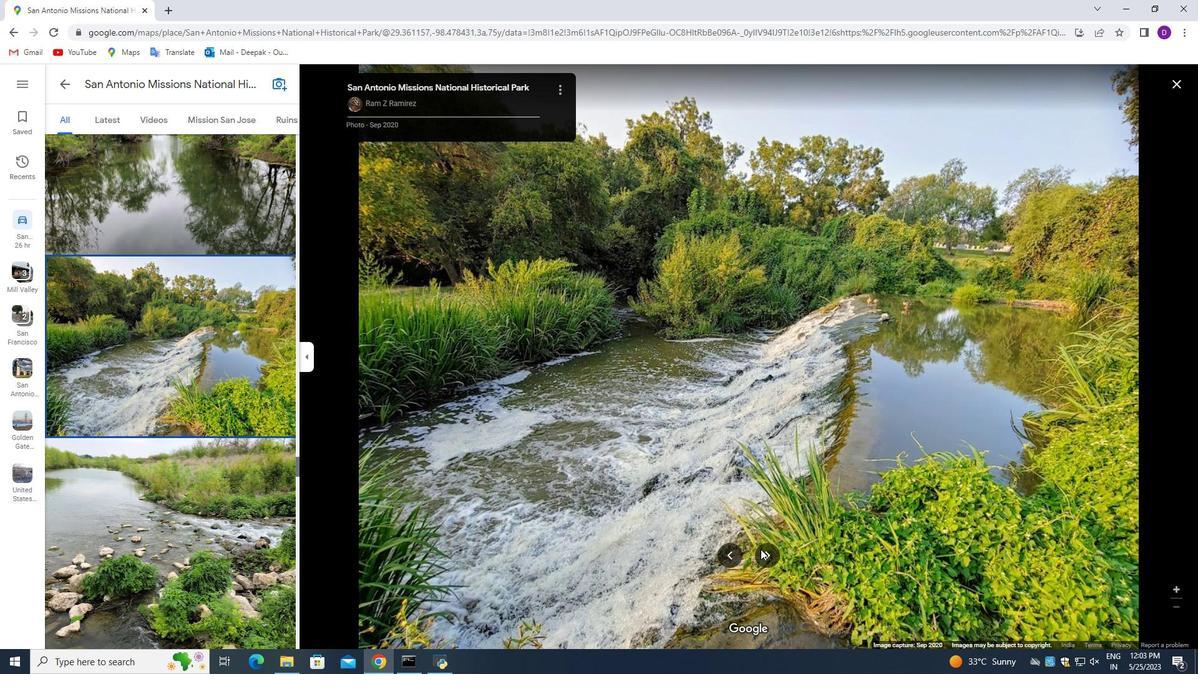 
Action: Mouse pressed left at (760, 548)
Screenshot: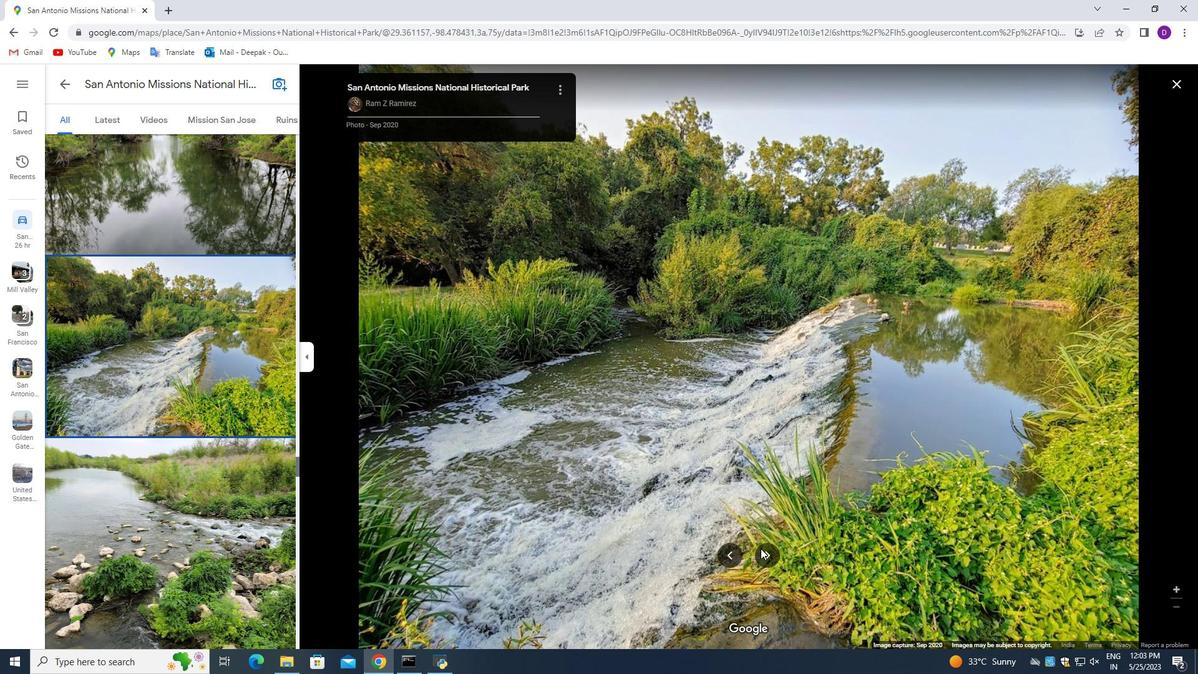 
Action: Mouse moved to (760, 548)
Screenshot: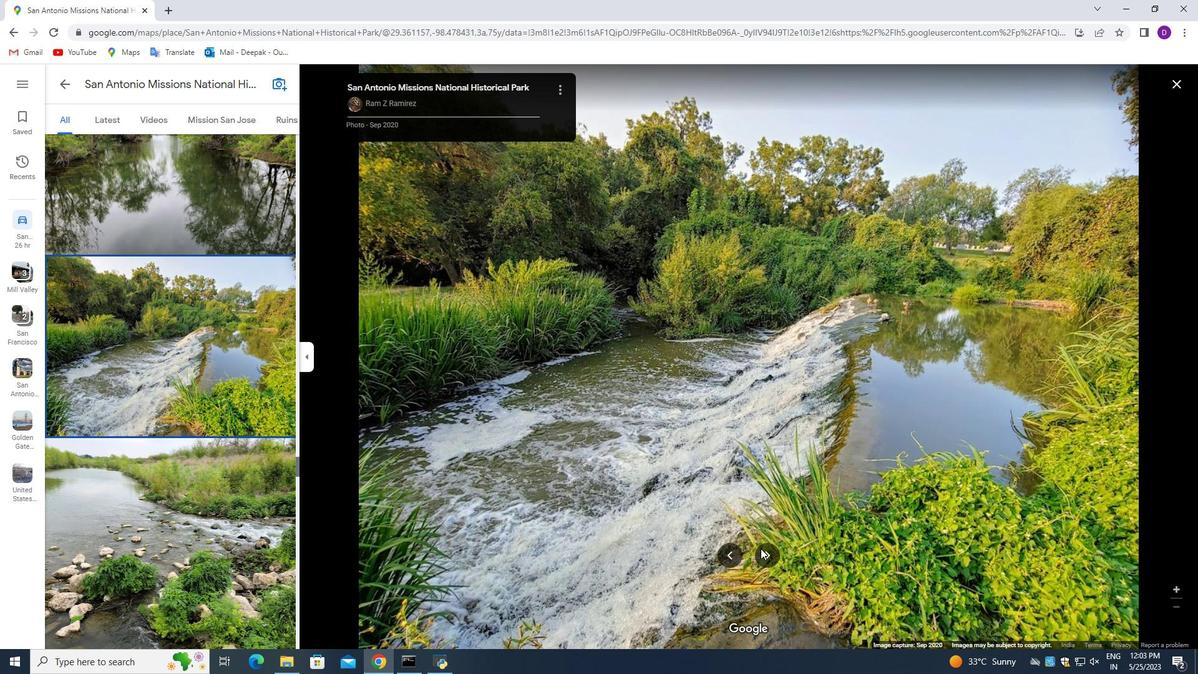 
Action: Mouse pressed left at (760, 548)
Screenshot: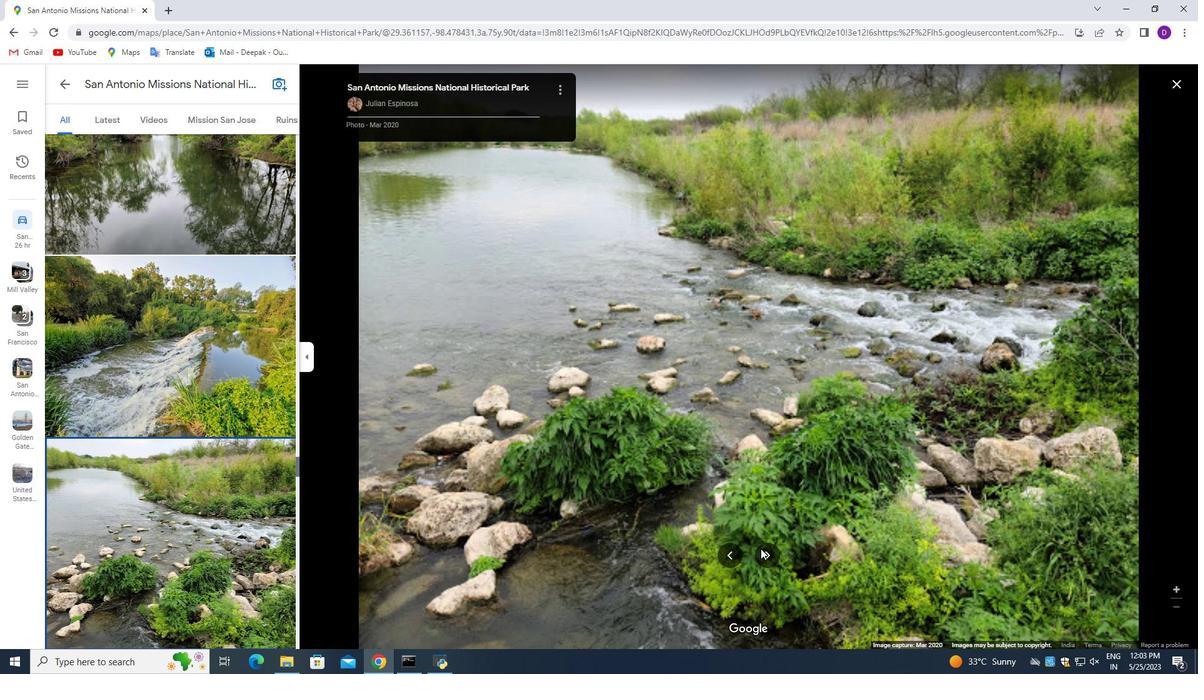 
Action: Mouse moved to (760, 546)
Screenshot: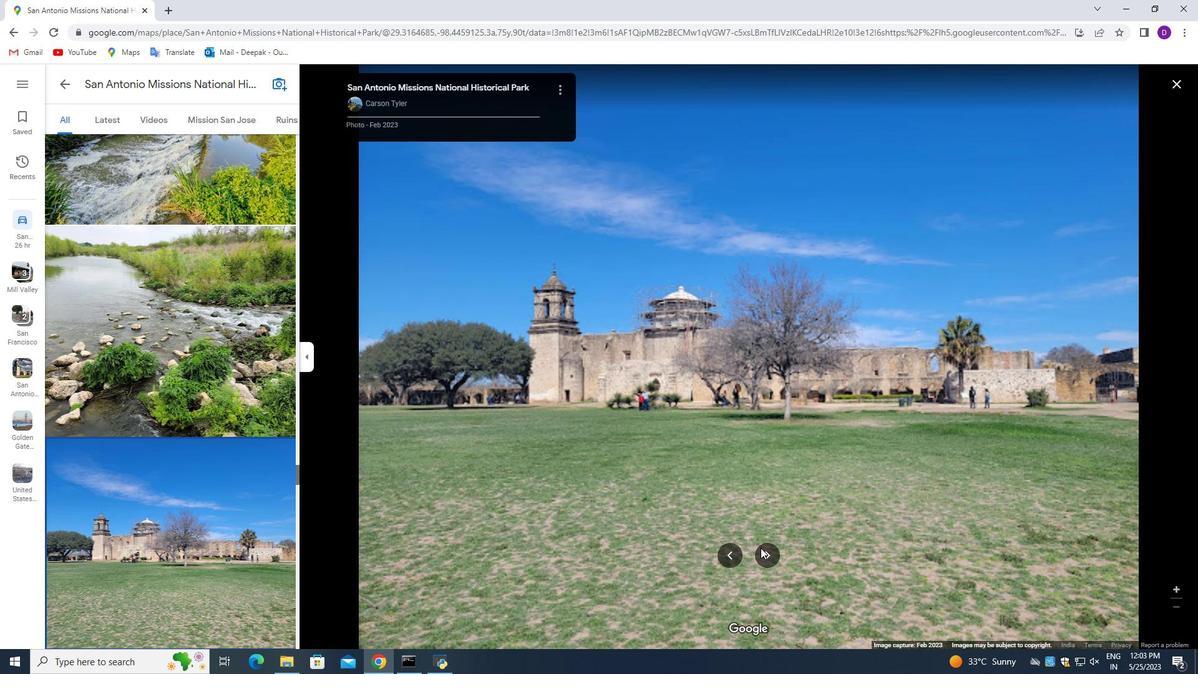
Action: Mouse pressed left at (760, 546)
Screenshot: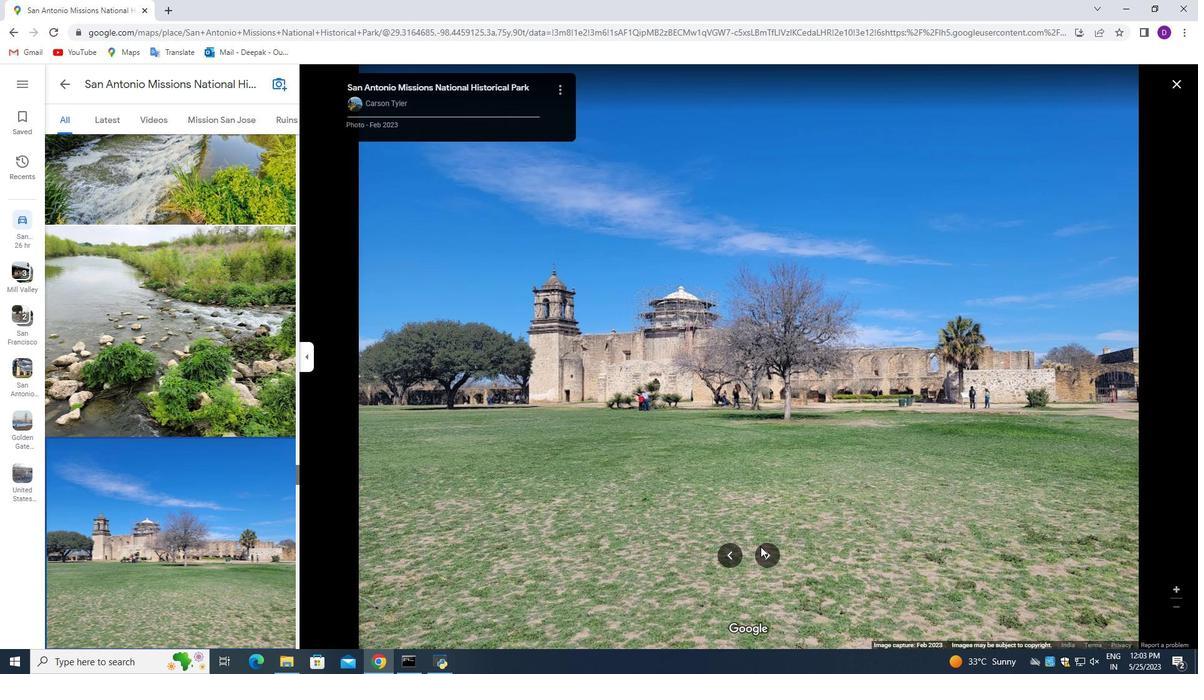 
Action: Mouse moved to (760, 546)
Screenshot: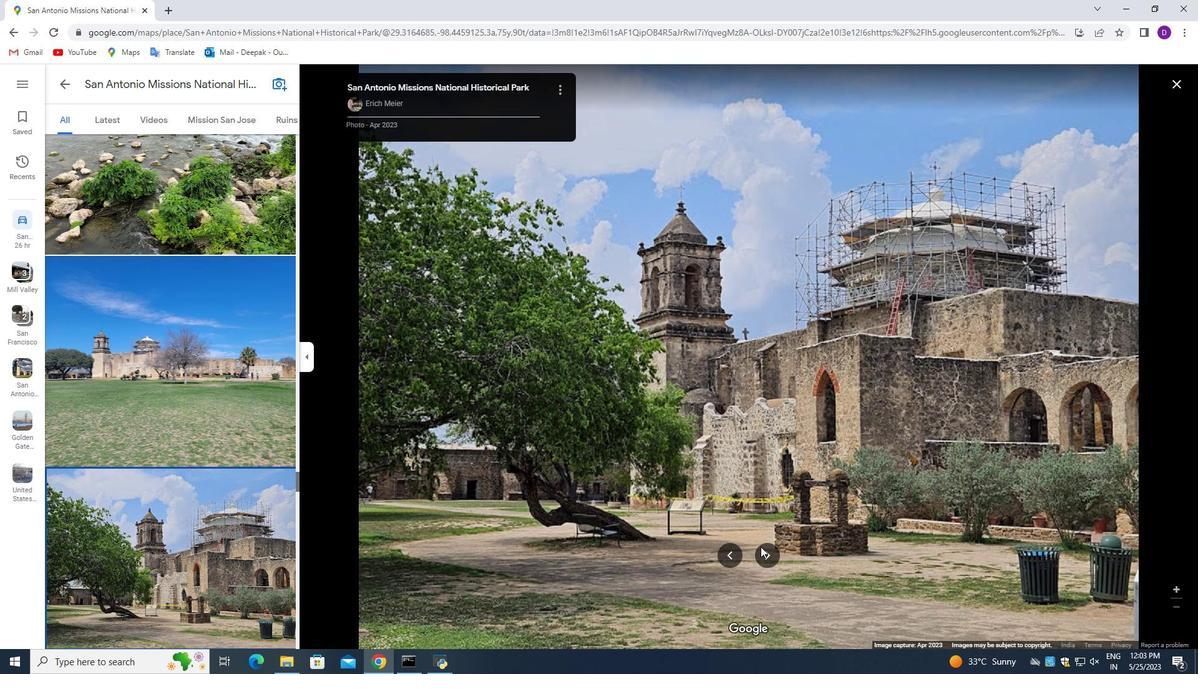 
Action: Mouse pressed left at (760, 546)
Screenshot: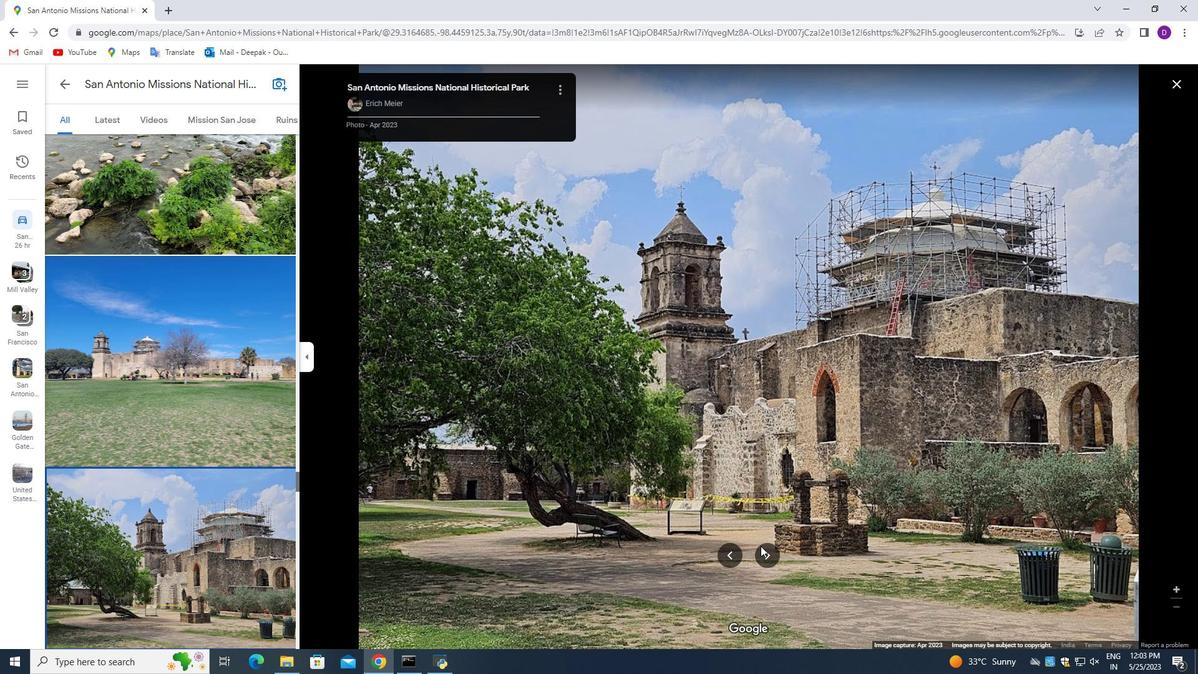
Action: Mouse pressed left at (760, 546)
Screenshot: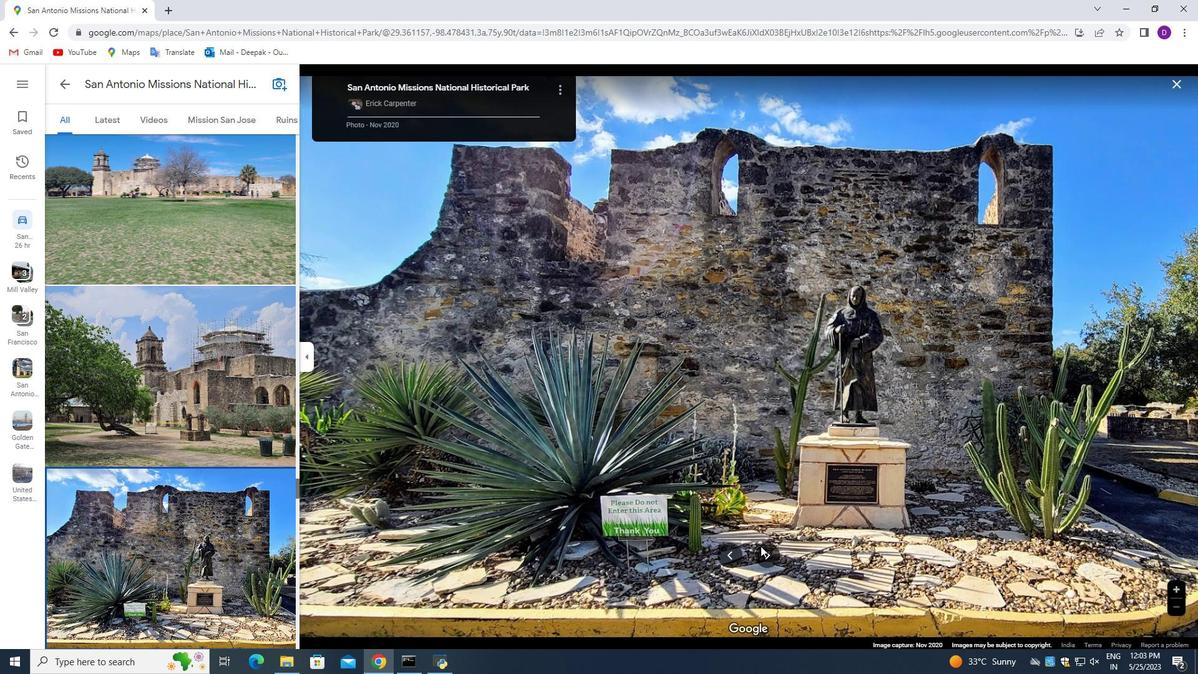 
Action: Mouse pressed left at (760, 546)
Screenshot: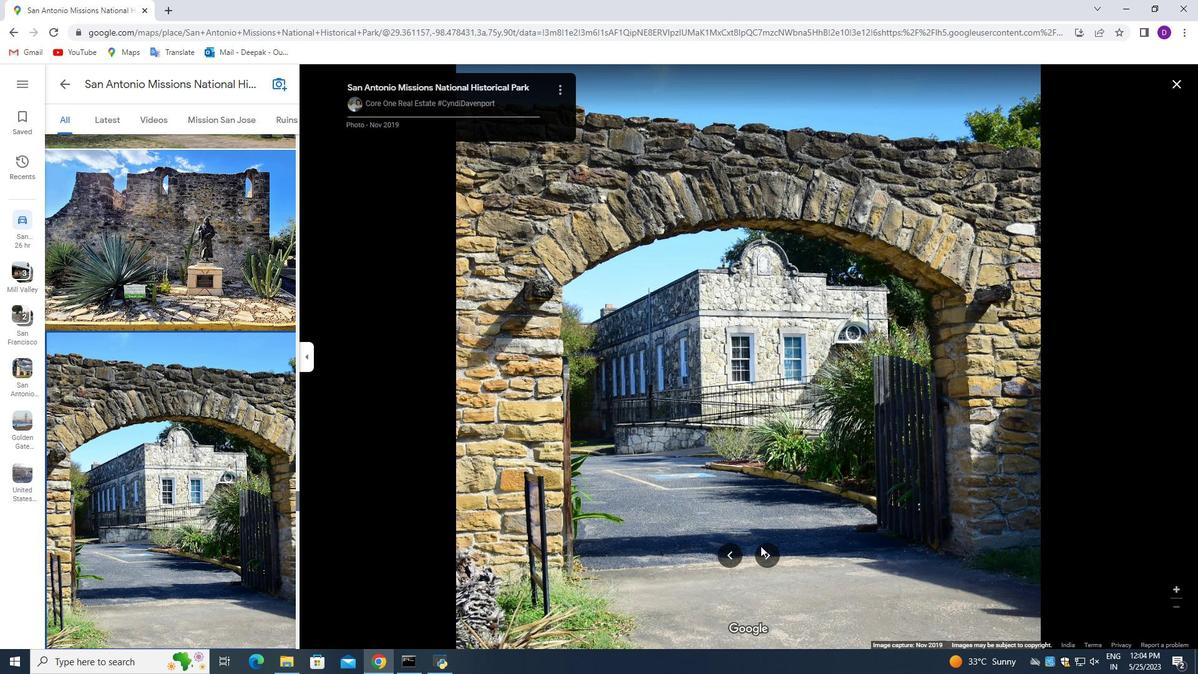 
Action: Mouse pressed left at (760, 546)
Screenshot: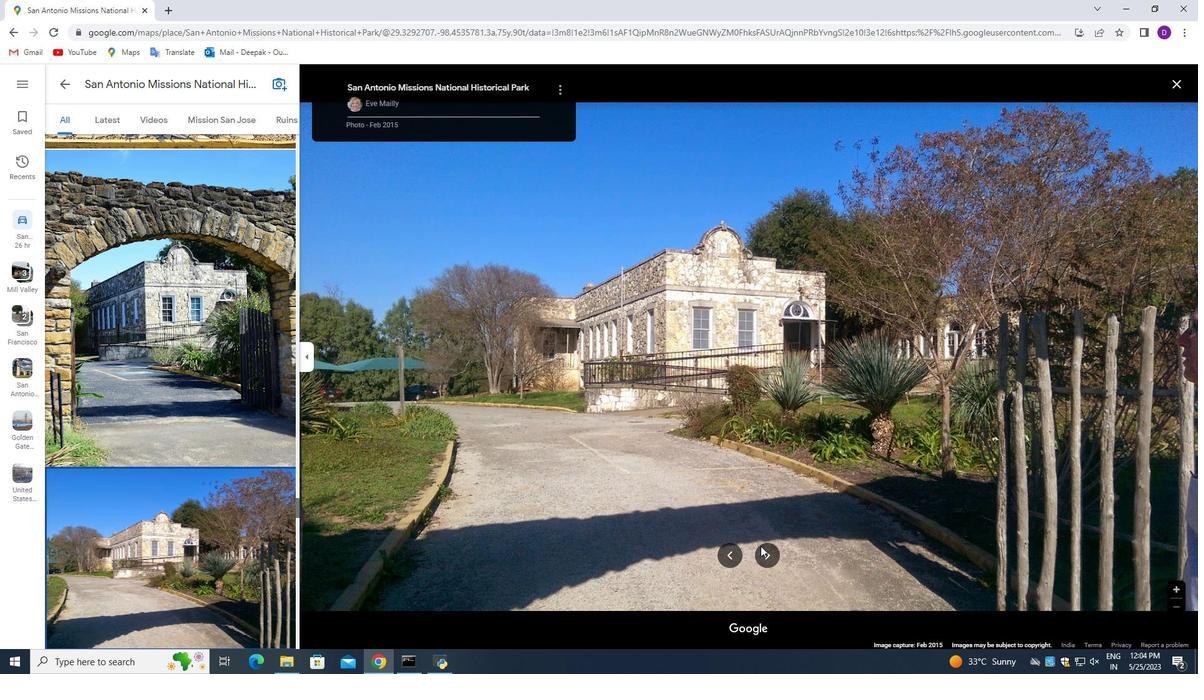 
Action: Mouse moved to (762, 548)
Screenshot: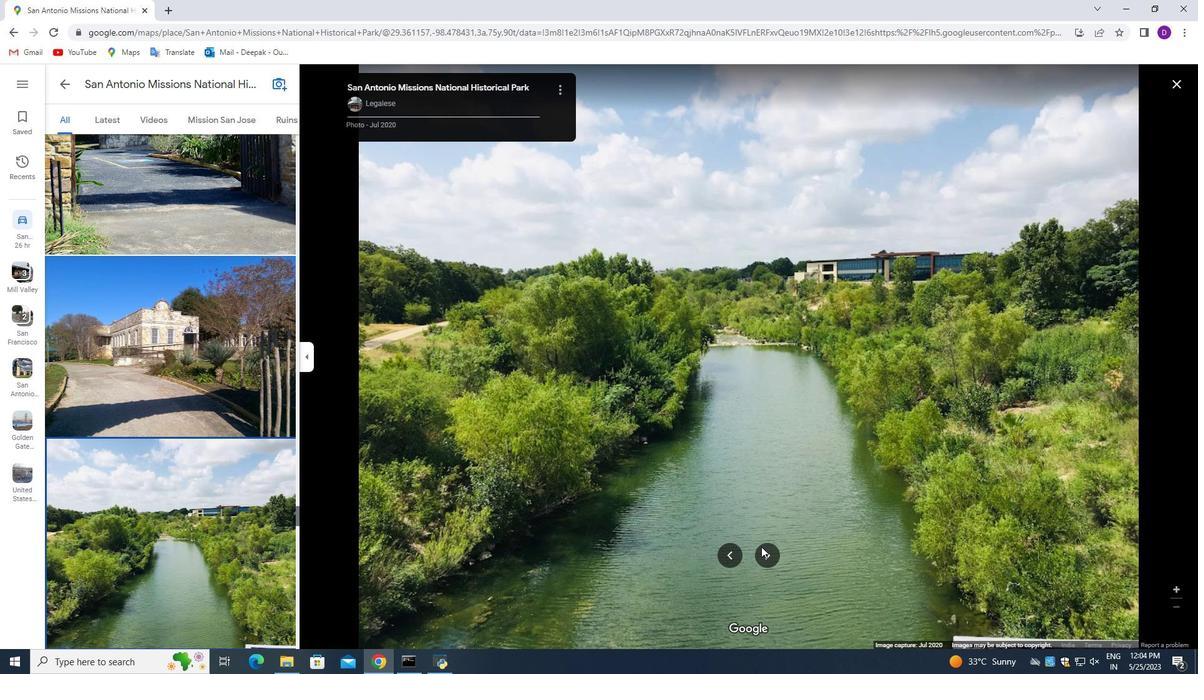 
Action: Mouse pressed left at (762, 548)
Screenshot: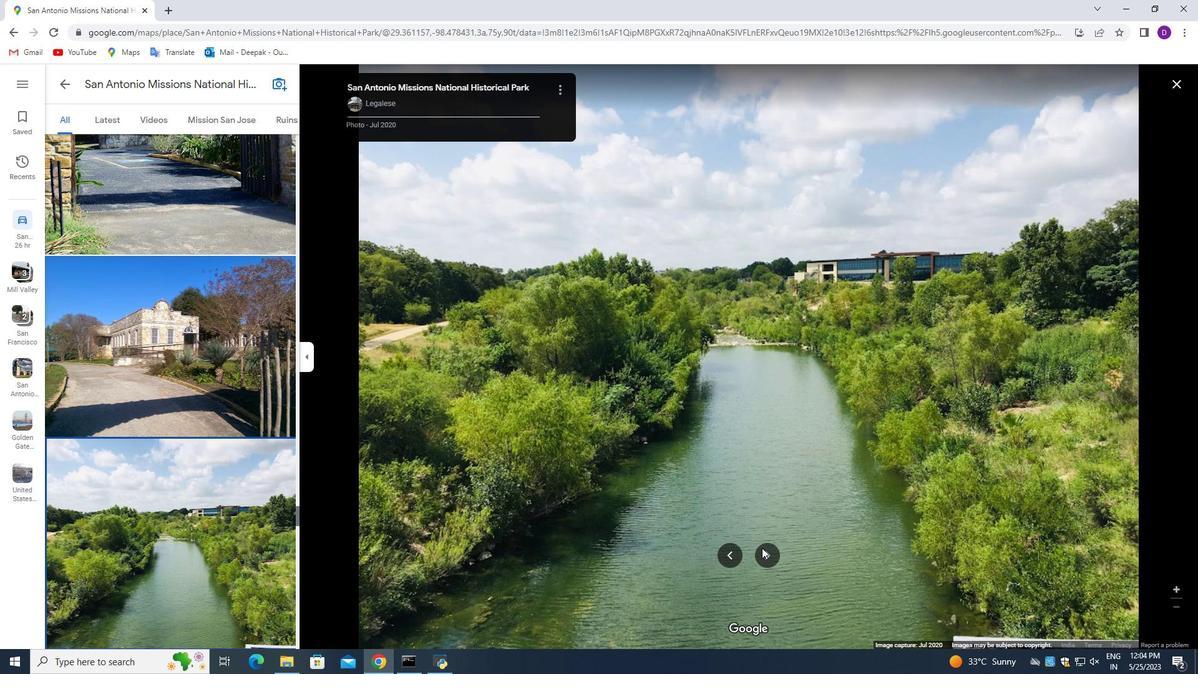 
Action: Mouse moved to (733, 551)
Screenshot: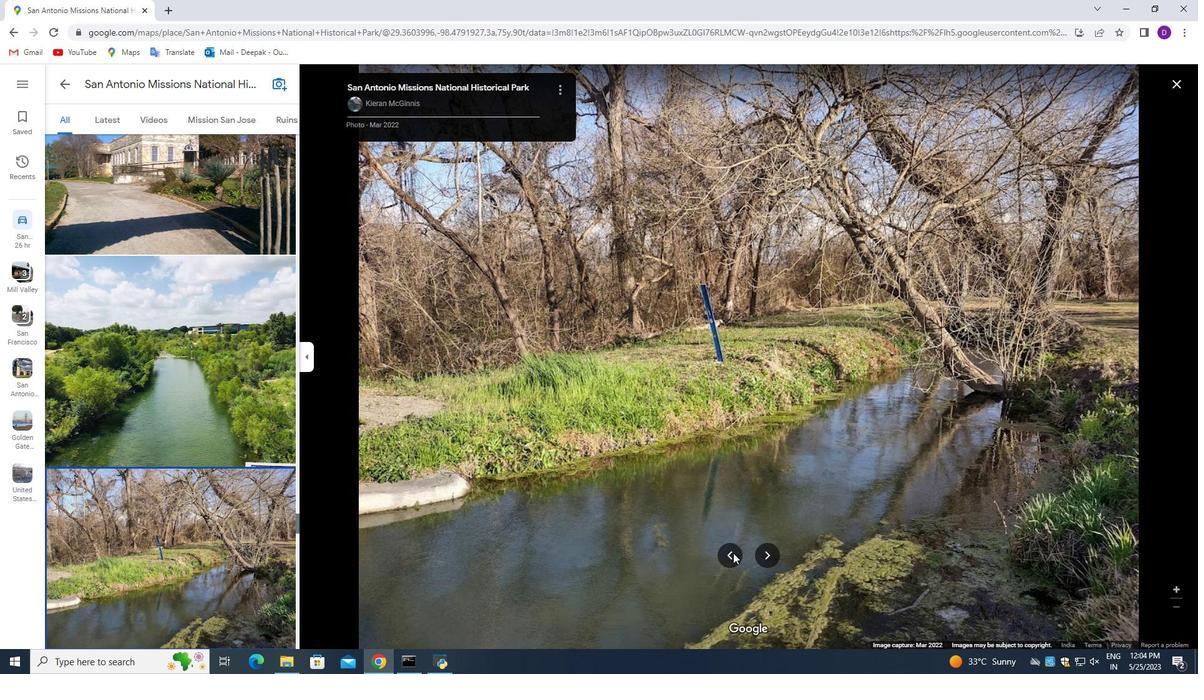 
Action: Mouse pressed left at (733, 551)
Screenshot: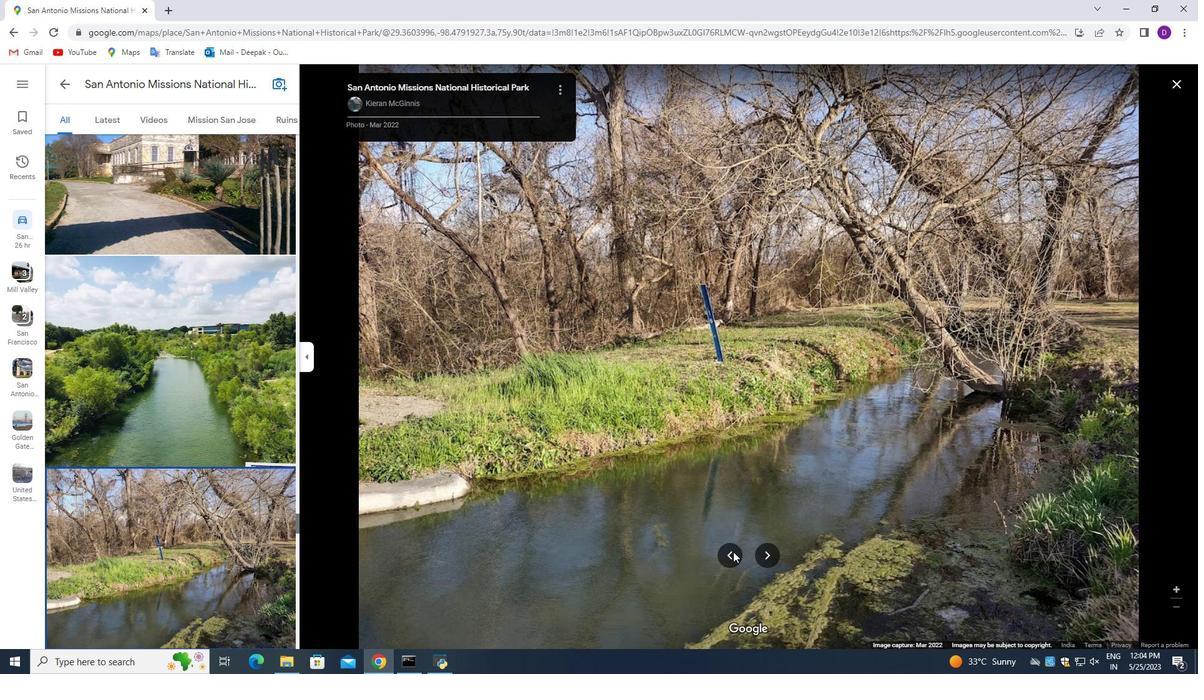 
Action: Mouse moved to (772, 551)
Screenshot: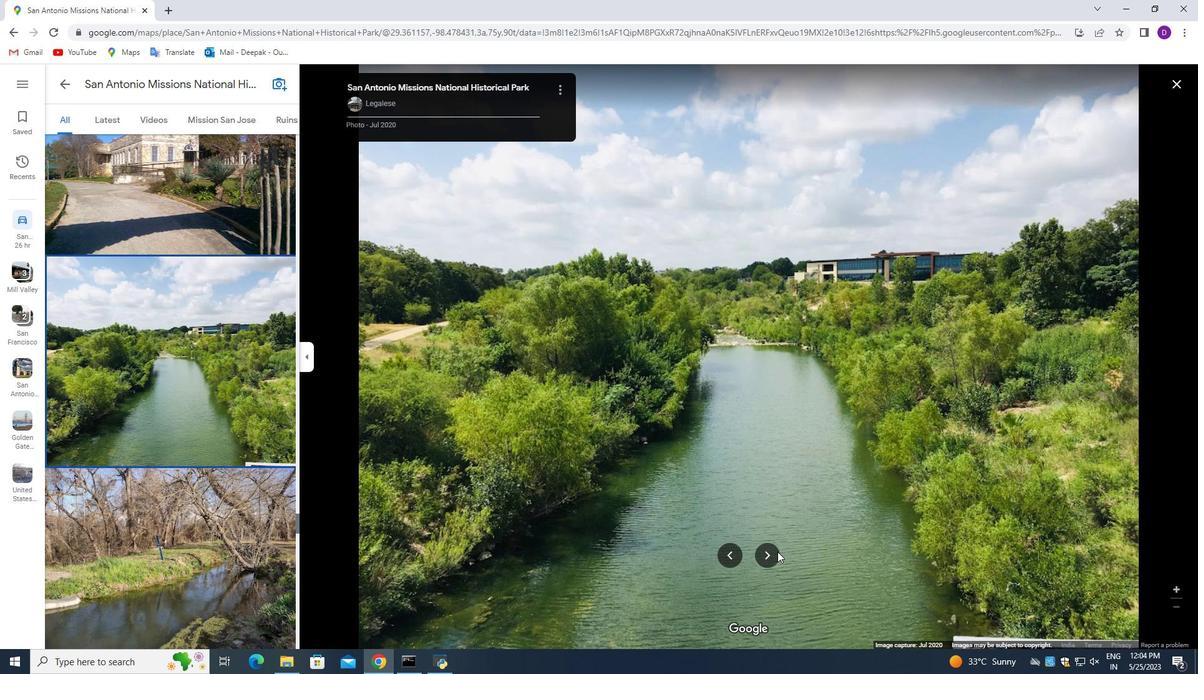 
Action: Mouse pressed left at (772, 551)
Screenshot: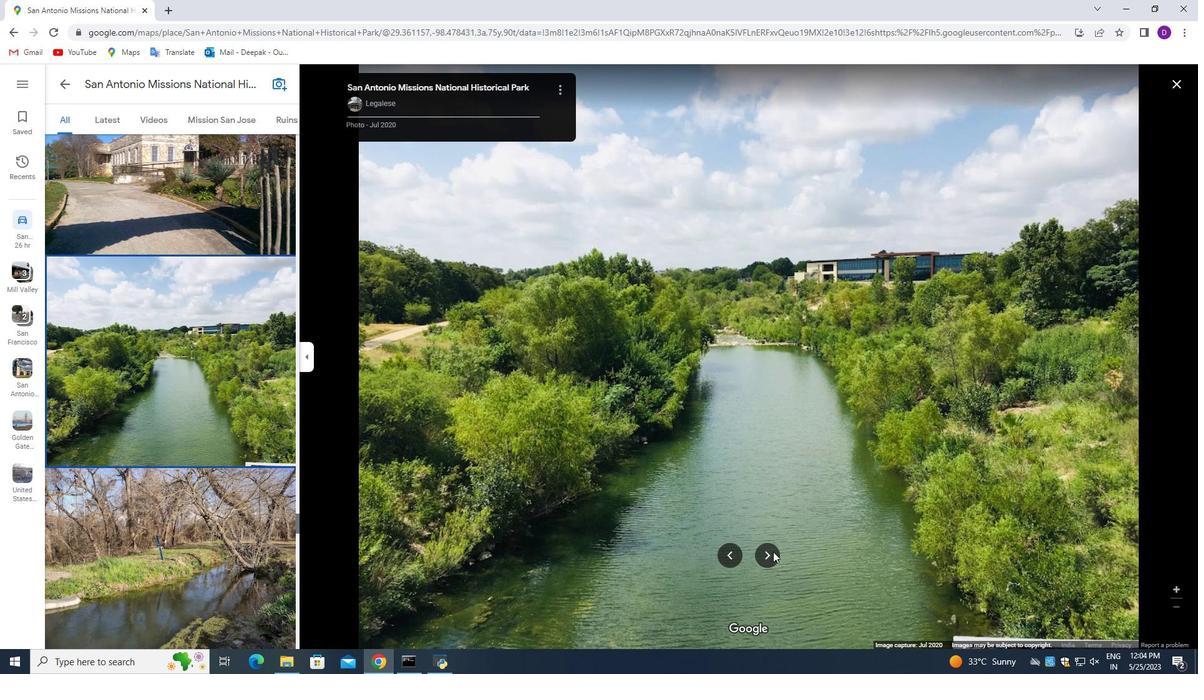 
Action: Mouse moved to (1176, 85)
Screenshot: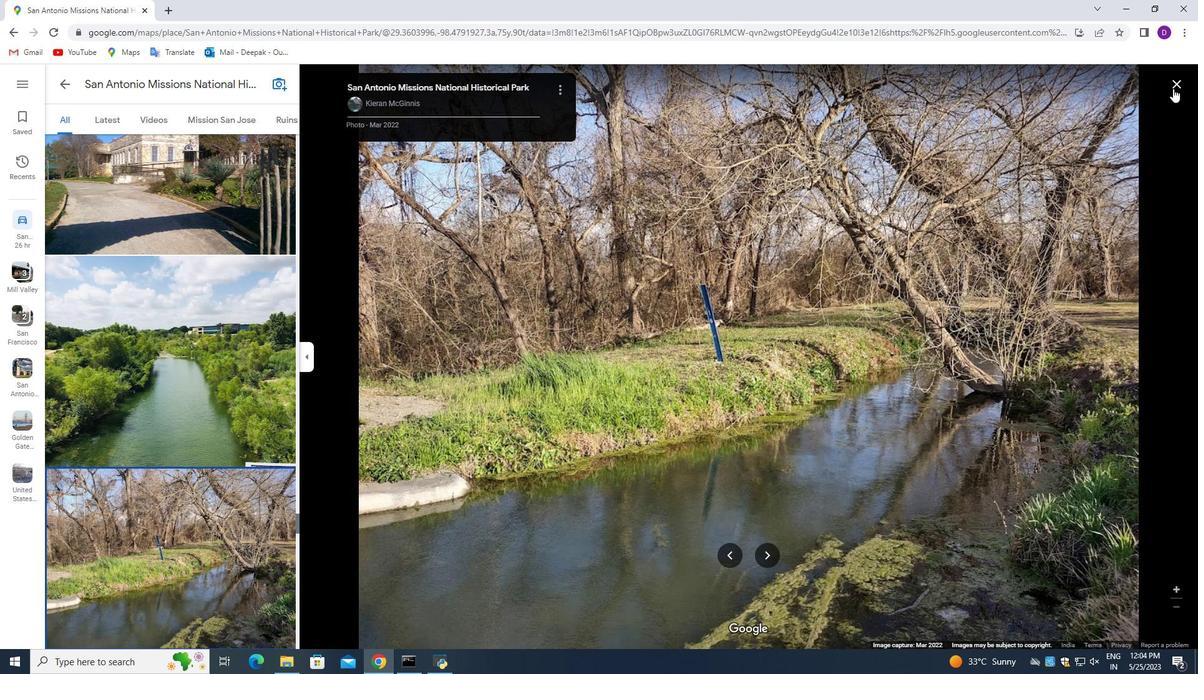 
Action: Mouse pressed left at (1176, 85)
Screenshot: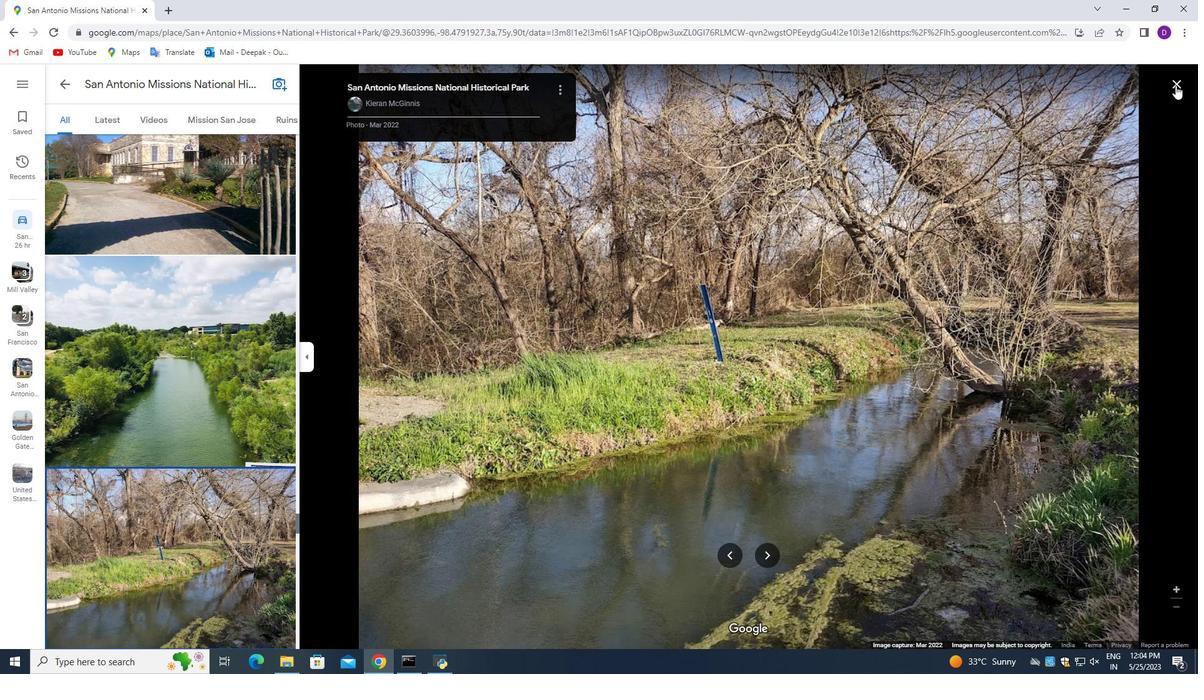 
Action: Mouse moved to (441, 345)
Screenshot: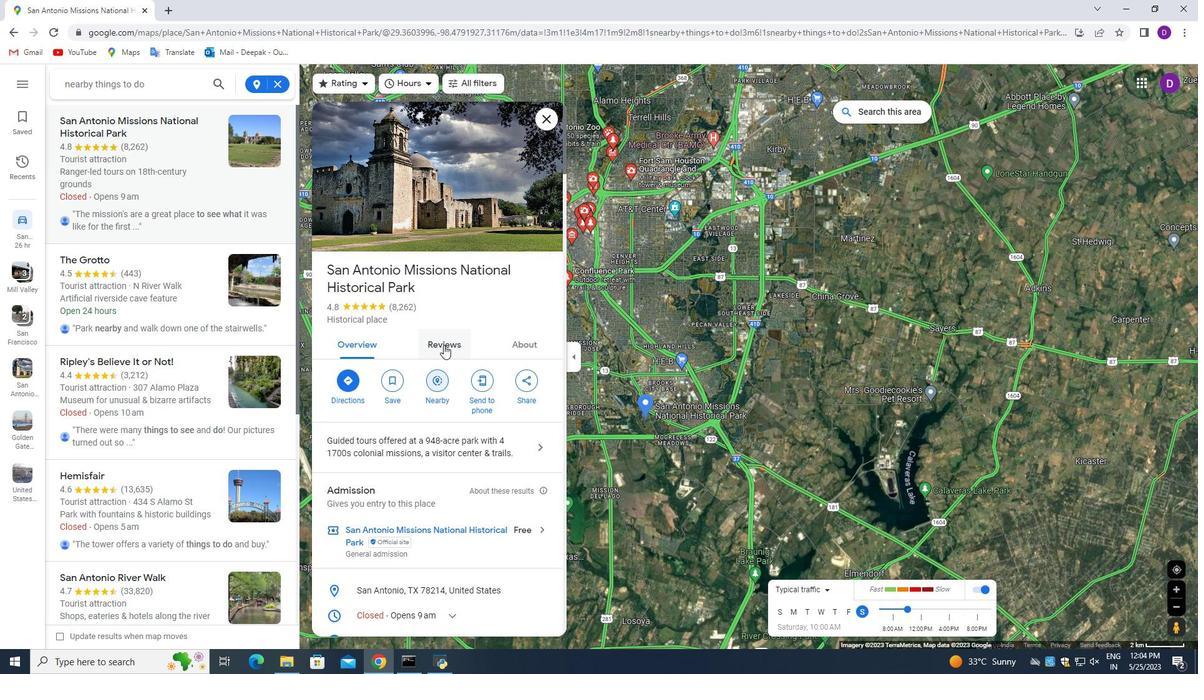 
Action: Mouse pressed left at (441, 345)
Screenshot: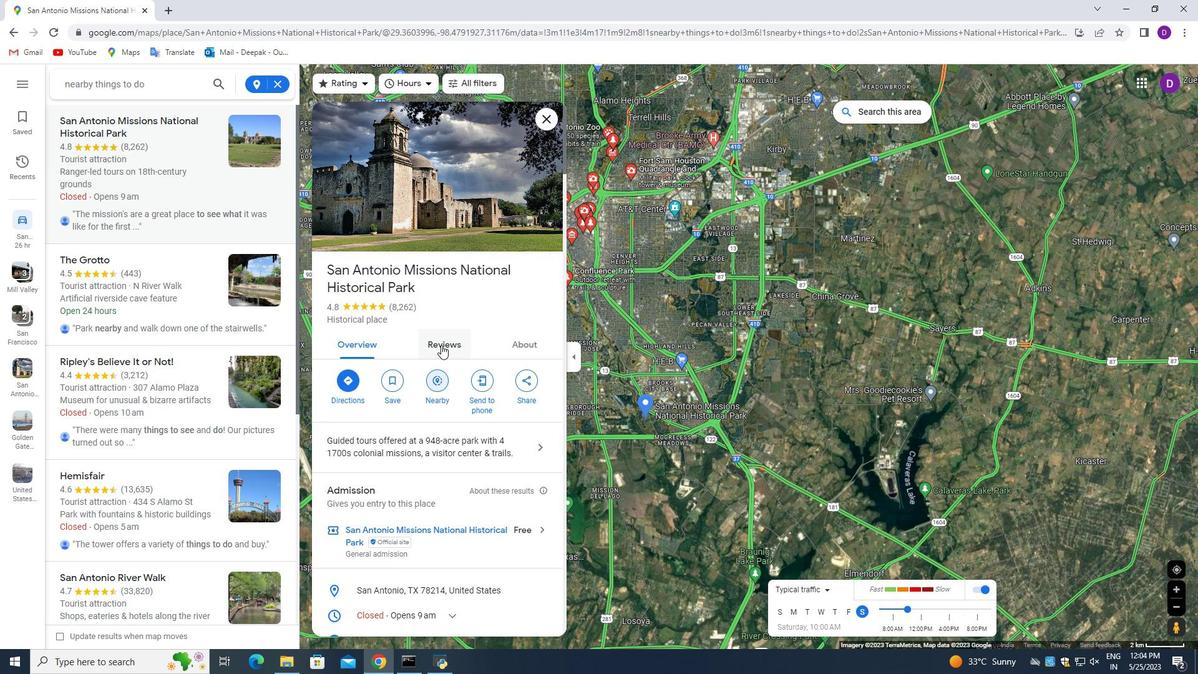
Action: Mouse moved to (420, 387)
Screenshot: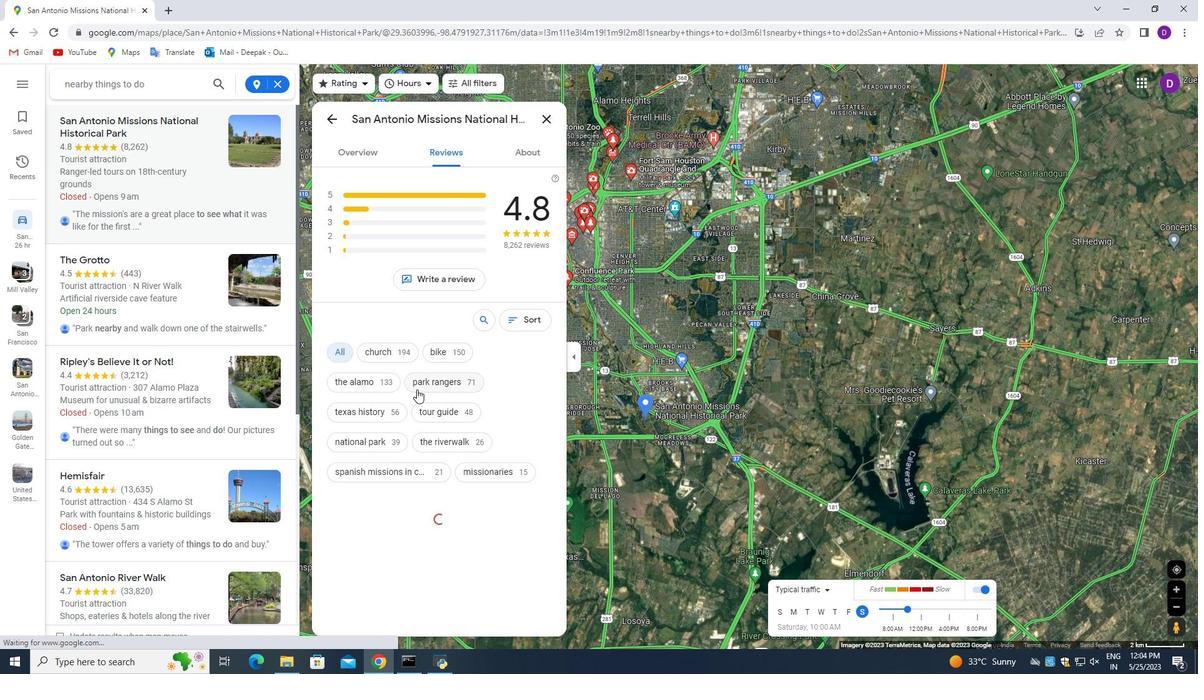 
Action: Mouse scrolled (420, 387) with delta (0, 0)
Screenshot: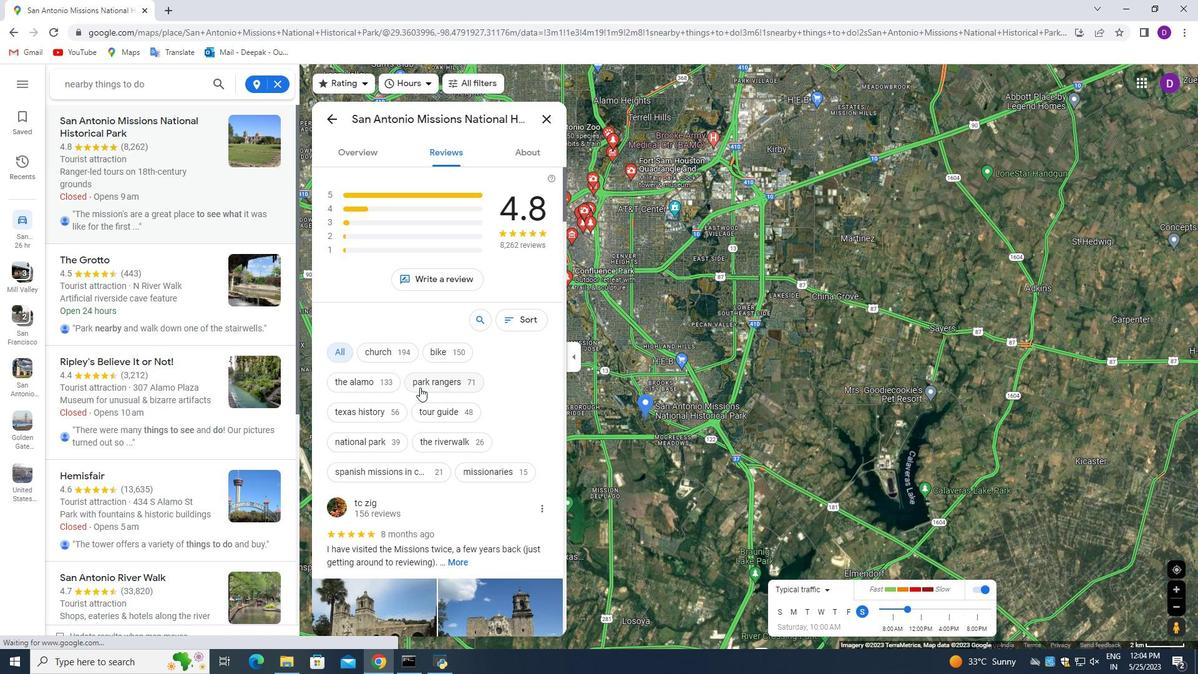 
Action: Mouse moved to (420, 387)
Screenshot: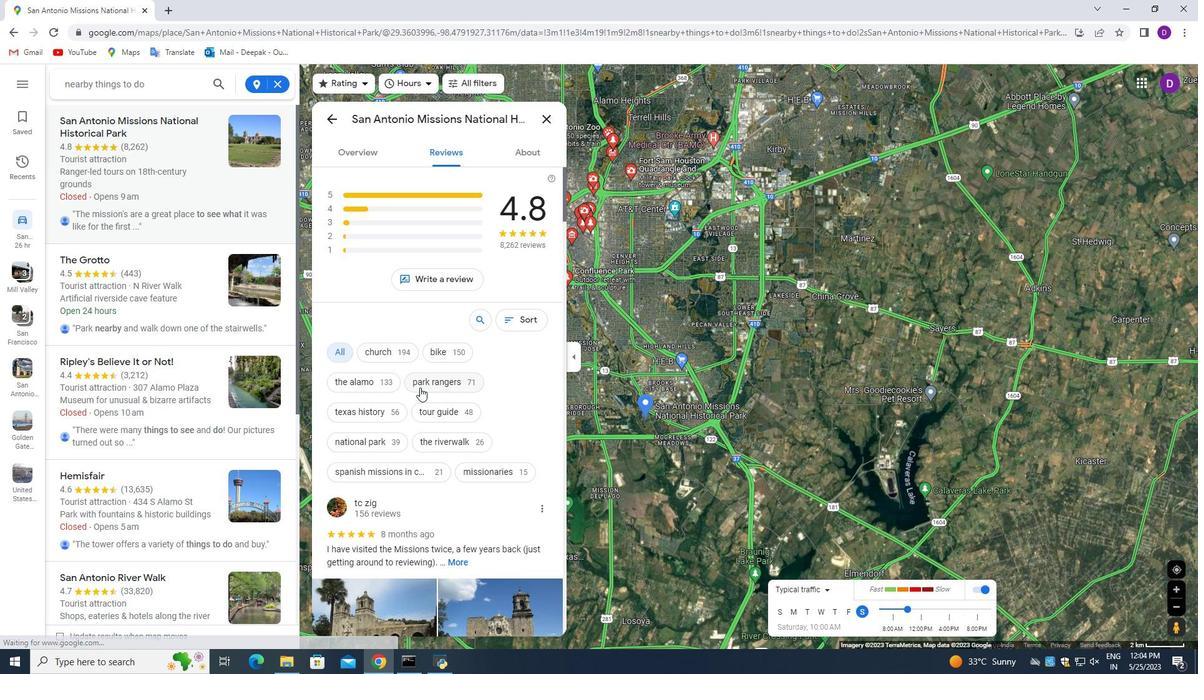 
Action: Mouse scrolled (420, 387) with delta (0, 0)
Screenshot: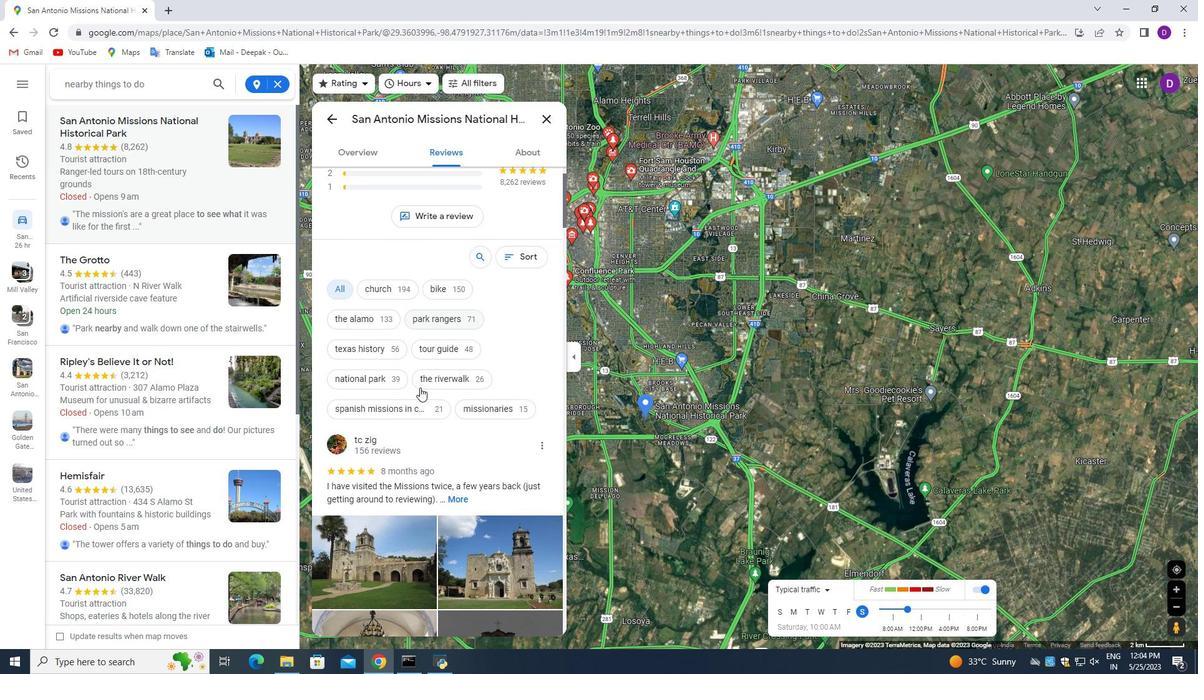 
Action: Mouse moved to (421, 385)
Screenshot: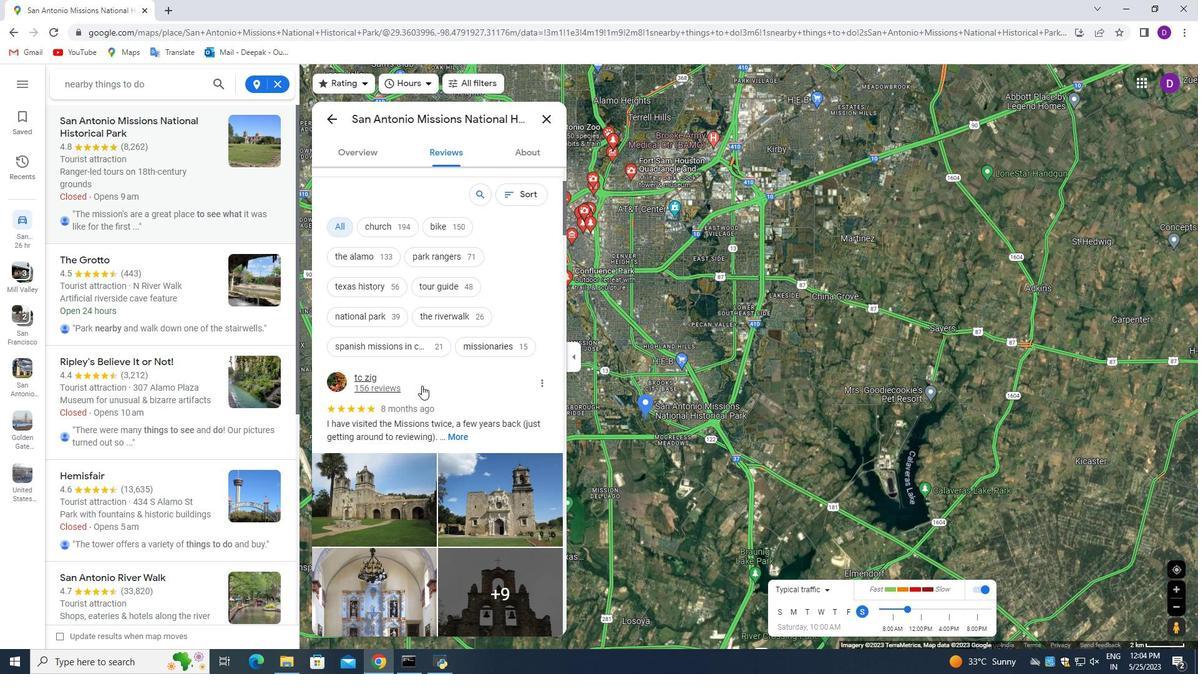 
Action: Mouse scrolled (421, 385) with delta (0, 0)
Screenshot: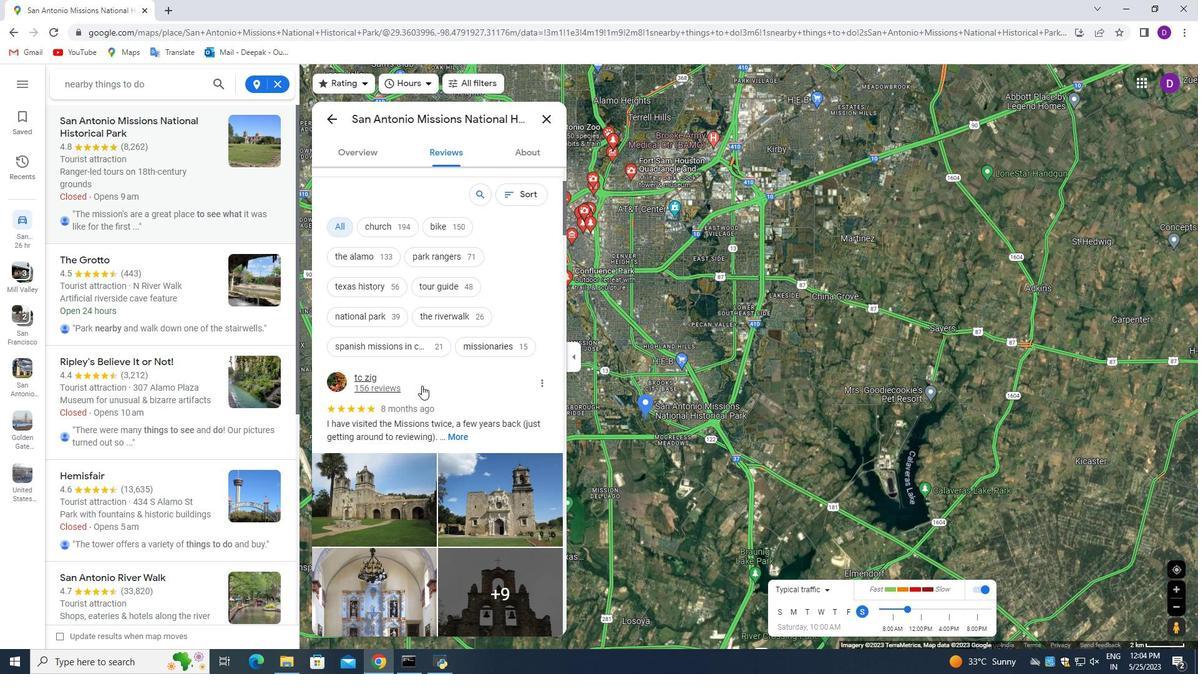 
Action: Mouse scrolled (421, 385) with delta (0, 0)
Screenshot: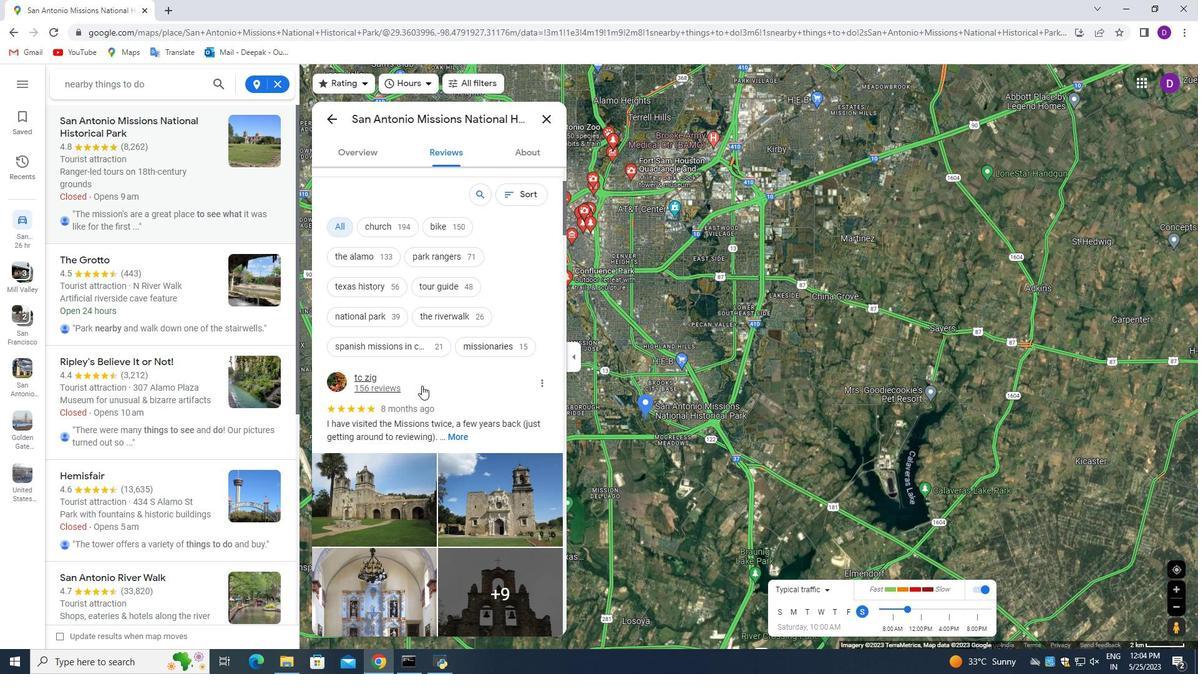 
Action: Mouse scrolled (421, 385) with delta (0, 0)
Screenshot: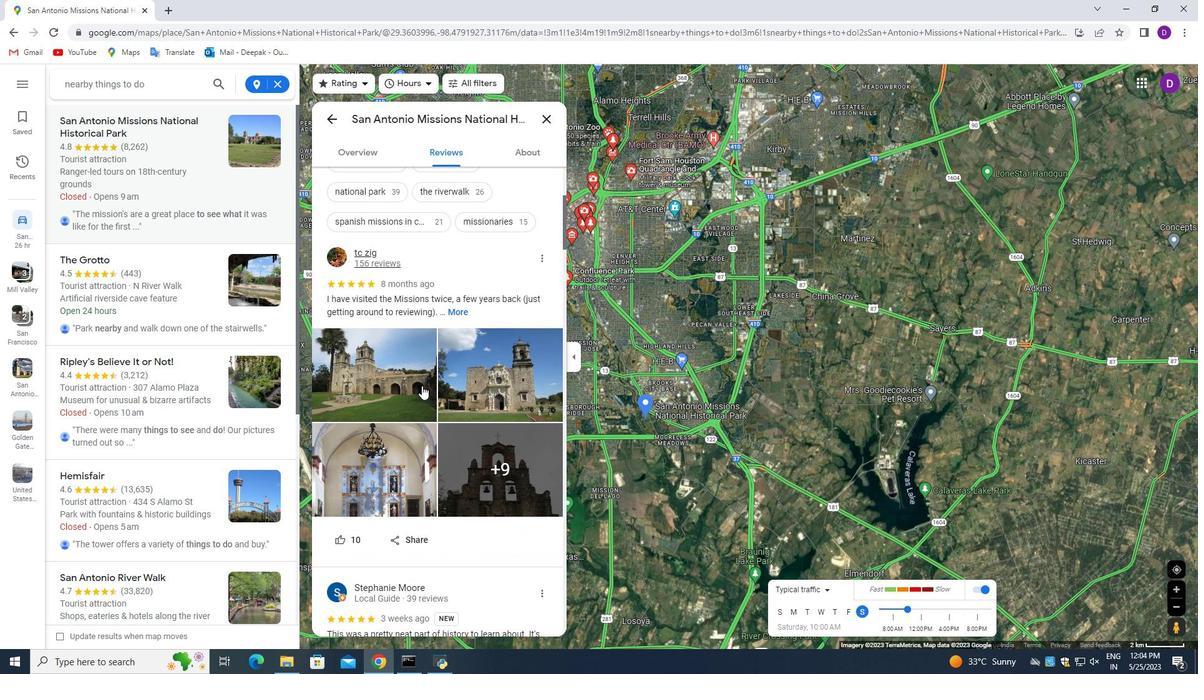 
Action: Mouse scrolled (421, 385) with delta (0, 0)
Screenshot: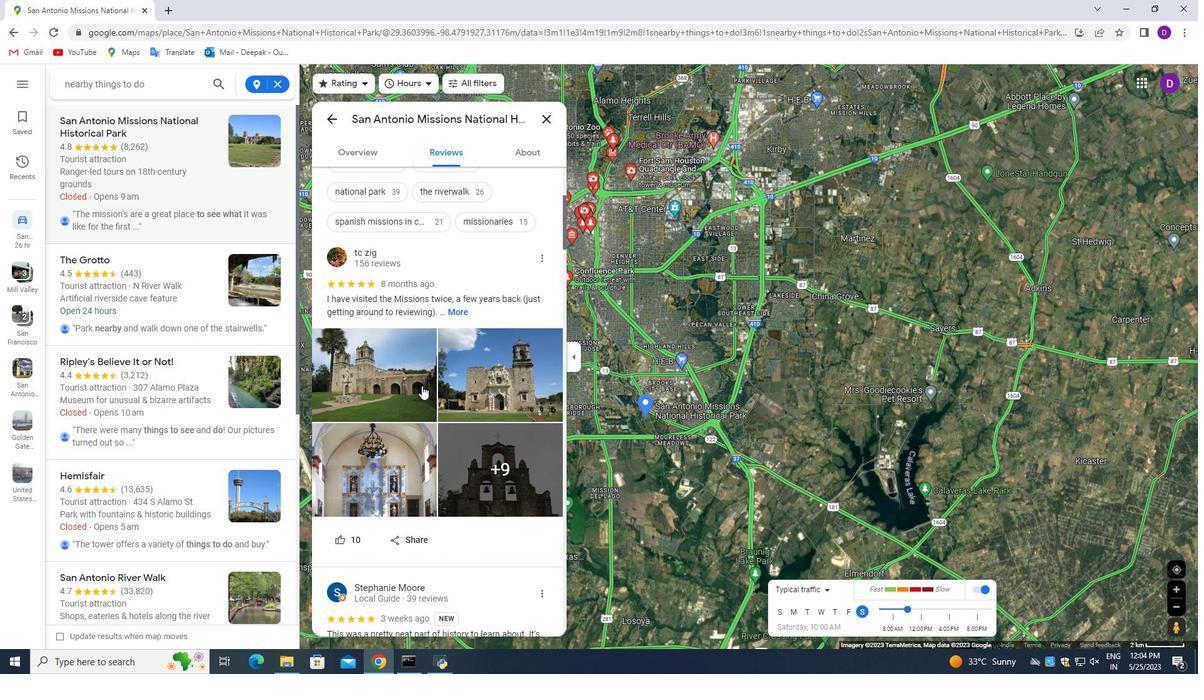
Action: Mouse moved to (505, 358)
Screenshot: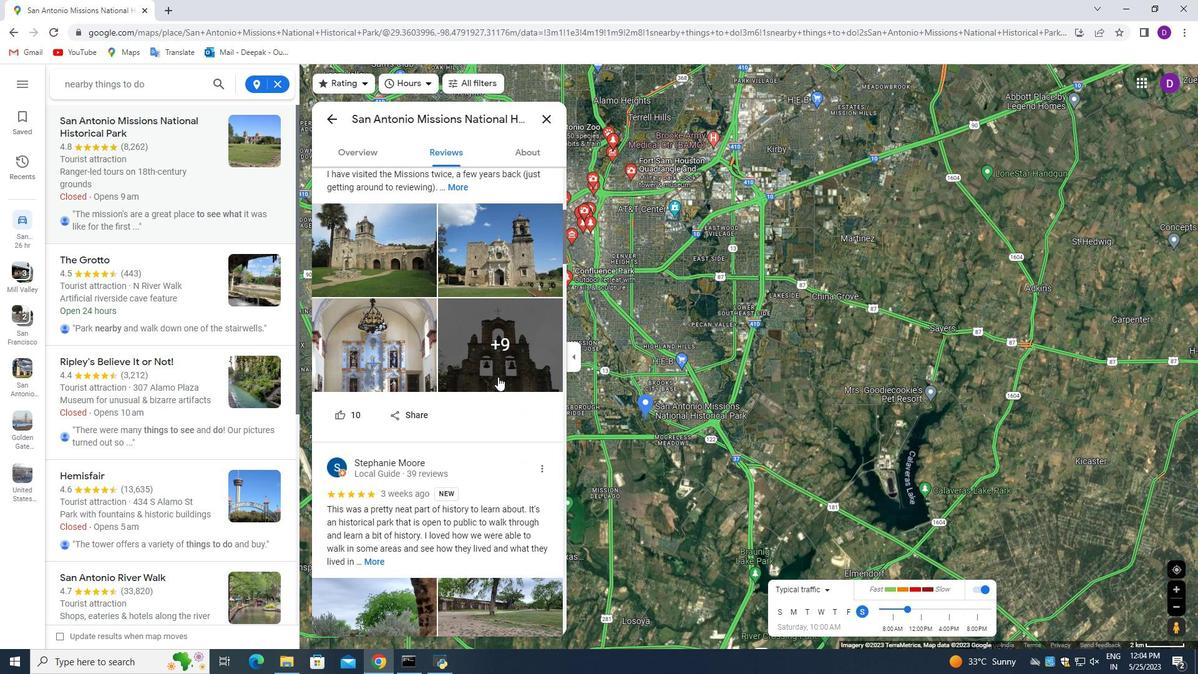 
Action: Mouse pressed left at (505, 358)
Screenshot: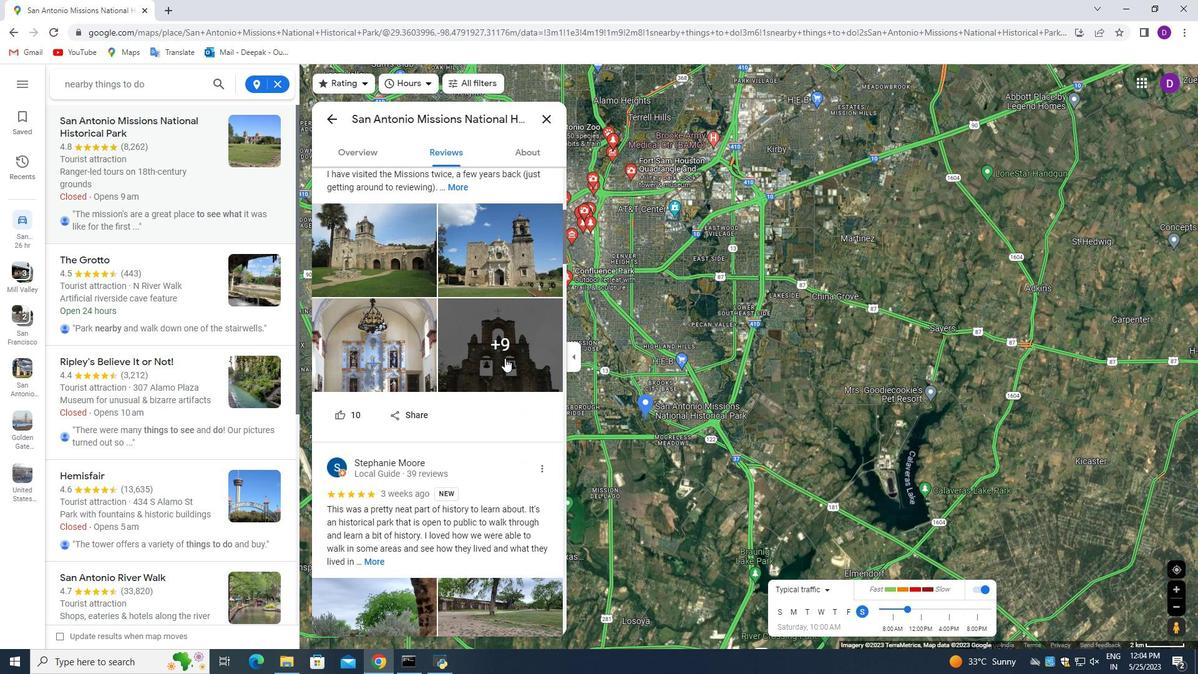 
Action: Mouse moved to (438, 366)
Screenshot: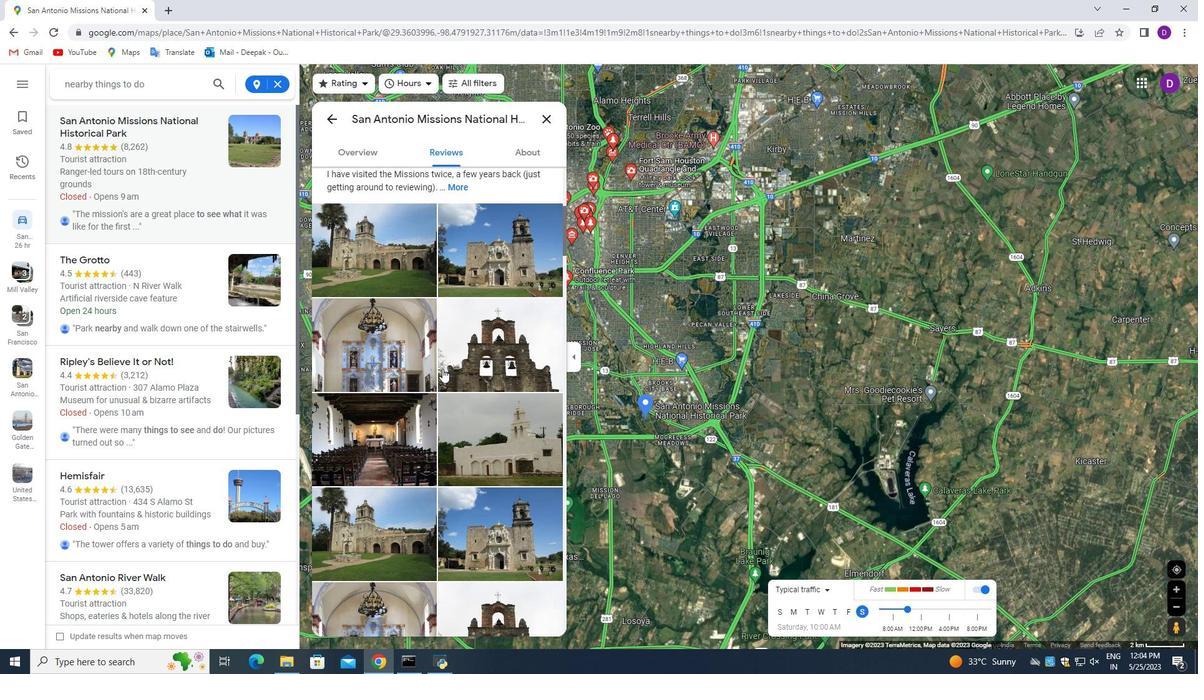 
Action: Mouse scrolled (438, 365) with delta (0, 0)
Screenshot: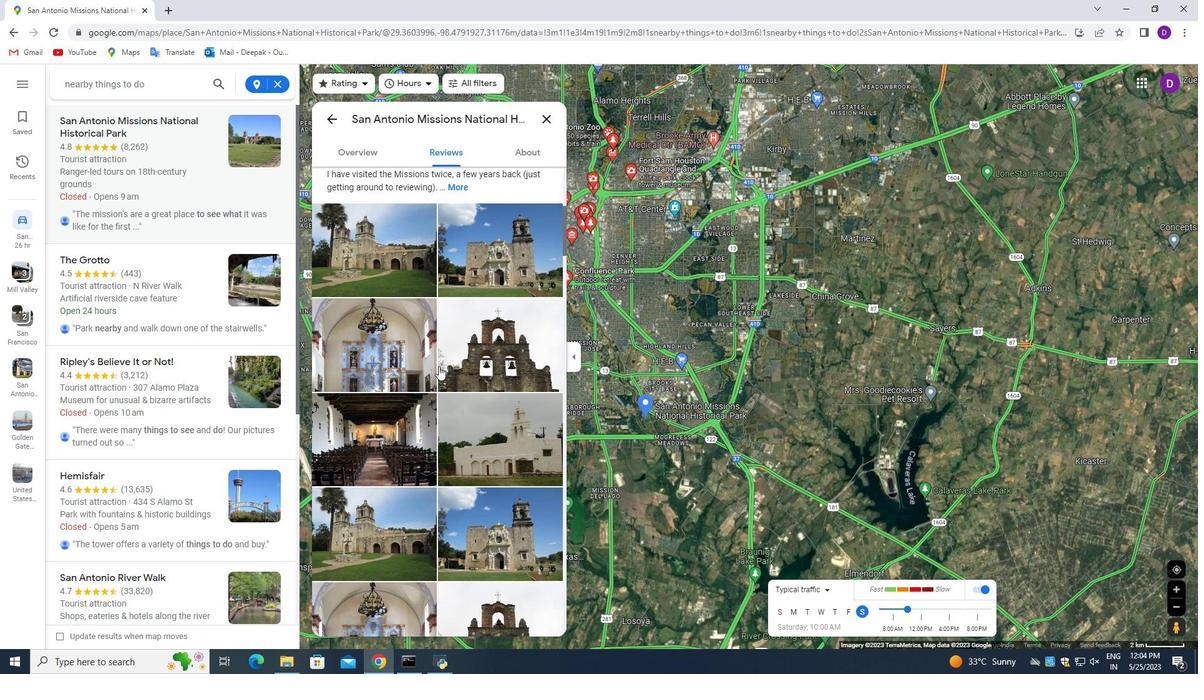
Action: Mouse scrolled (438, 365) with delta (0, 0)
Screenshot: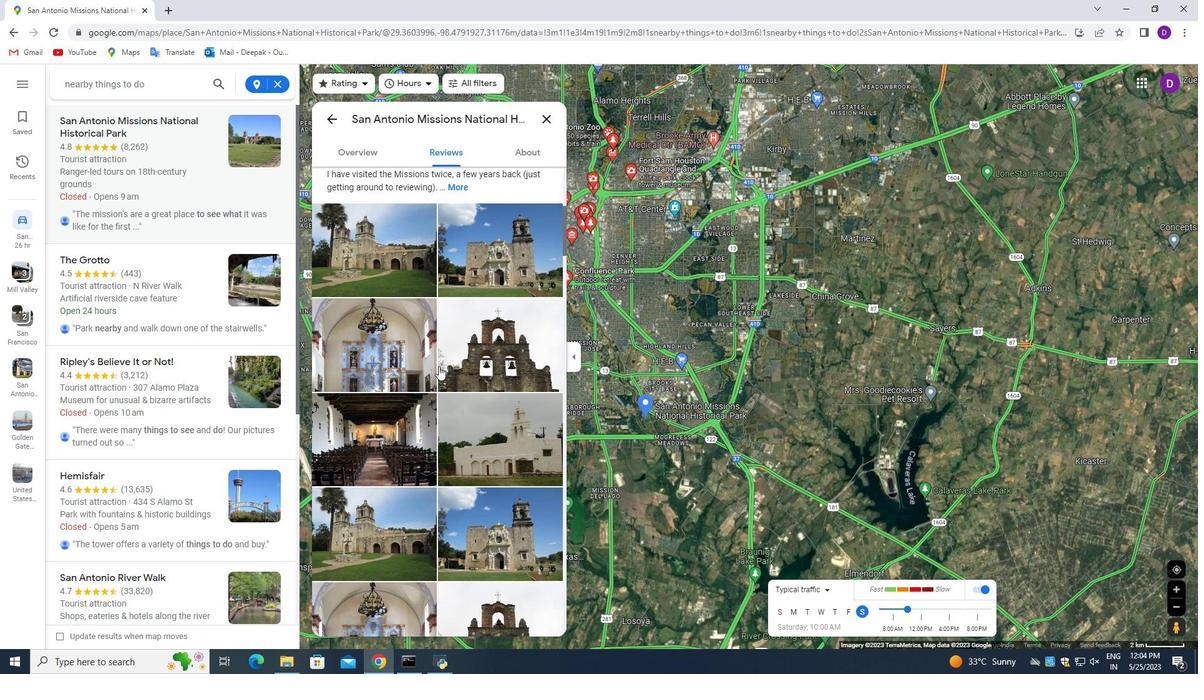 
Action: Mouse moved to (438, 366)
Screenshot: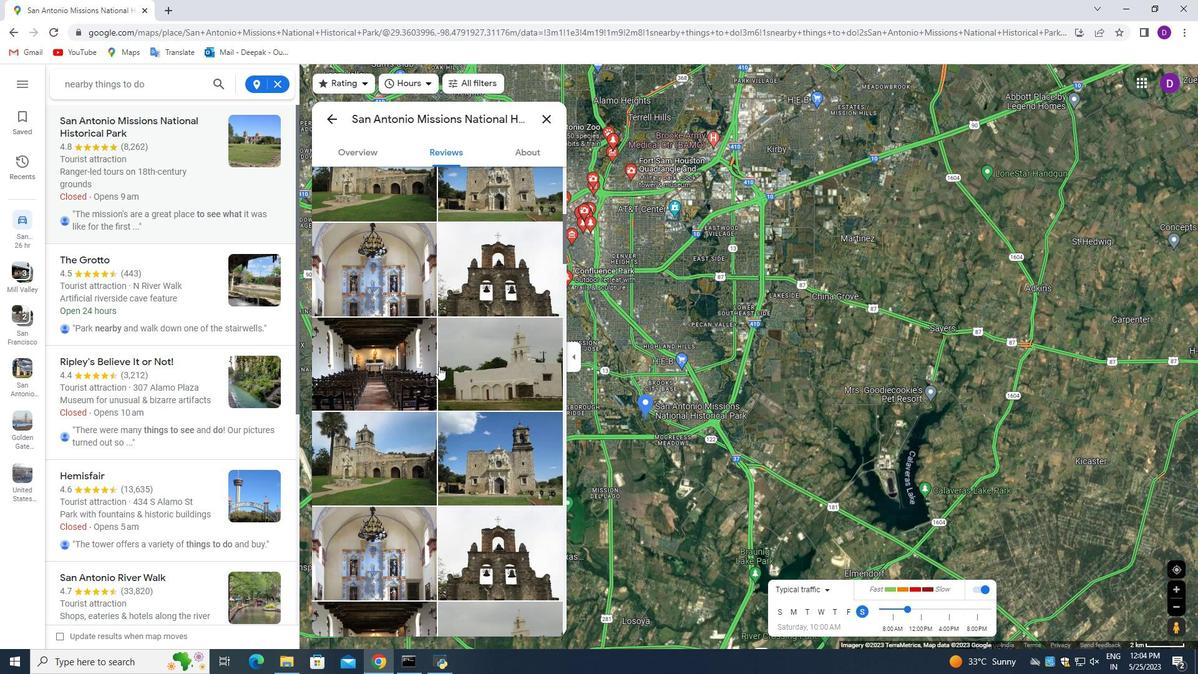 
Action: Mouse scrolled (438, 365) with delta (0, 0)
Screenshot: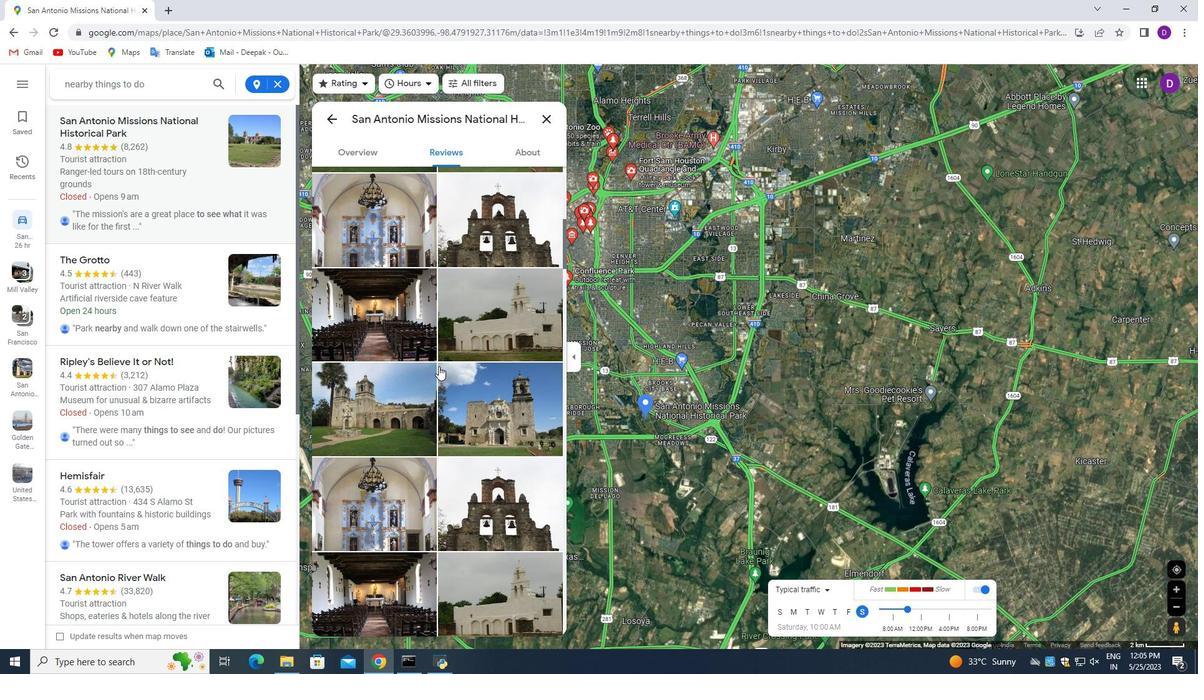 
Action: Mouse scrolled (438, 365) with delta (0, 0)
Screenshot: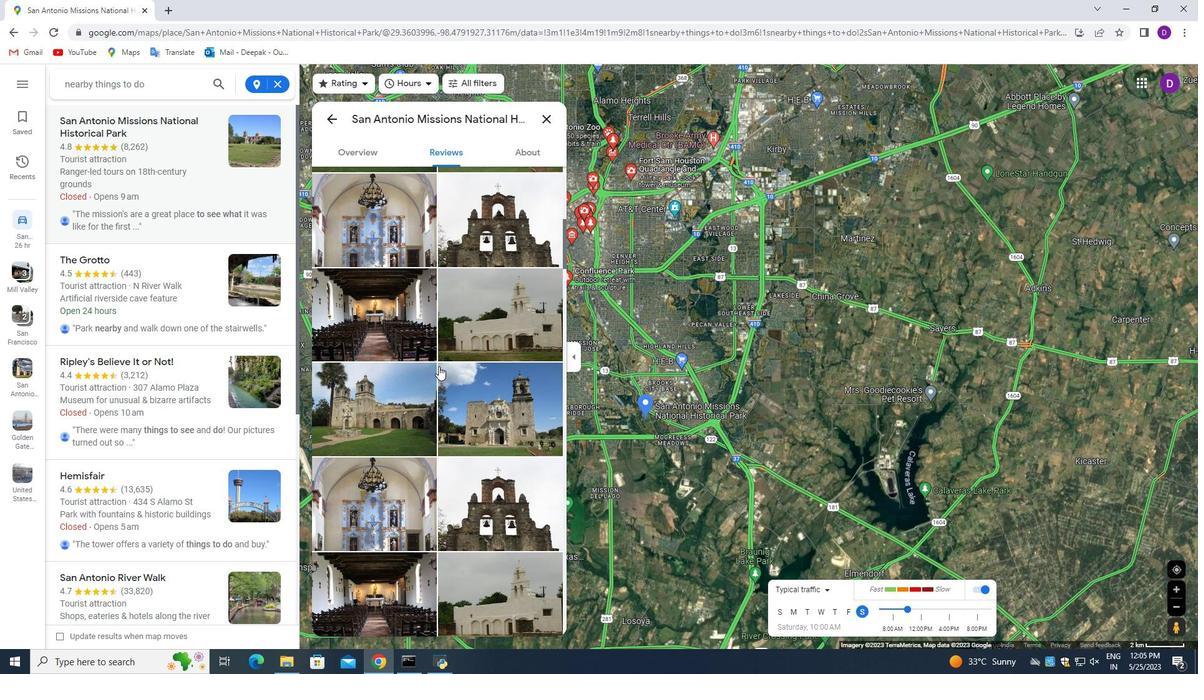 
Action: Mouse scrolled (438, 365) with delta (0, 0)
Screenshot: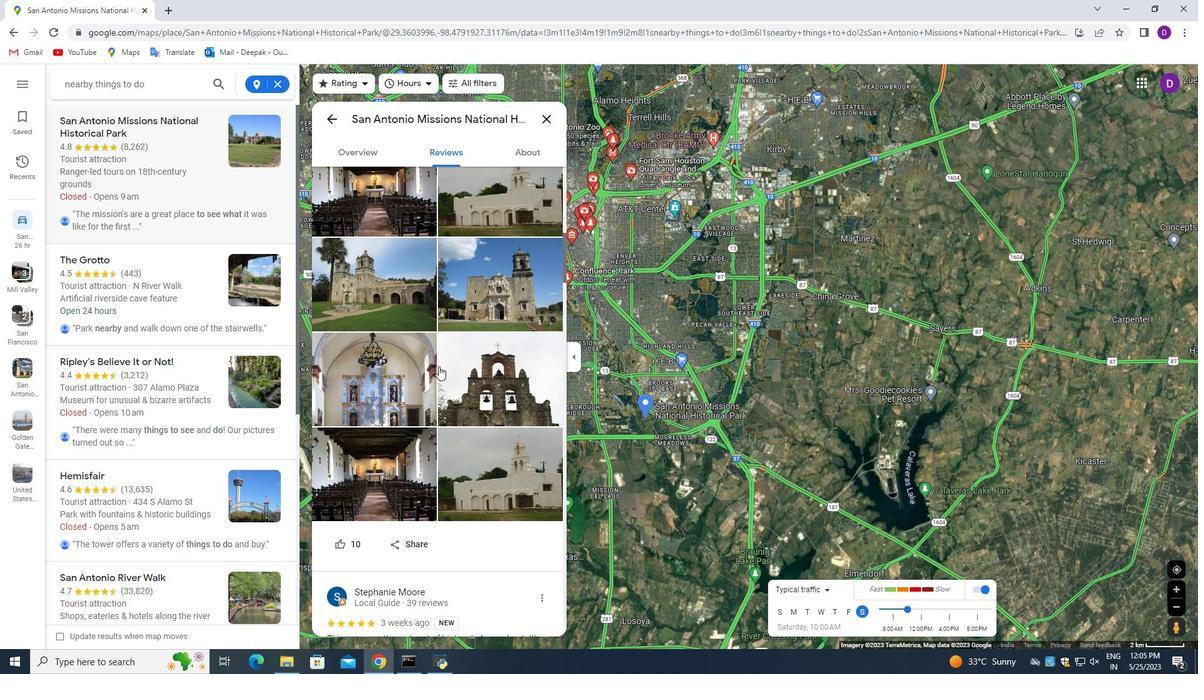 
Action: Mouse scrolled (438, 365) with delta (0, 0)
Screenshot: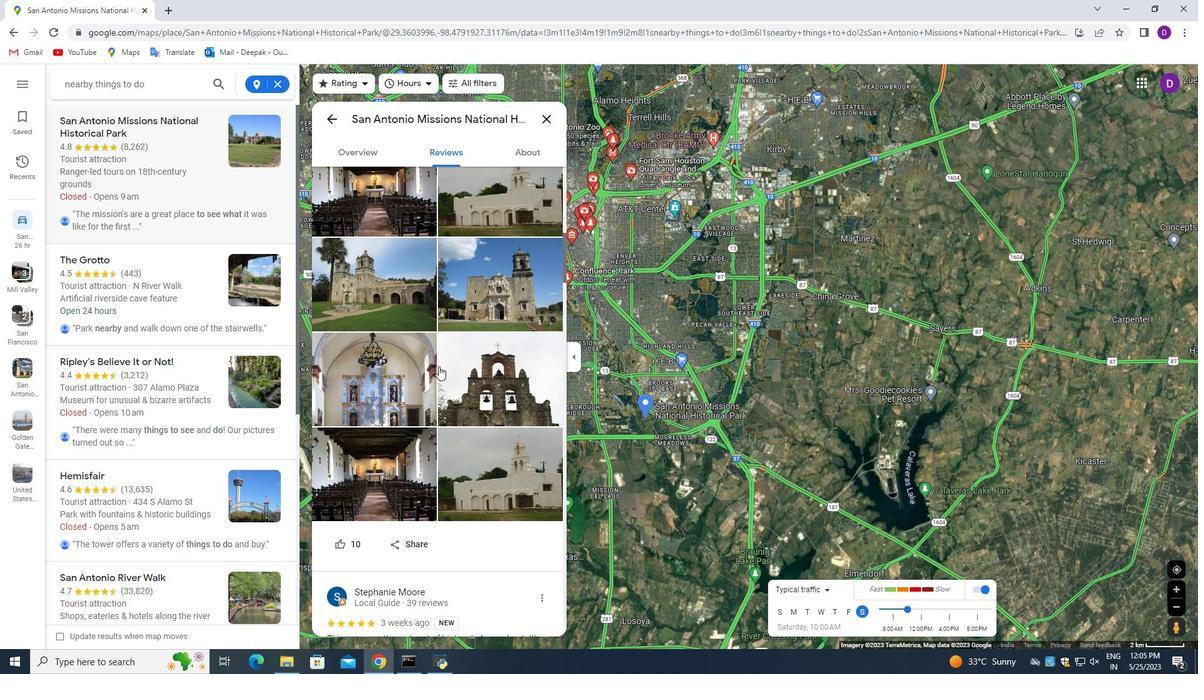 
Action: Mouse scrolled (438, 365) with delta (0, 0)
Screenshot: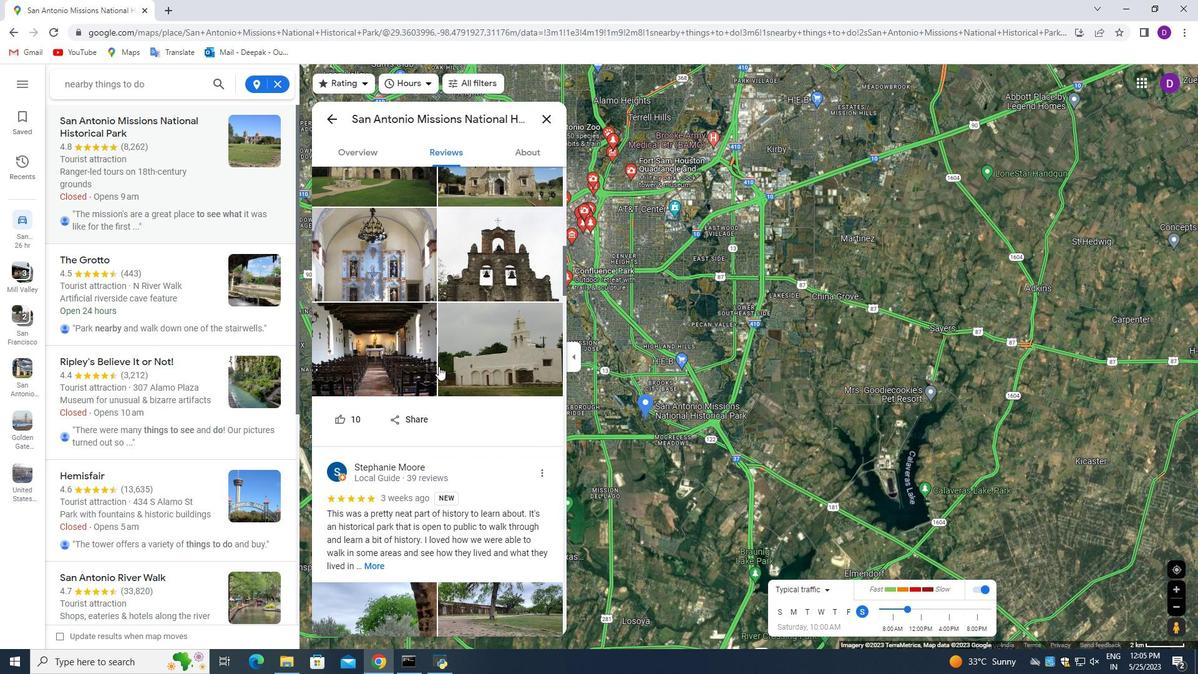
Action: Mouse scrolled (438, 365) with delta (0, 0)
Screenshot: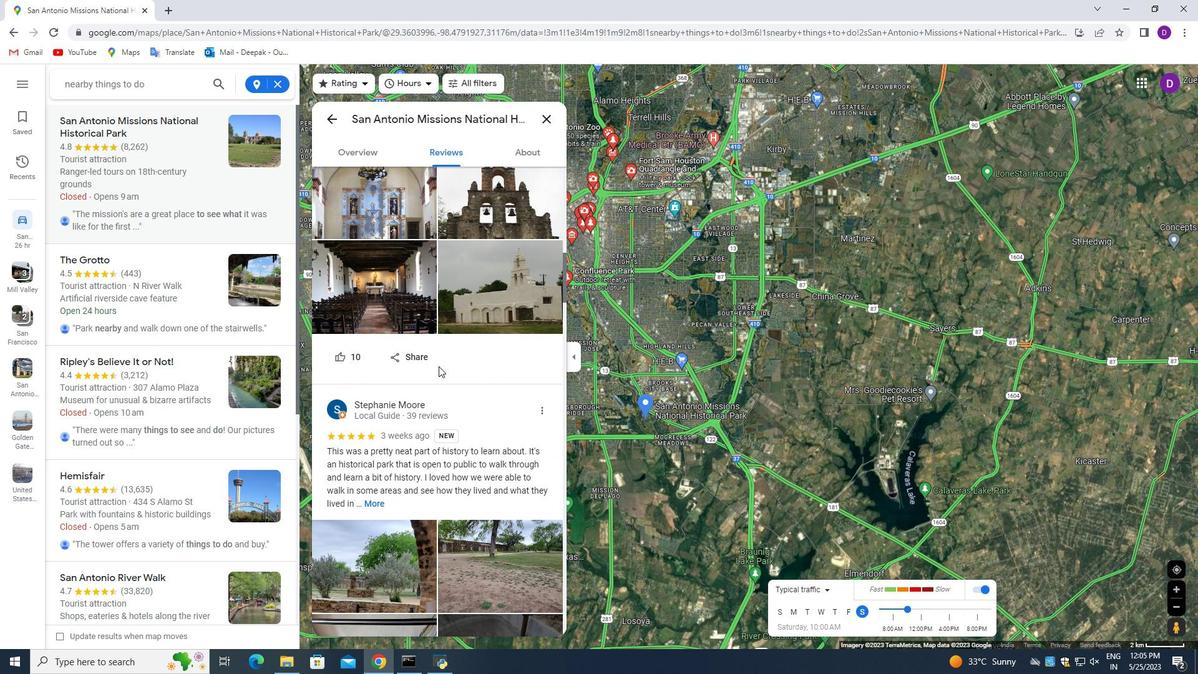 
Action: Mouse scrolled (438, 365) with delta (0, 0)
Screenshot: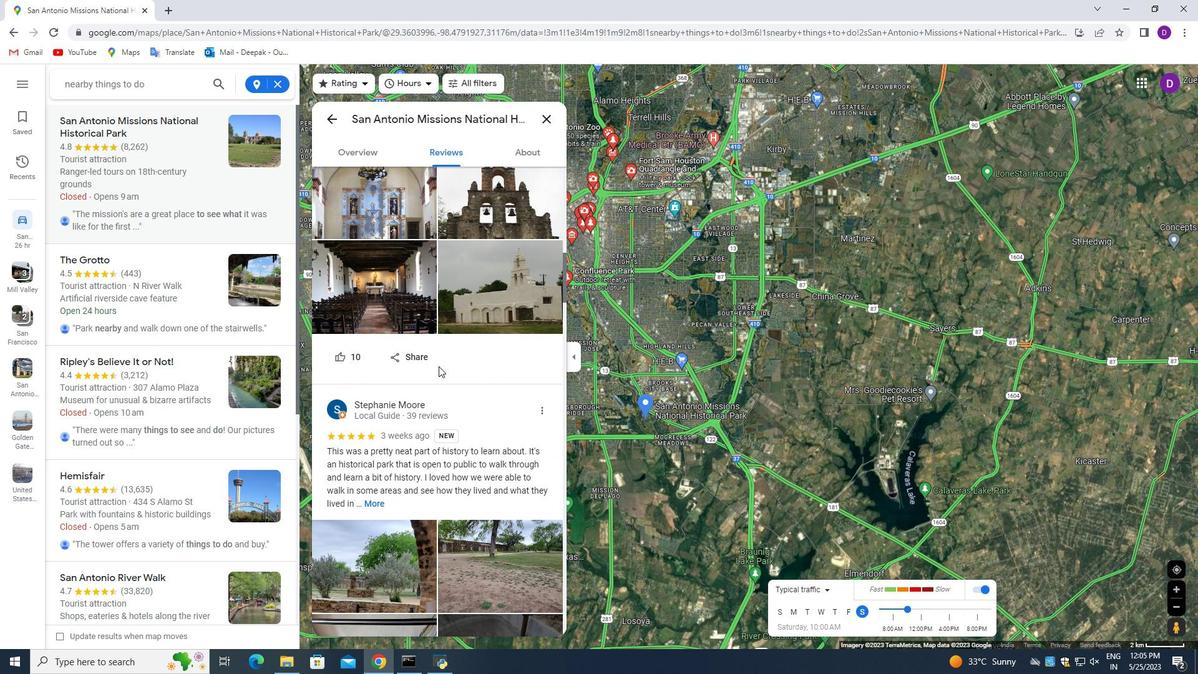 
Action: Mouse scrolled (438, 365) with delta (0, 0)
Screenshot: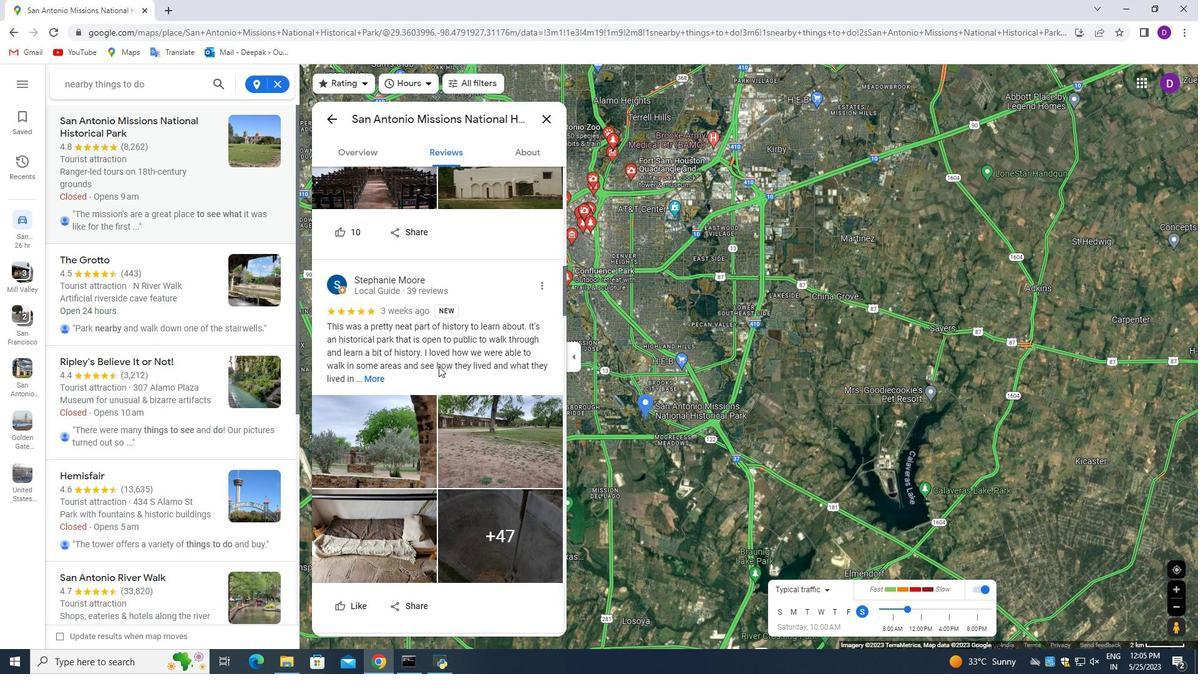 
Action: Mouse scrolled (438, 365) with delta (0, 0)
Screenshot: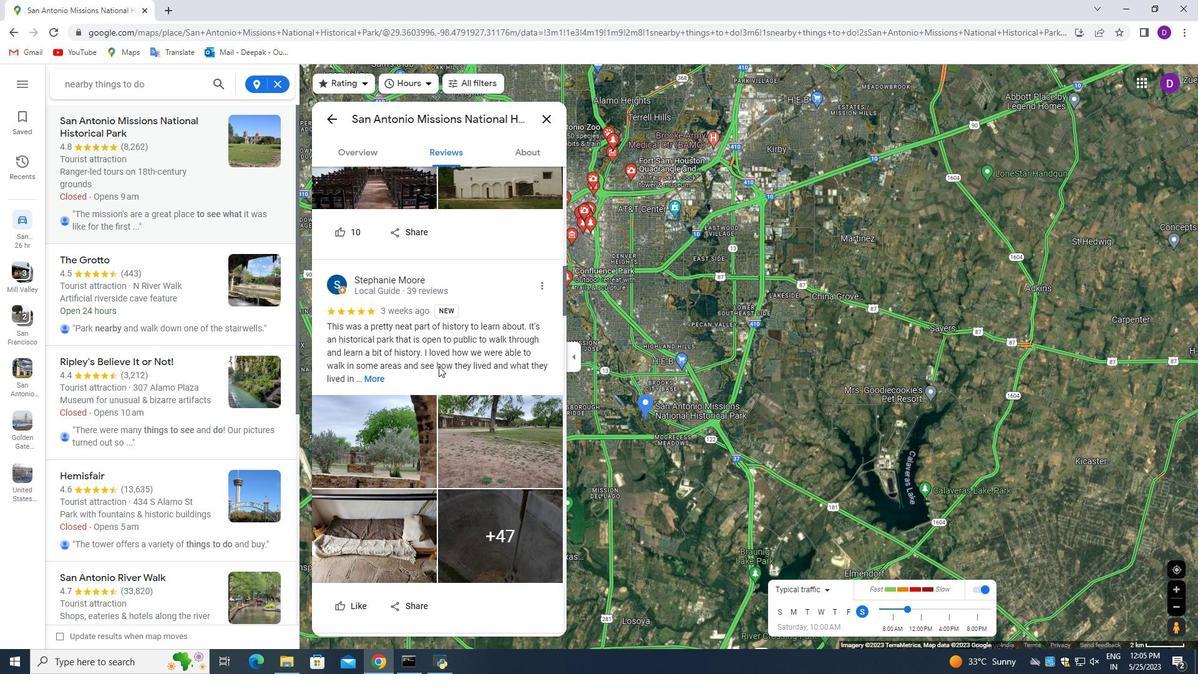 
Action: Mouse moved to (466, 397)
Screenshot: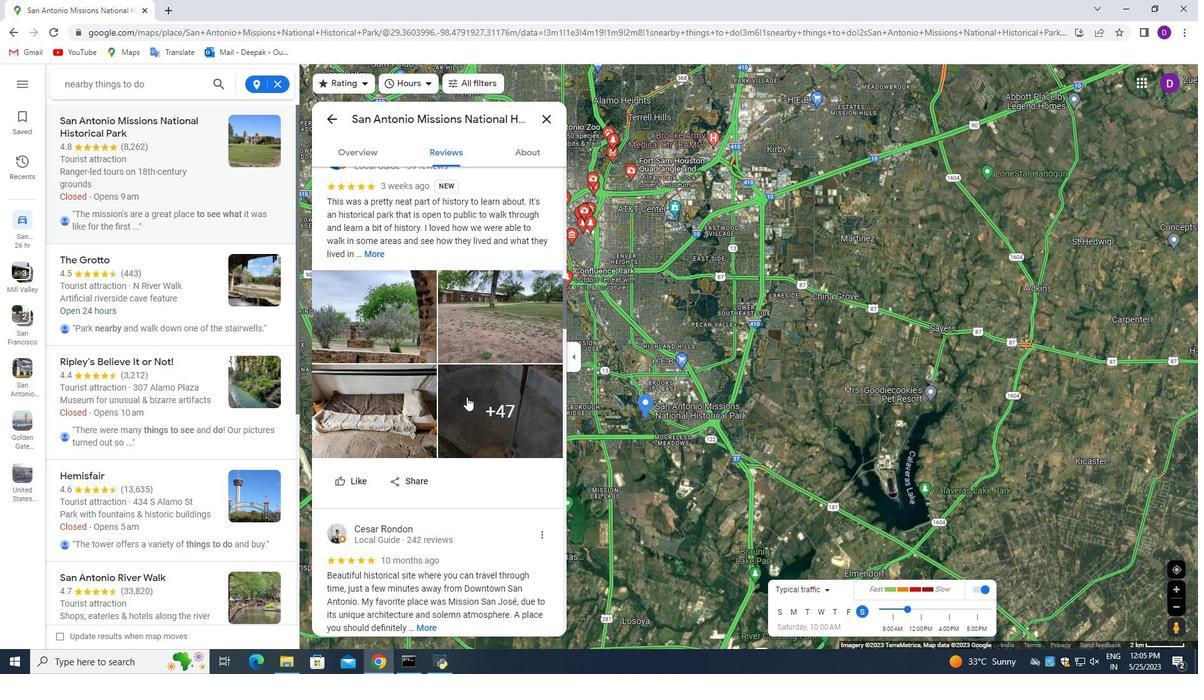 
Action: Mouse pressed left at (466, 397)
Screenshot: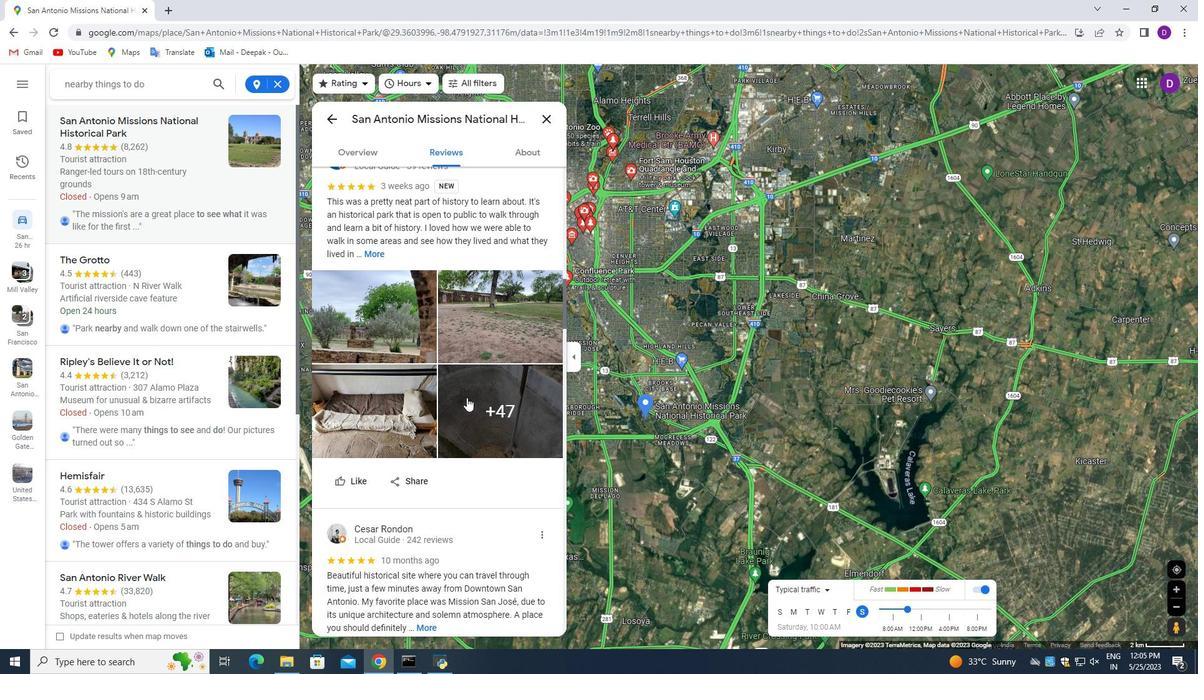
Action: Mouse moved to (449, 382)
Screenshot: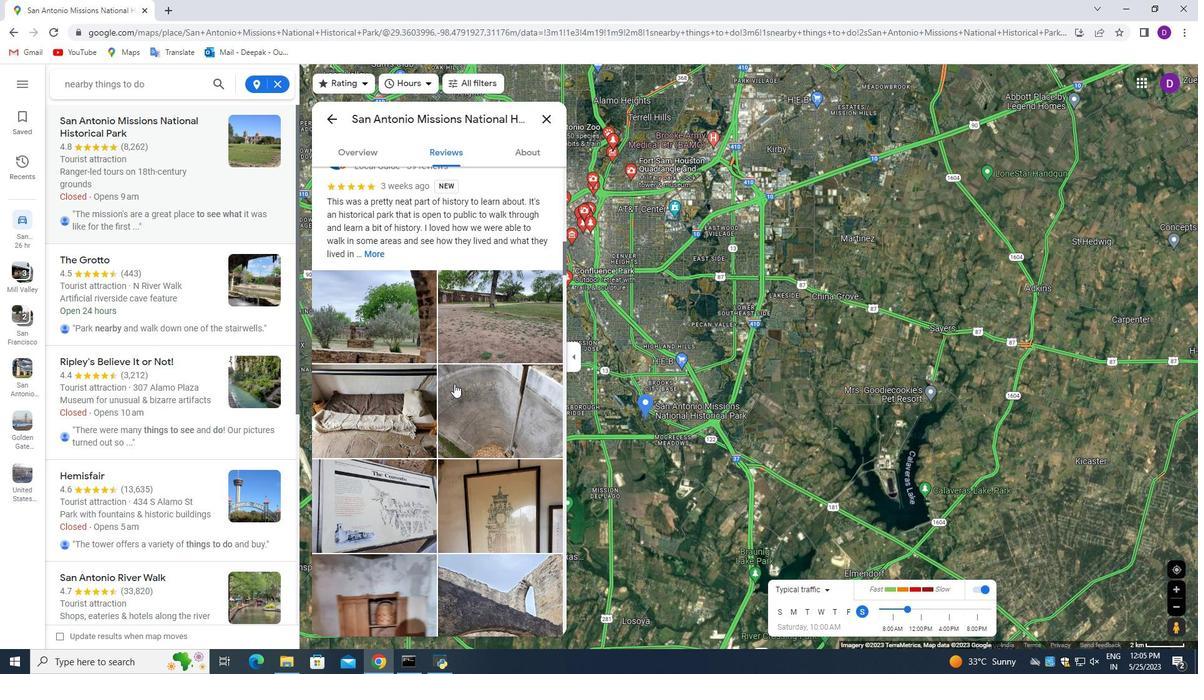 
Action: Mouse scrolled (449, 381) with delta (0, 0)
Screenshot: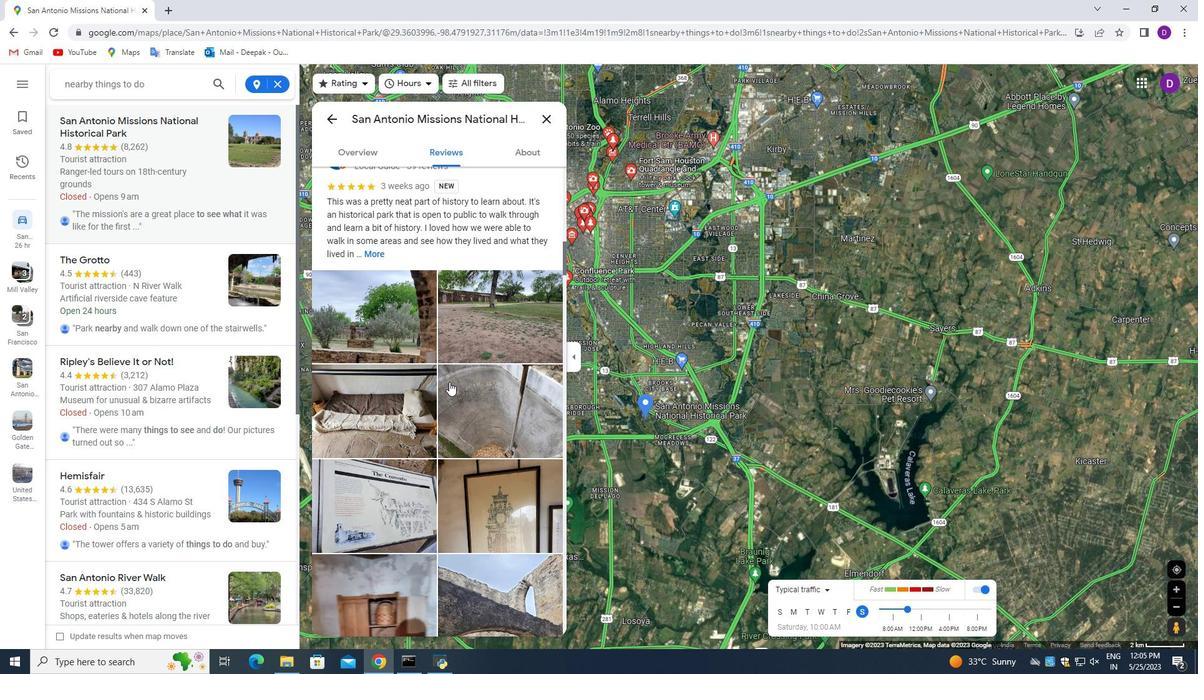 
Action: Mouse scrolled (449, 381) with delta (0, 0)
Screenshot: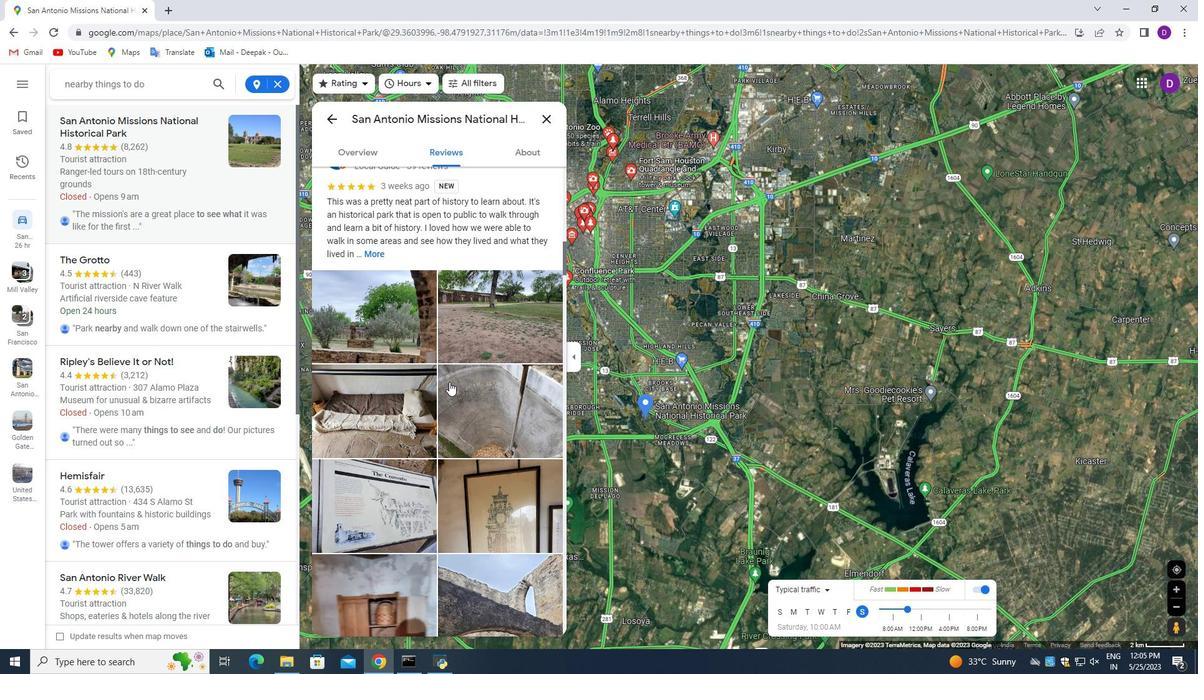 
Action: Mouse scrolled (449, 381) with delta (0, 0)
Screenshot: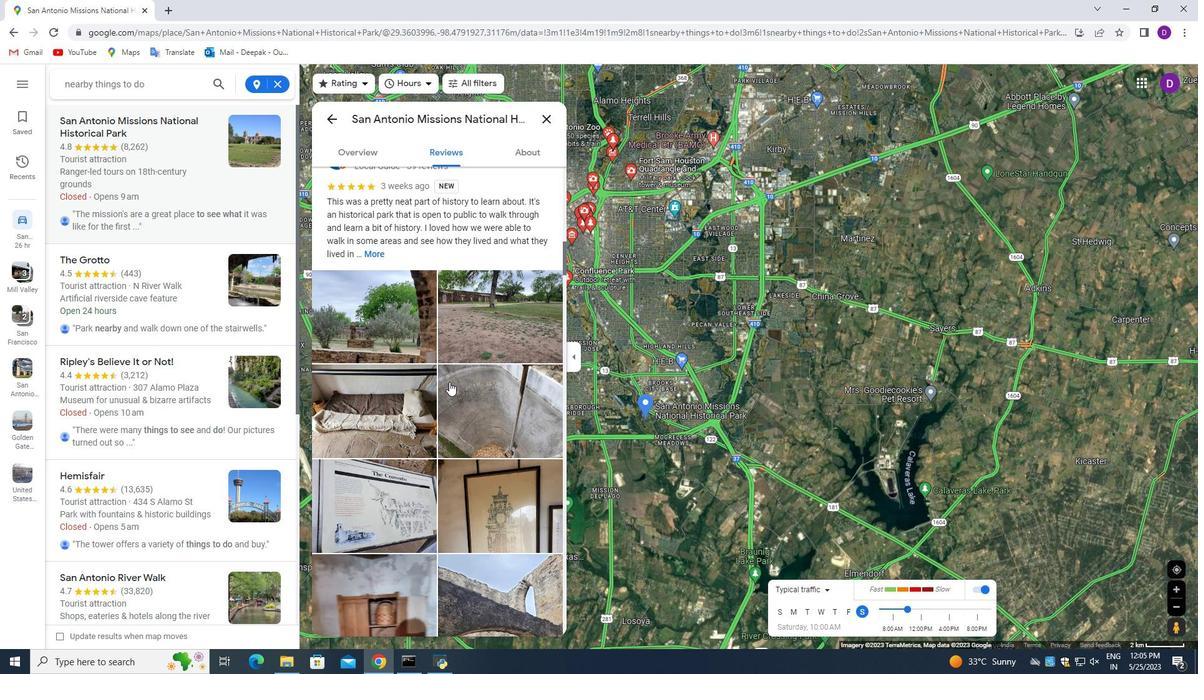 
Action: Mouse scrolled (449, 381) with delta (0, 0)
Screenshot: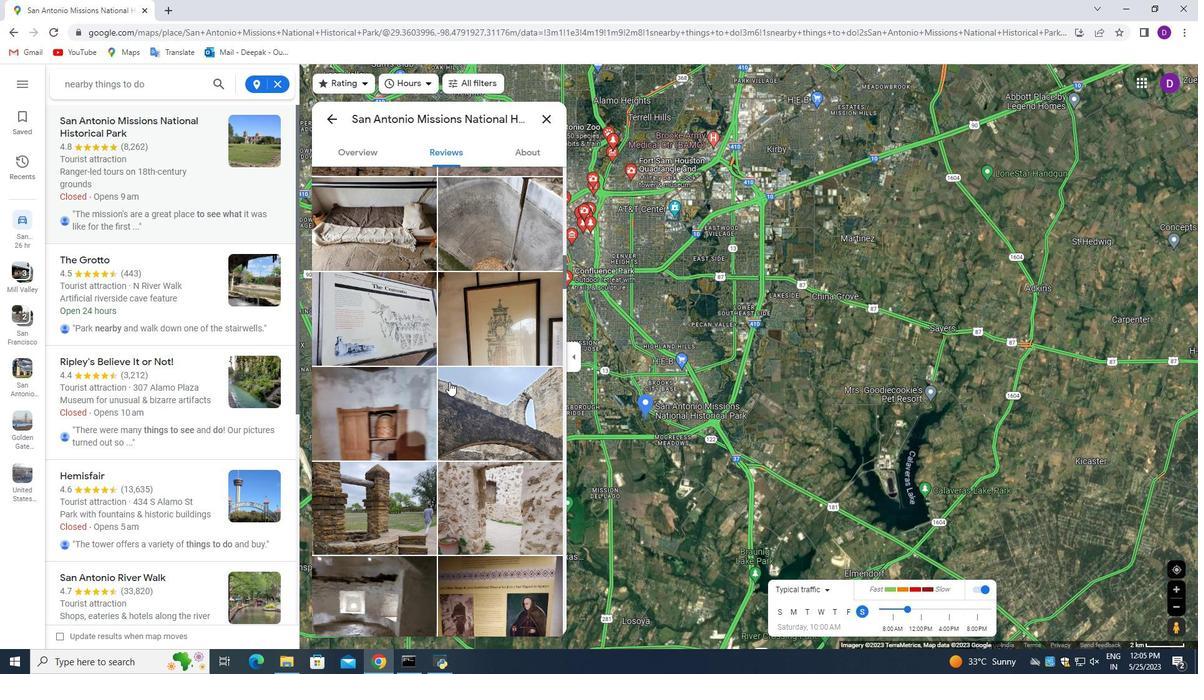 
Action: Mouse moved to (449, 380)
Screenshot: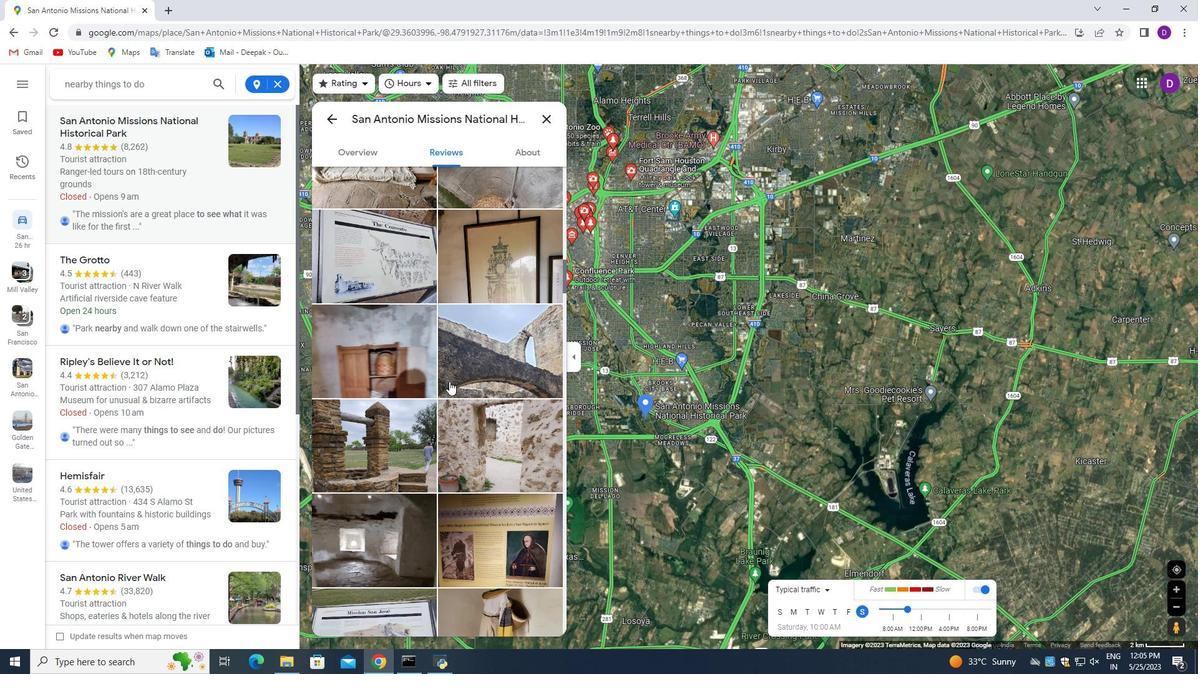 
Action: Mouse scrolled (449, 380) with delta (0, 0)
Screenshot: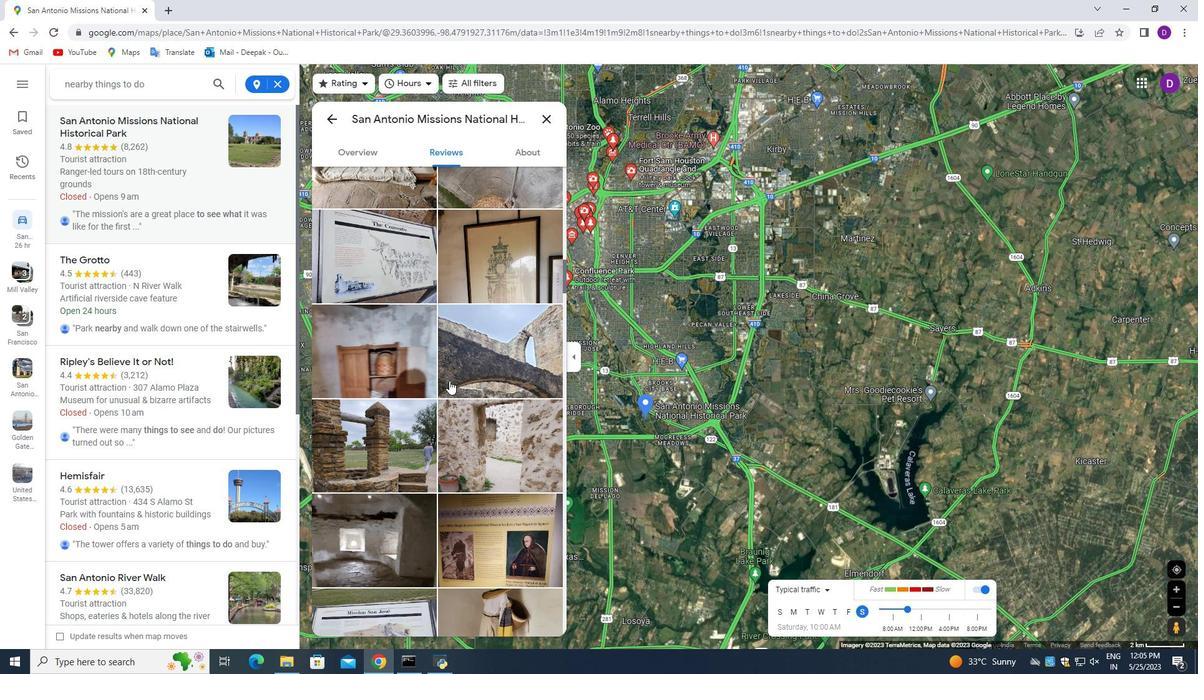 
Action: Mouse moved to (443, 377)
Screenshot: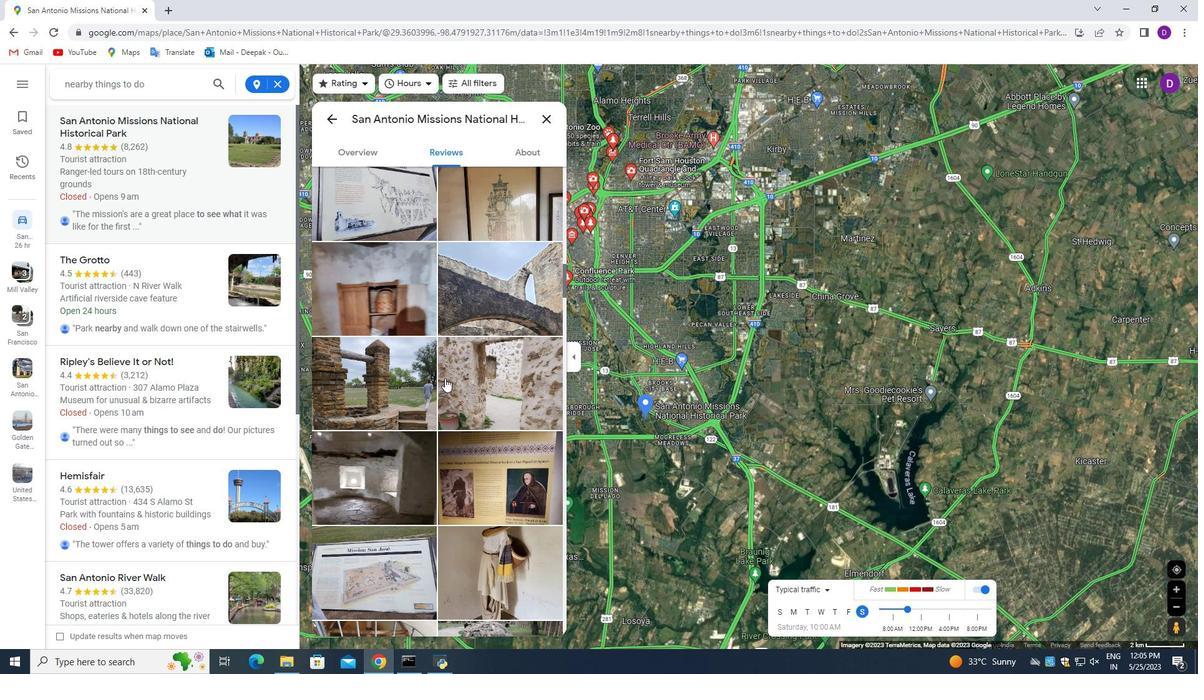 
Action: Mouse scrolled (443, 377) with delta (0, 0)
Screenshot: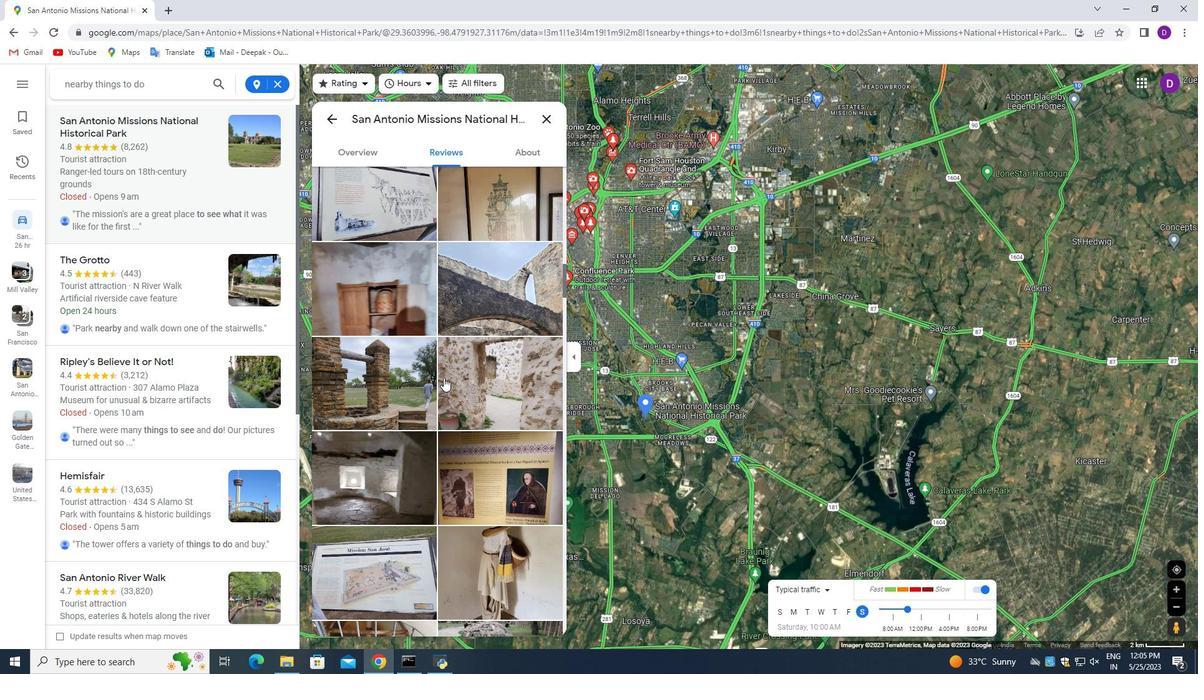 
Action: Mouse scrolled (443, 377) with delta (0, 0)
Screenshot: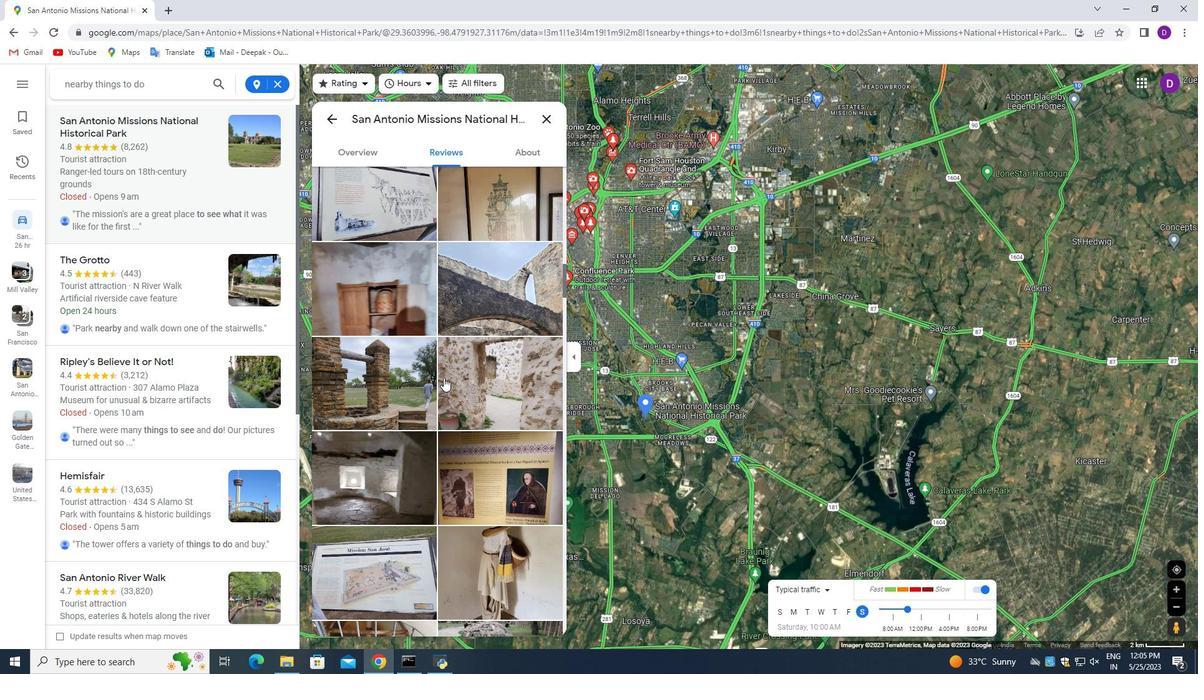 
Action: Mouse scrolled (443, 377) with delta (0, 0)
Screenshot: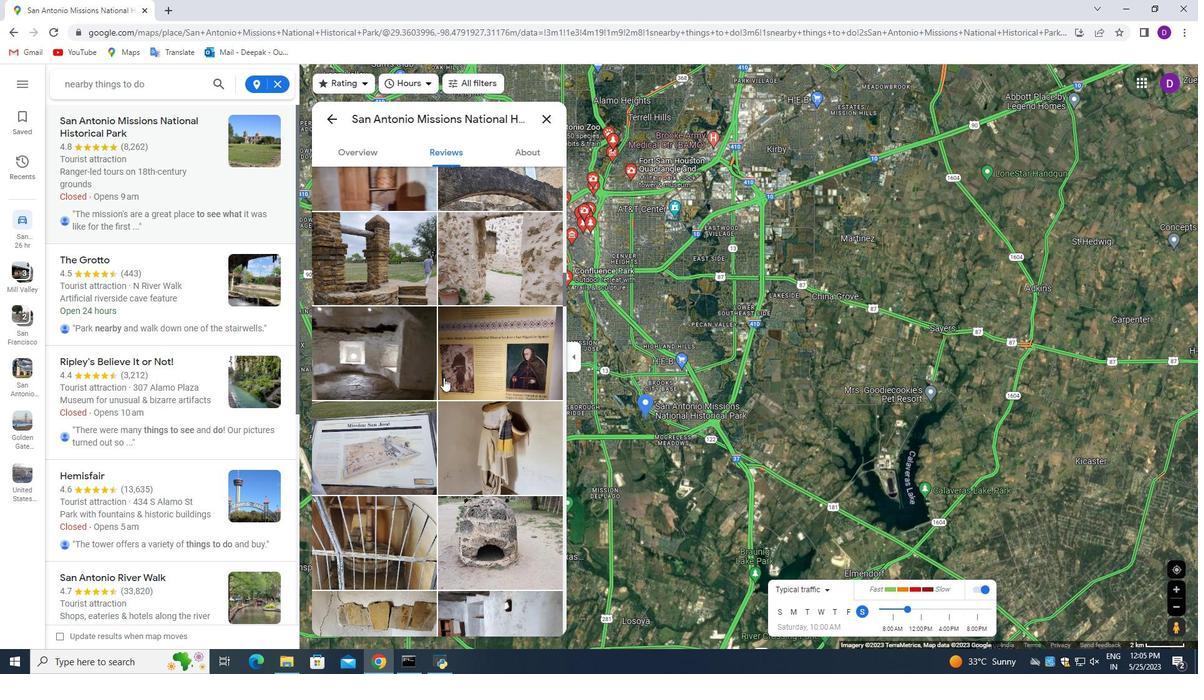 
Action: Mouse scrolled (443, 377) with delta (0, 0)
Screenshot: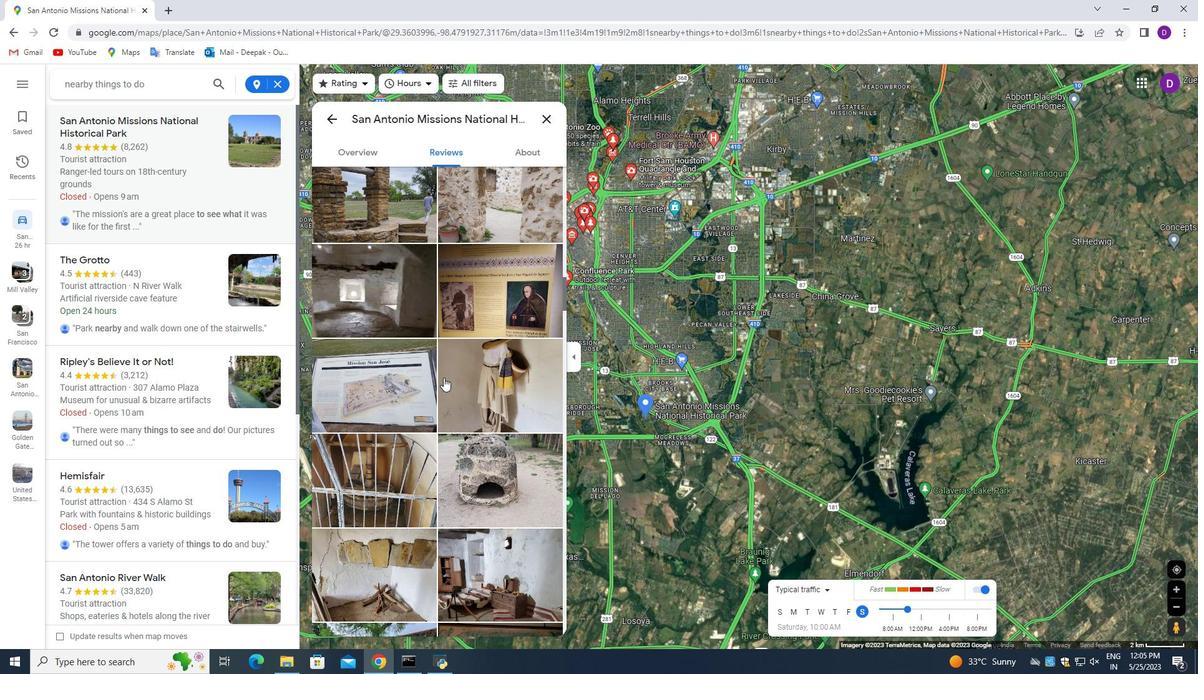 
Action: Mouse scrolled (443, 377) with delta (0, 0)
Screenshot: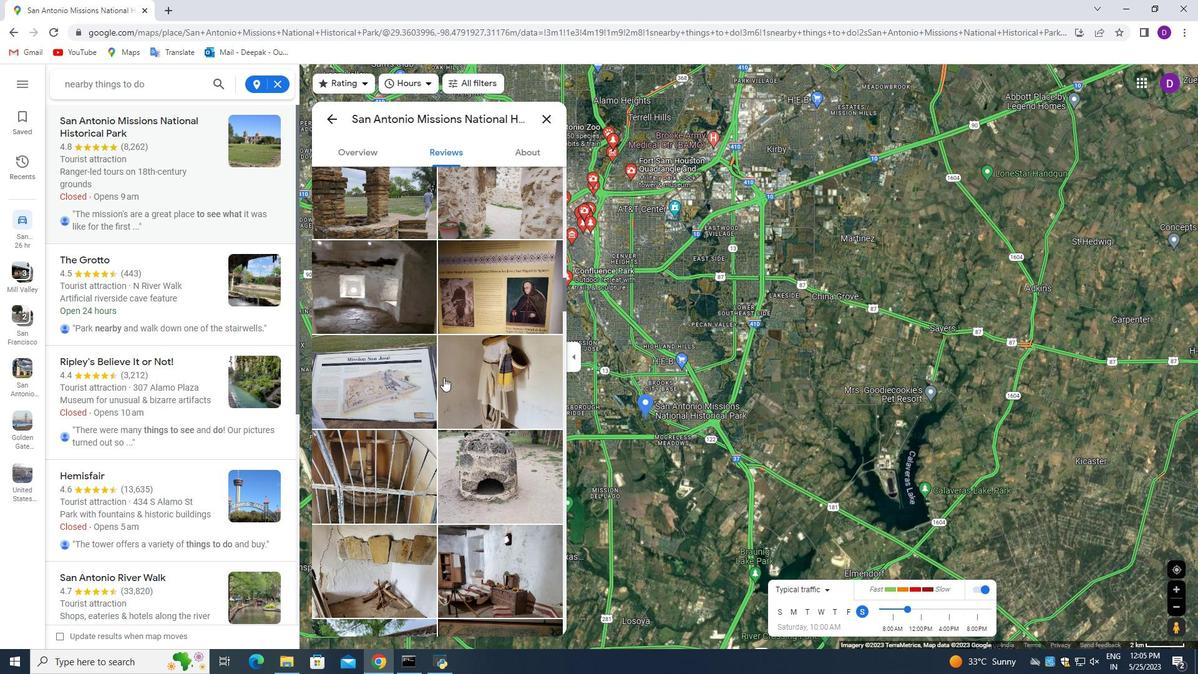 
Action: Mouse scrolled (443, 377) with delta (0, 0)
Screenshot: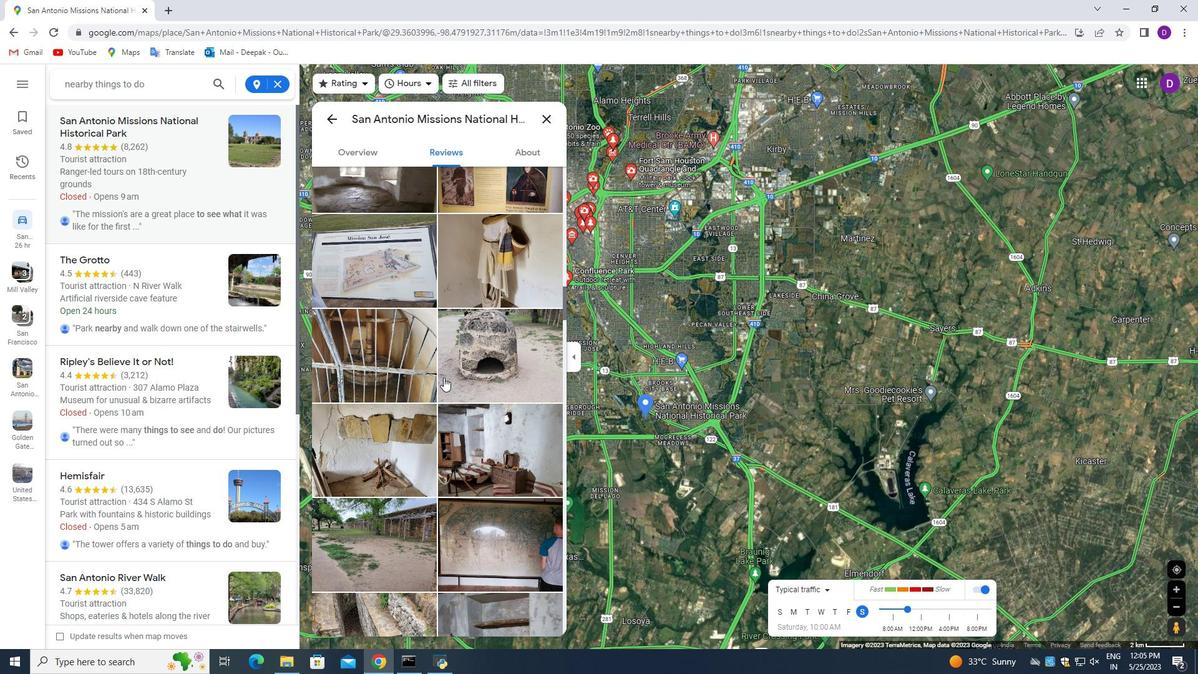 
Action: Mouse scrolled (443, 377) with delta (0, 0)
Screenshot: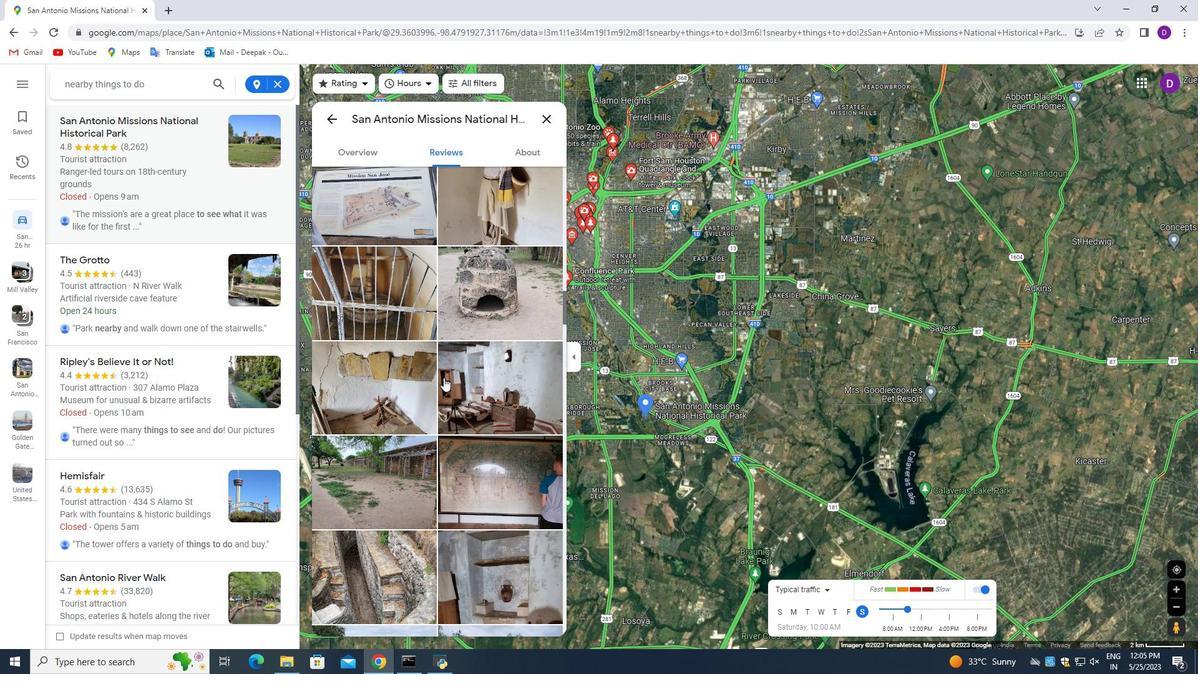 
Action: Mouse scrolled (443, 377) with delta (0, 0)
Screenshot: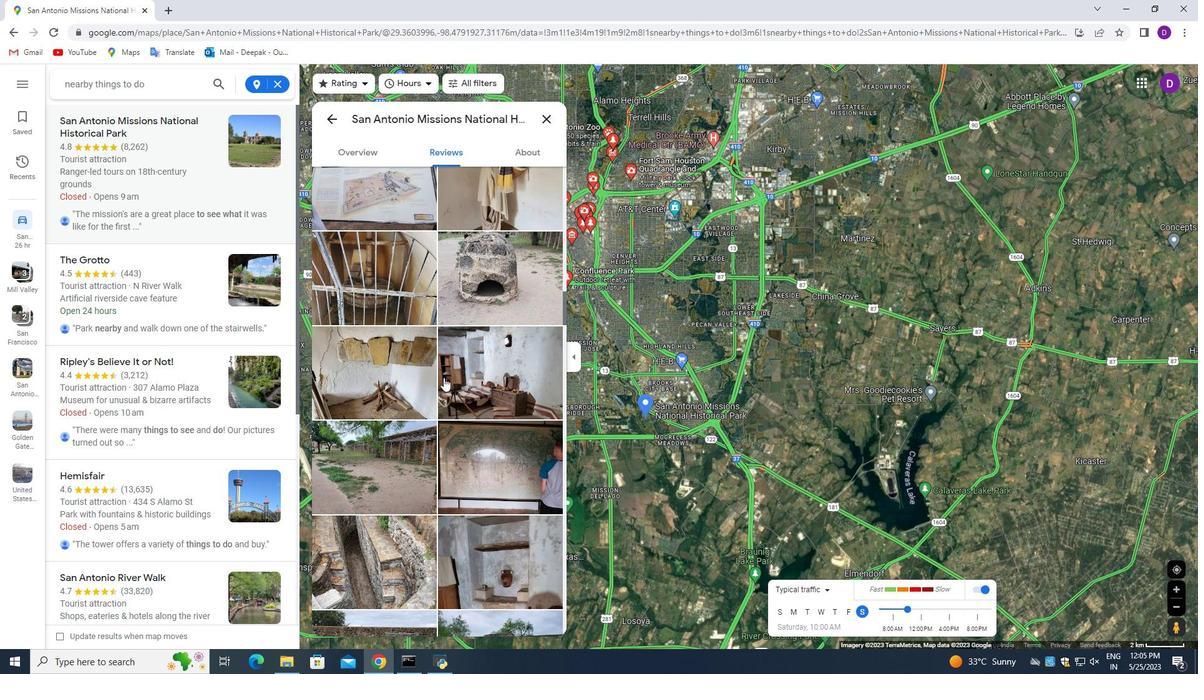 
Action: Mouse scrolled (443, 377) with delta (0, 0)
Screenshot: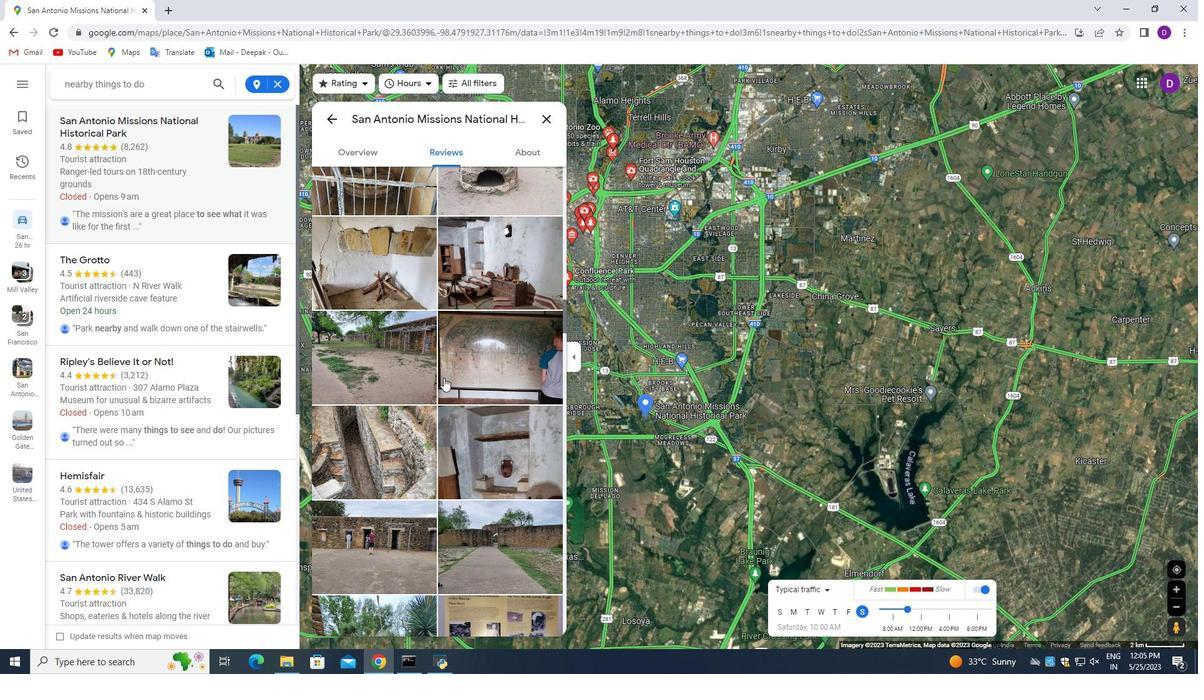 
Action: Mouse scrolled (443, 377) with delta (0, 0)
Screenshot: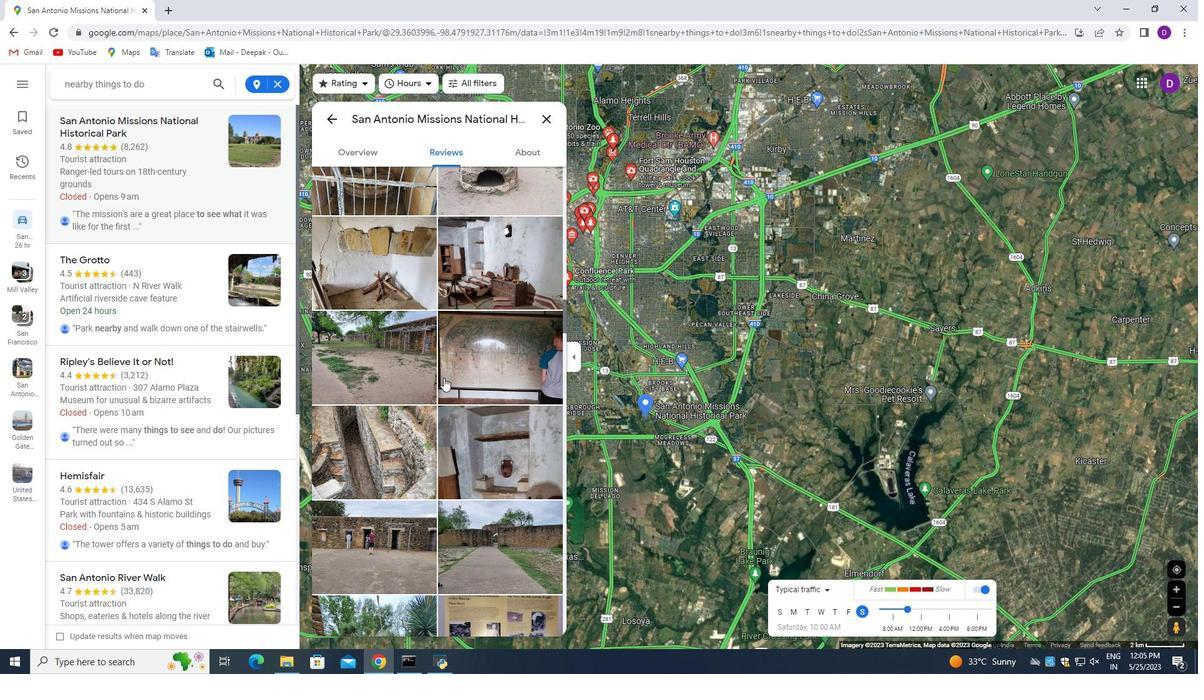 
Action: Mouse scrolled (443, 377) with delta (0, 0)
Screenshot: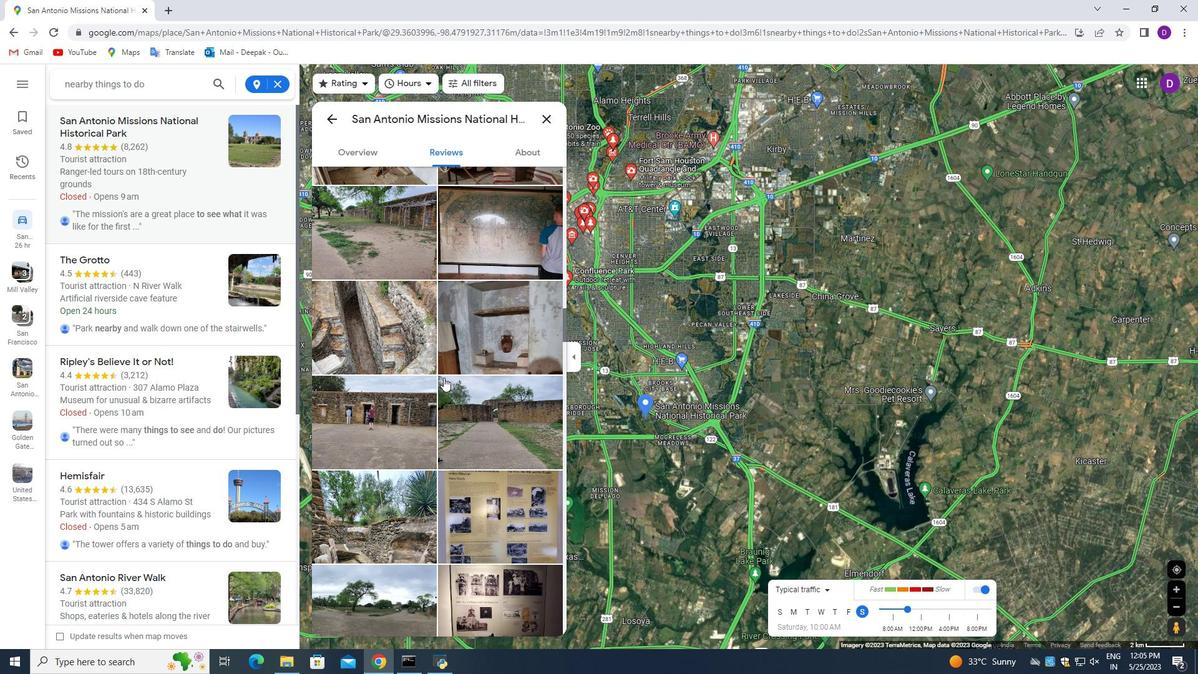
Action: Mouse scrolled (443, 377) with delta (0, 0)
Screenshot: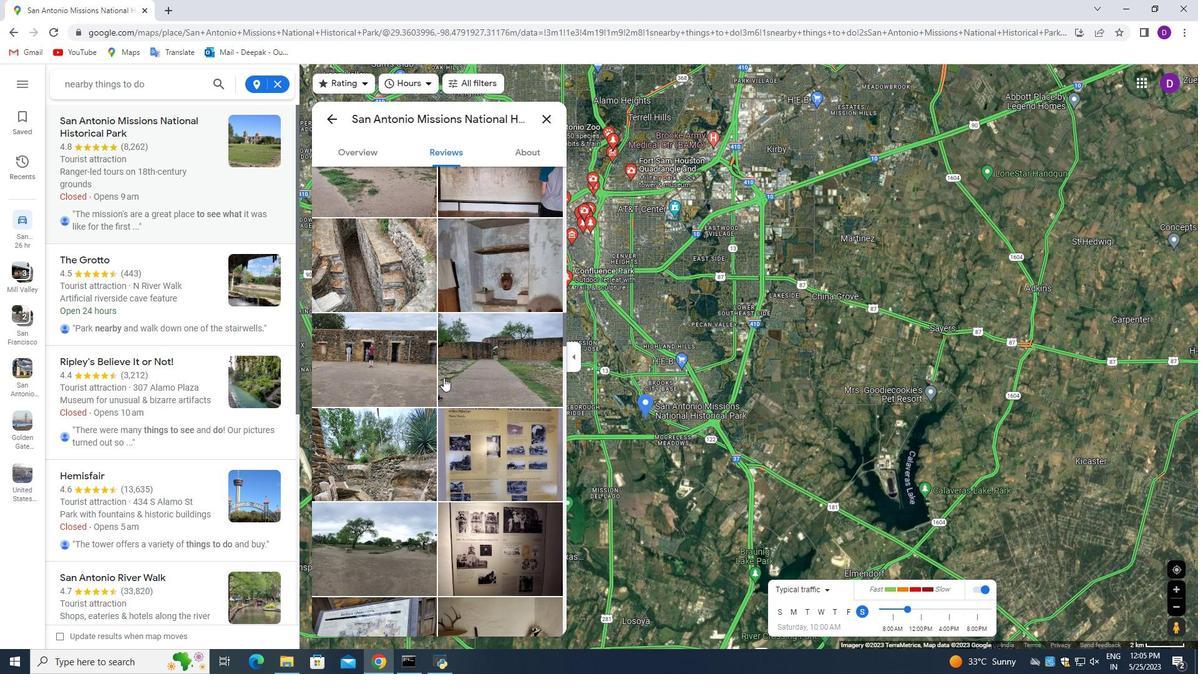 
Action: Mouse scrolled (443, 377) with delta (0, 0)
Screenshot: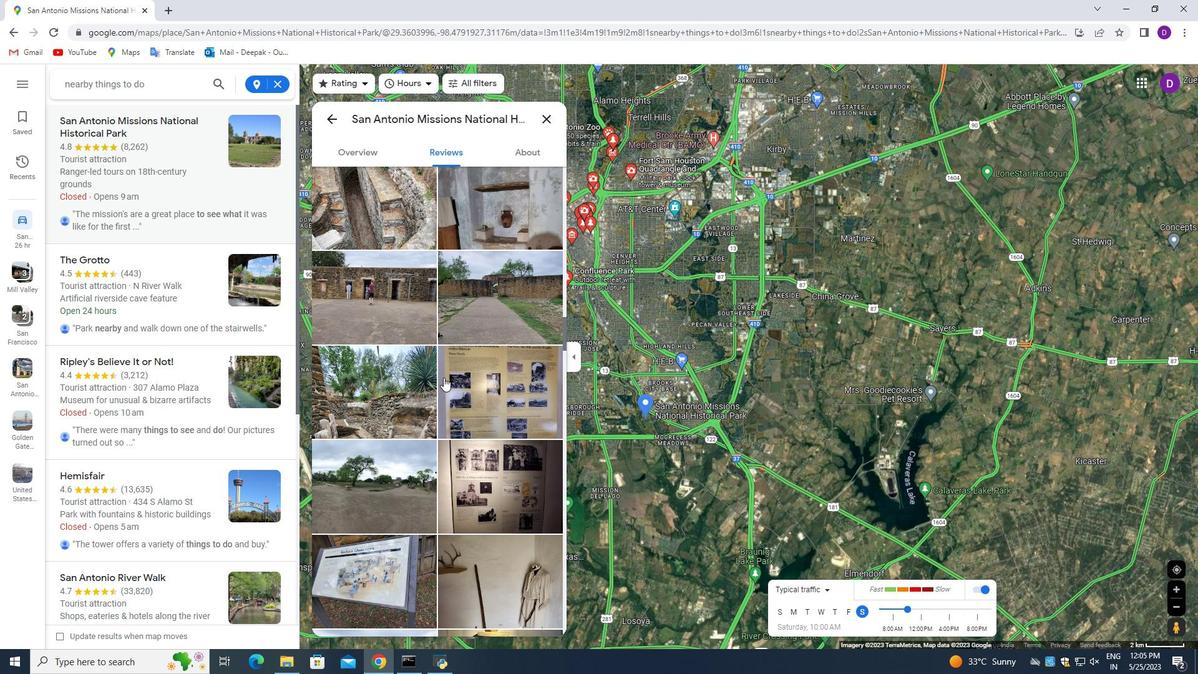 
Action: Mouse scrolled (443, 377) with delta (0, 0)
Screenshot: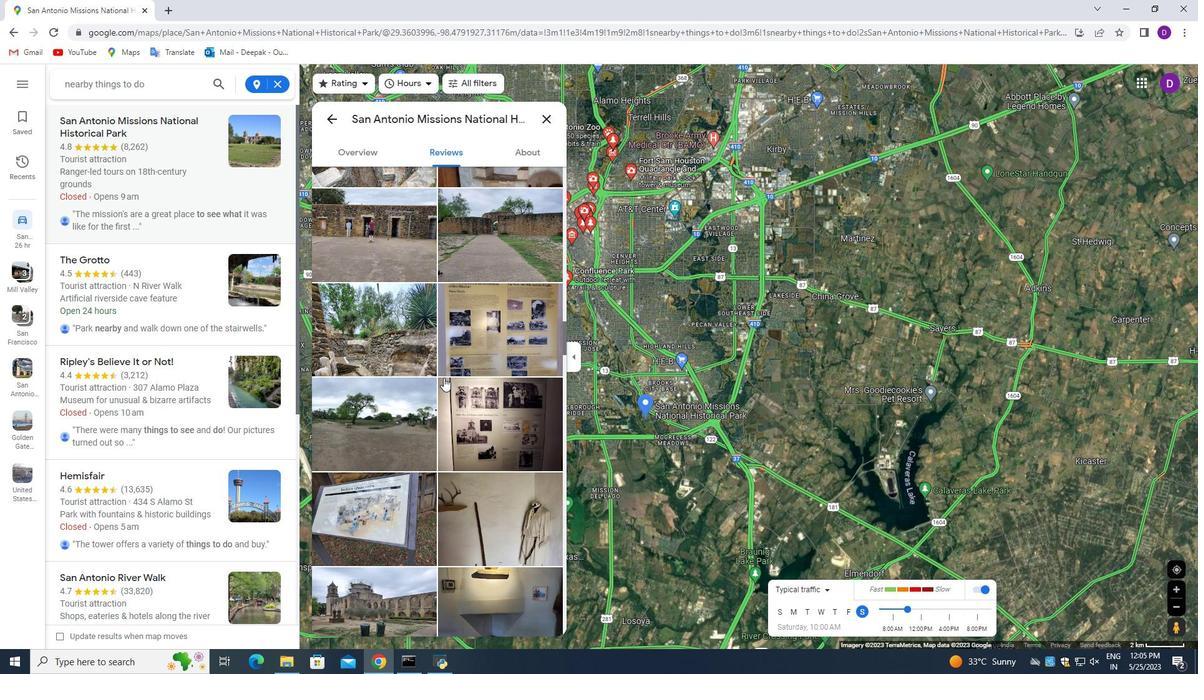 
Action: Mouse scrolled (443, 377) with delta (0, 0)
Screenshot: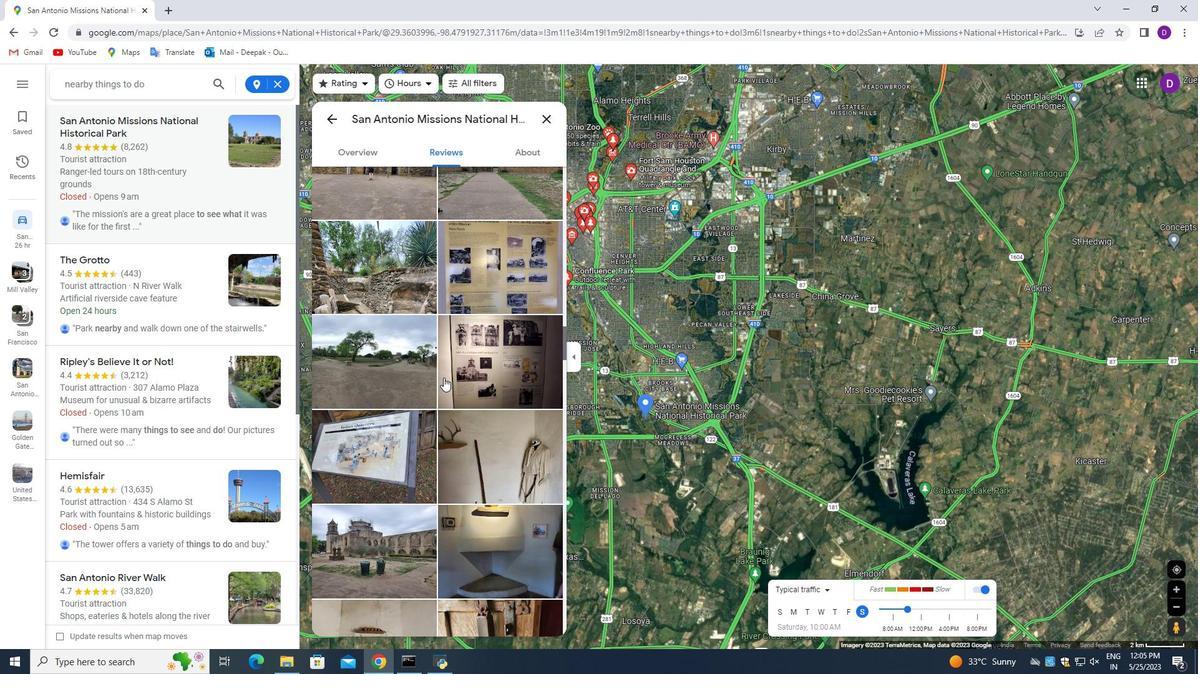 
Action: Mouse scrolled (443, 377) with delta (0, 0)
Screenshot: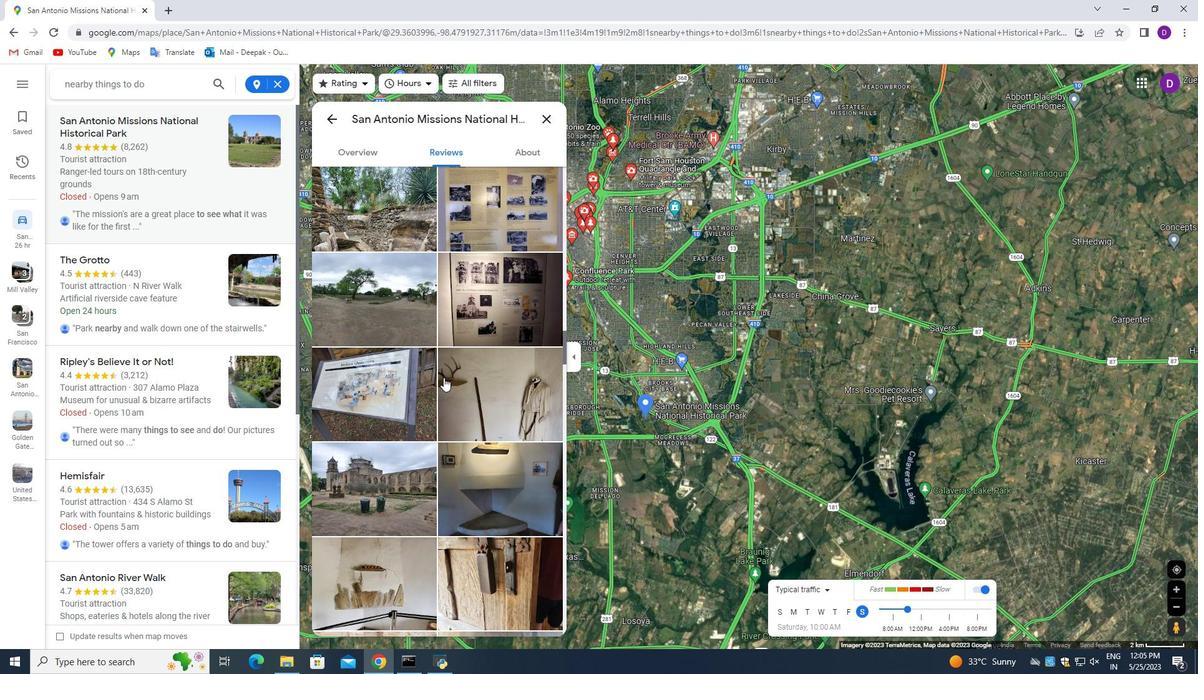 
Action: Mouse scrolled (443, 377) with delta (0, 0)
Screenshot: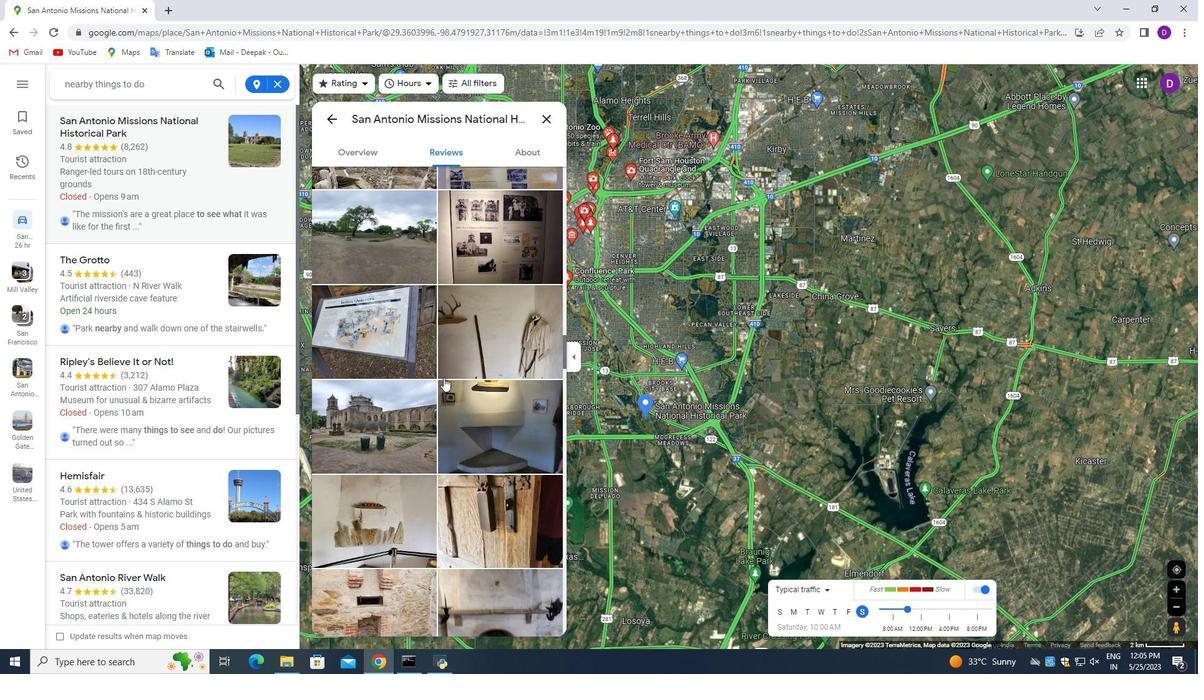 
Action: Mouse scrolled (443, 377) with delta (0, 0)
Screenshot: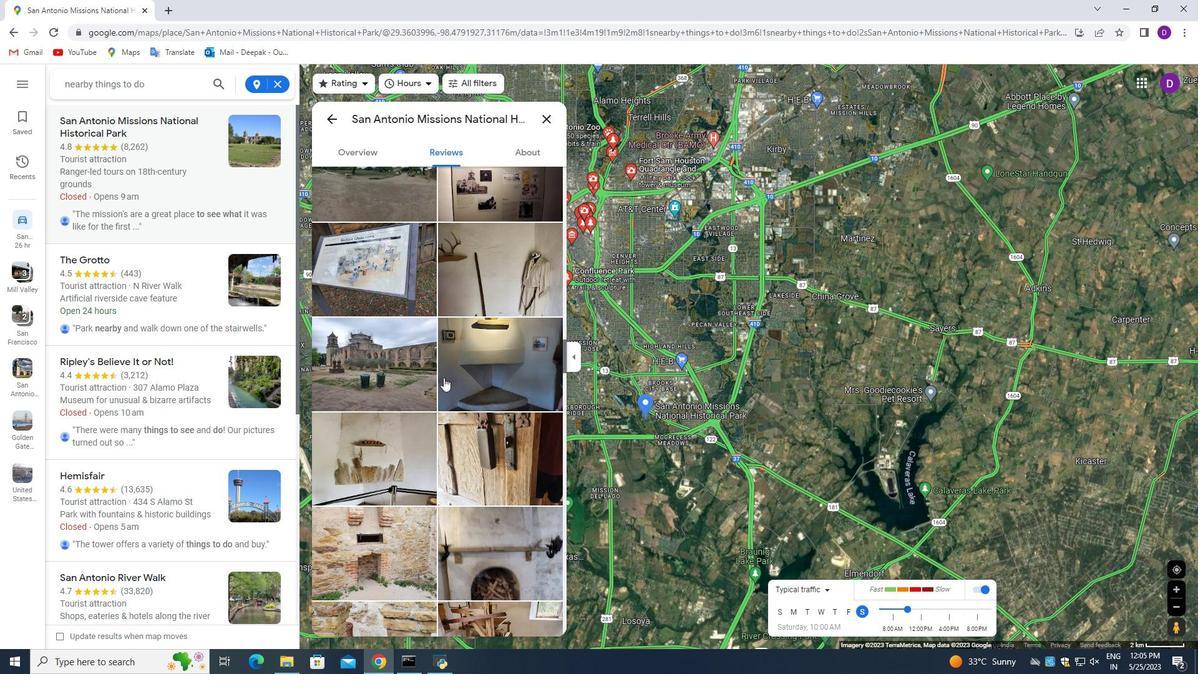 
Action: Mouse scrolled (443, 377) with delta (0, 0)
Screenshot: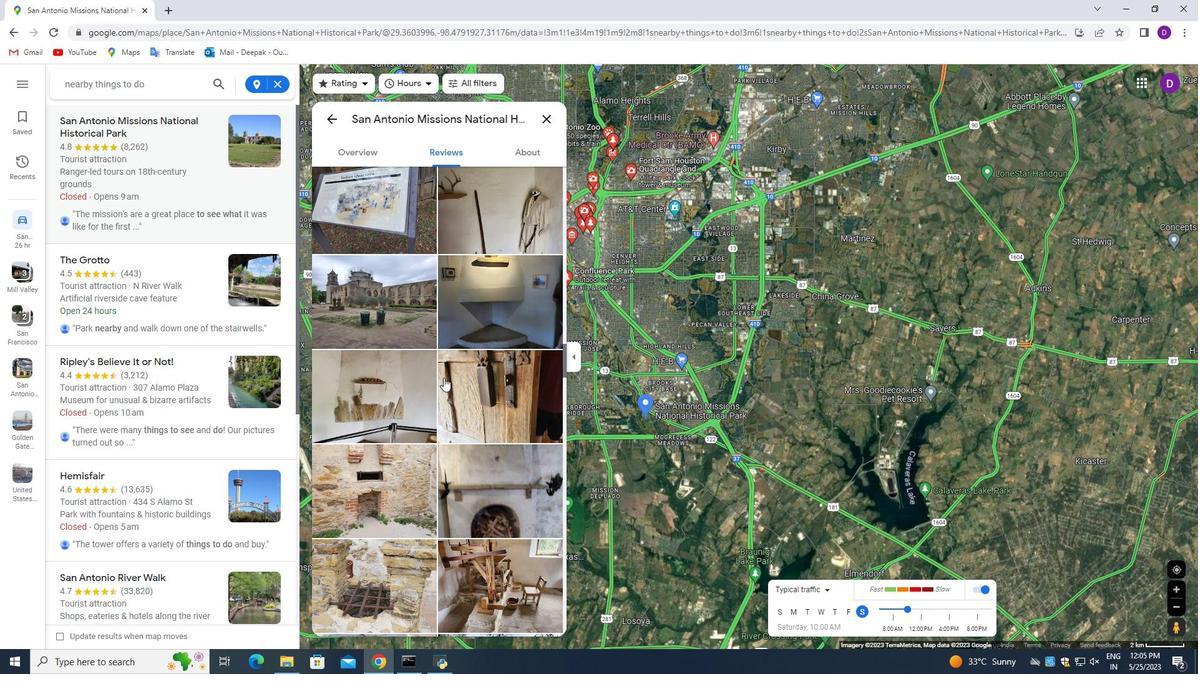 
Action: Mouse scrolled (443, 377) with delta (0, 0)
Screenshot: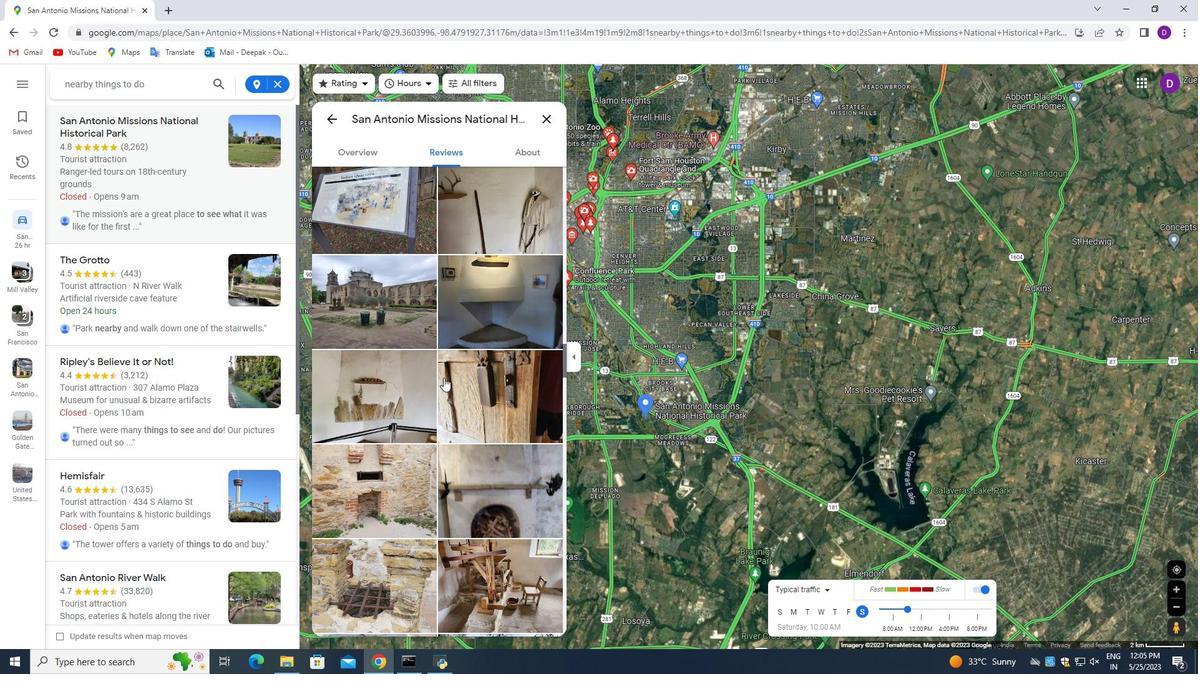 
Action: Mouse scrolled (443, 377) with delta (0, 0)
Screenshot: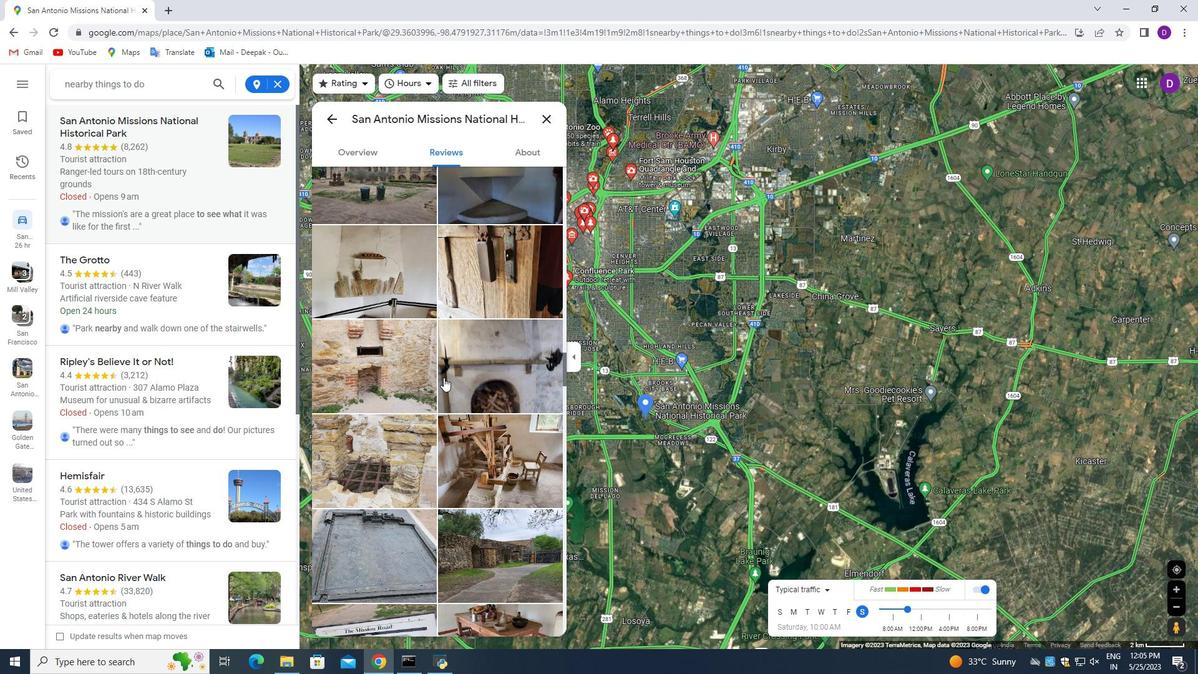 
Action: Mouse scrolled (443, 377) with delta (0, 0)
Screenshot: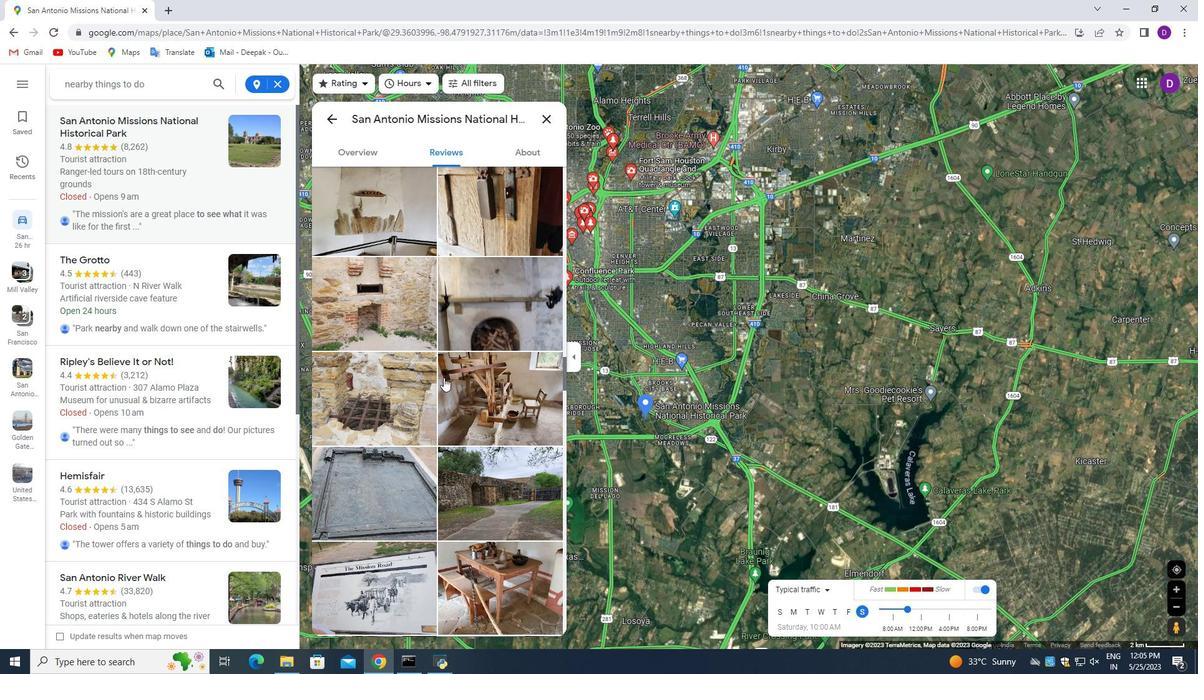 
Action: Mouse scrolled (443, 377) with delta (0, 0)
Screenshot: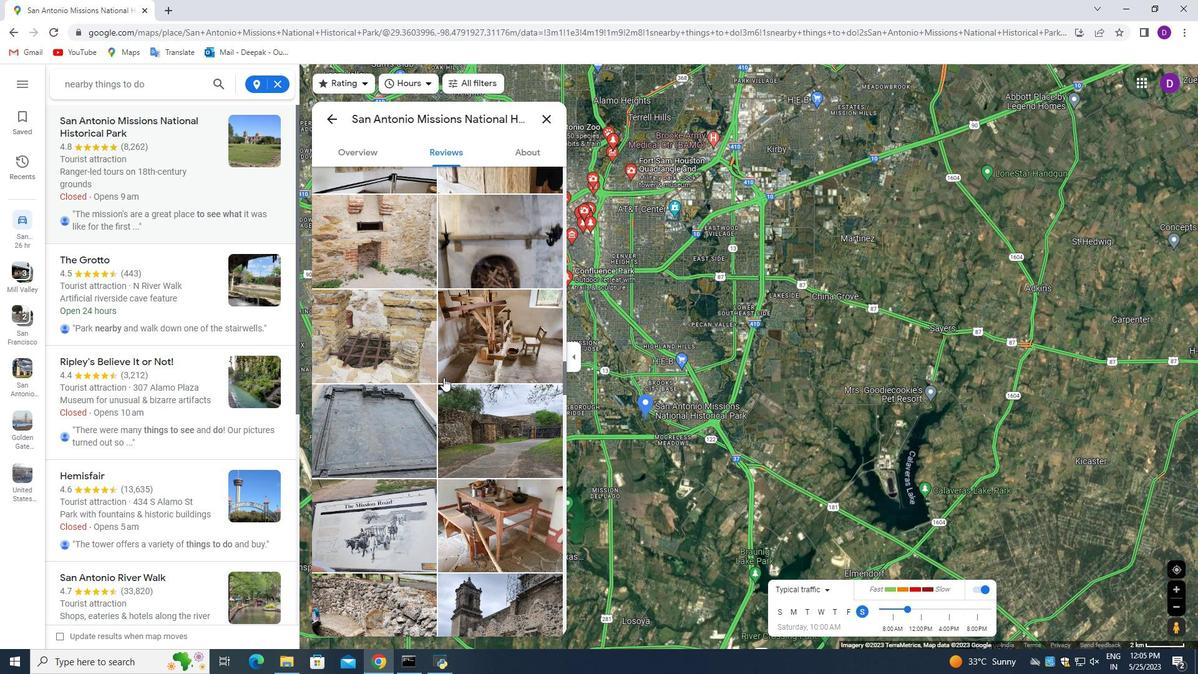 
Action: Mouse scrolled (443, 377) with delta (0, 0)
Screenshot: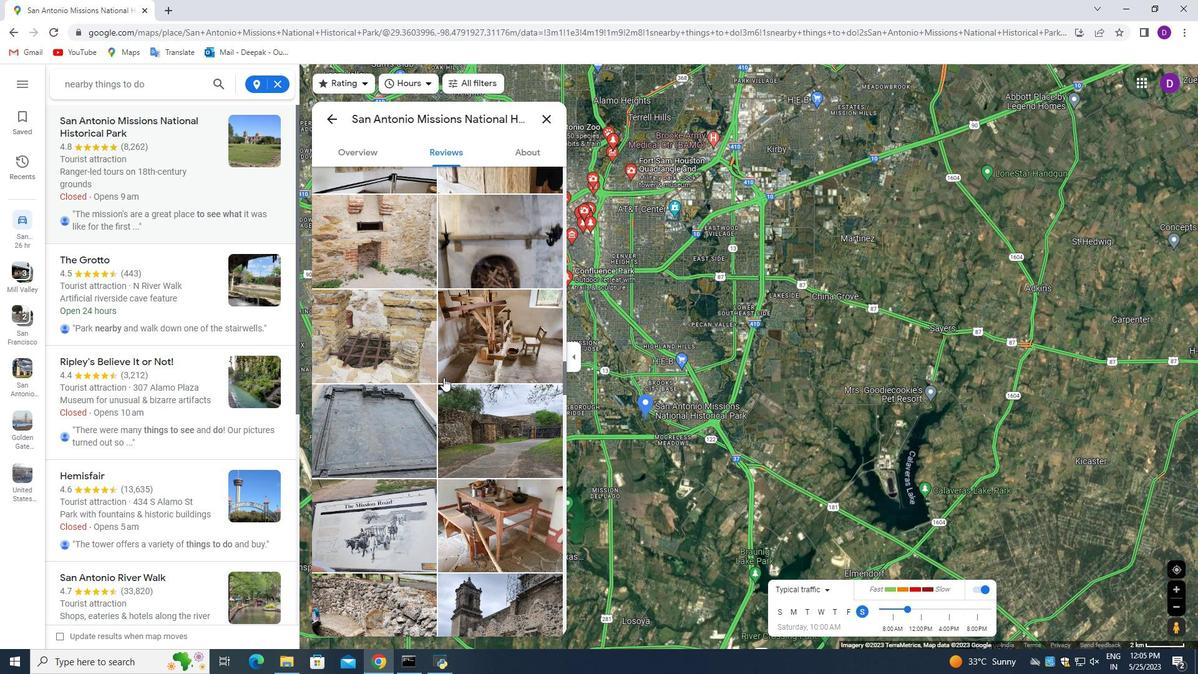 
Action: Mouse scrolled (443, 377) with delta (0, 0)
Screenshot: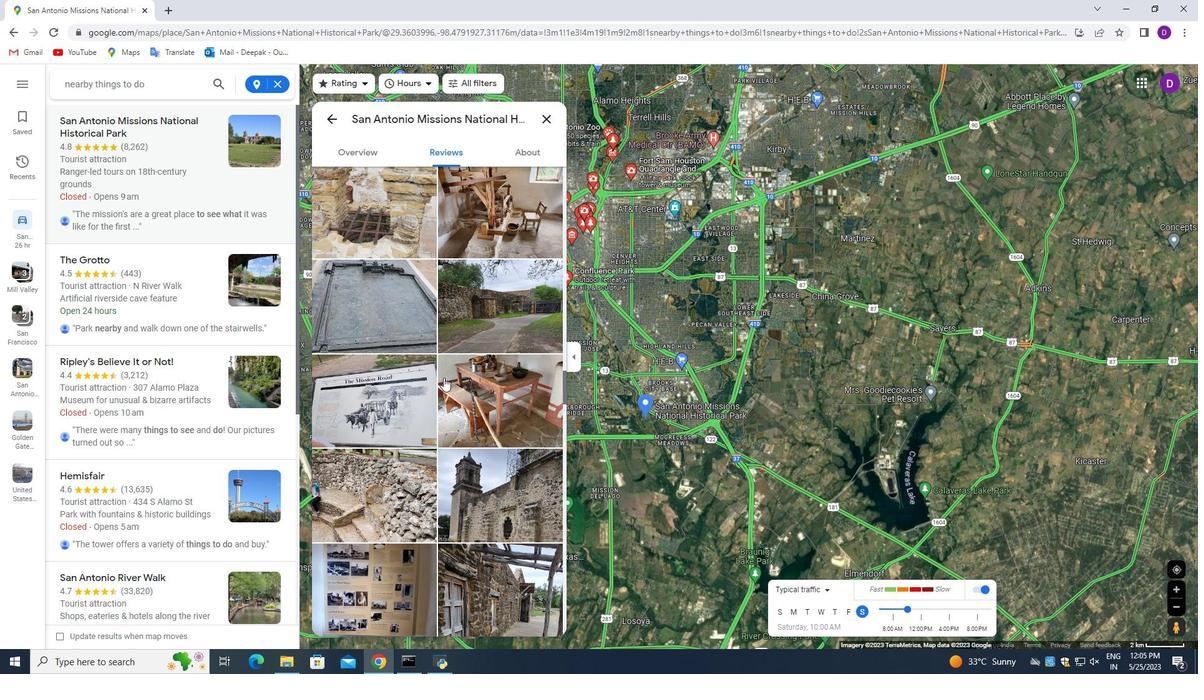 
Action: Mouse scrolled (443, 377) with delta (0, 0)
Screenshot: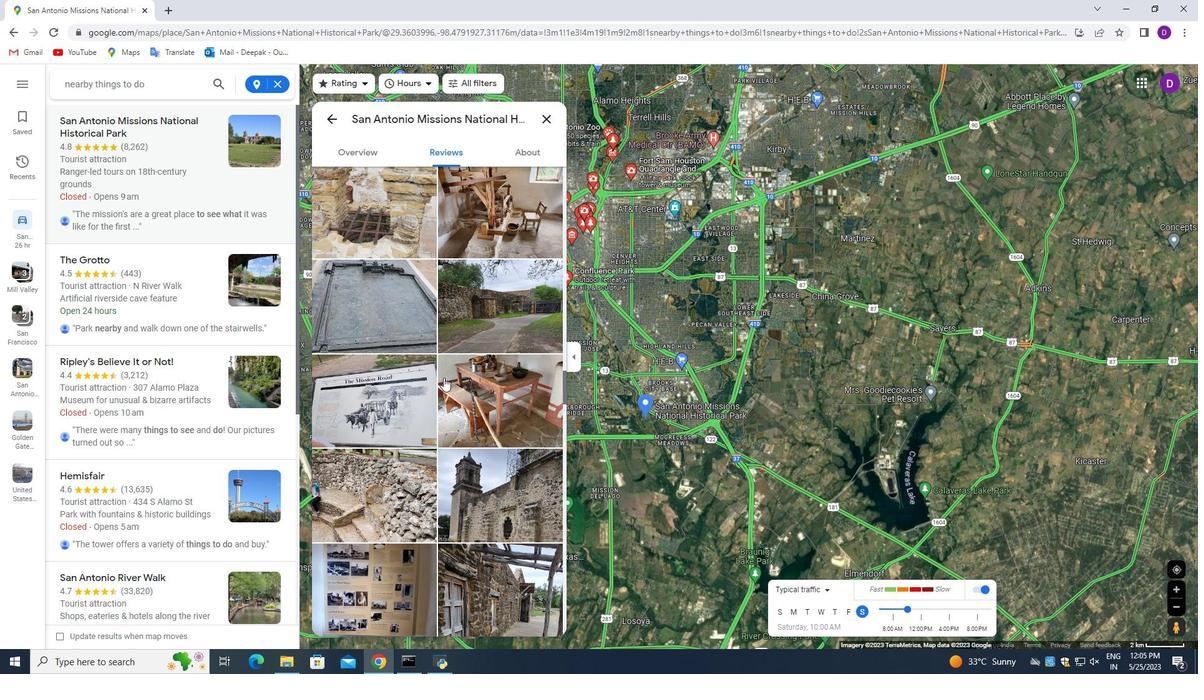
Action: Mouse scrolled (443, 377) with delta (0, 0)
